 Task: In the  document riskmgmt.doc ,insert the clipart between heading and points ' search for time ' and adjust the shape height to  '2.7''
Action: Mouse moved to (816, 212)
Screenshot: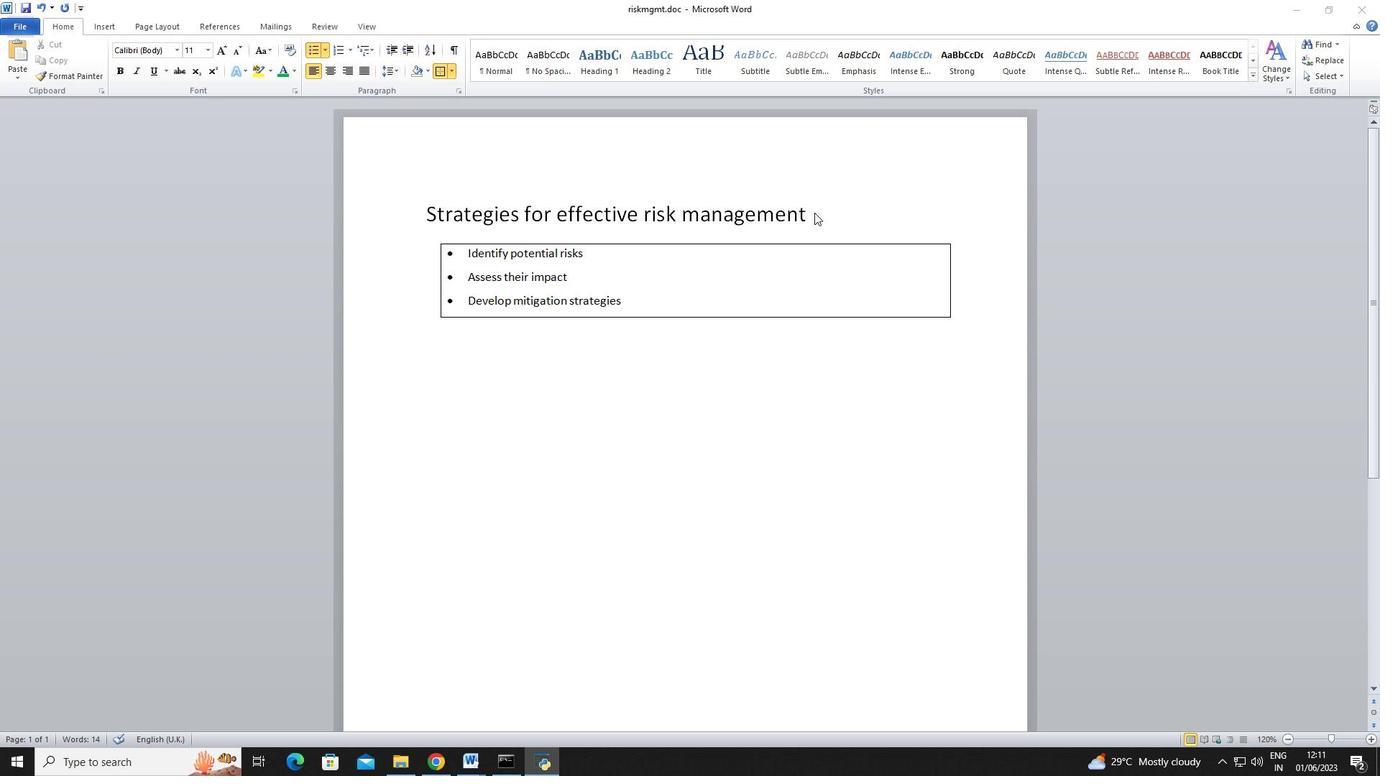 
Action: Mouse pressed left at (816, 212)
Screenshot: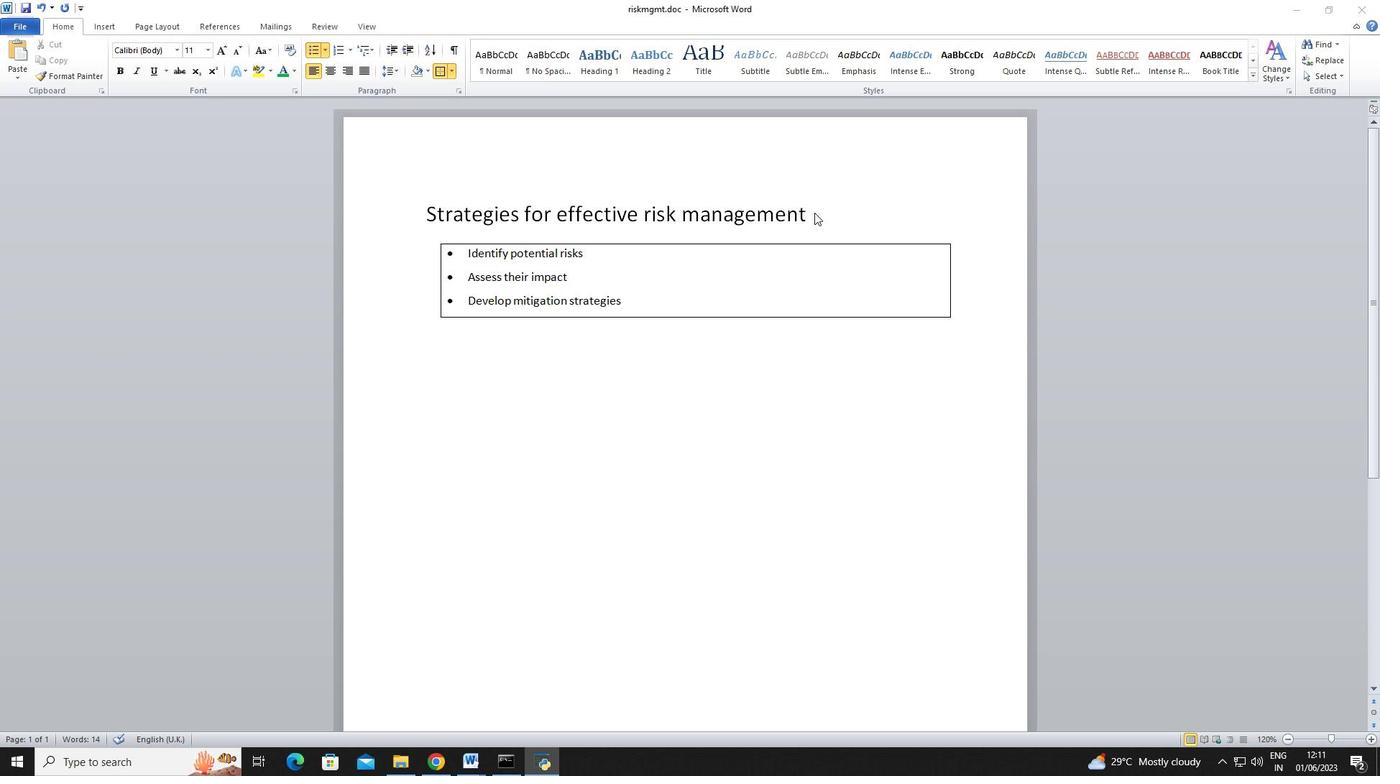 
Action: Mouse moved to (804, 214)
Screenshot: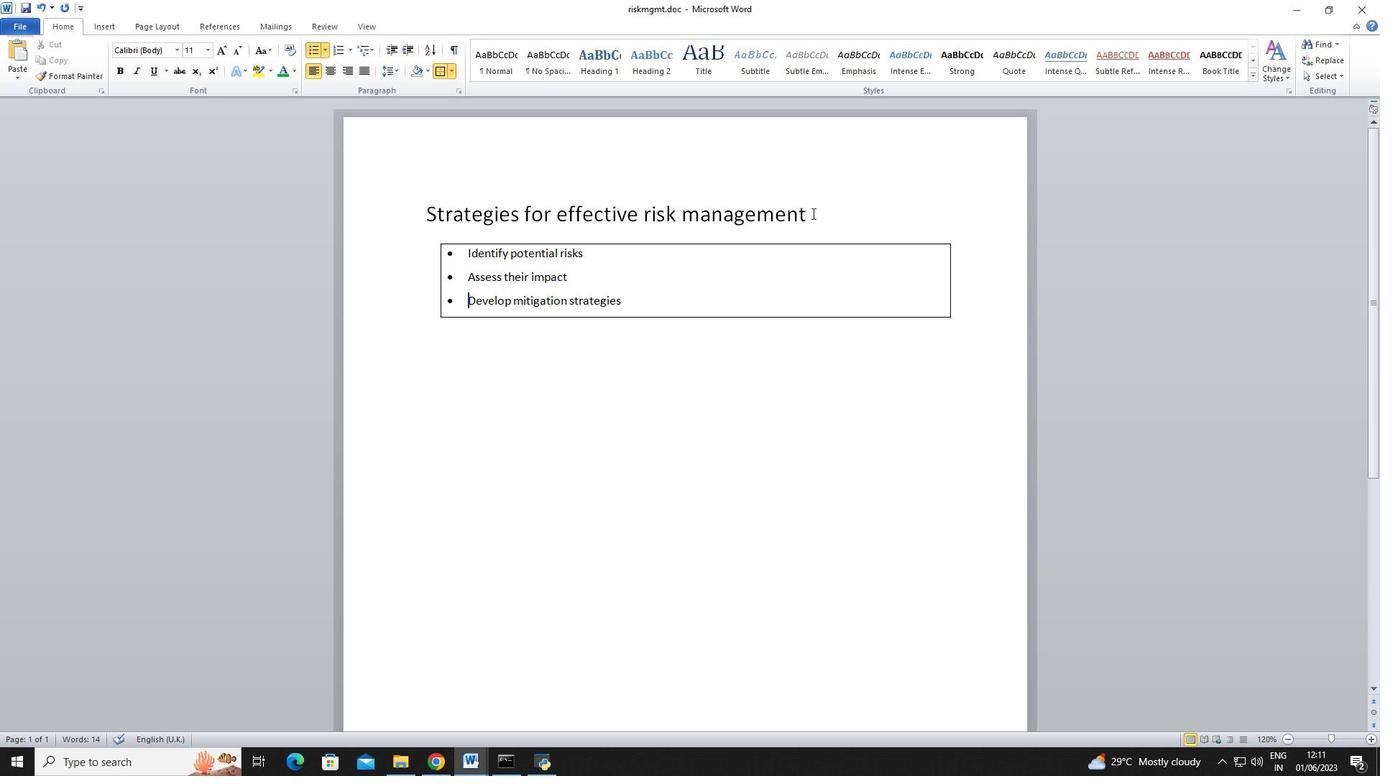 
Action: Mouse pressed left at (804, 214)
Screenshot: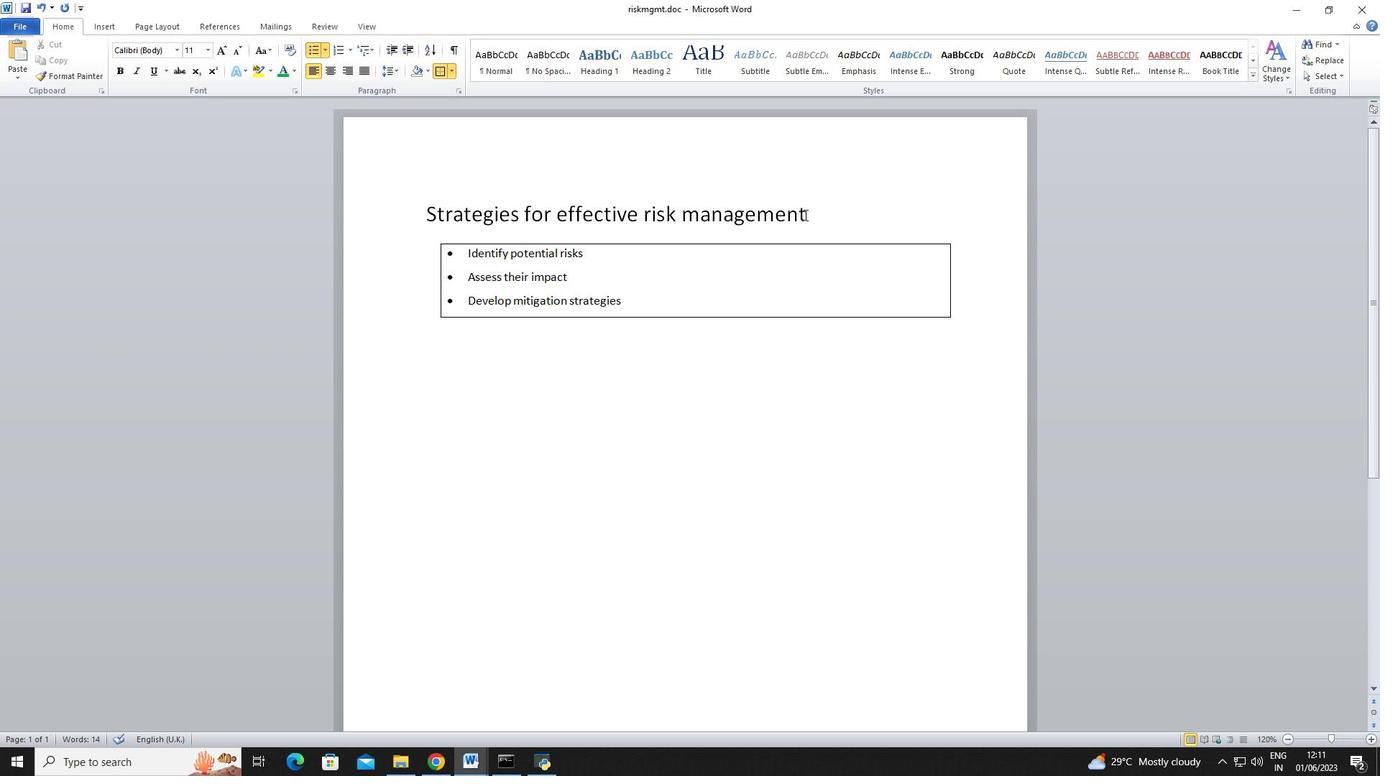 
Action: Mouse moved to (780, 201)
Screenshot: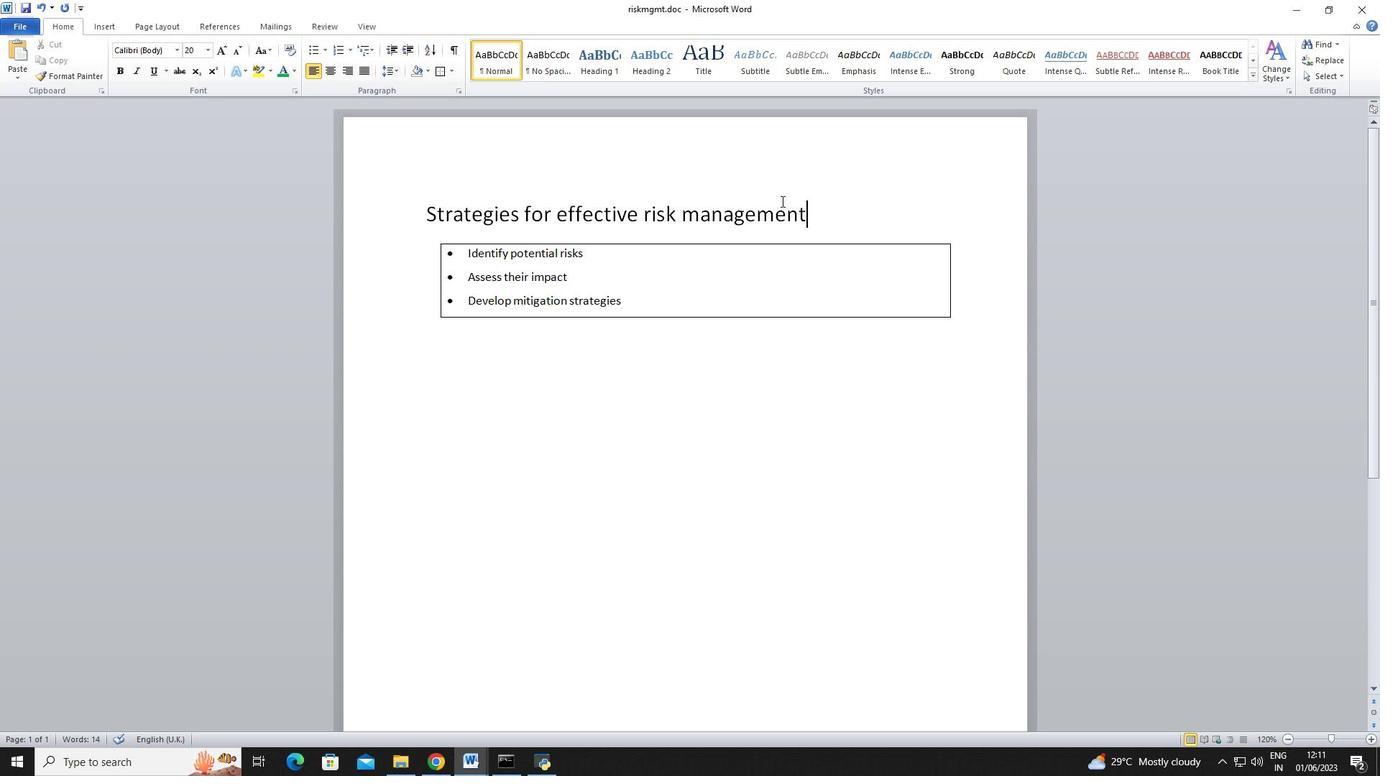 
Action: Key pressed <Key.enter>
Screenshot: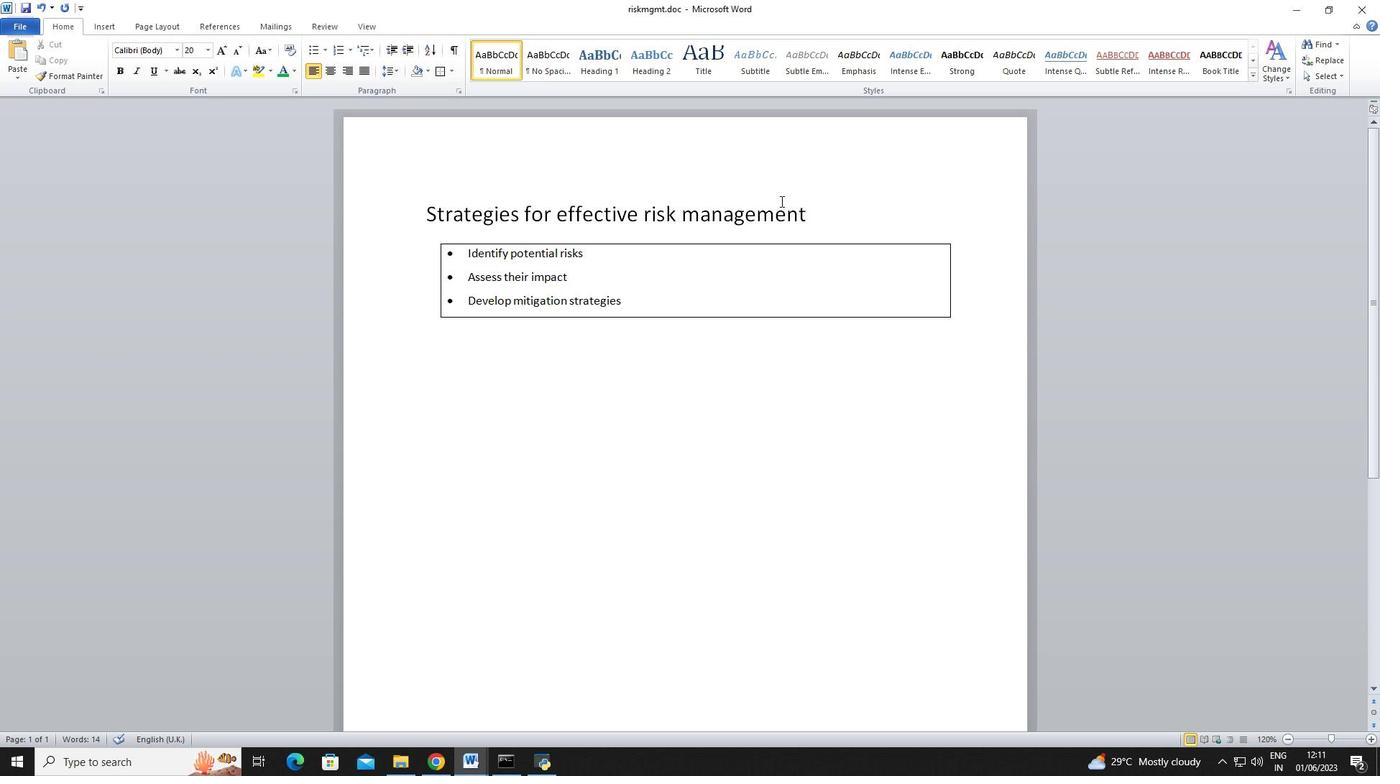 
Action: Mouse moved to (102, 27)
Screenshot: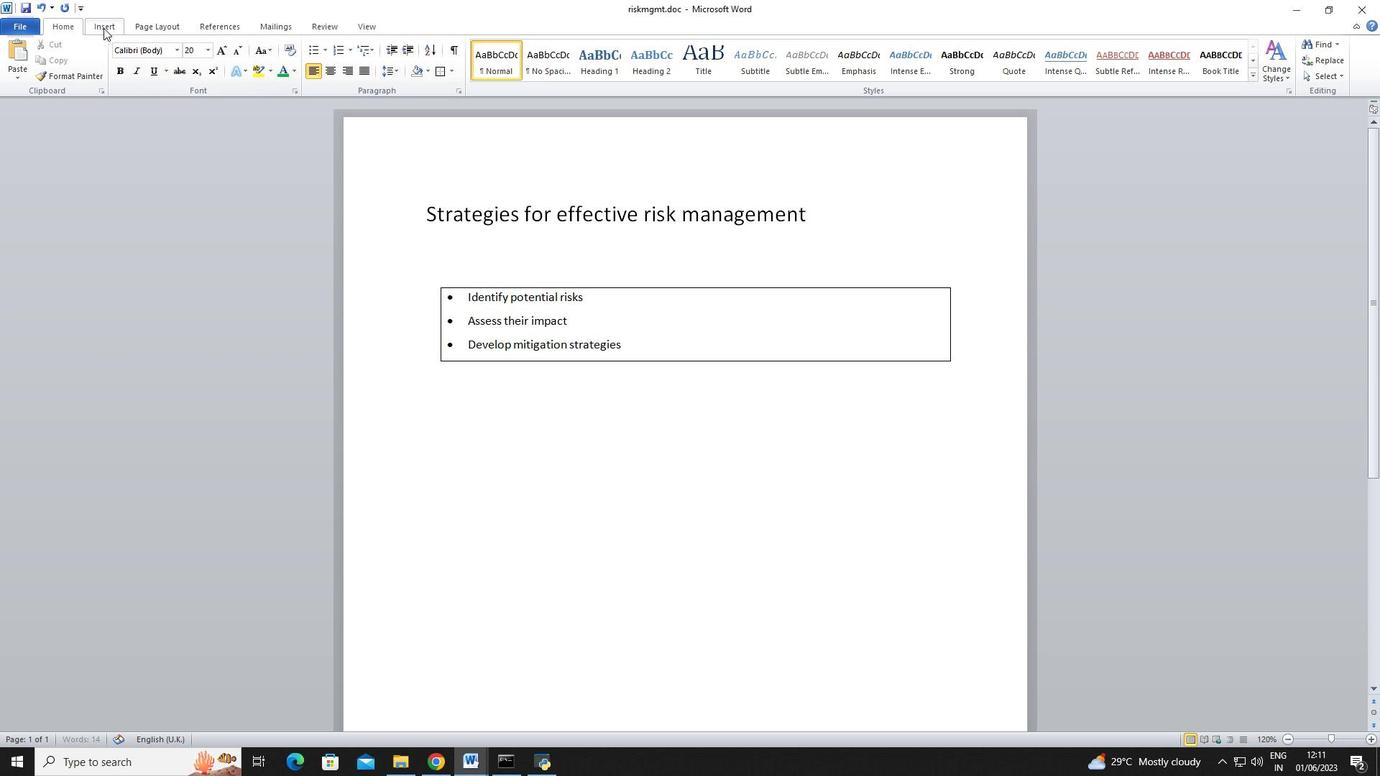 
Action: Mouse pressed left at (102, 27)
Screenshot: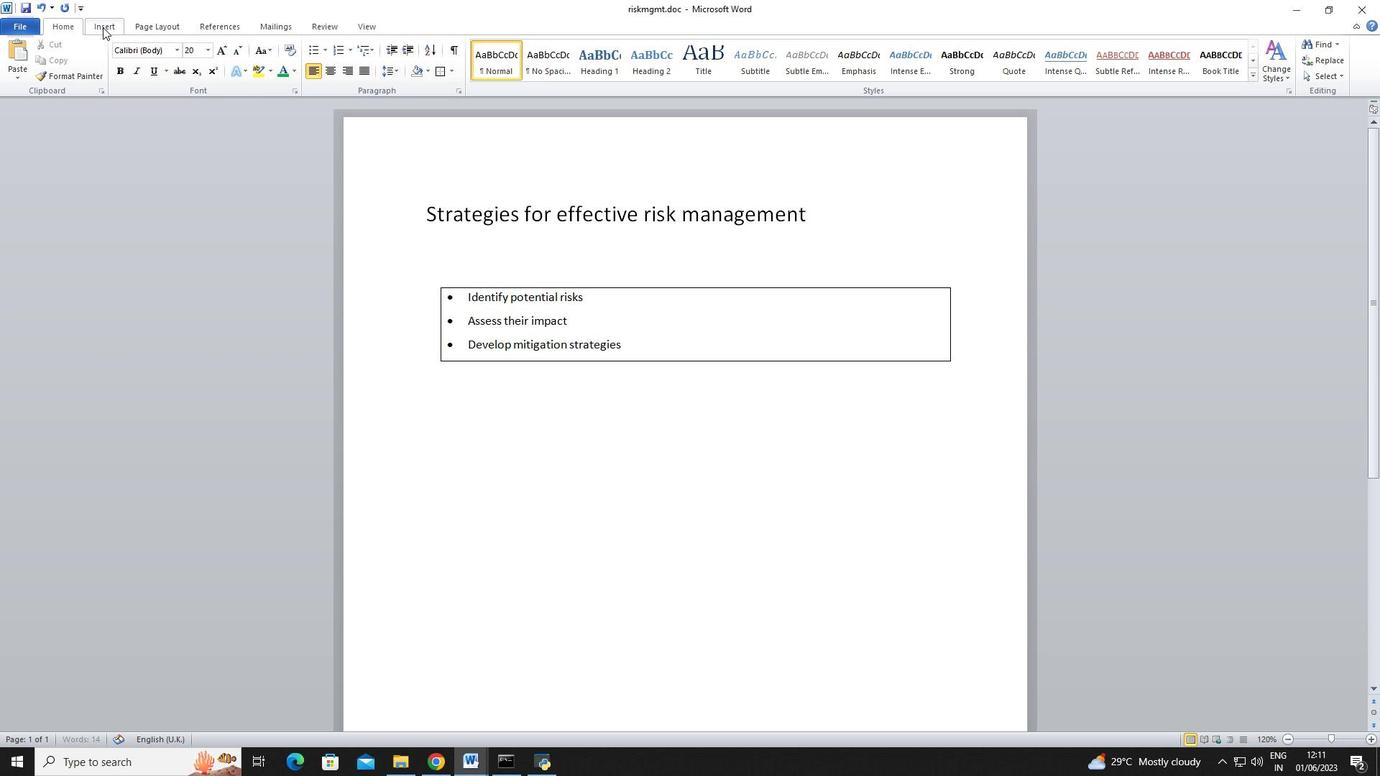 
Action: Mouse moved to (175, 63)
Screenshot: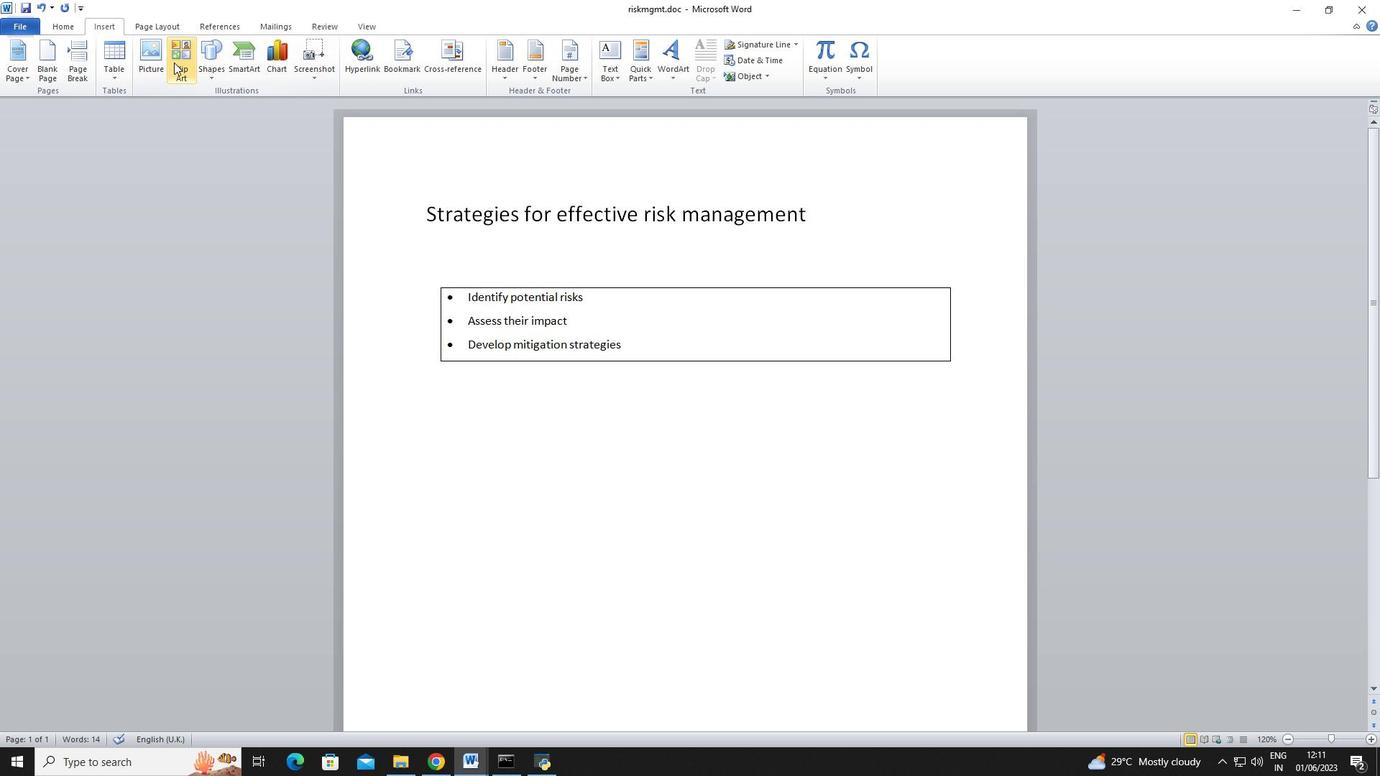 
Action: Mouse pressed left at (175, 63)
Screenshot: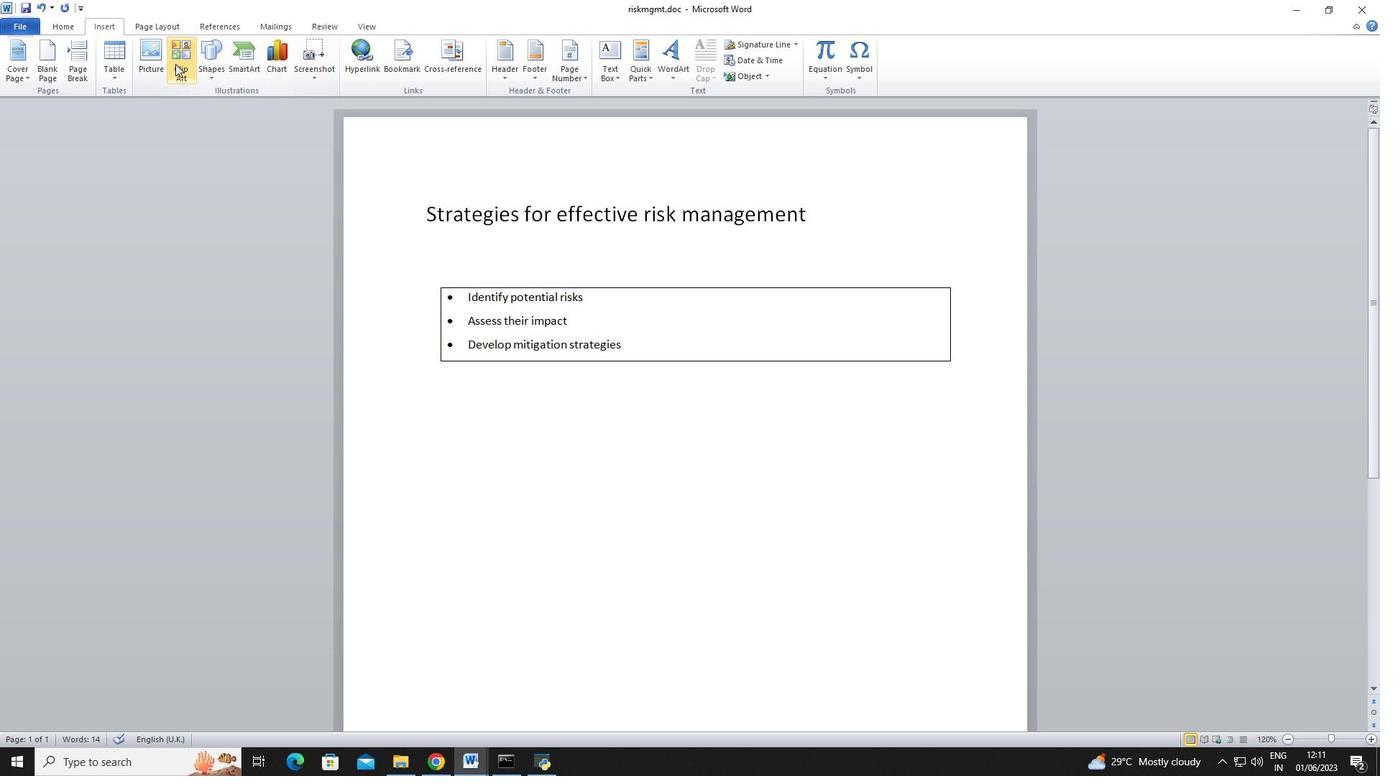 
Action: Mouse moved to (1215, 137)
Screenshot: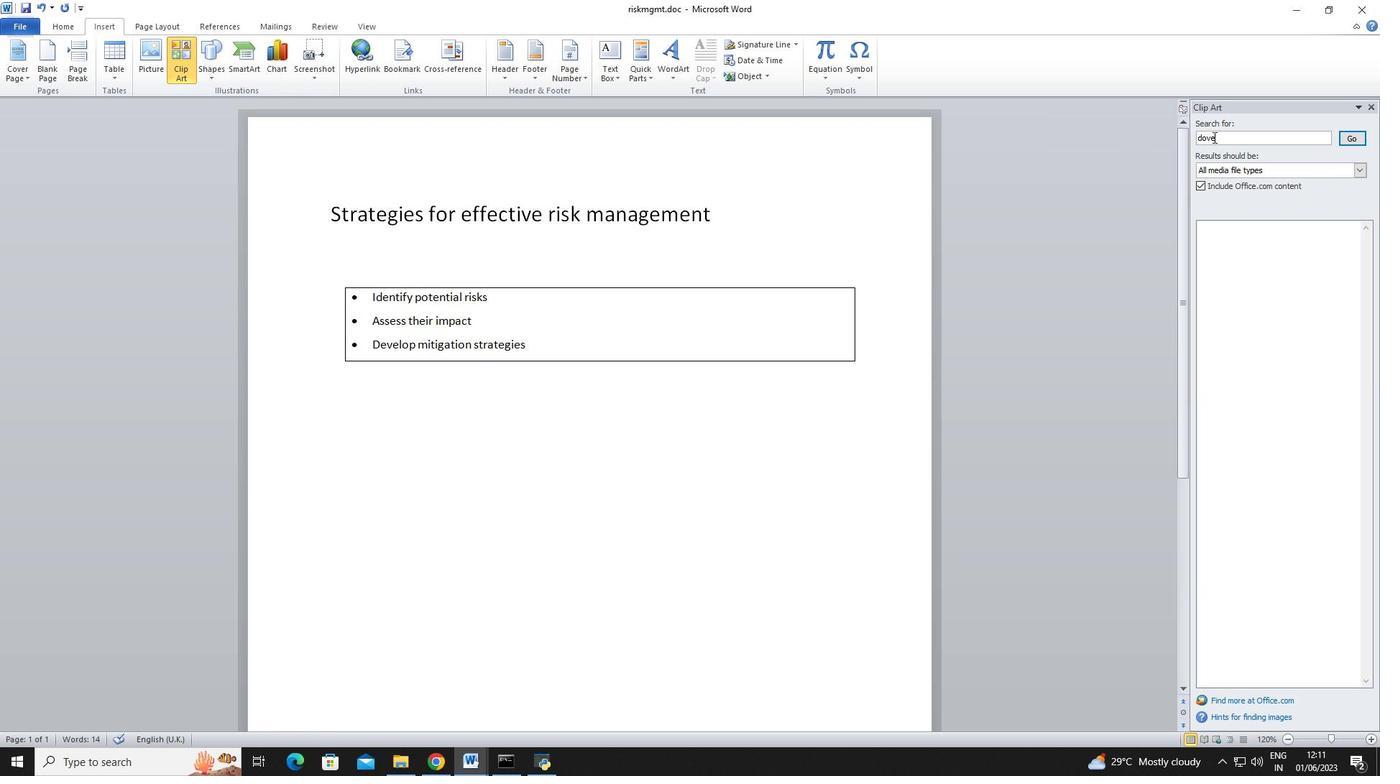 
Action: Mouse pressed left at (1215, 137)
Screenshot: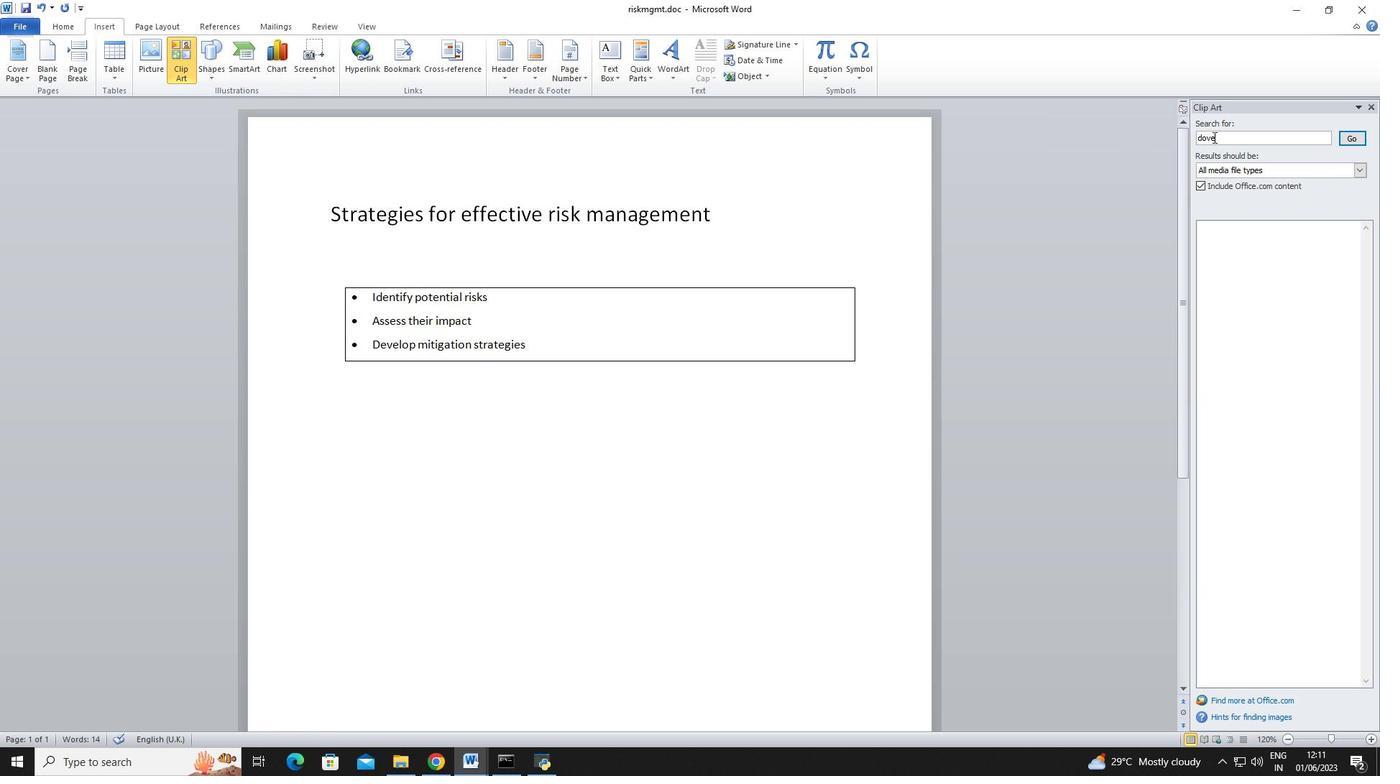 
Action: Mouse moved to (1248, 158)
Screenshot: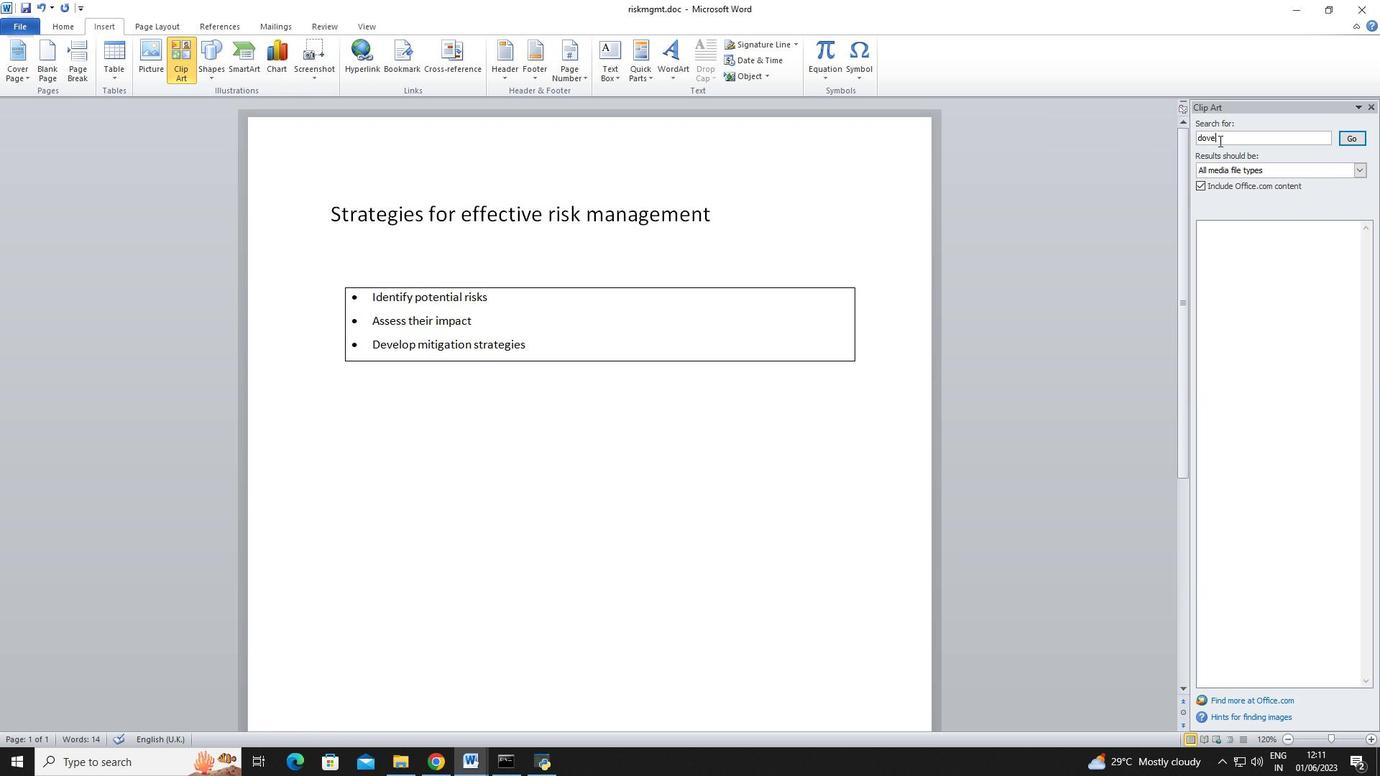 
Action: Key pressed <Key.backspace><Key.backspace><Key.backspace><Key.backspace><Key.backspace><Key.backspace><Key.backspace>cli<Key.backspace><Key.backspace><Key.backspace><Key.backspace><Key.backspace><Key.backspace>s<Key.backspace><Key.backspace><Key.backspace>time
Screenshot: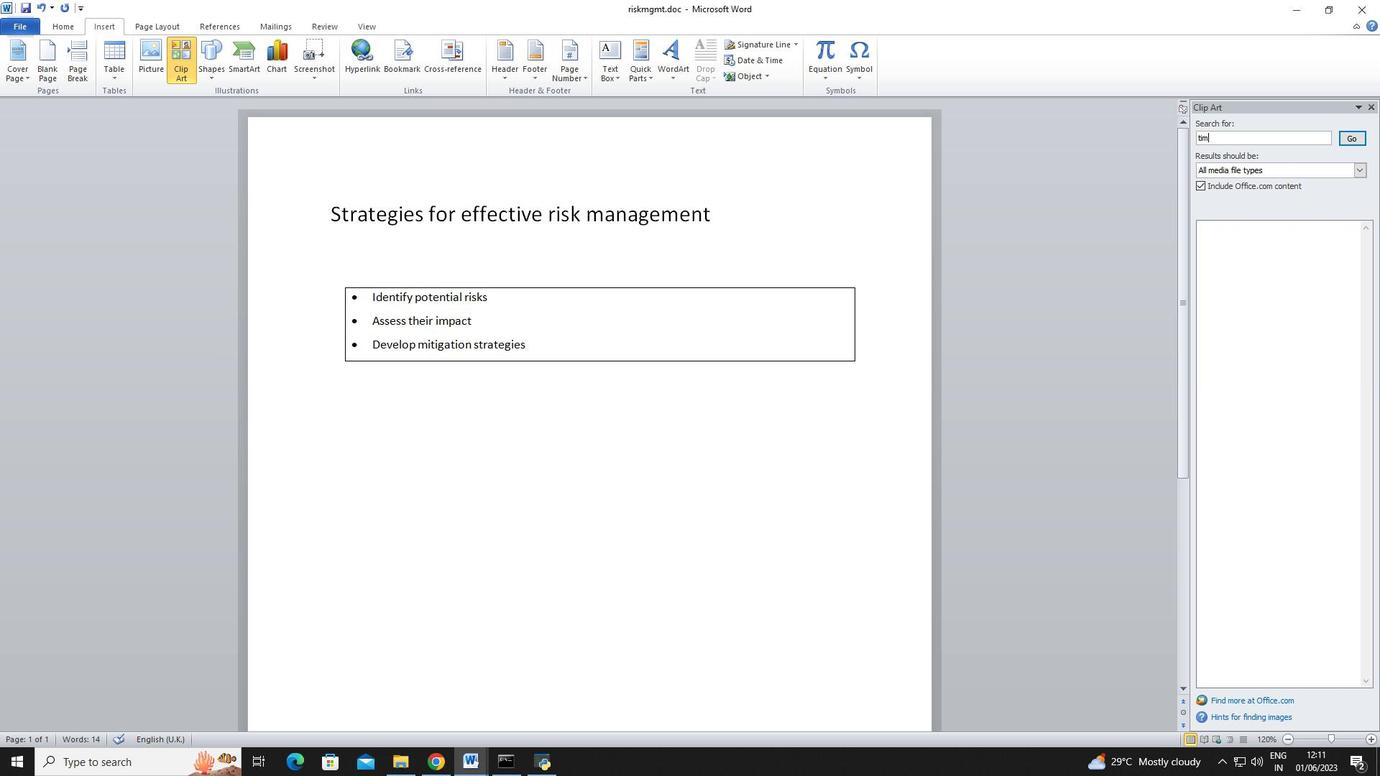 
Action: Mouse moved to (1345, 138)
Screenshot: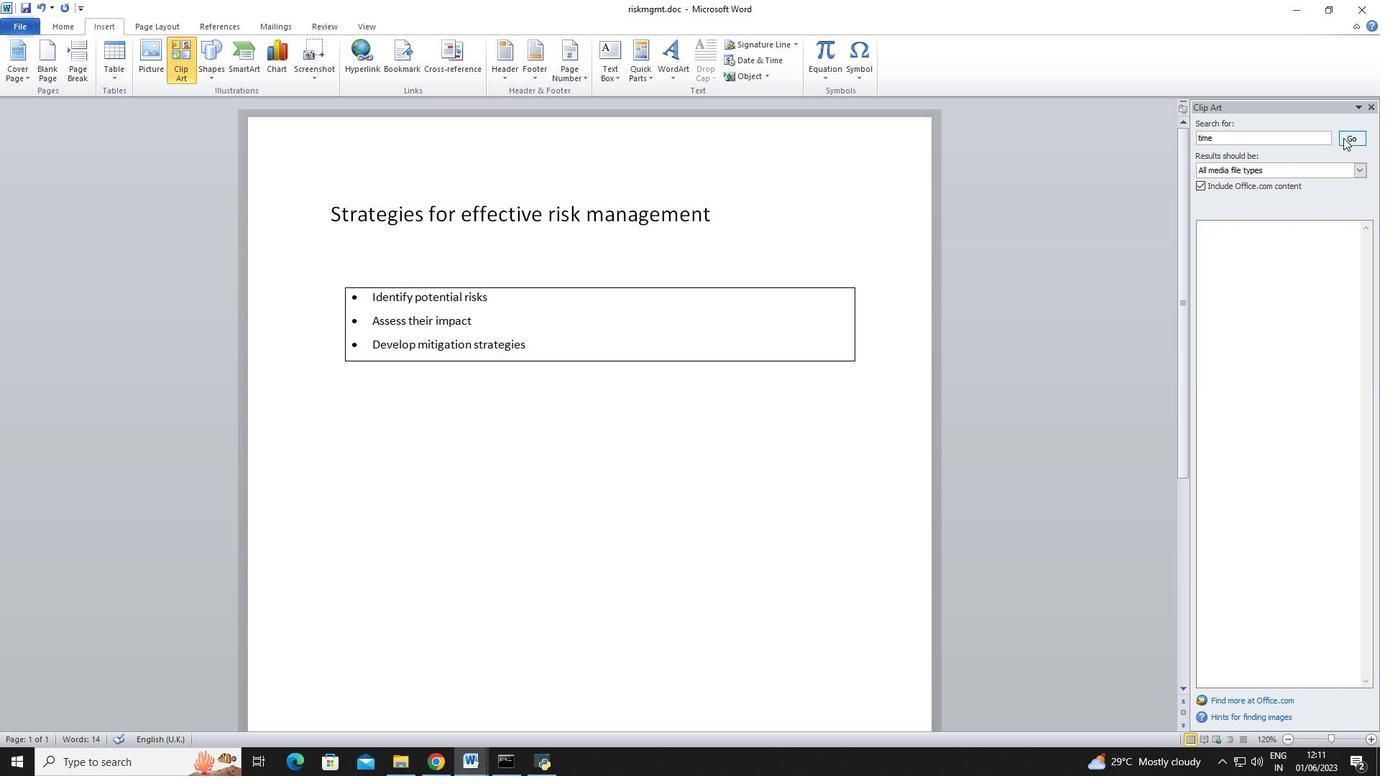 
Action: Mouse pressed left at (1345, 138)
Screenshot: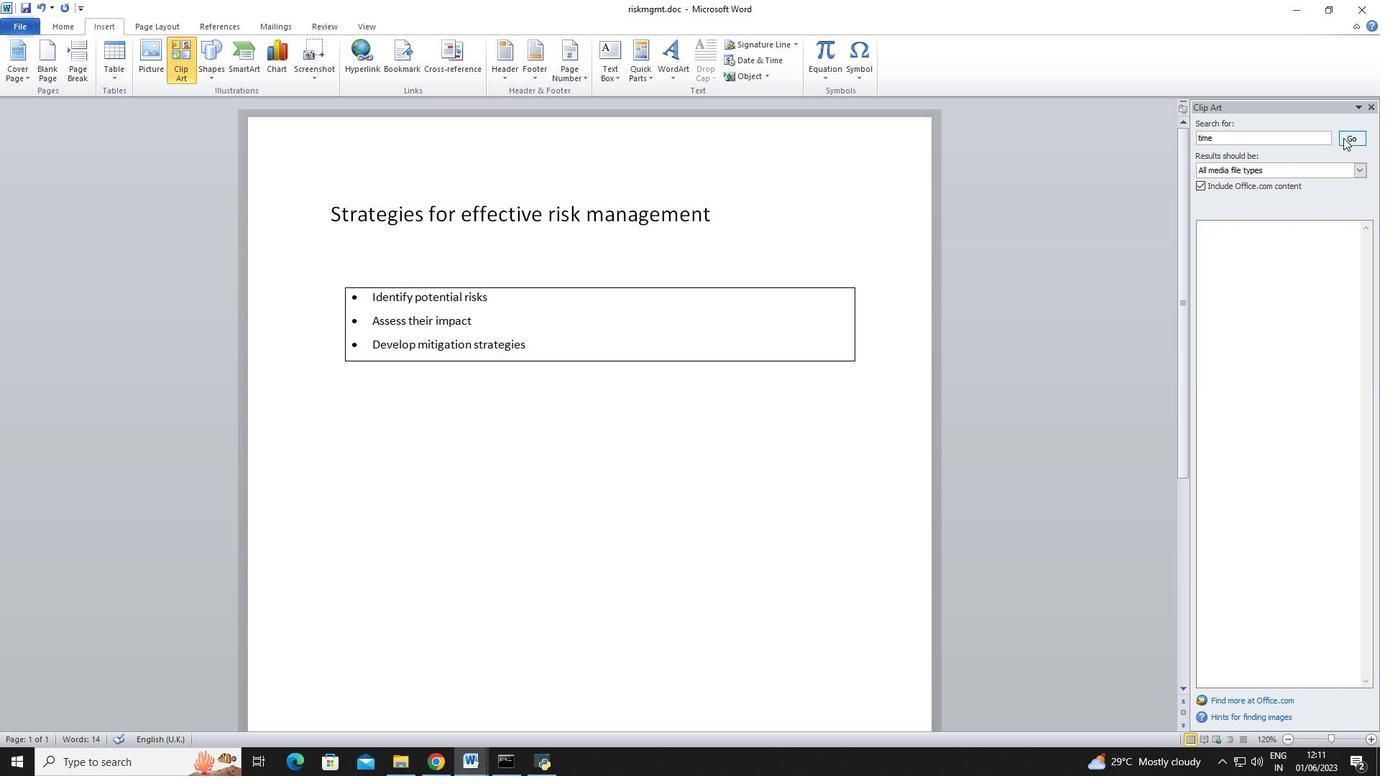
Action: Mouse moved to (1324, 267)
Screenshot: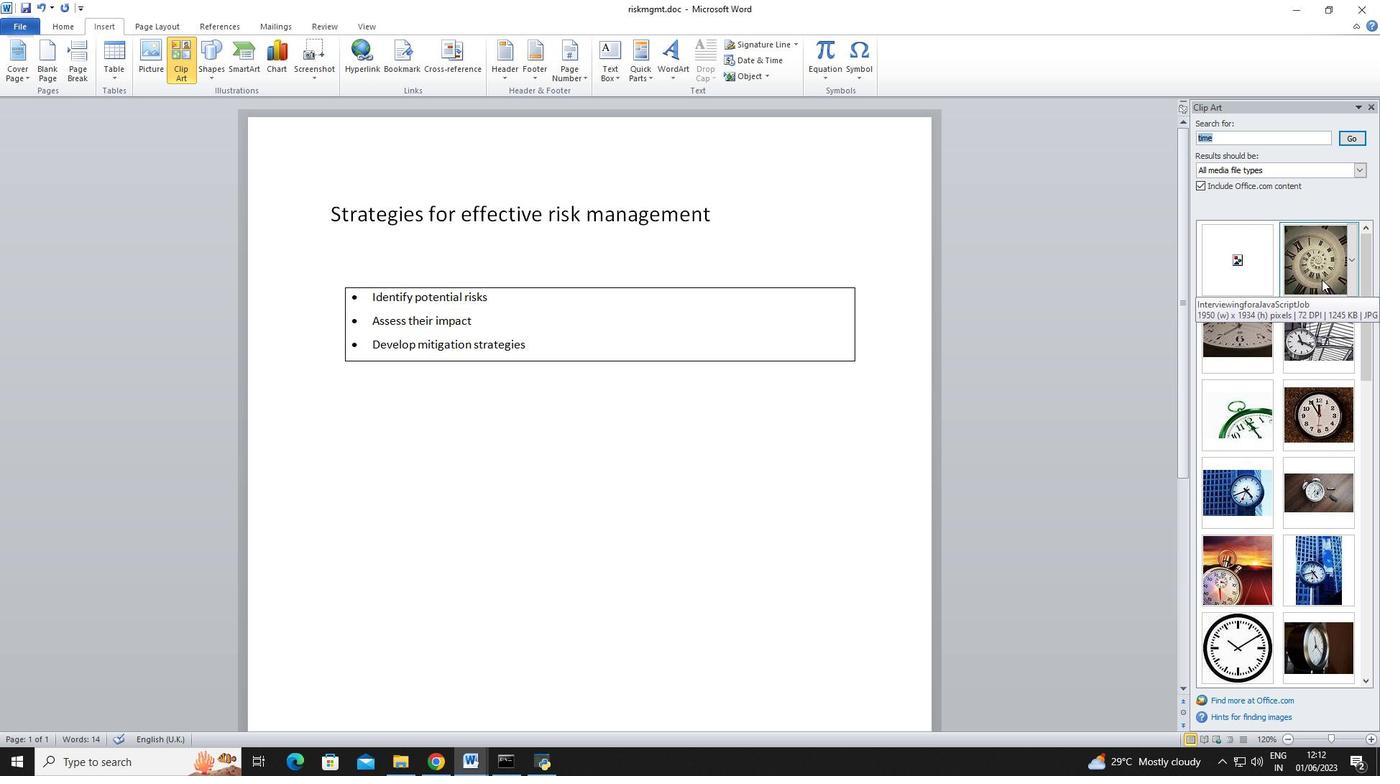 
Action: Mouse pressed left at (1324, 267)
Screenshot: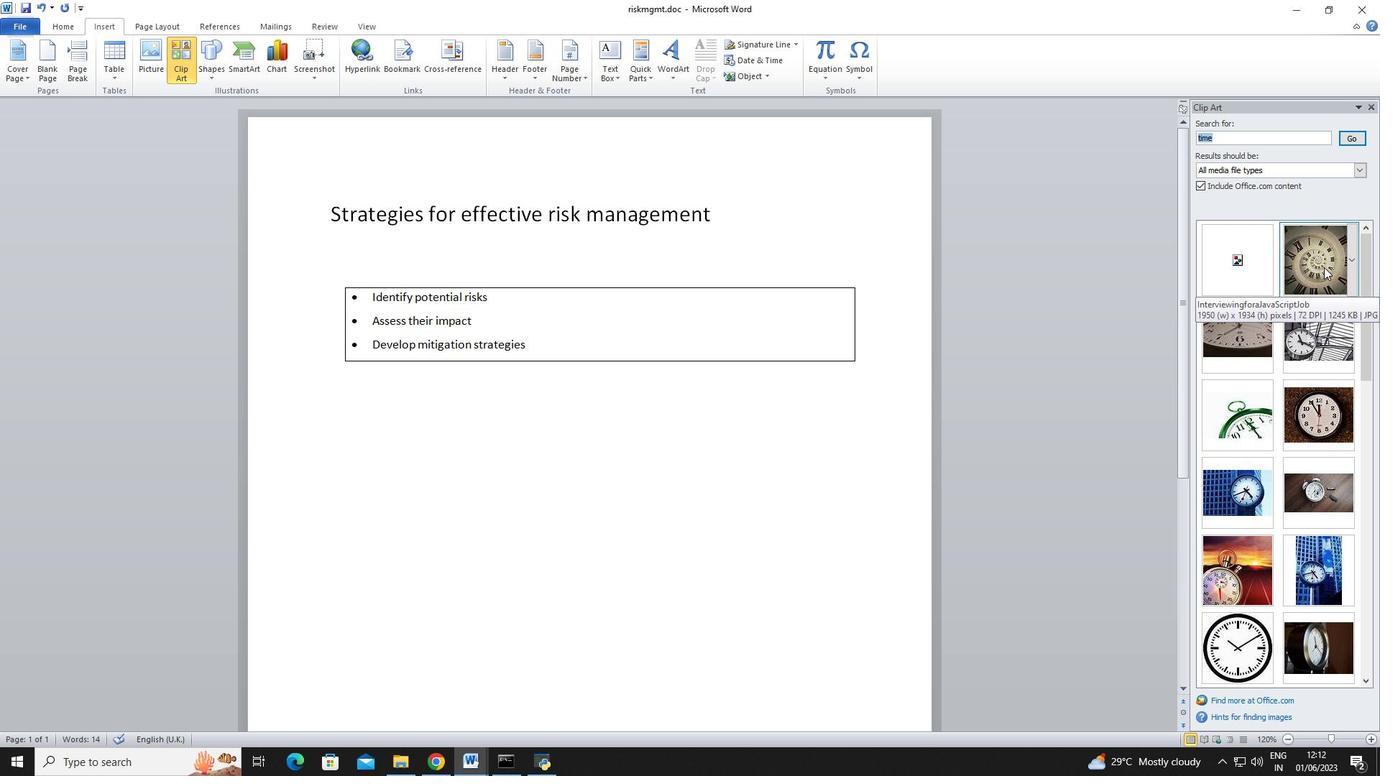 
Action: Mouse moved to (515, 459)
Screenshot: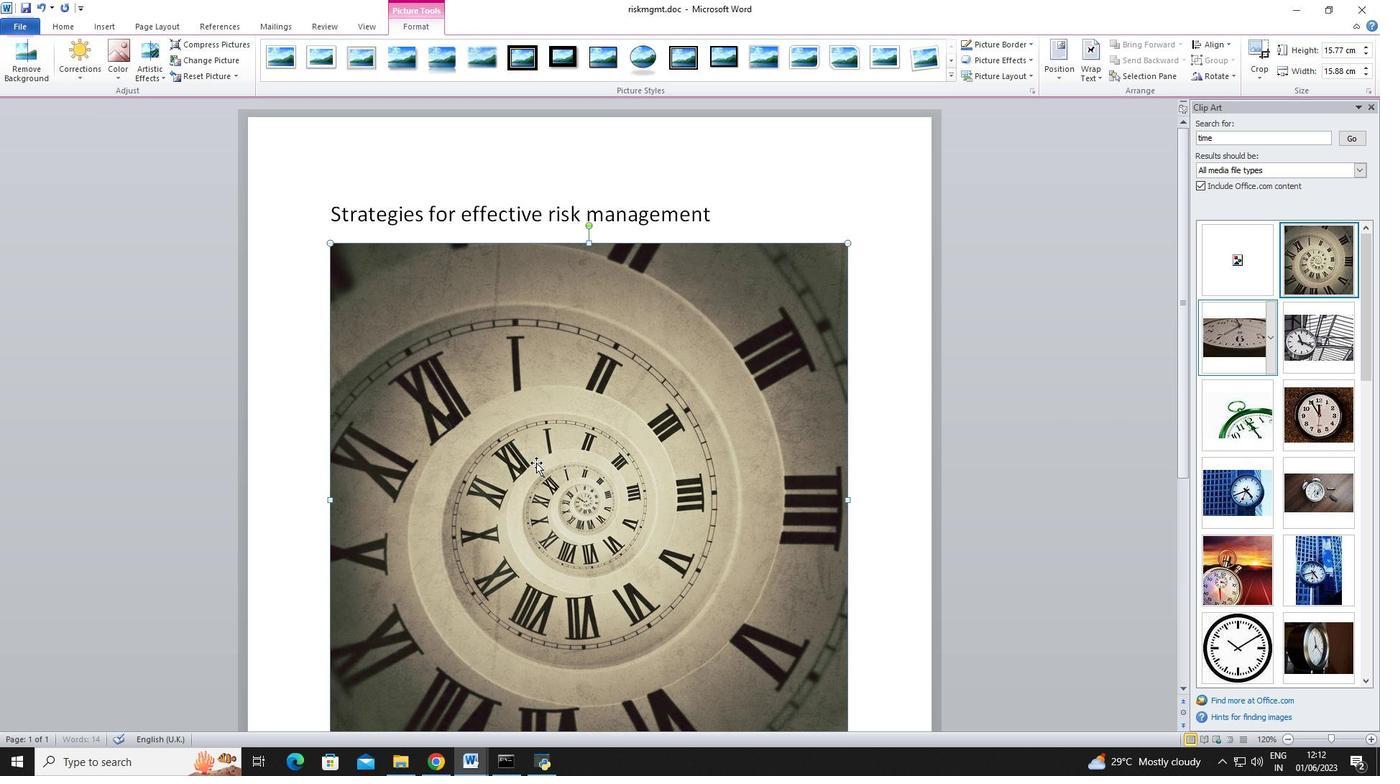 
Action: Mouse pressed left at (515, 459)
Screenshot: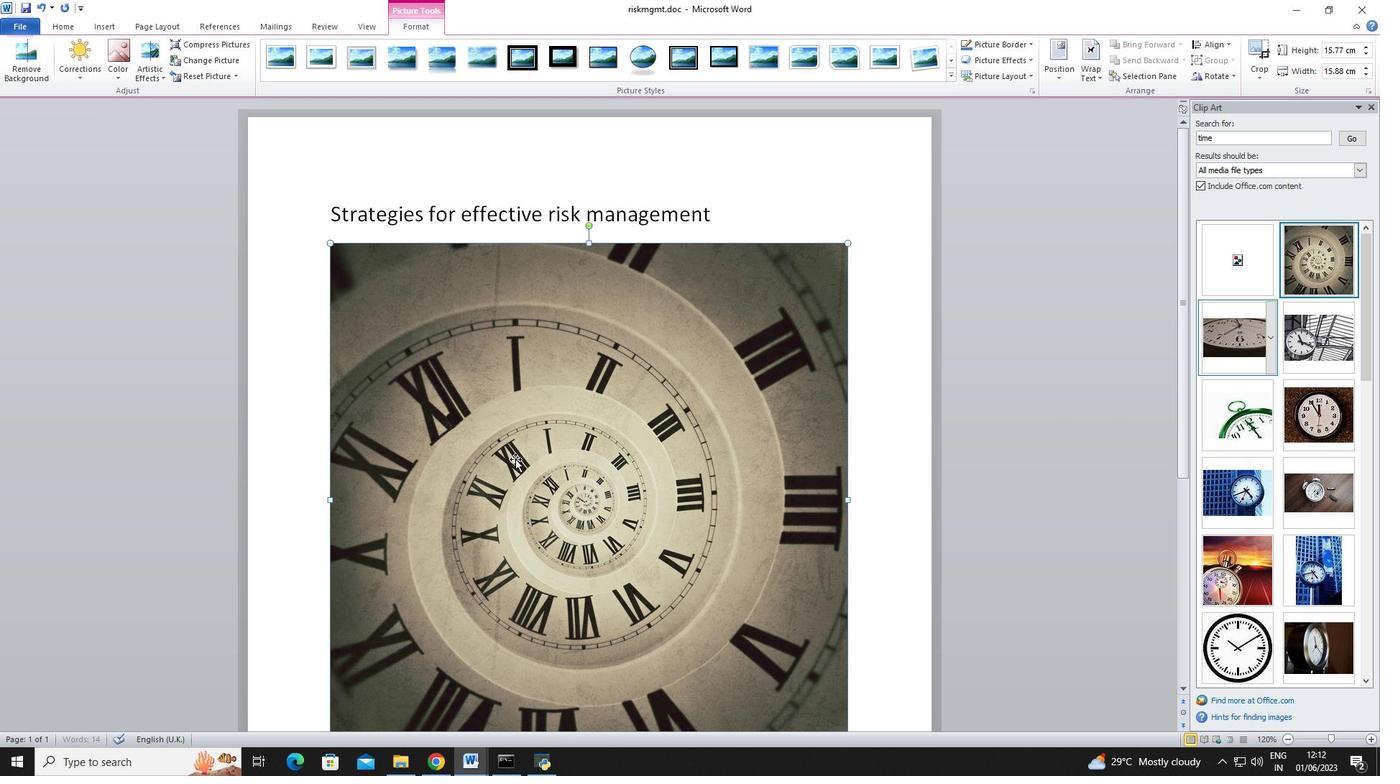 
Action: Mouse moved to (1369, 55)
Screenshot: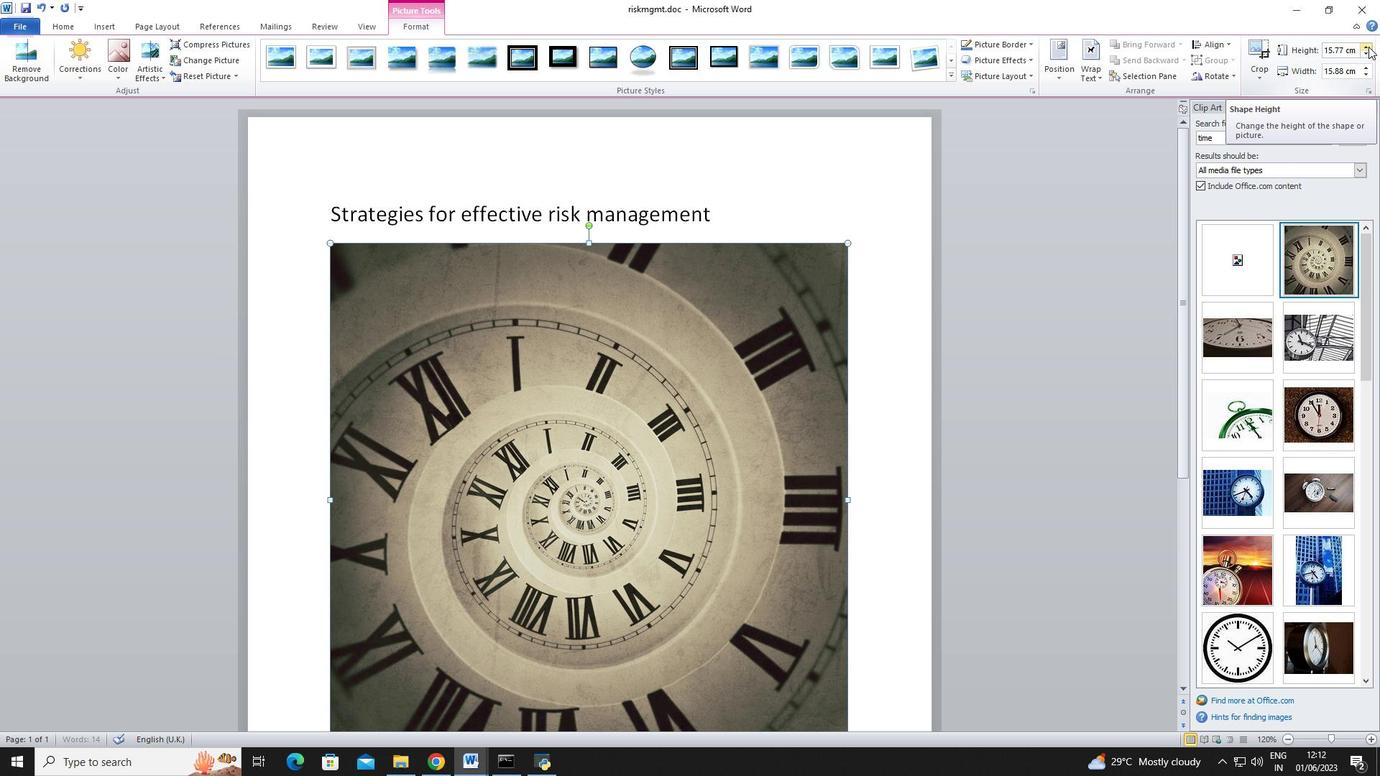 
Action: Mouse pressed left at (1369, 55)
Screenshot: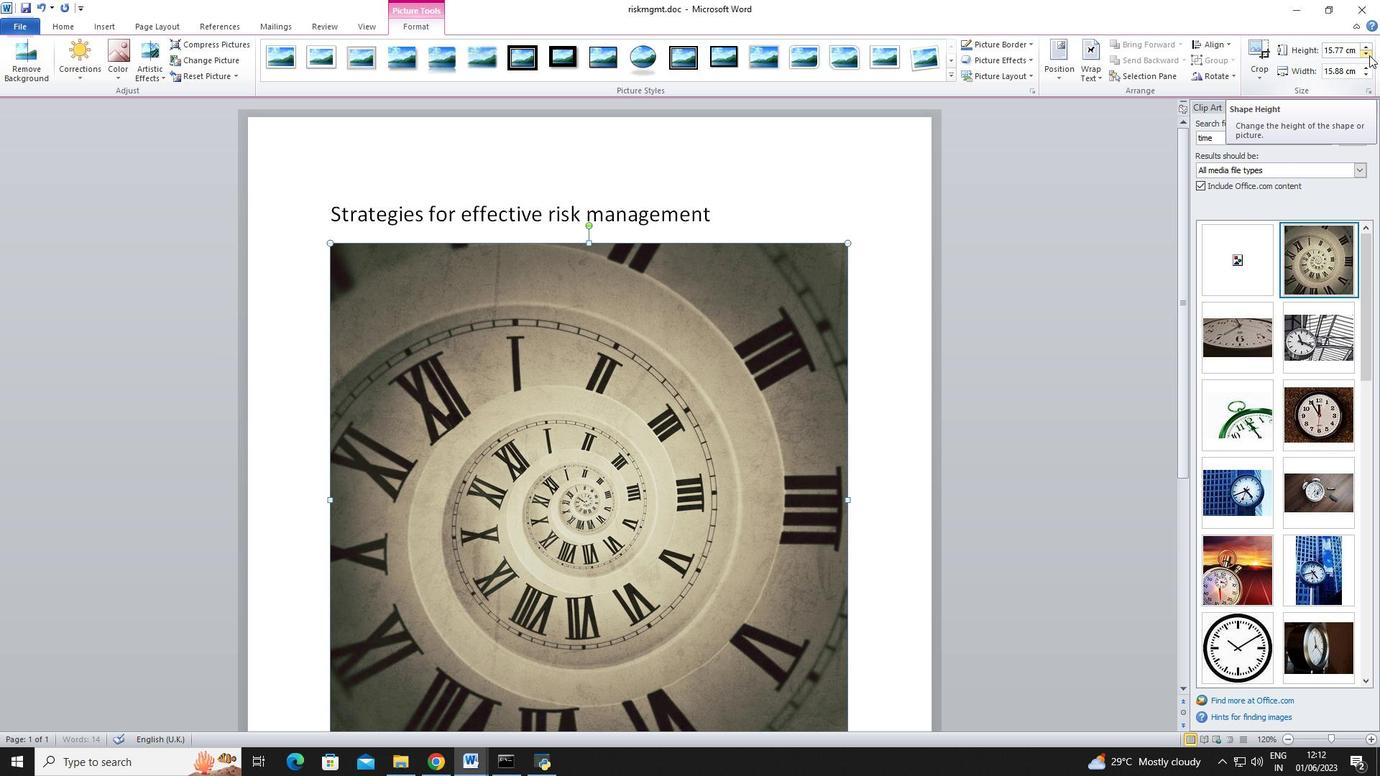 
Action: Mouse pressed left at (1369, 55)
Screenshot: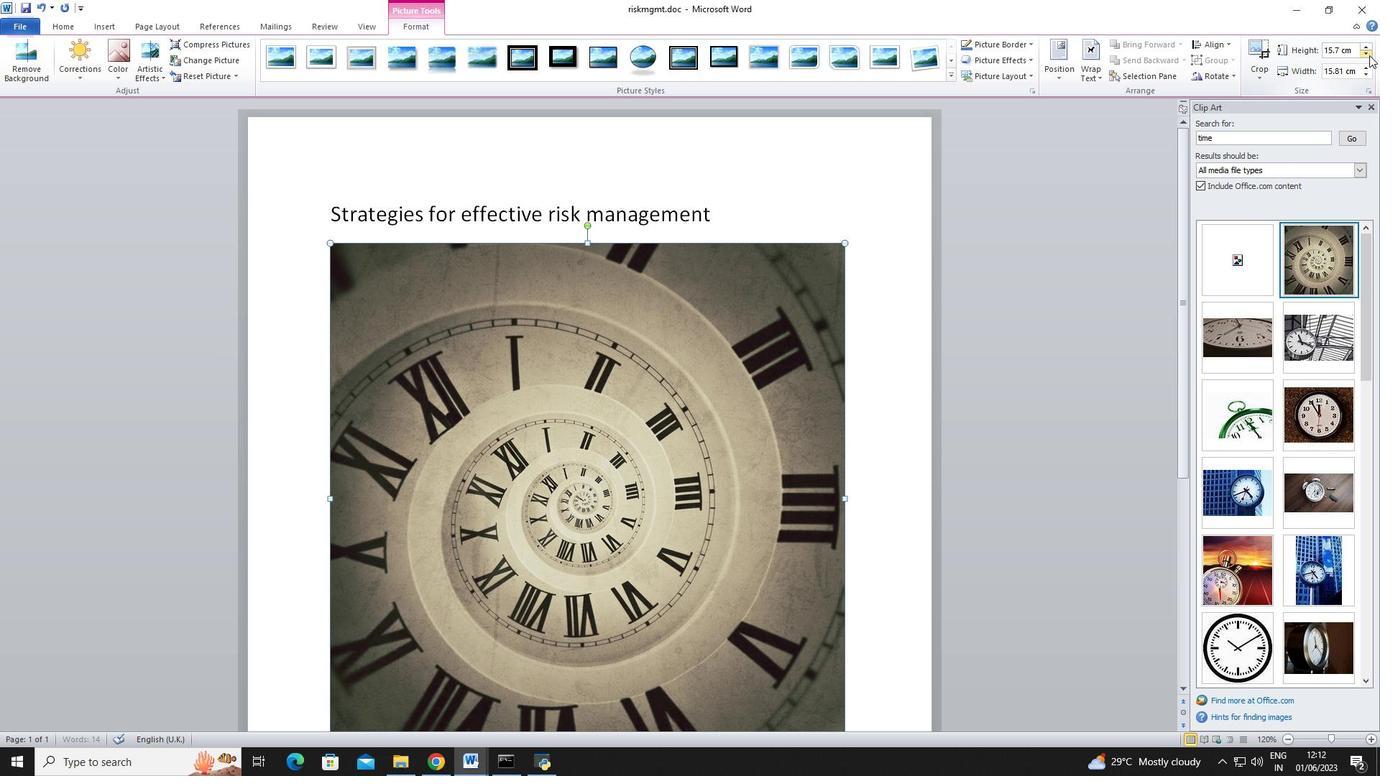 
Action: Mouse pressed left at (1369, 55)
Screenshot: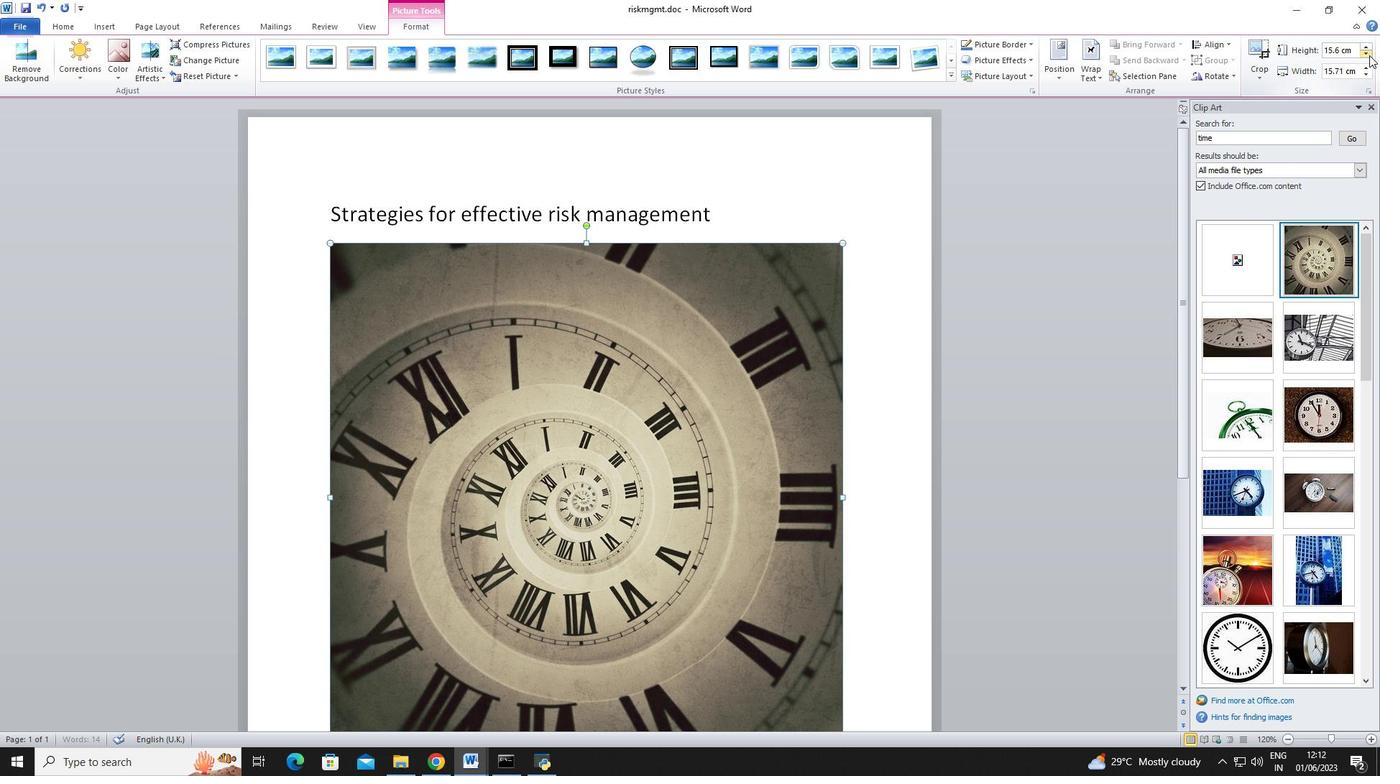 
Action: Mouse pressed left at (1369, 55)
Screenshot: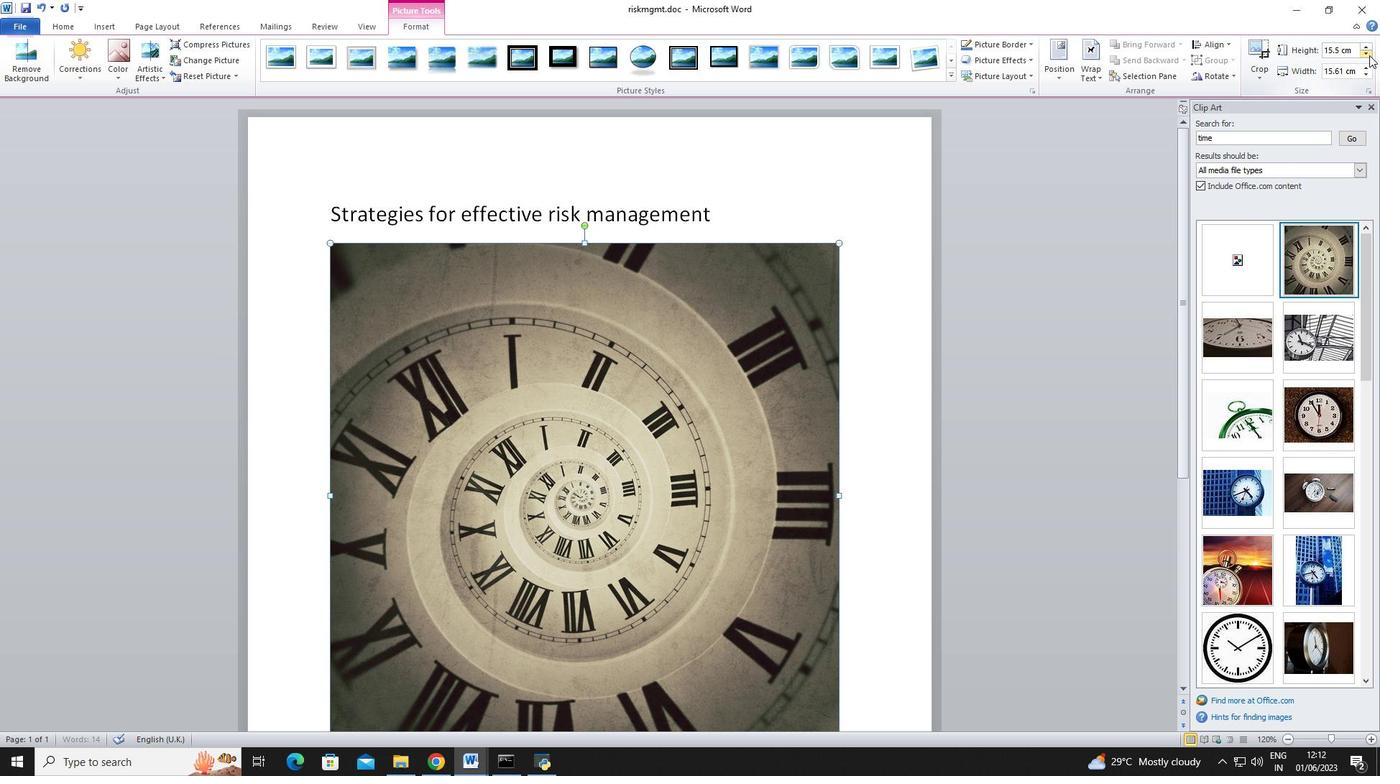 
Action: Mouse pressed left at (1369, 55)
Screenshot: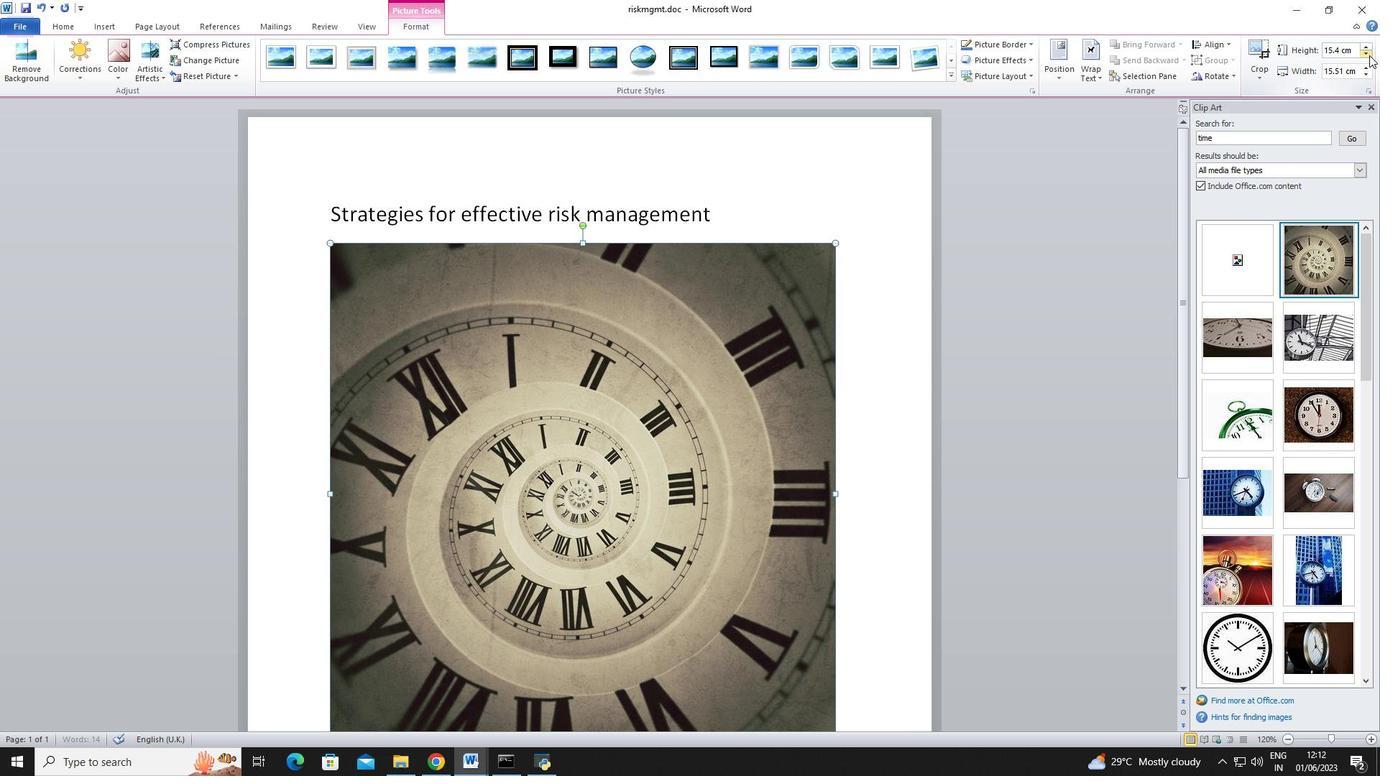 
Action: Mouse pressed left at (1369, 55)
Screenshot: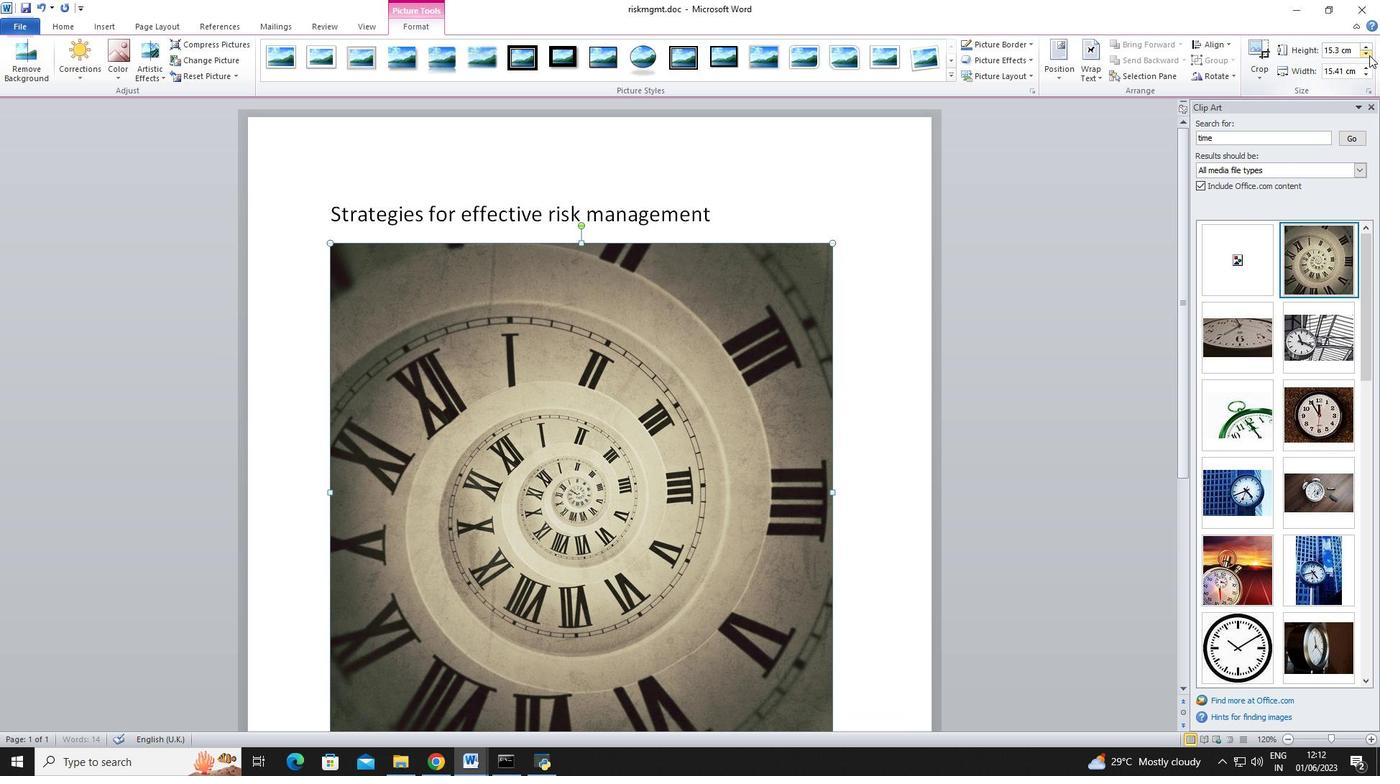 
Action: Mouse pressed left at (1369, 55)
Screenshot: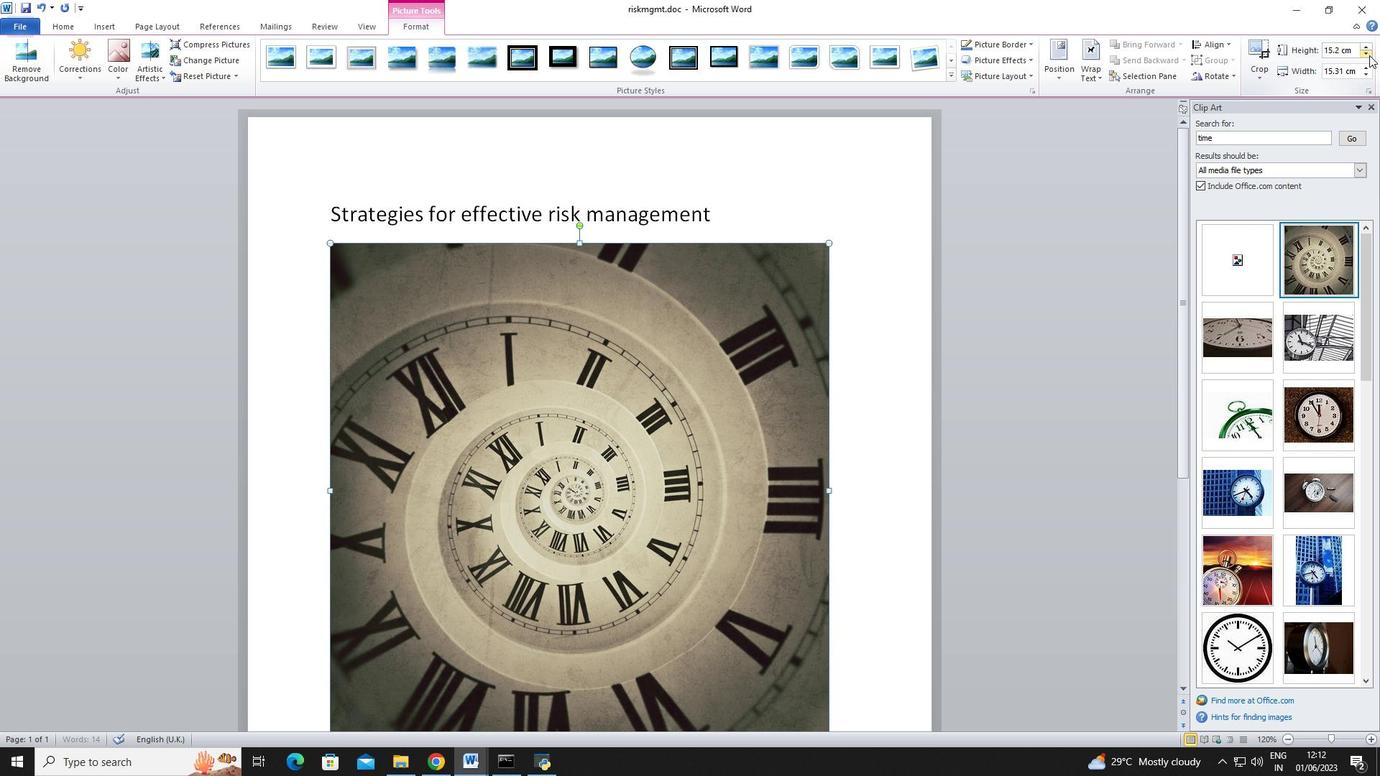 
Action: Mouse pressed left at (1369, 55)
Screenshot: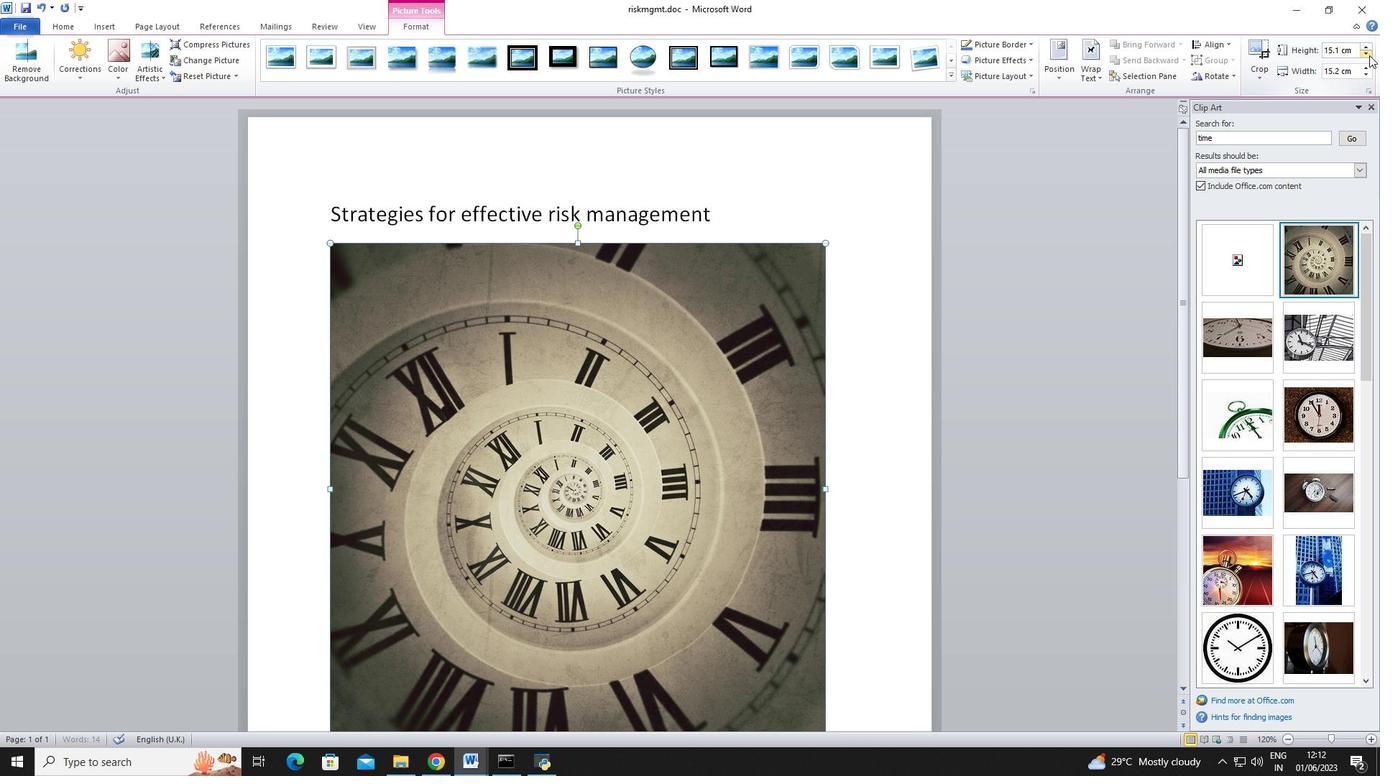 
Action: Mouse pressed left at (1369, 55)
Screenshot: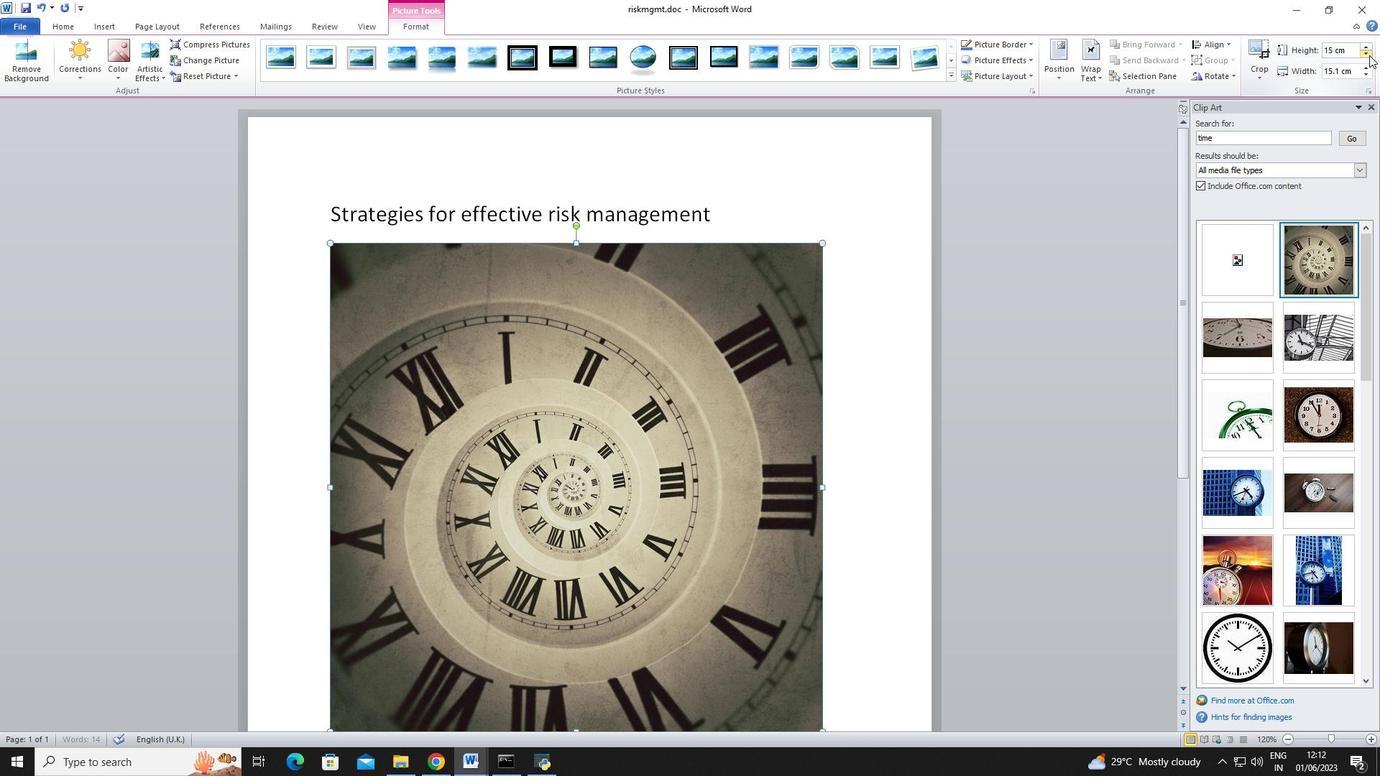 
Action: Mouse pressed left at (1369, 55)
Screenshot: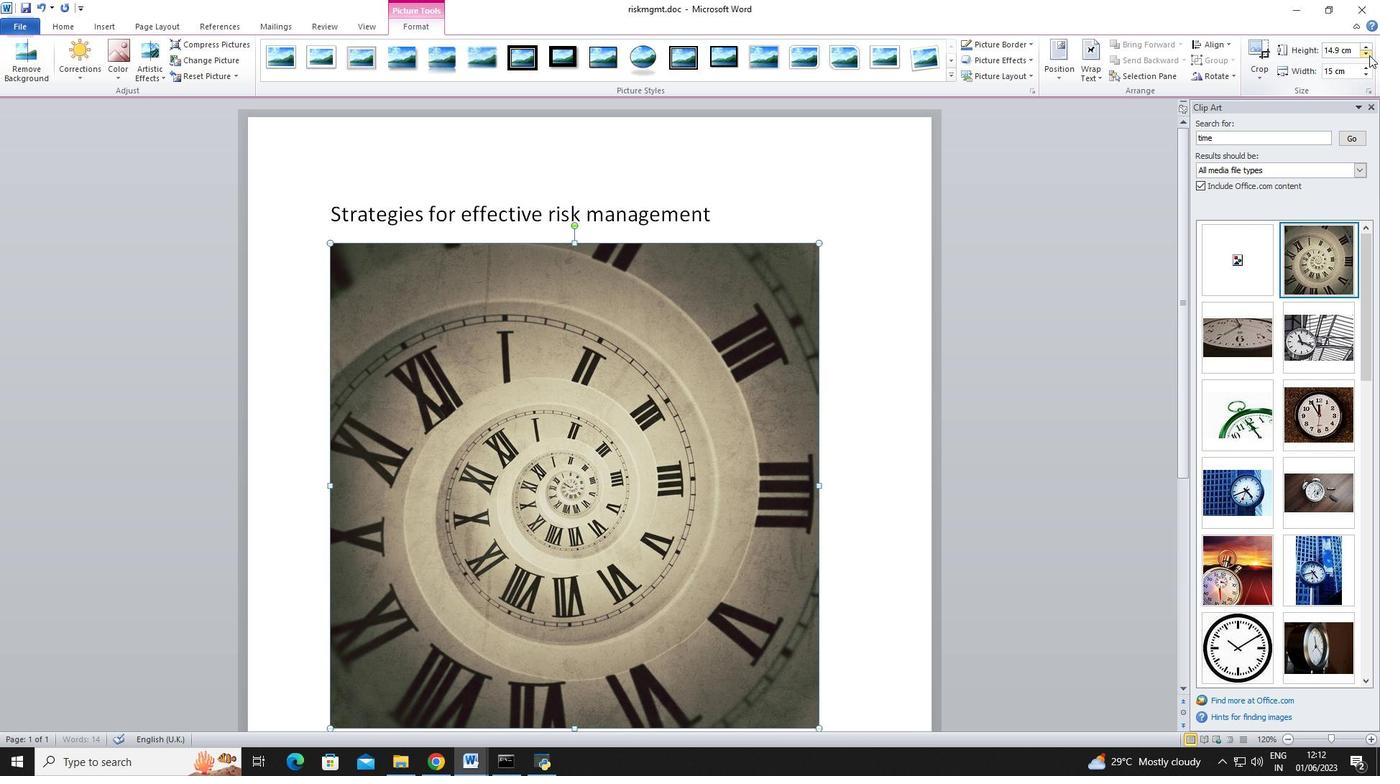 
Action: Mouse pressed left at (1369, 55)
Screenshot: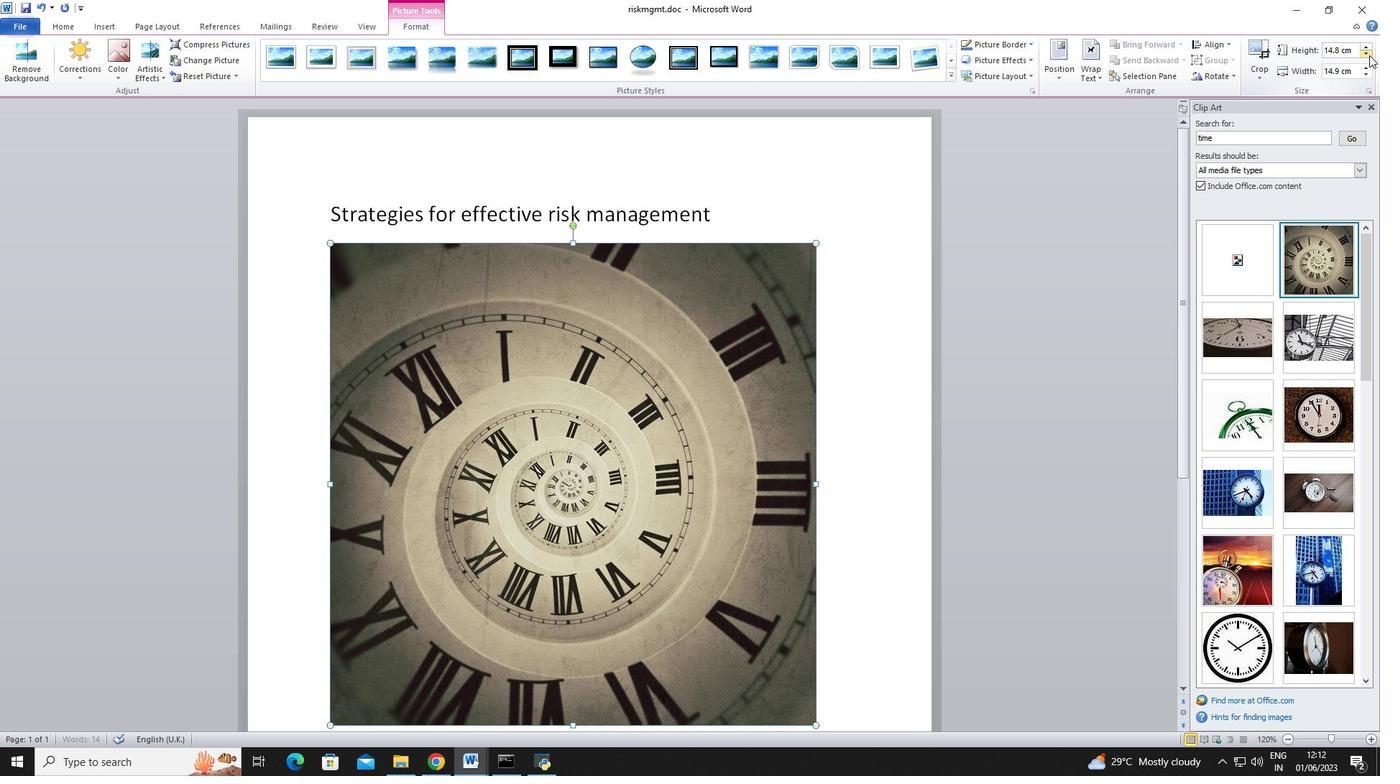 
Action: Mouse pressed left at (1369, 55)
Screenshot: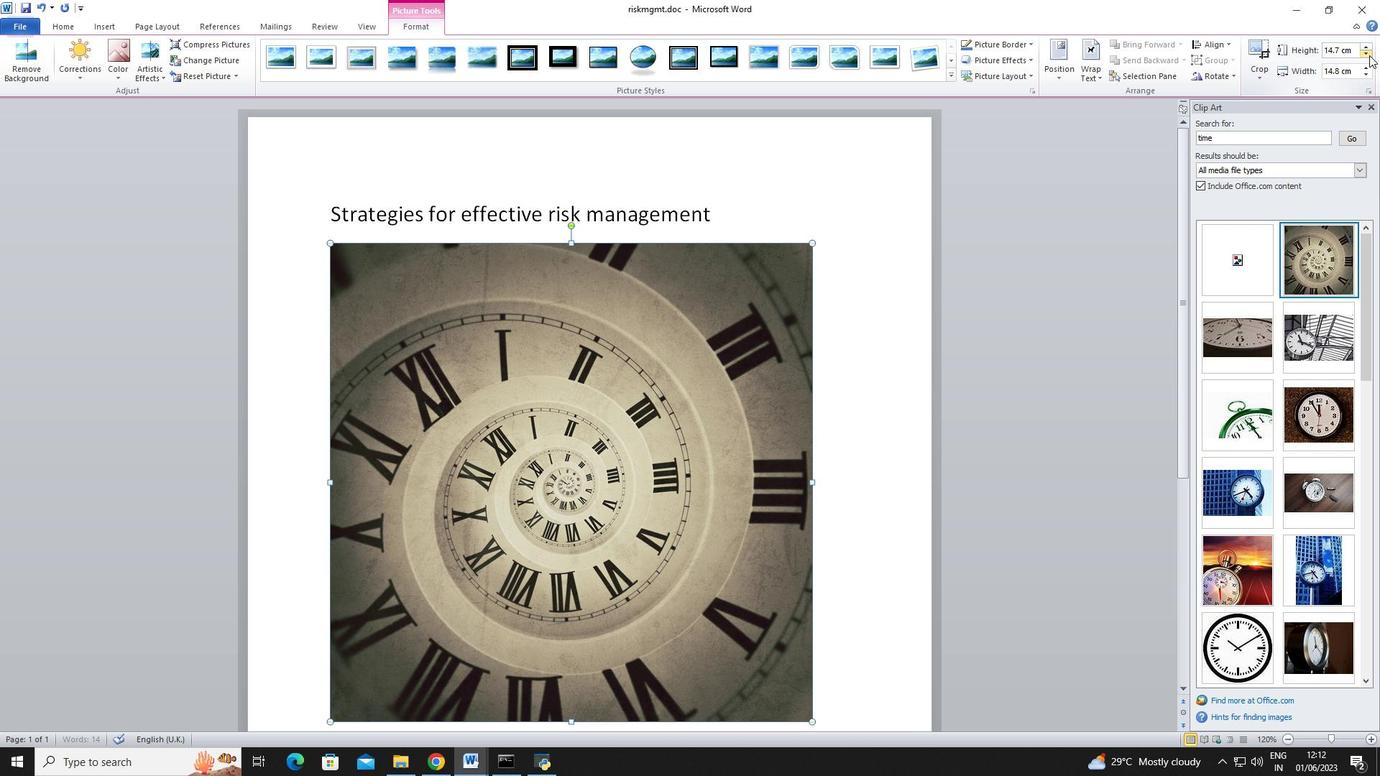 
Action: Mouse pressed left at (1369, 55)
Screenshot: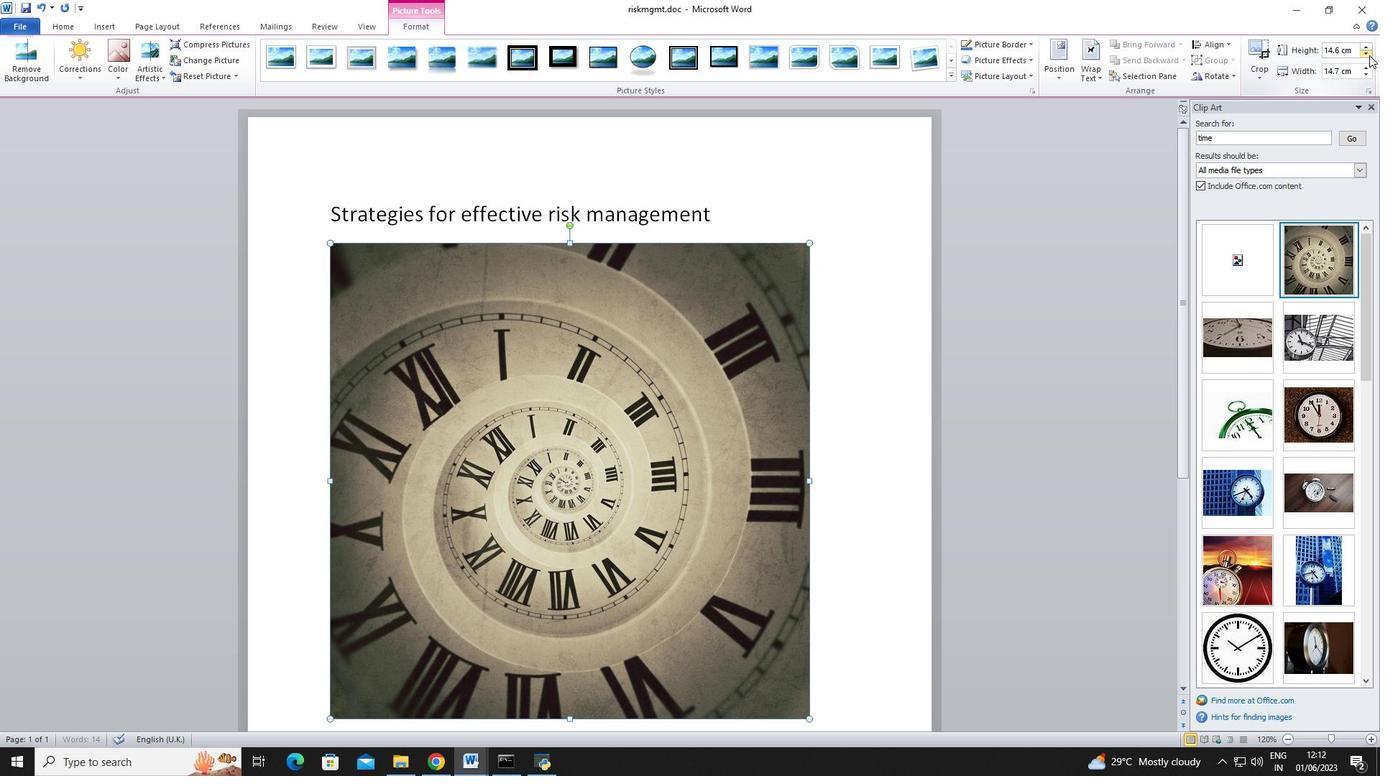 
Action: Mouse pressed left at (1369, 55)
Screenshot: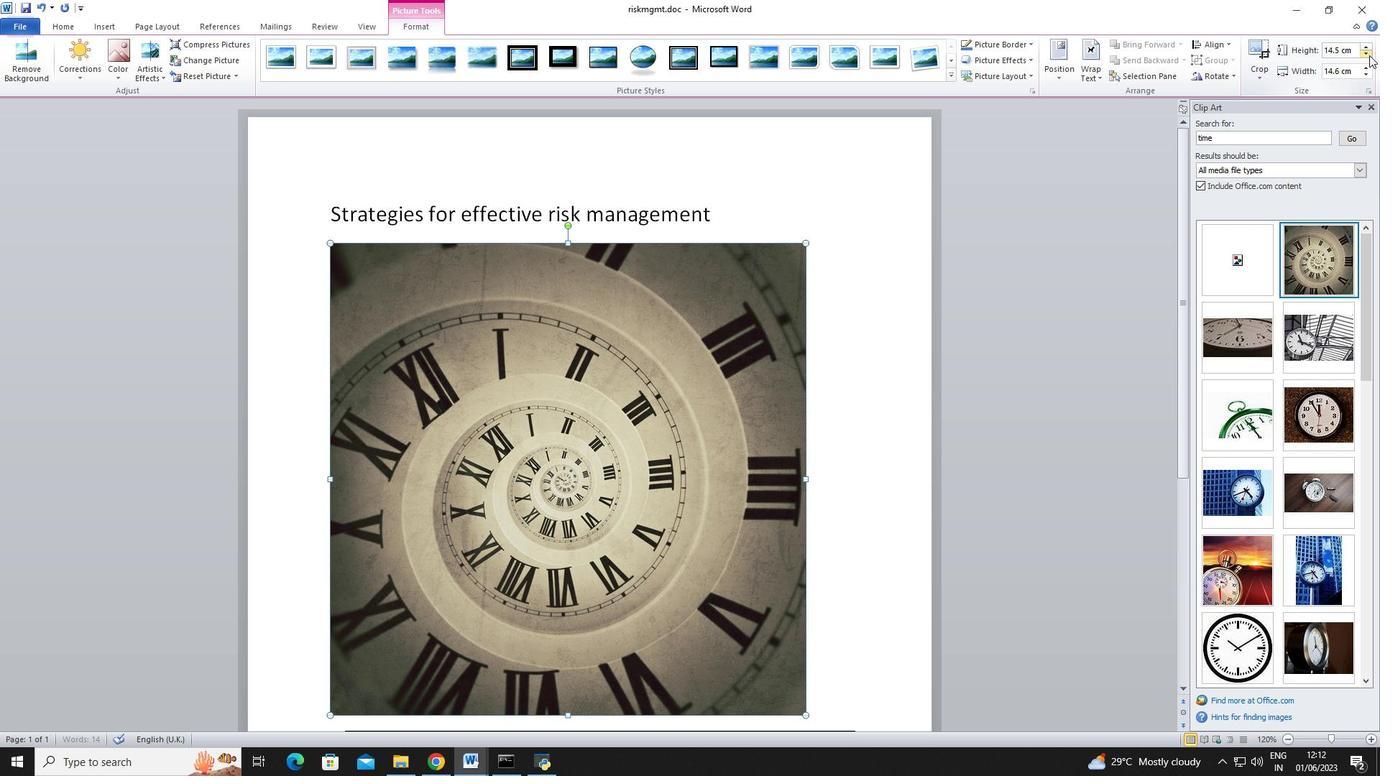
Action: Mouse pressed left at (1369, 55)
Screenshot: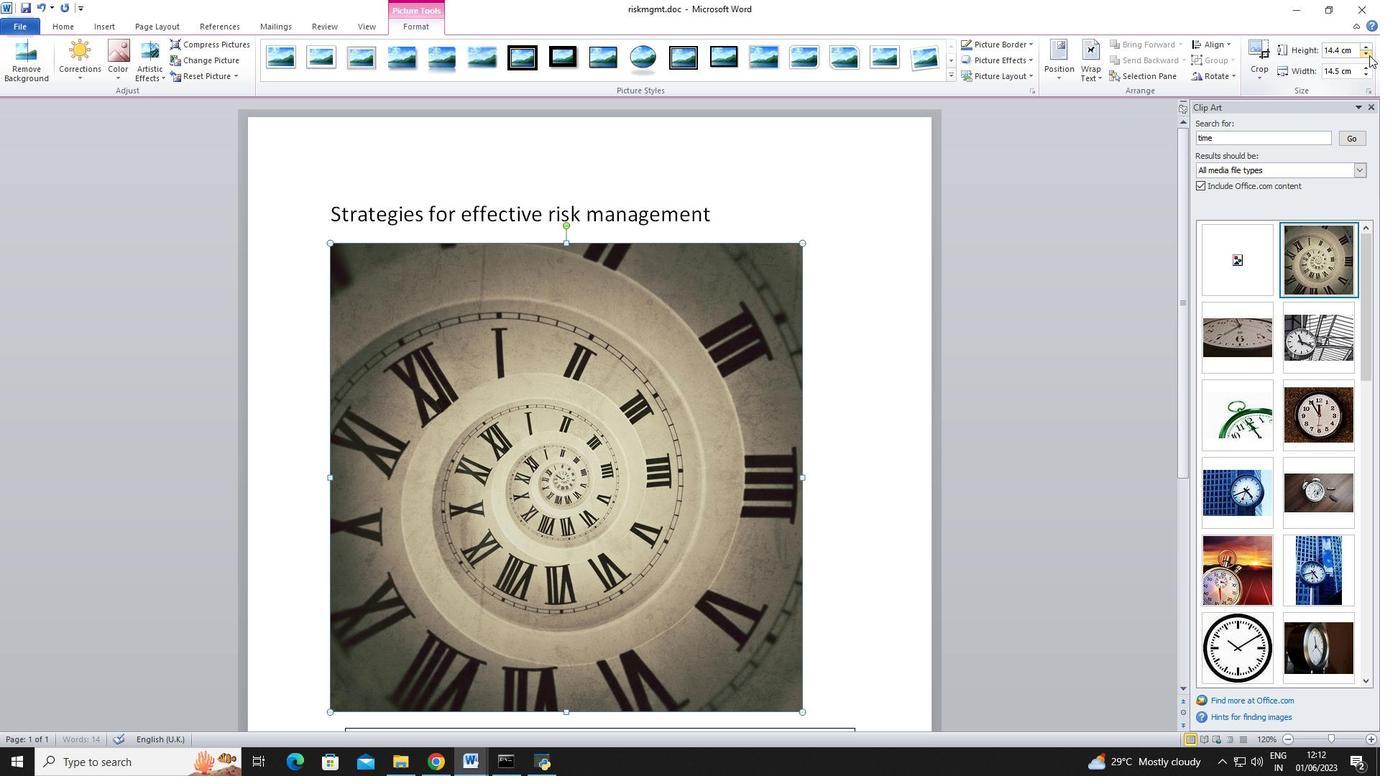 
Action: Mouse pressed left at (1369, 55)
Screenshot: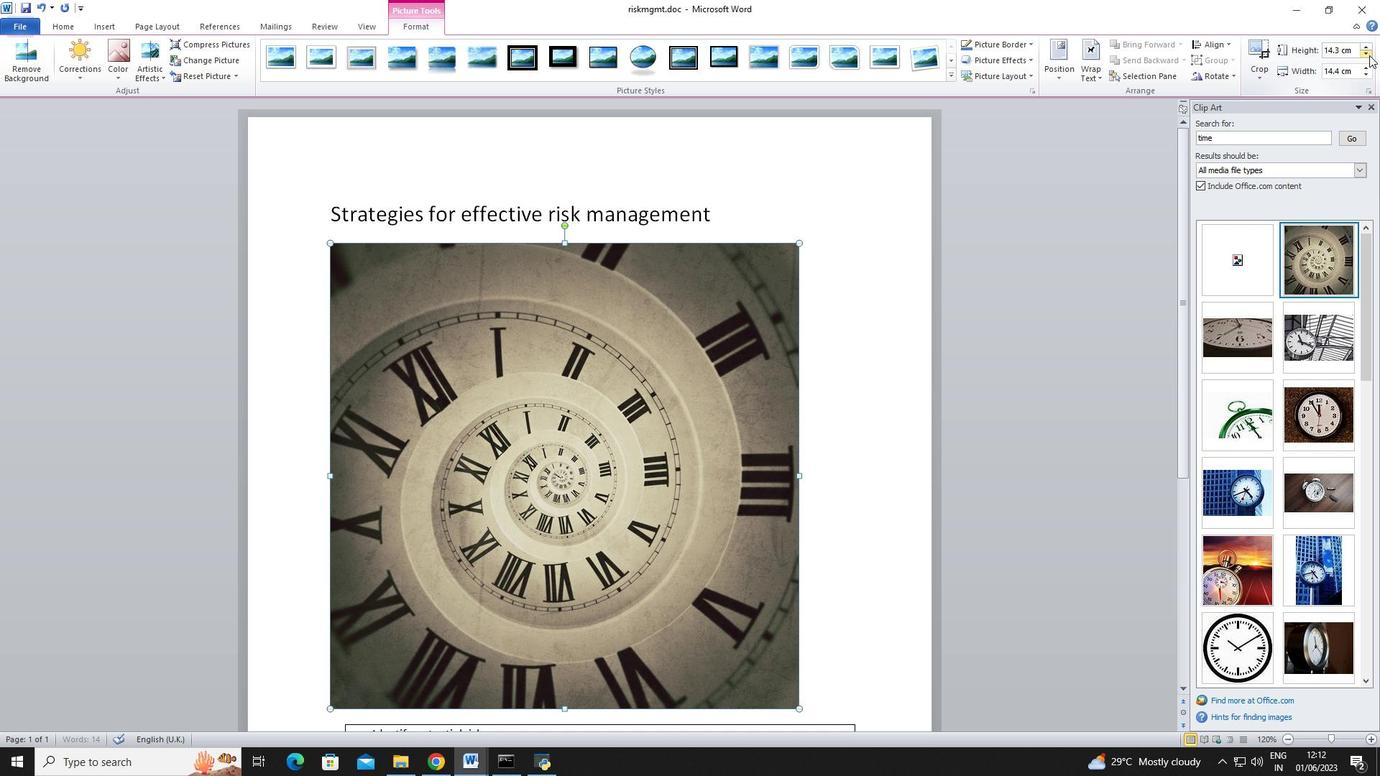 
Action: Mouse pressed left at (1369, 55)
Screenshot: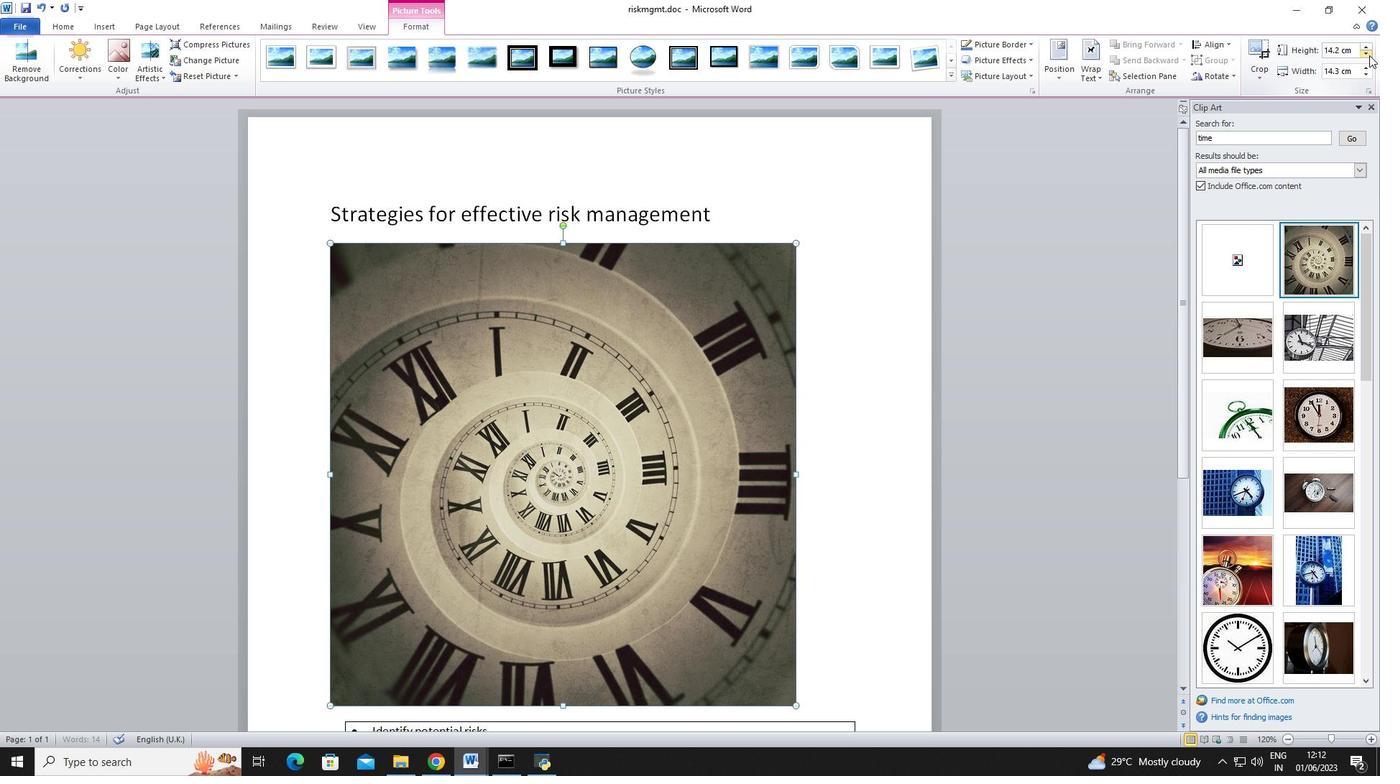 
Action: Mouse pressed left at (1369, 55)
Screenshot: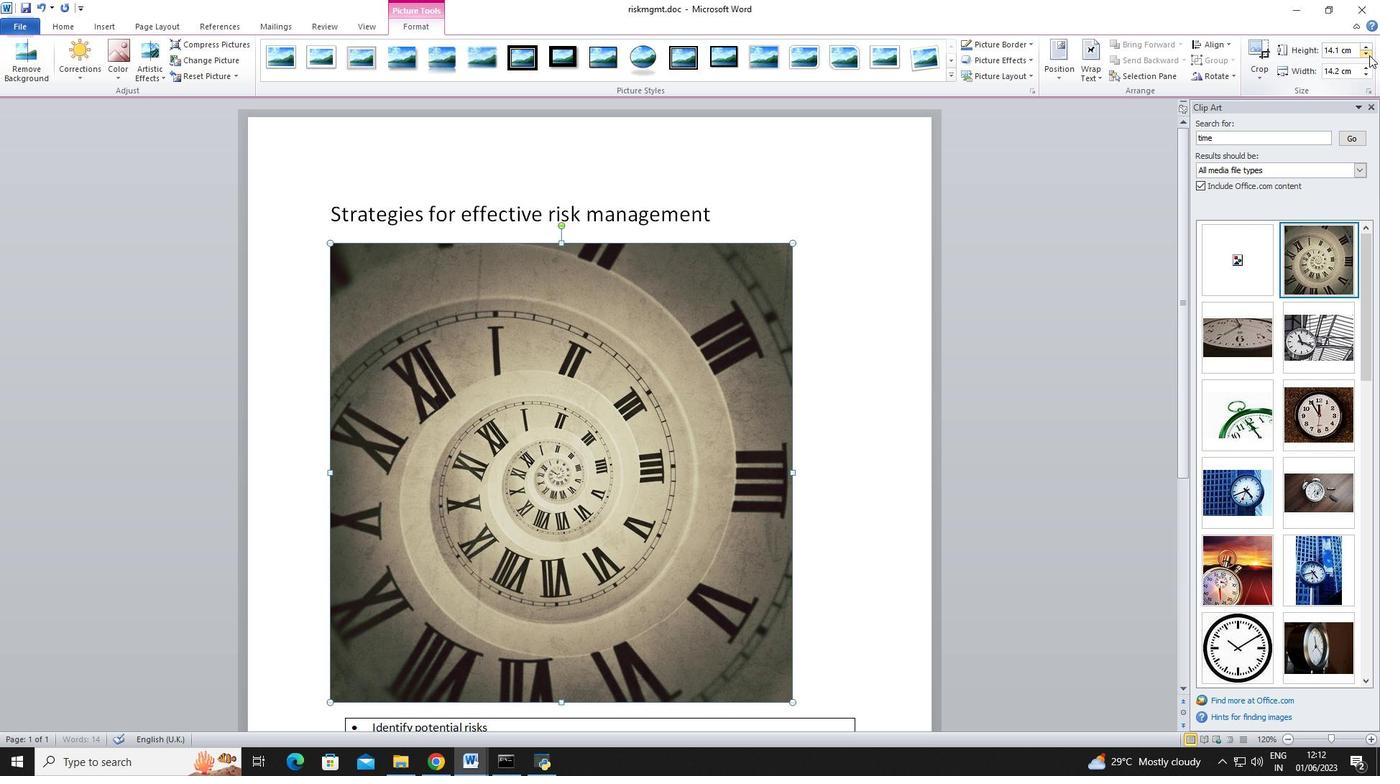 
Action: Mouse pressed left at (1369, 55)
Screenshot: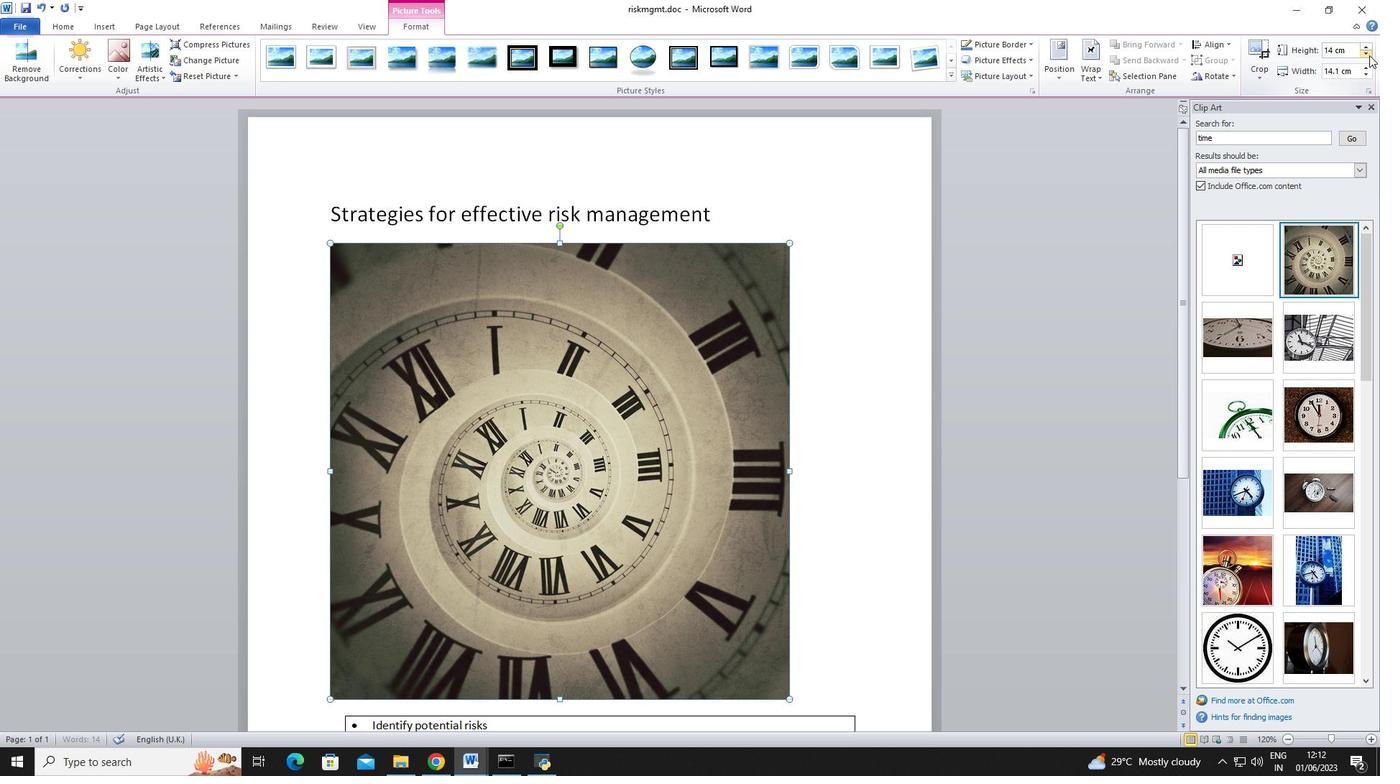 
Action: Mouse pressed left at (1369, 55)
Screenshot: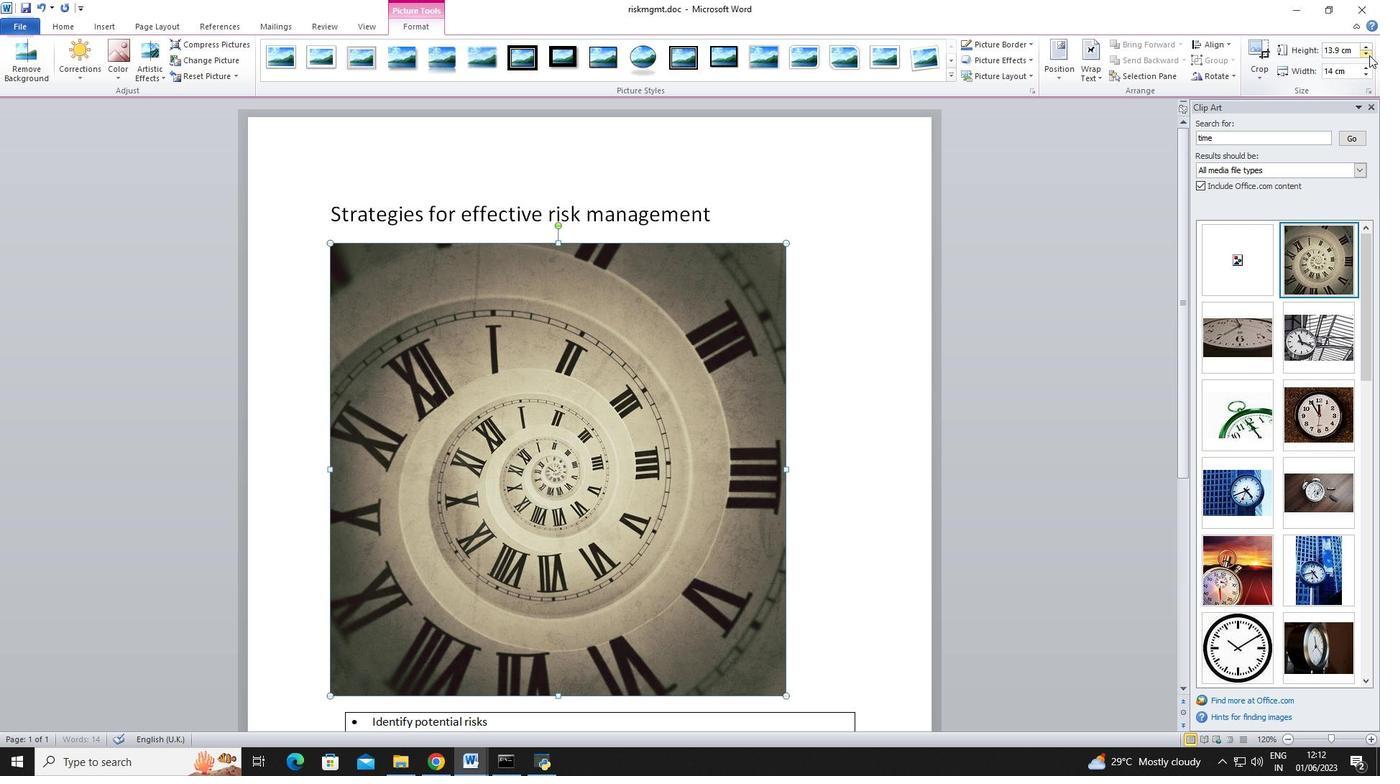 
Action: Mouse pressed left at (1369, 55)
Screenshot: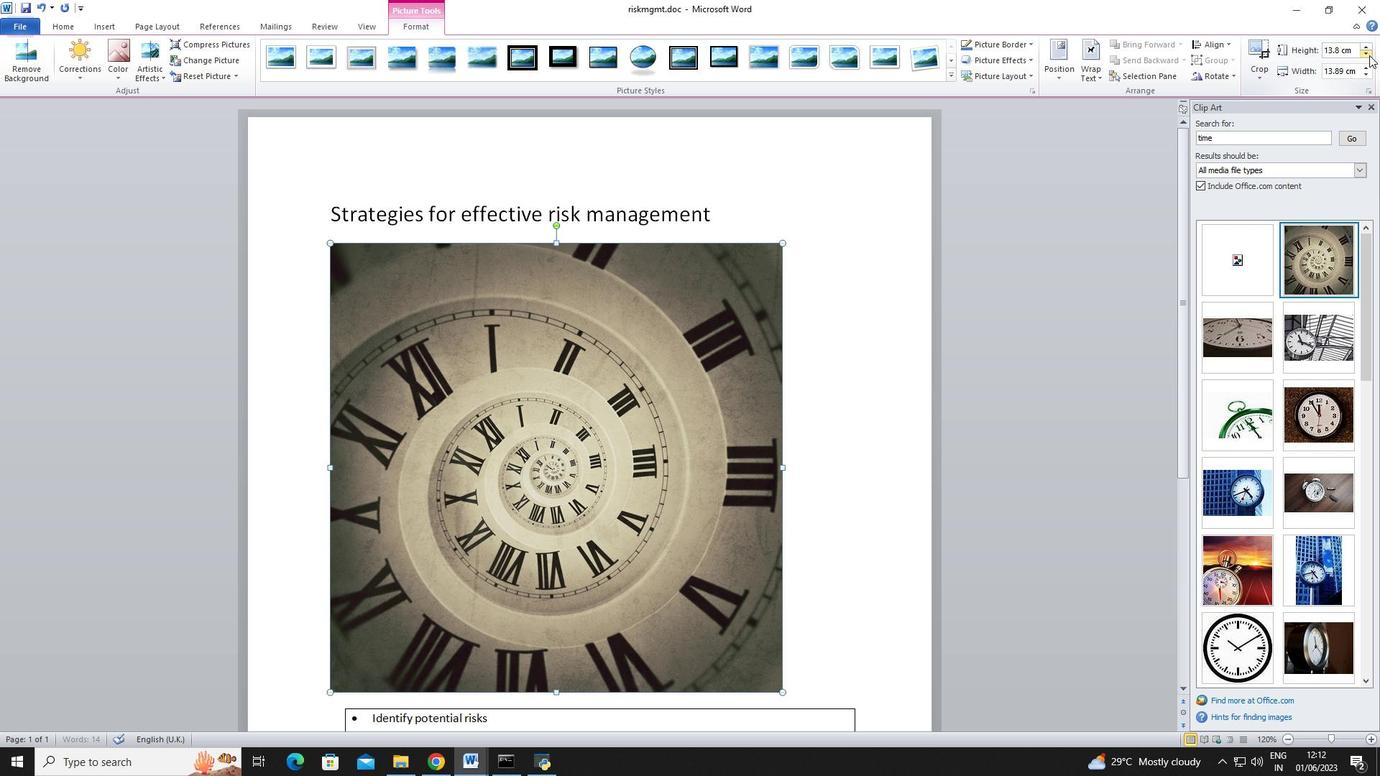 
Action: Mouse pressed left at (1369, 55)
Screenshot: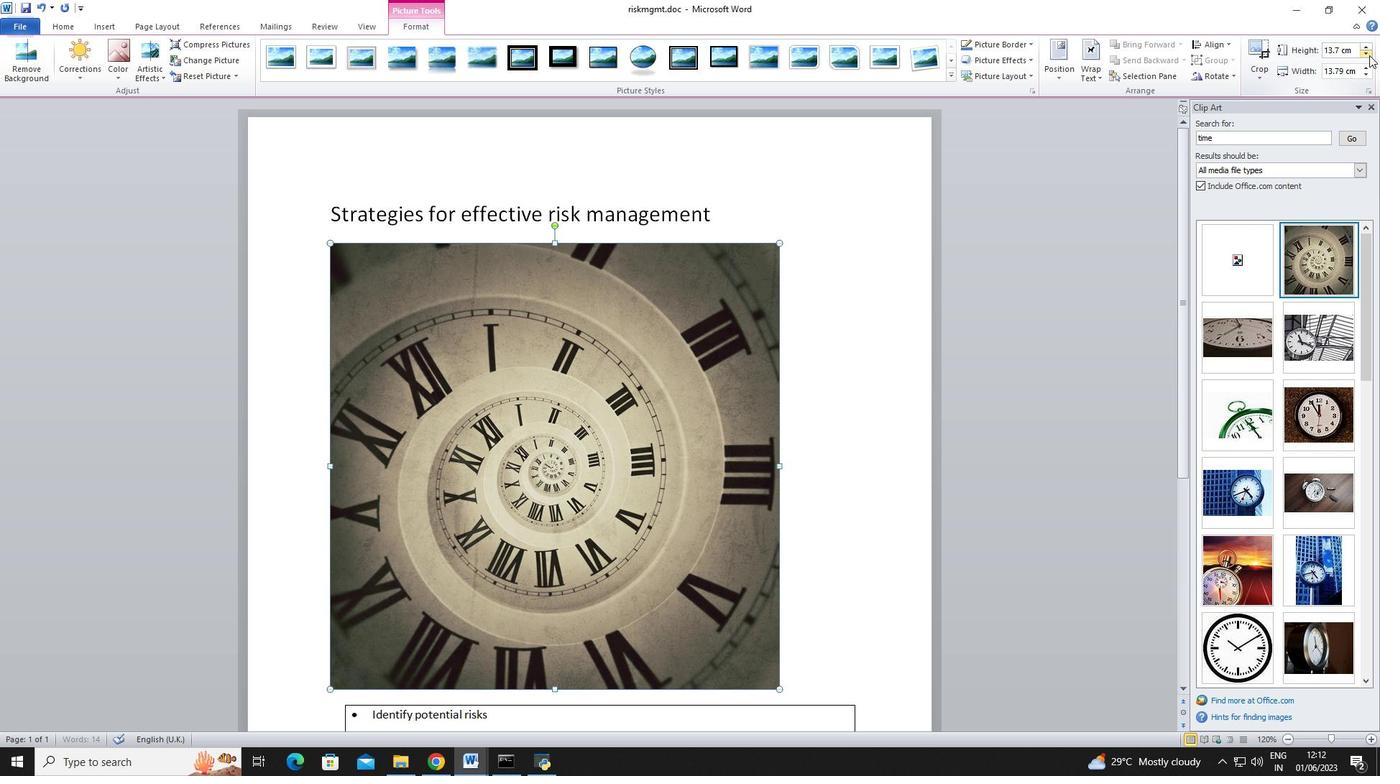 
Action: Mouse pressed left at (1369, 55)
Screenshot: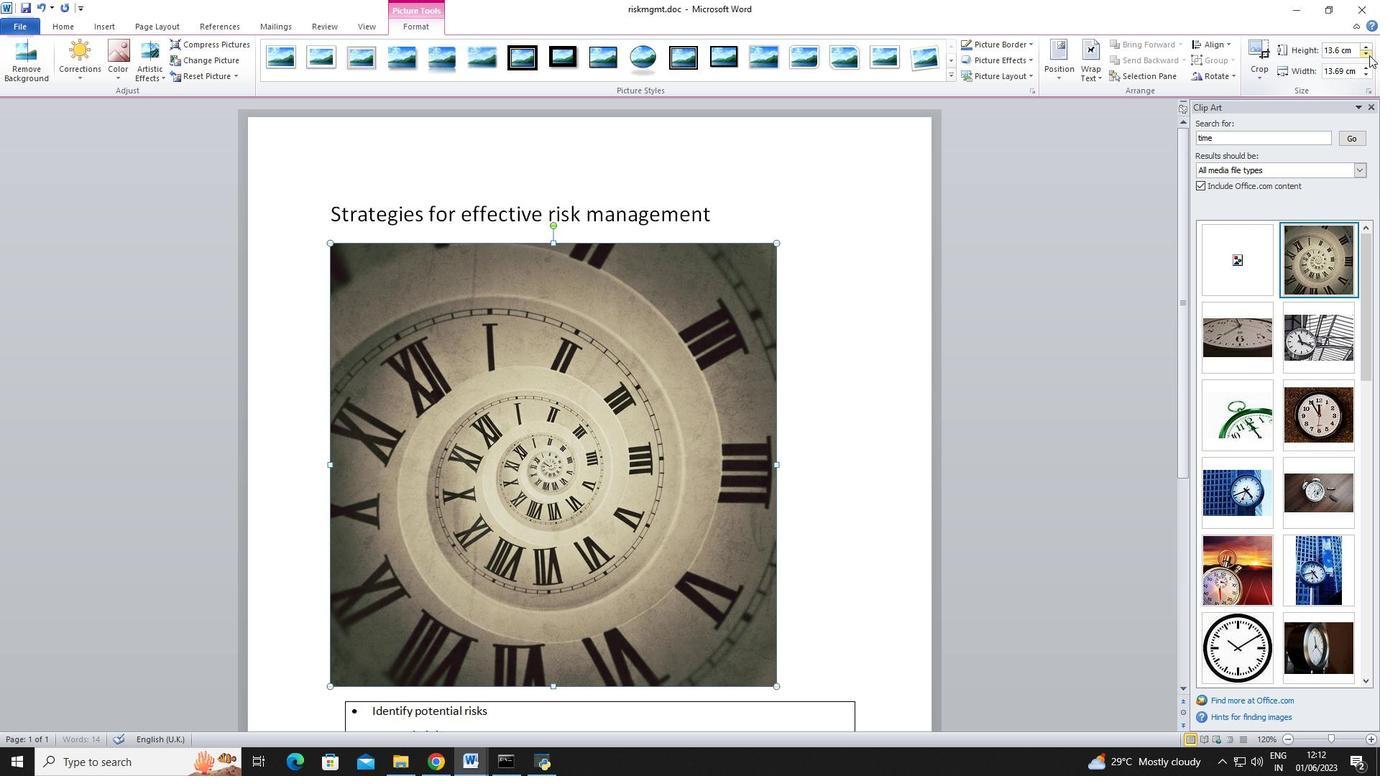 
Action: Mouse pressed left at (1369, 55)
Screenshot: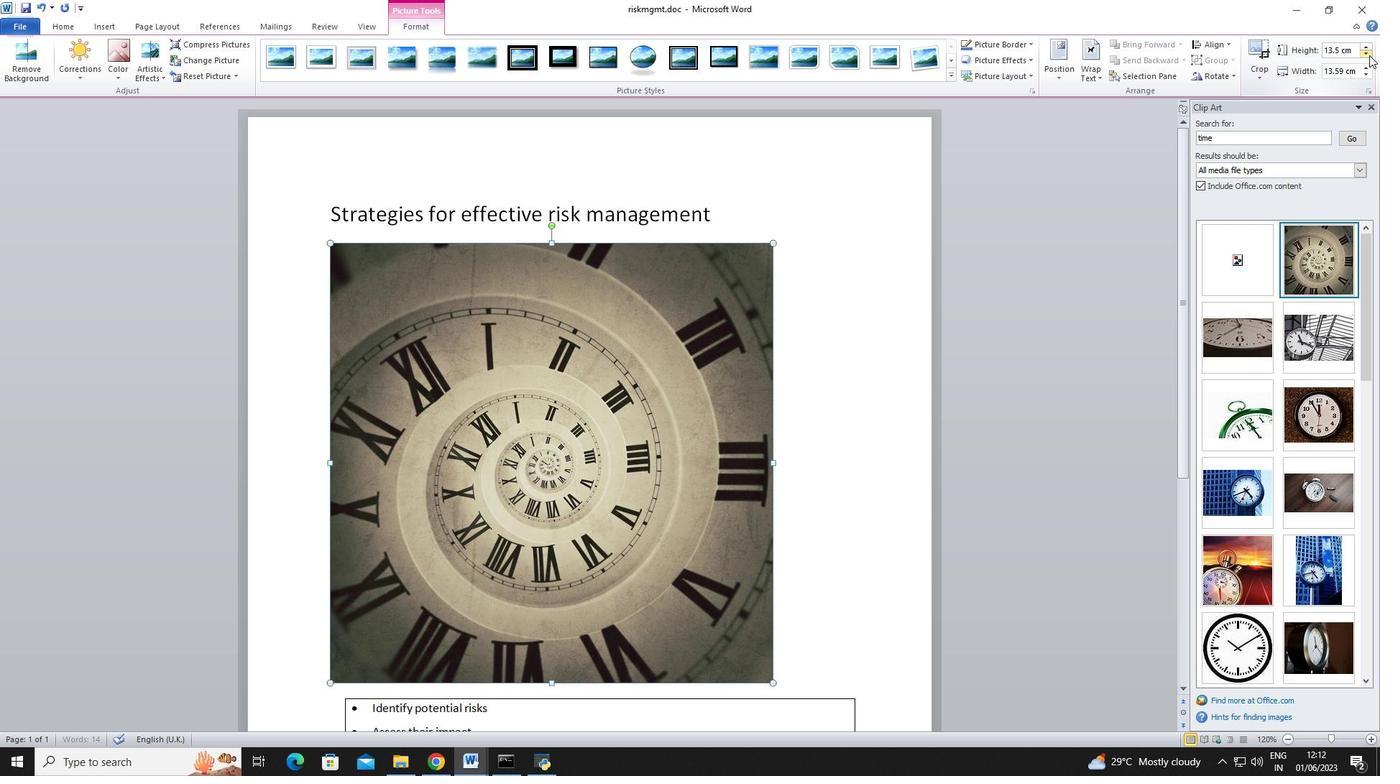 
Action: Mouse pressed left at (1369, 55)
Screenshot: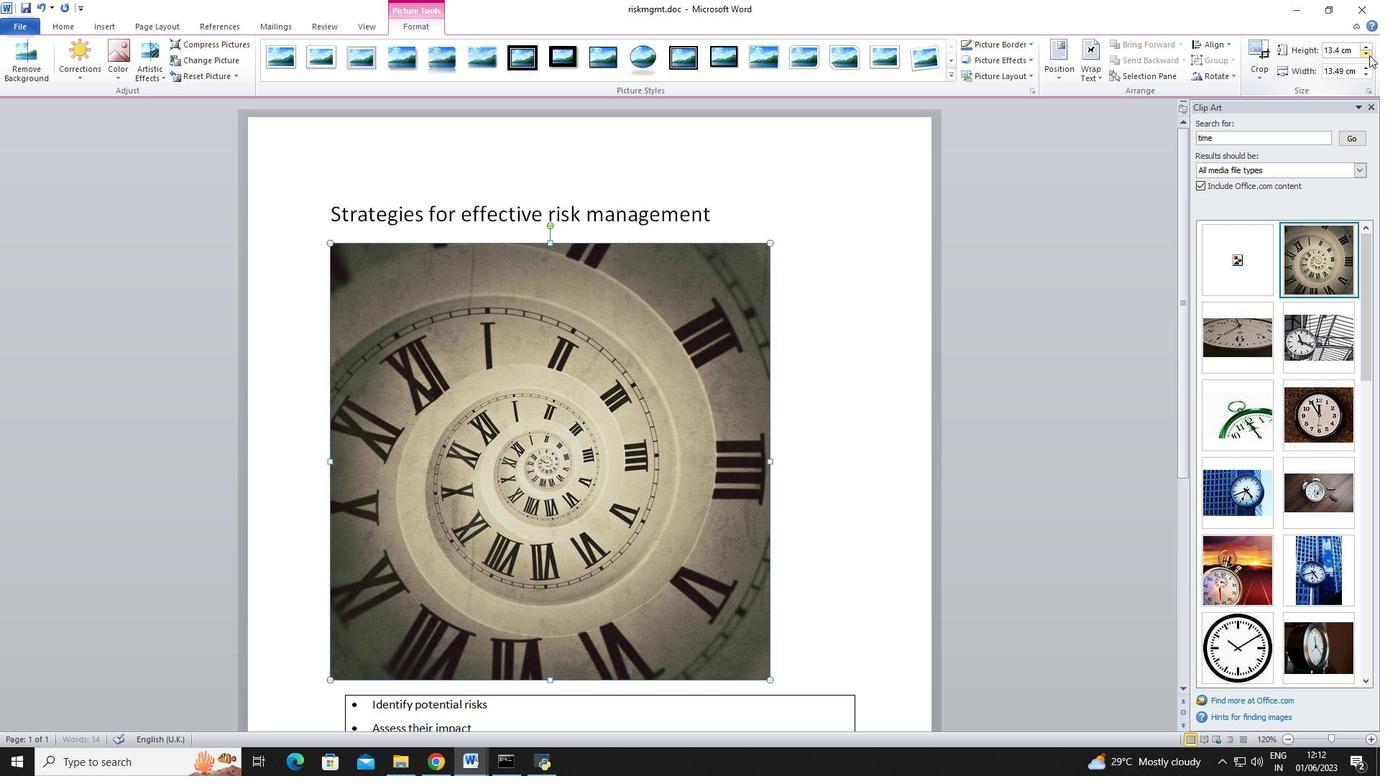 
Action: Mouse pressed left at (1369, 55)
Screenshot: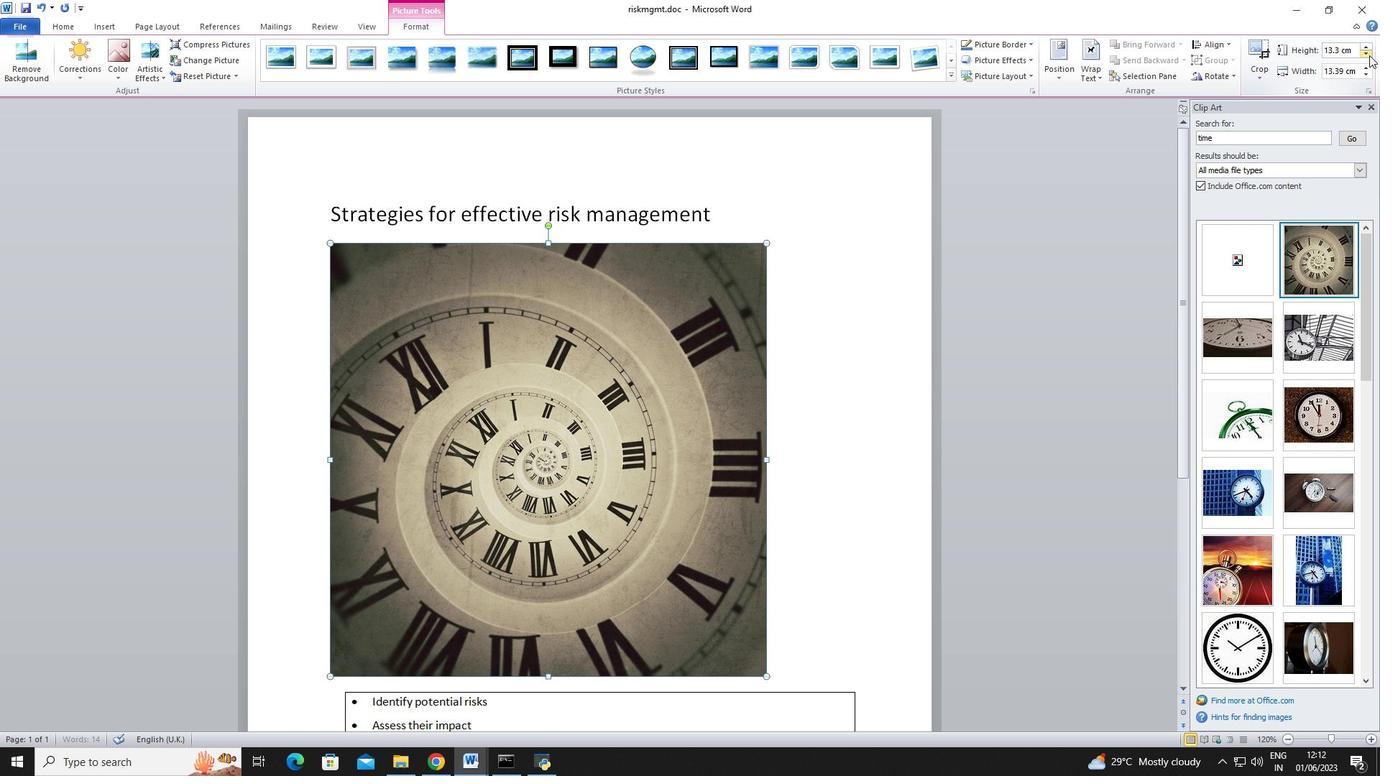
Action: Mouse pressed left at (1369, 55)
Screenshot: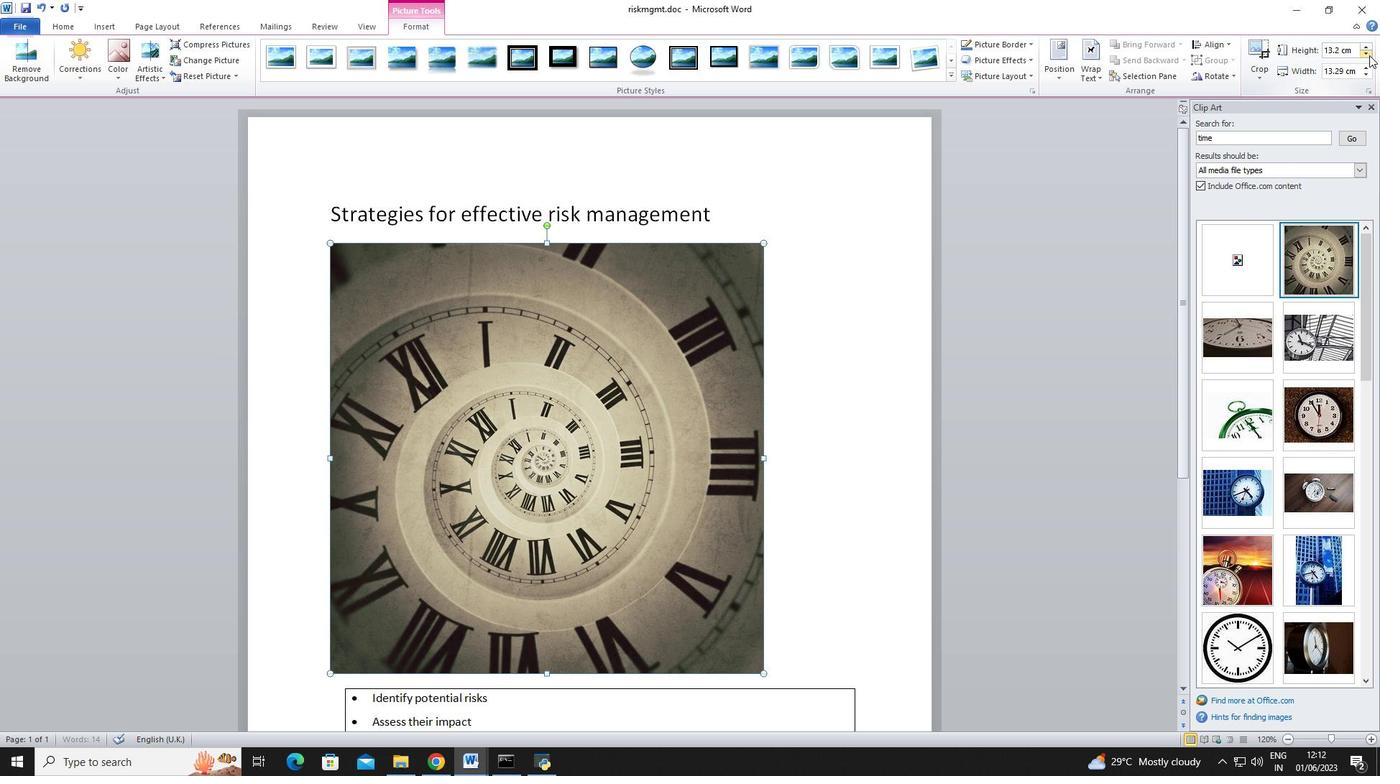 
Action: Mouse pressed left at (1369, 55)
Screenshot: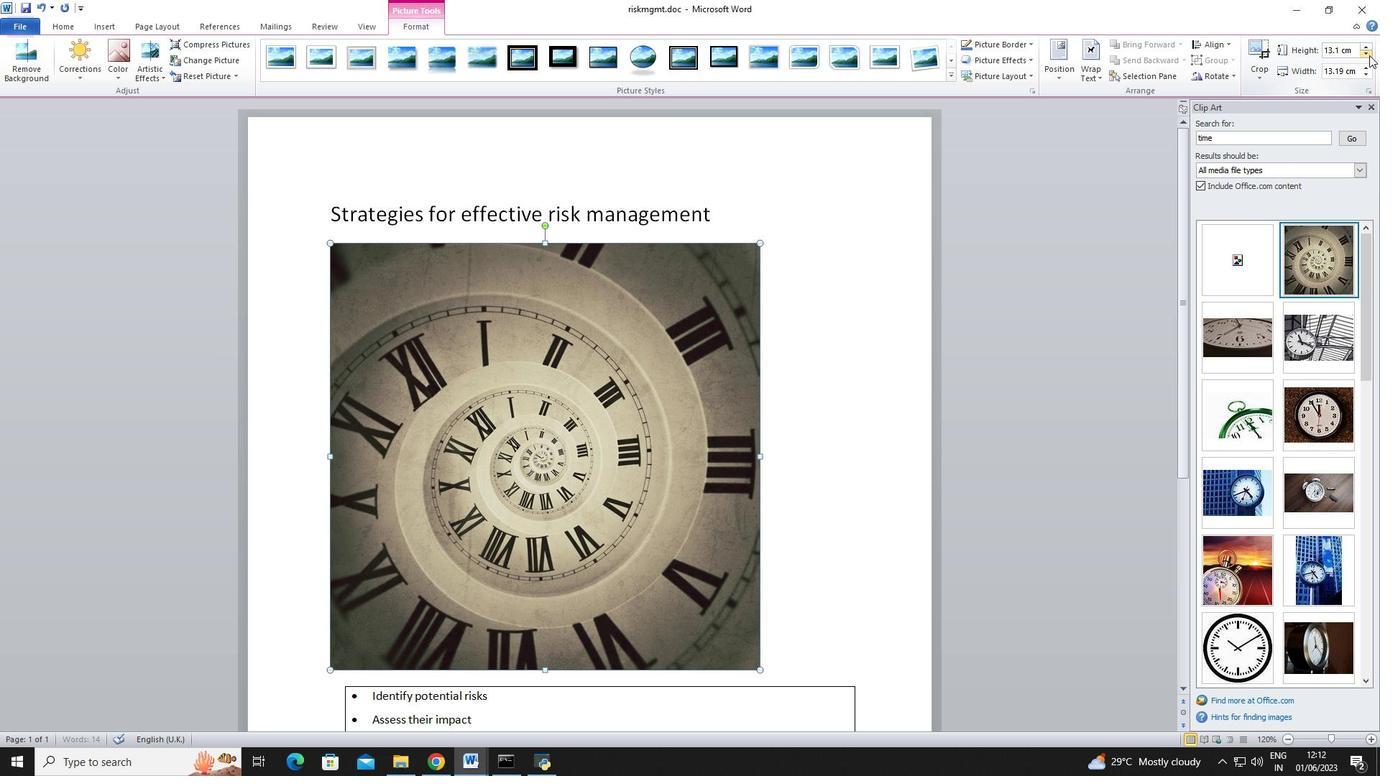 
Action: Mouse pressed left at (1369, 55)
Screenshot: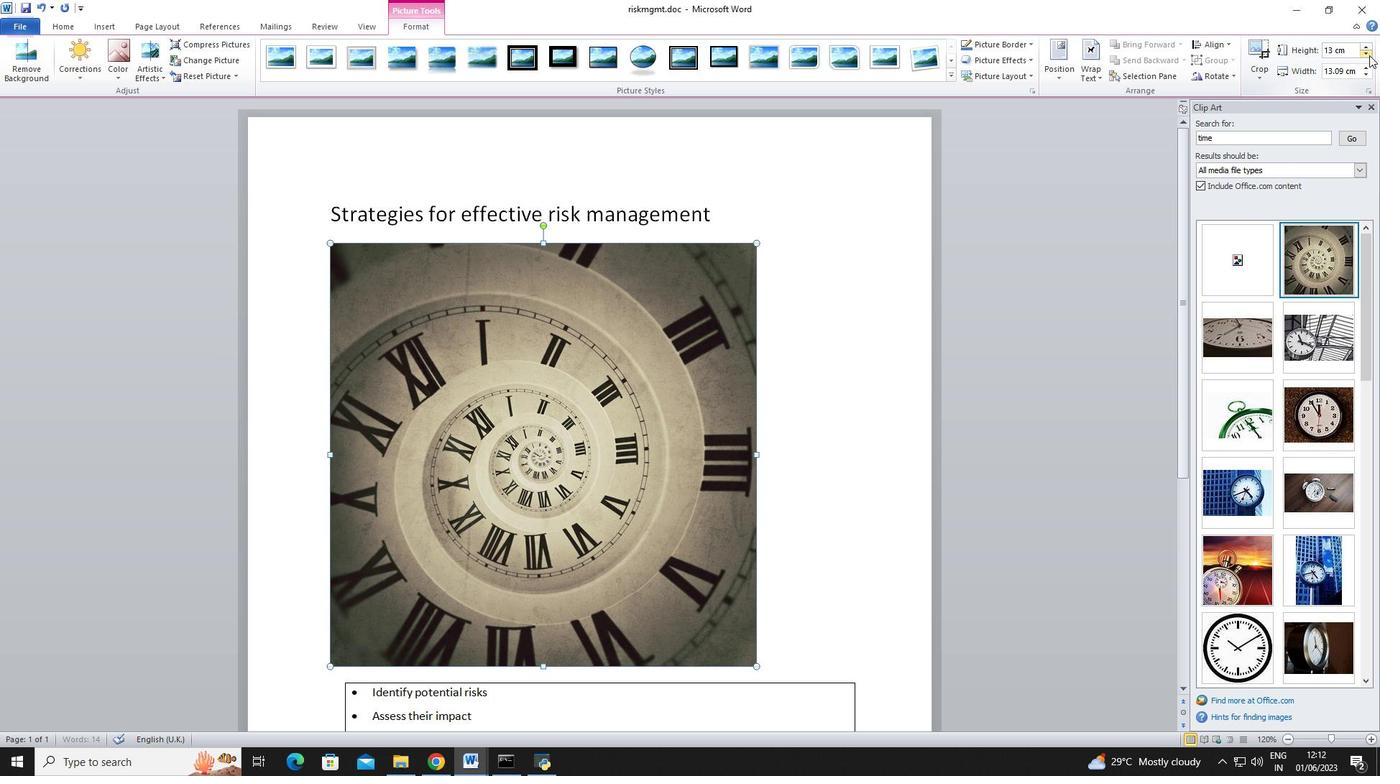 
Action: Mouse pressed left at (1369, 55)
Screenshot: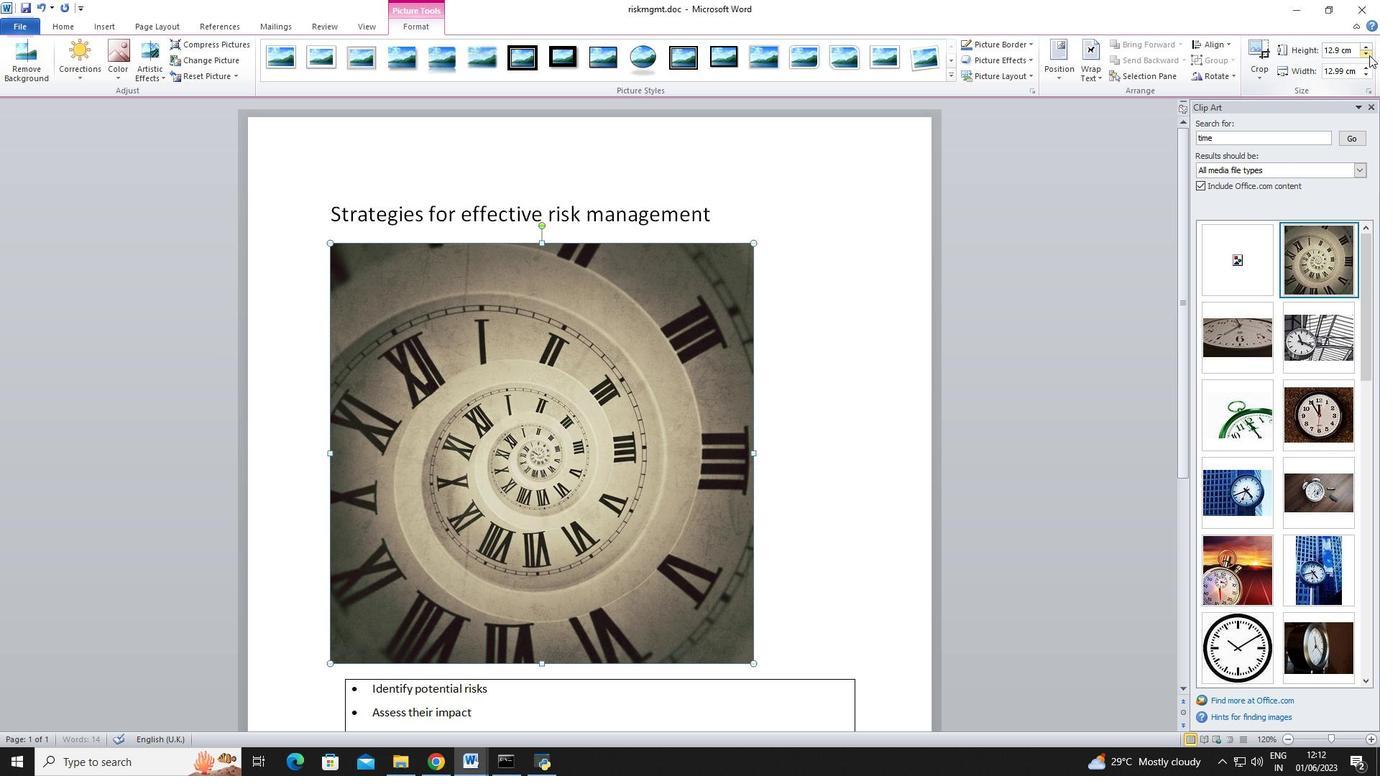 
Action: Mouse pressed left at (1369, 55)
Screenshot: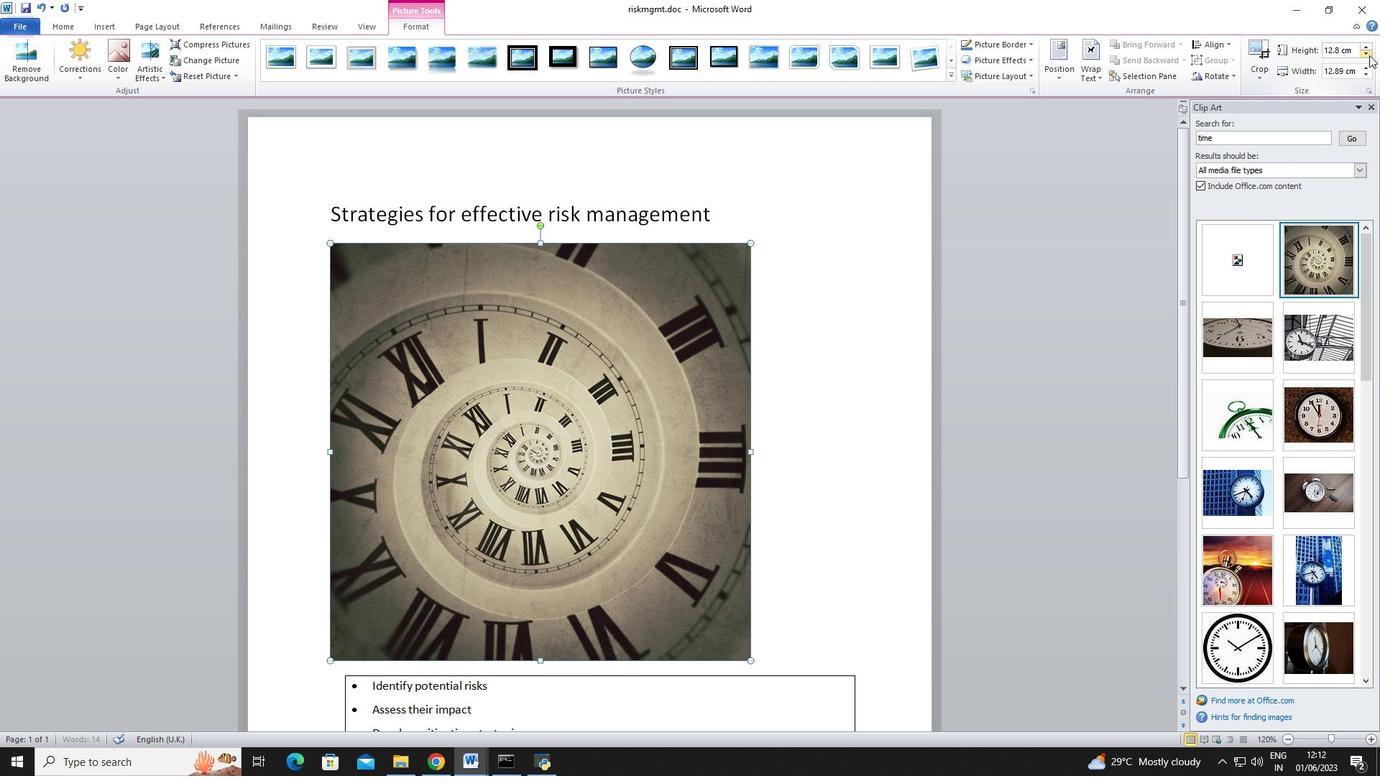 
Action: Mouse pressed left at (1369, 55)
Screenshot: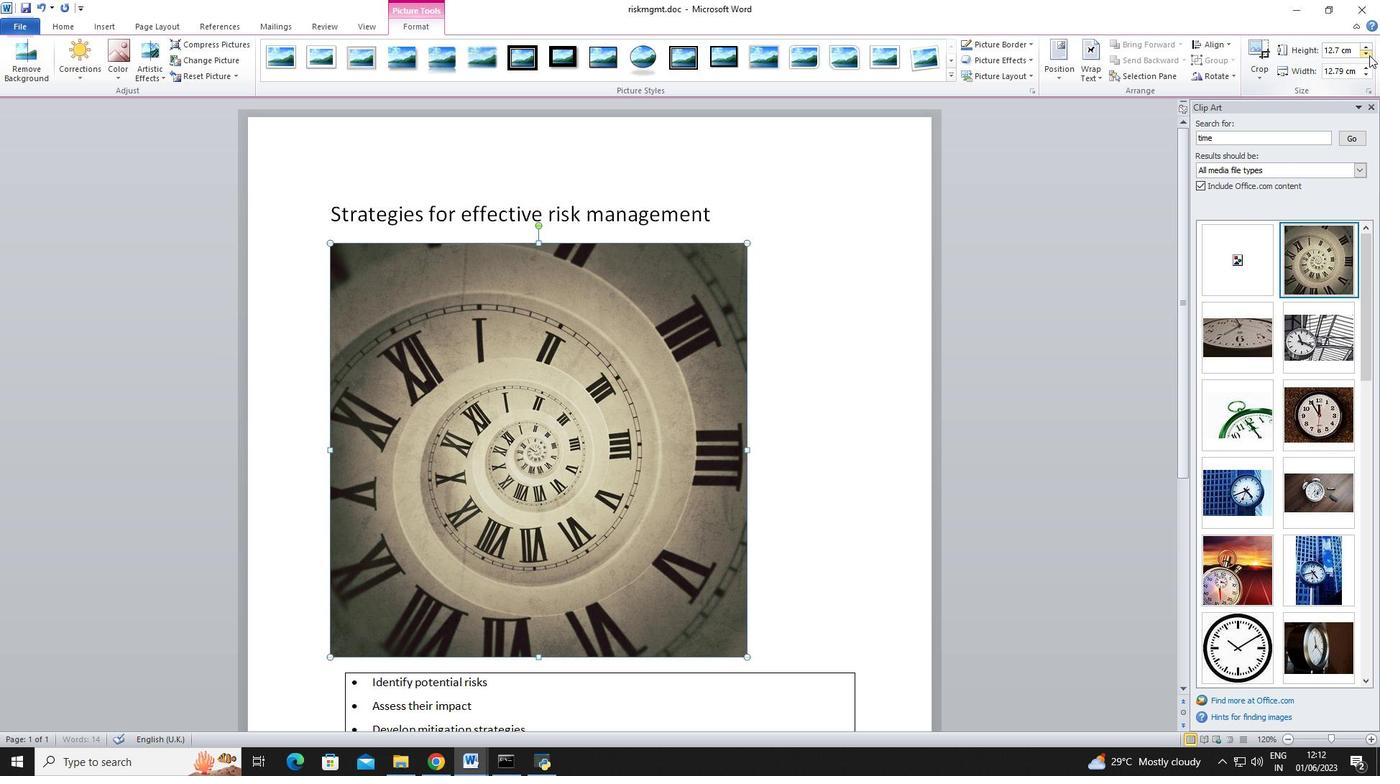 
Action: Mouse pressed left at (1369, 55)
Screenshot: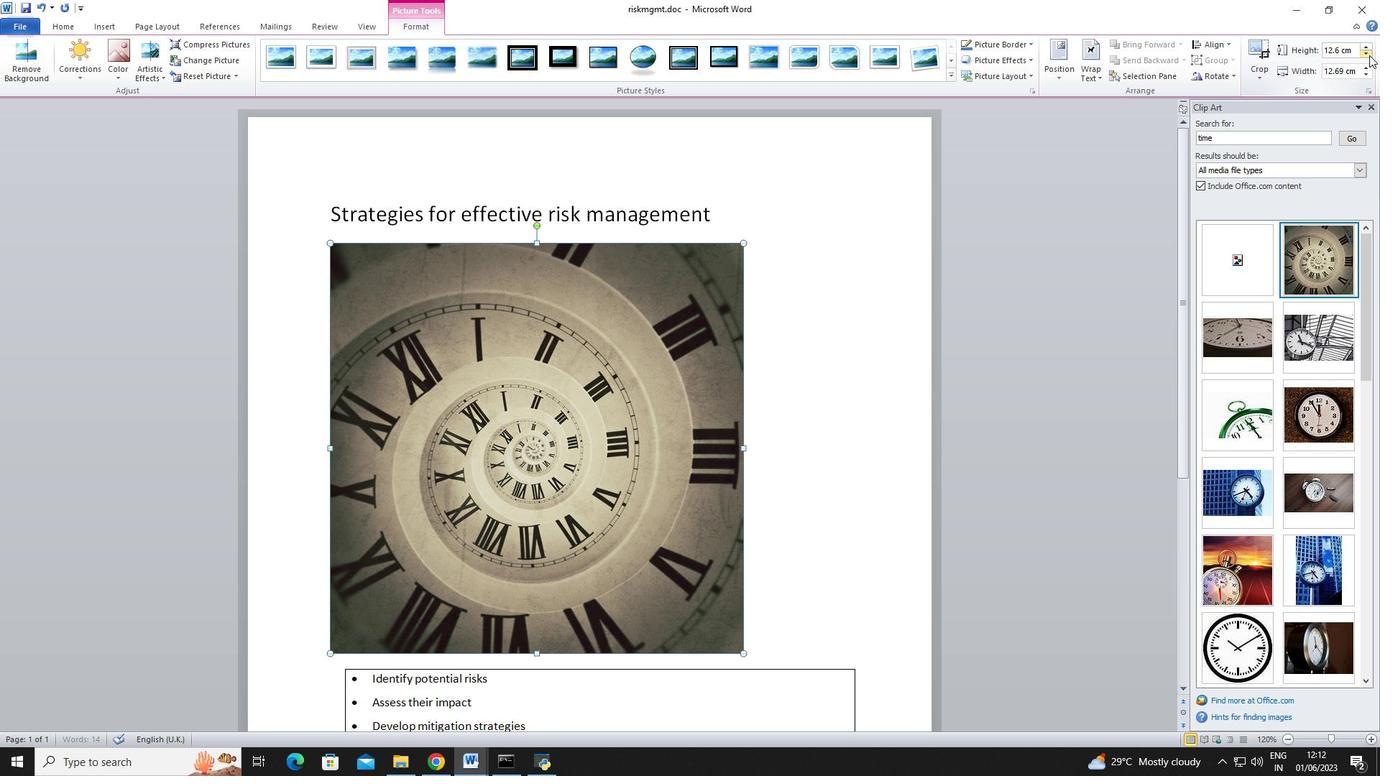 
Action: Mouse pressed left at (1369, 55)
Screenshot: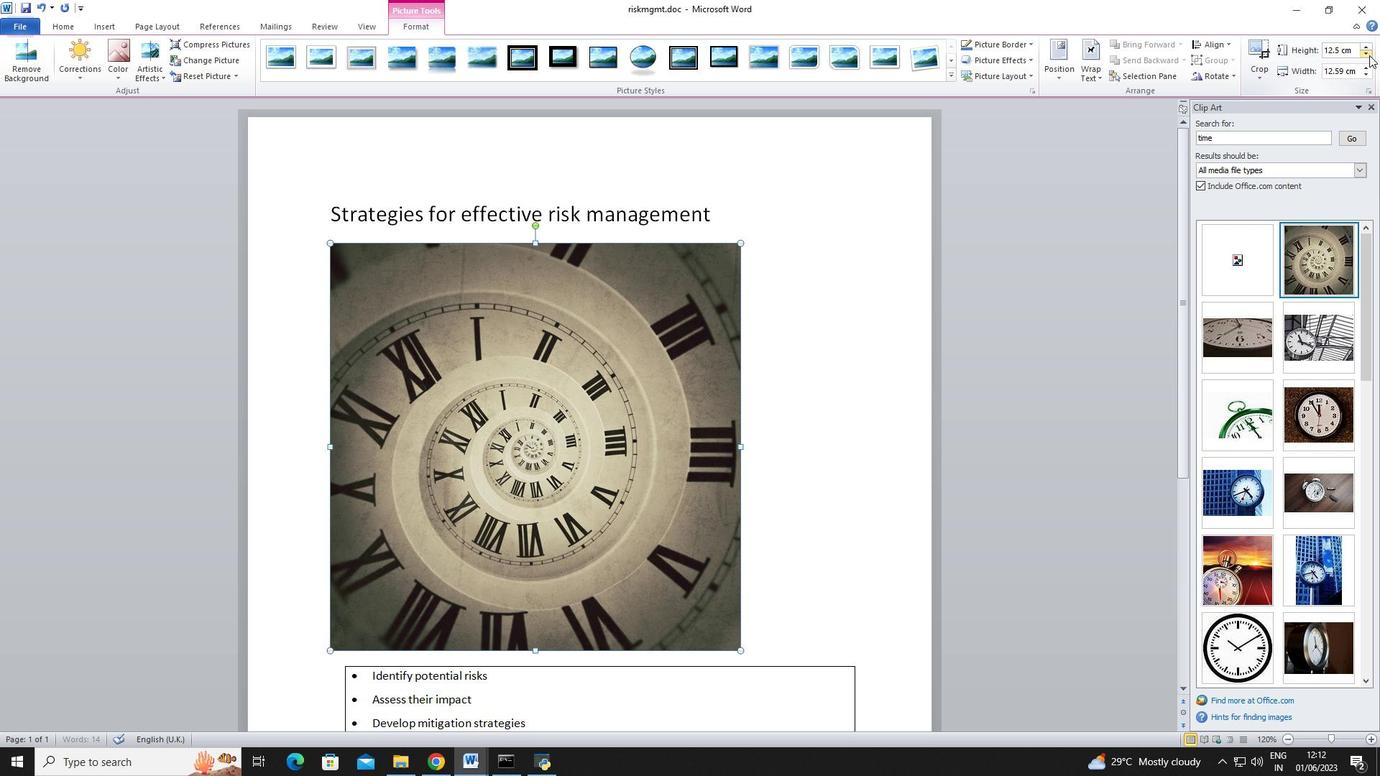 
Action: Mouse pressed left at (1369, 55)
Screenshot: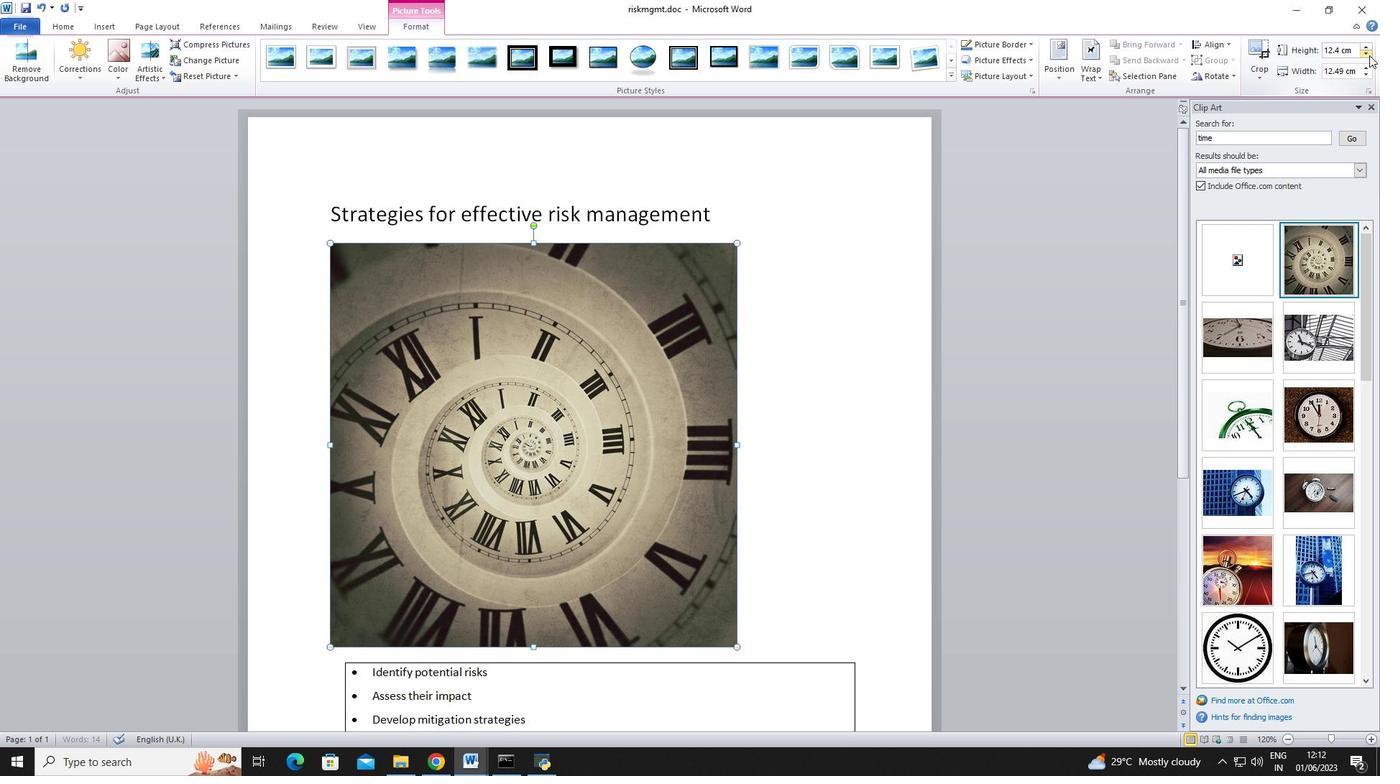 
Action: Mouse pressed left at (1369, 55)
Screenshot: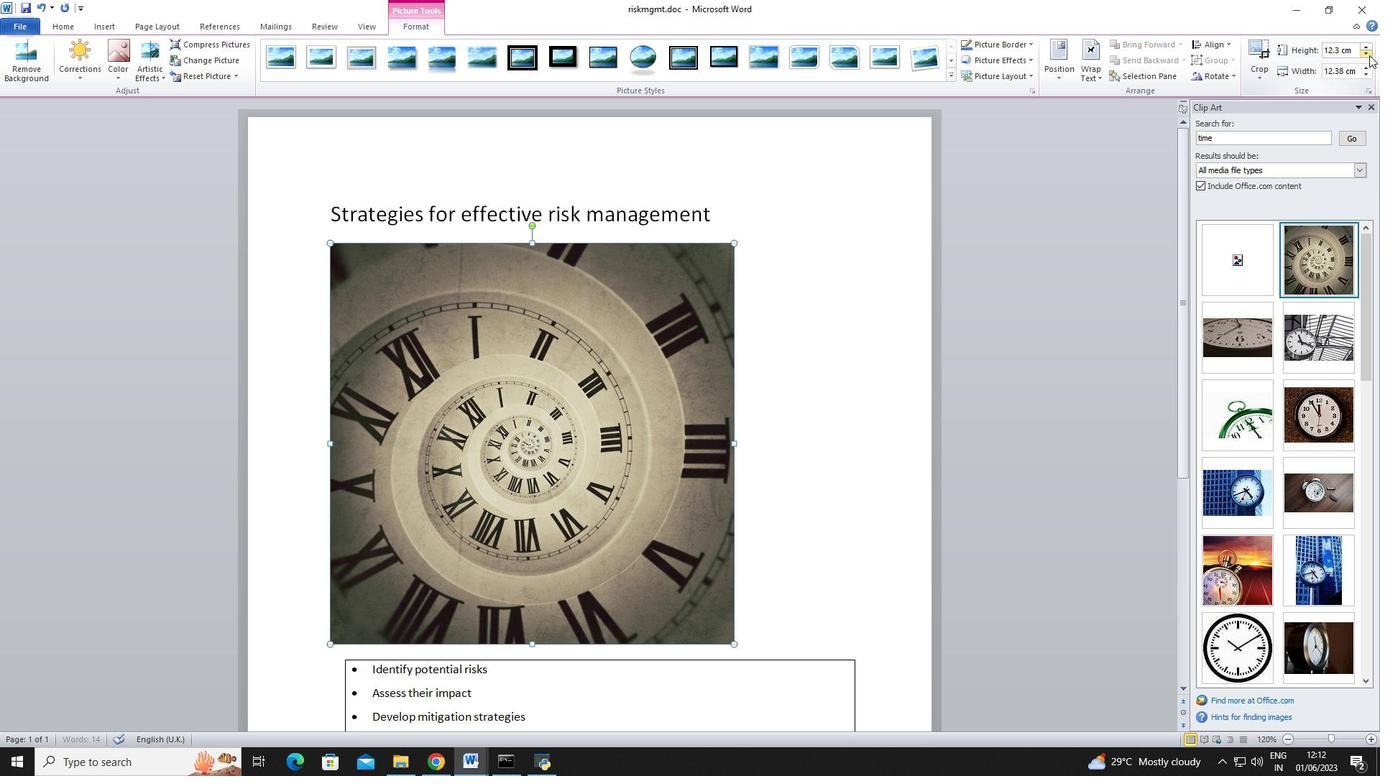 
Action: Mouse pressed left at (1369, 55)
Screenshot: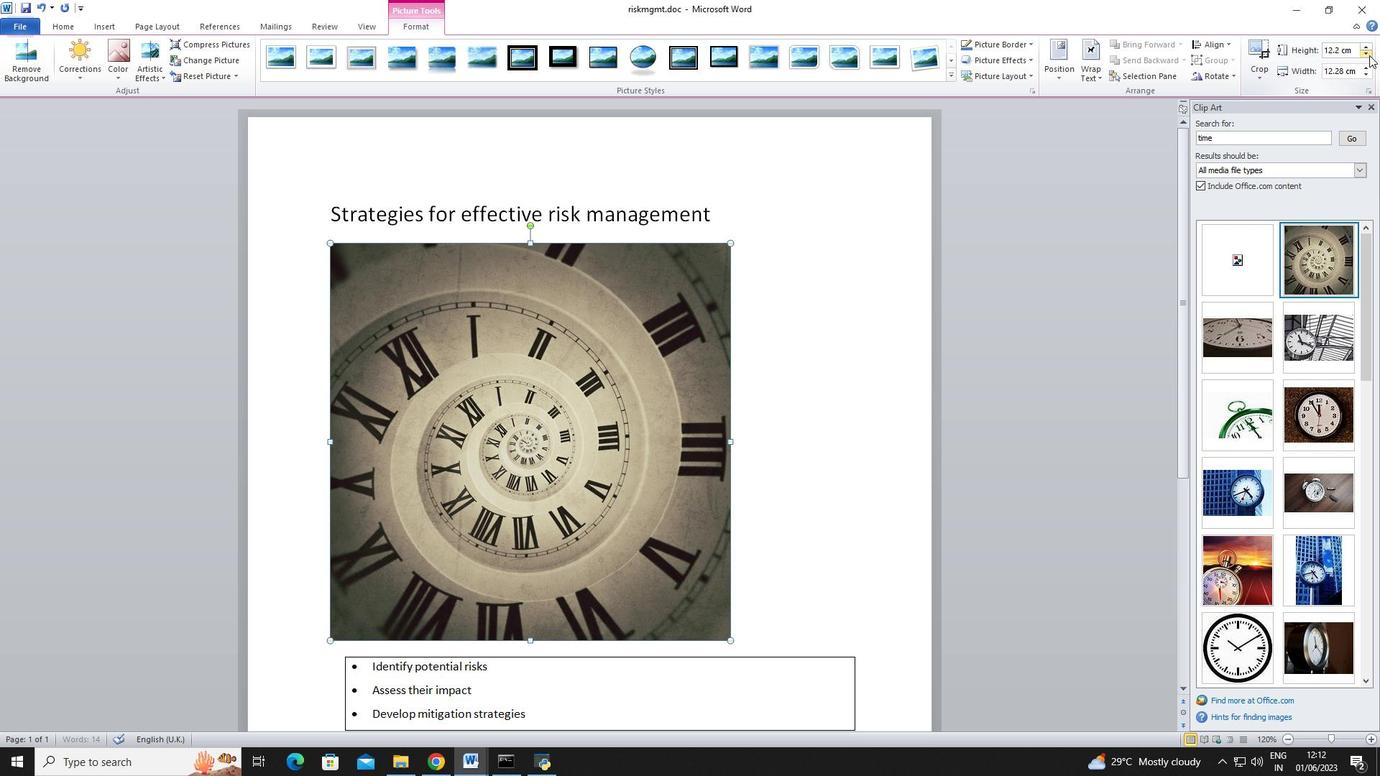 
Action: Mouse pressed left at (1369, 55)
Screenshot: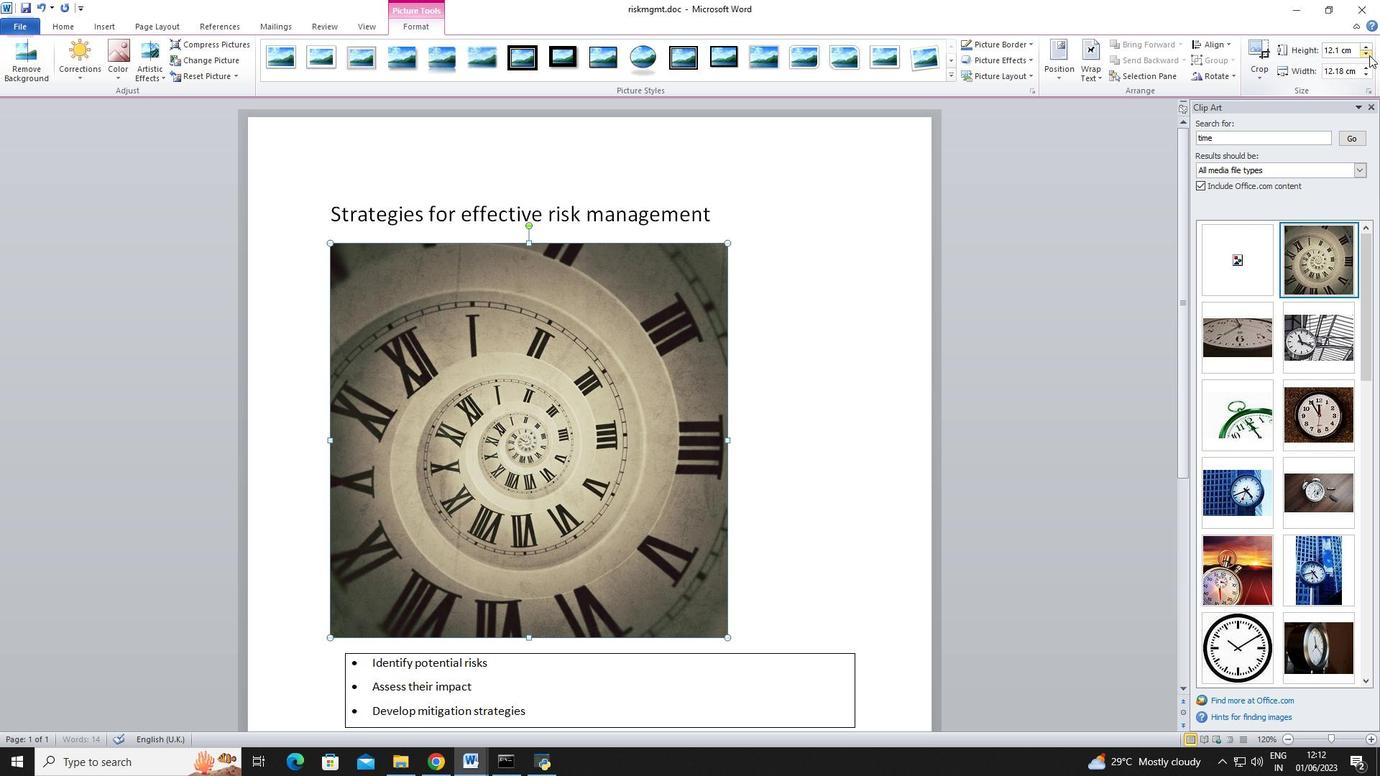 
Action: Mouse pressed left at (1369, 55)
Screenshot: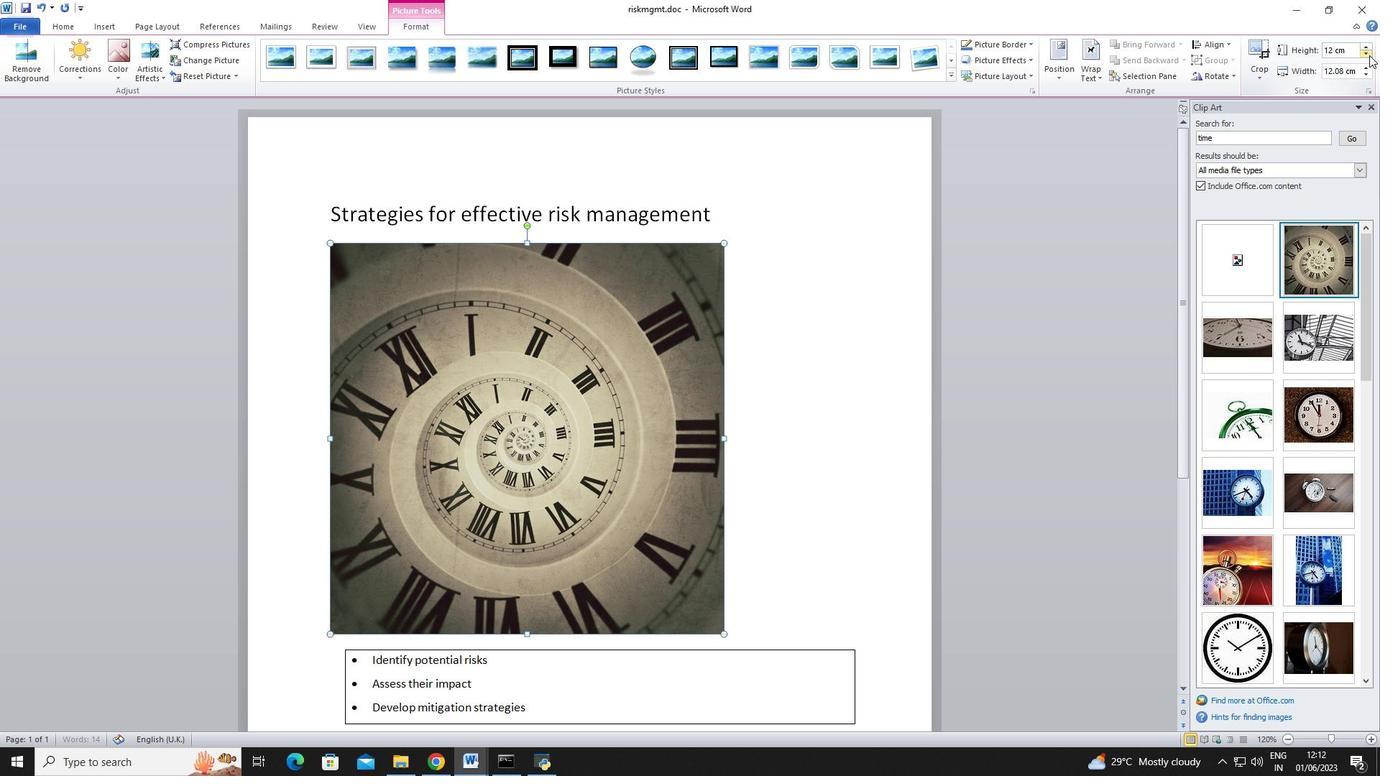 
Action: Mouse pressed left at (1369, 55)
Screenshot: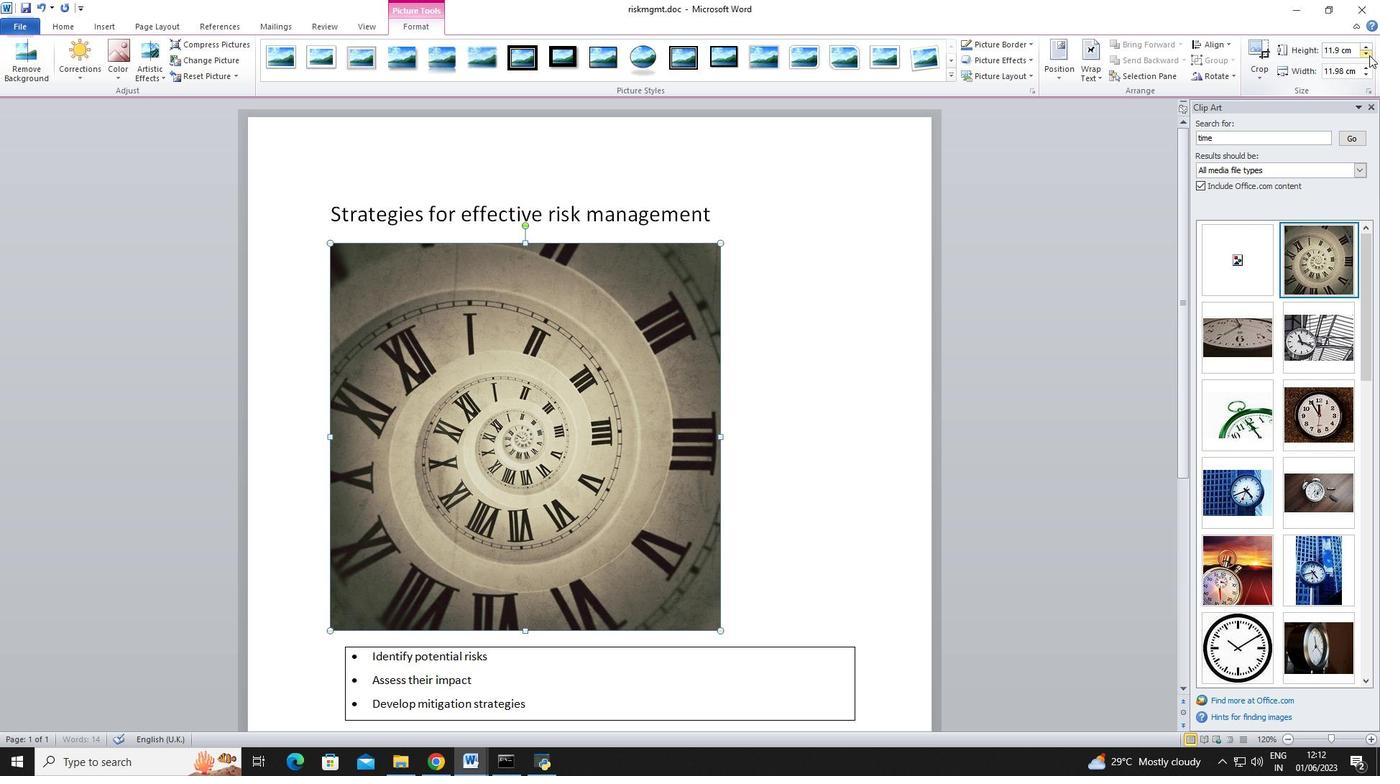 
Action: Mouse pressed left at (1369, 55)
Screenshot: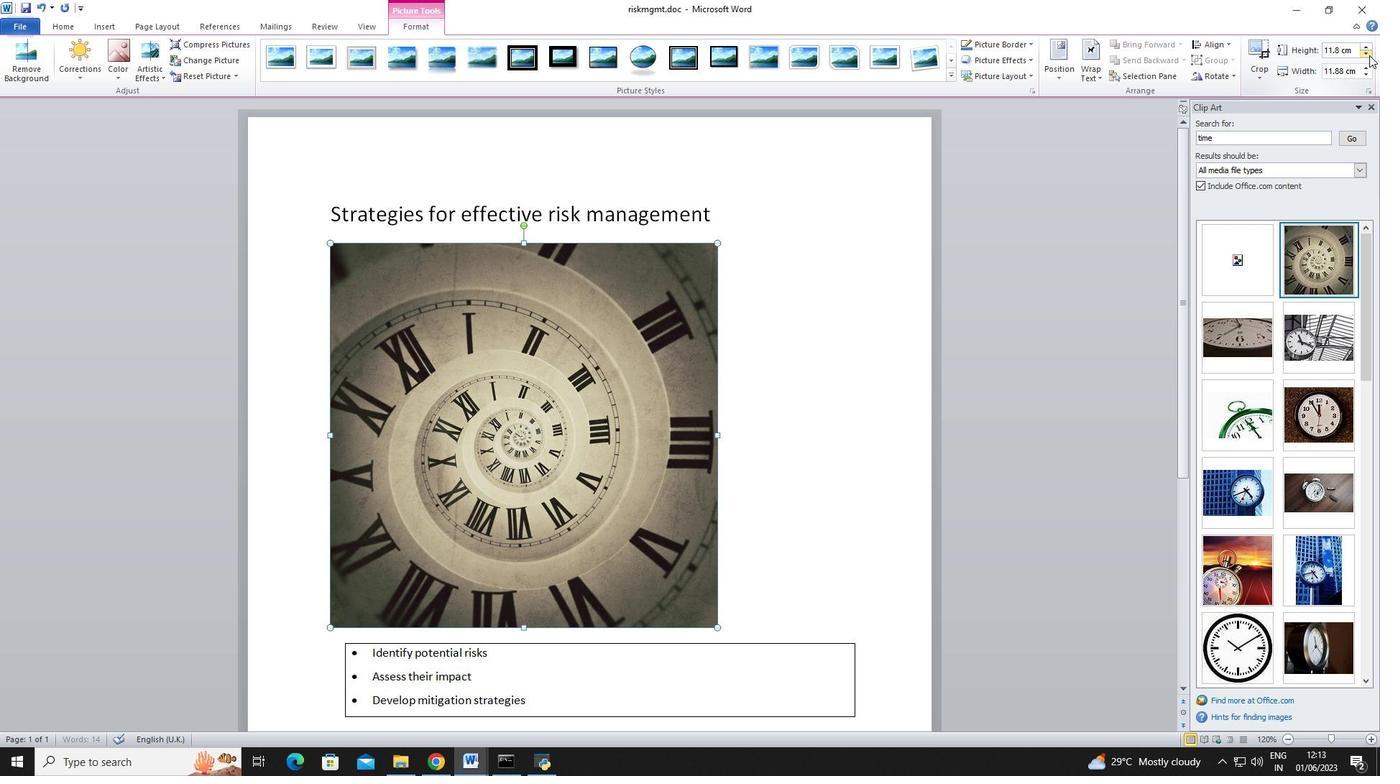 
Action: Mouse pressed left at (1369, 55)
Screenshot: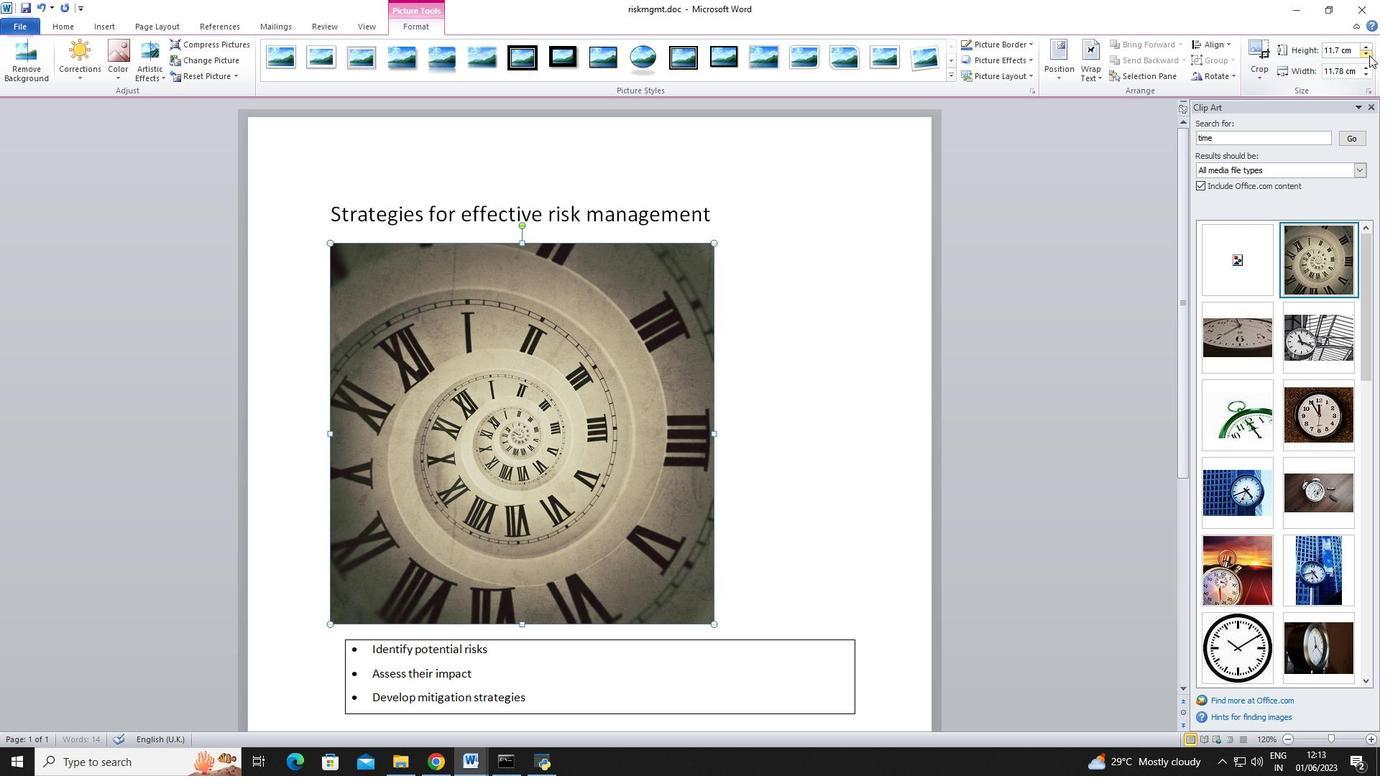 
Action: Mouse pressed left at (1369, 55)
Screenshot: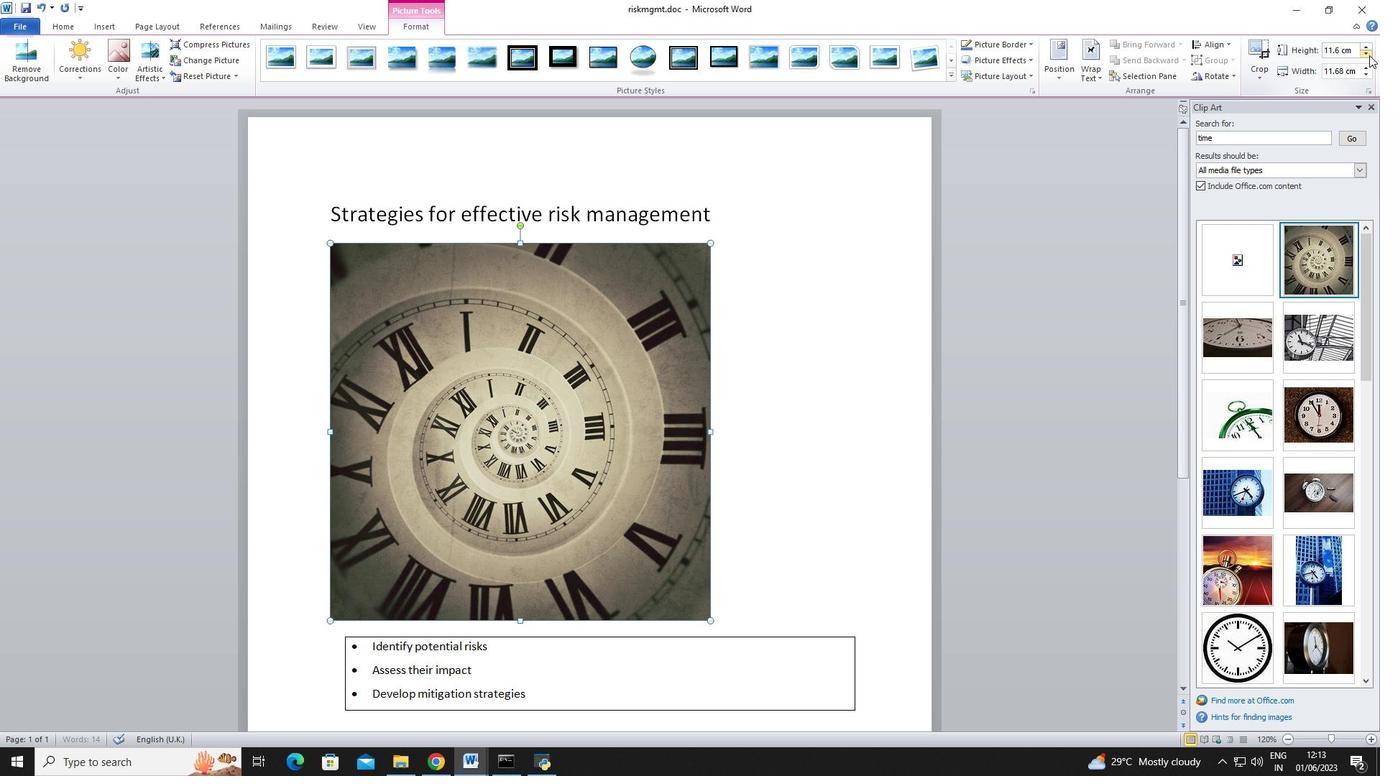 
Action: Mouse pressed left at (1369, 55)
Screenshot: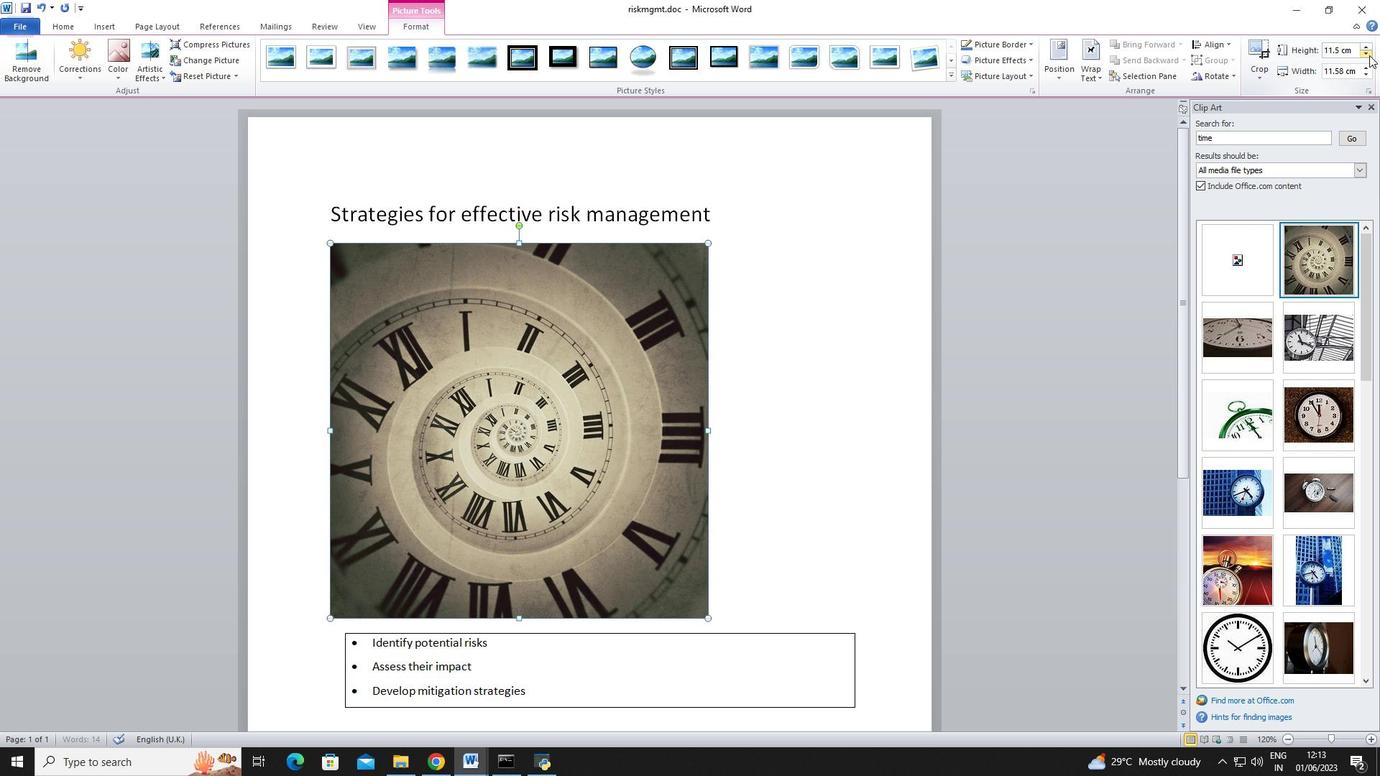 
Action: Mouse pressed left at (1369, 55)
Screenshot: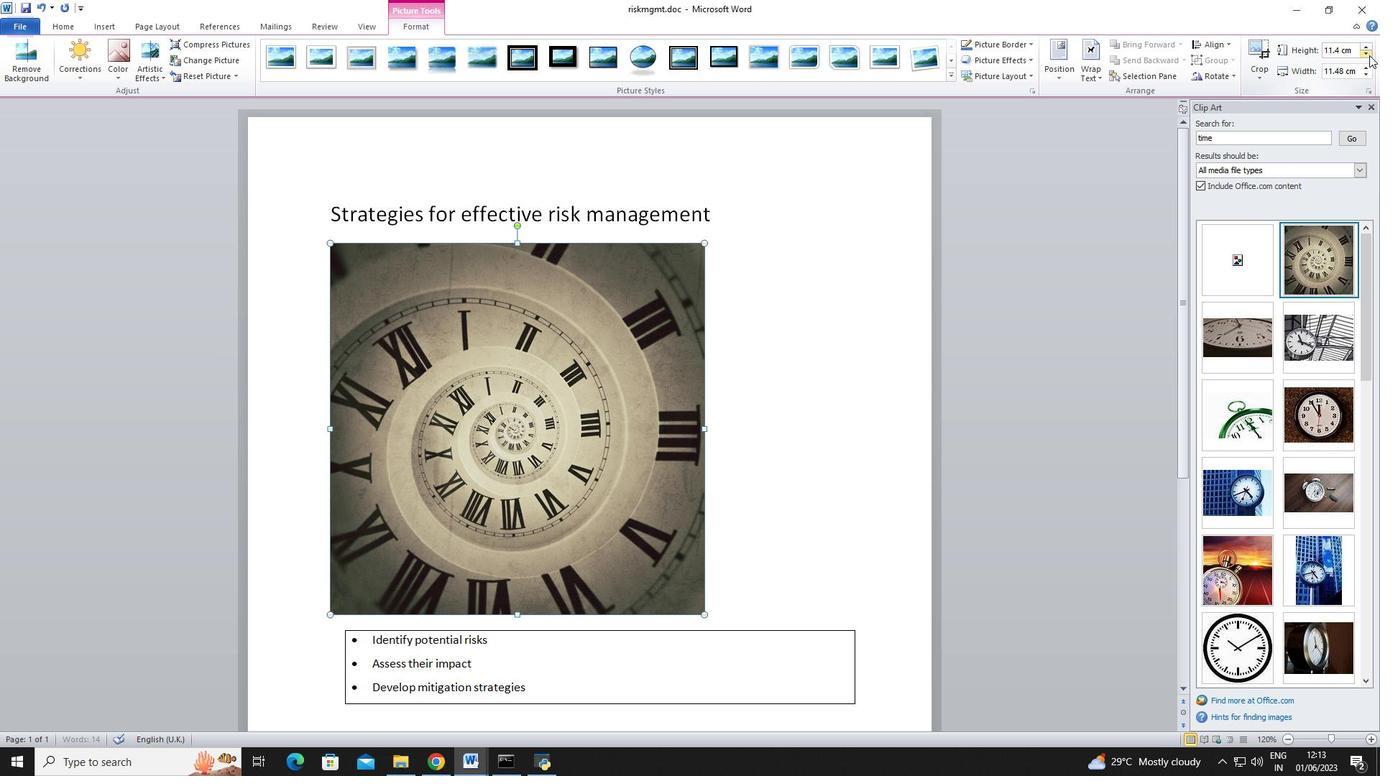 
Action: Mouse pressed left at (1369, 55)
Screenshot: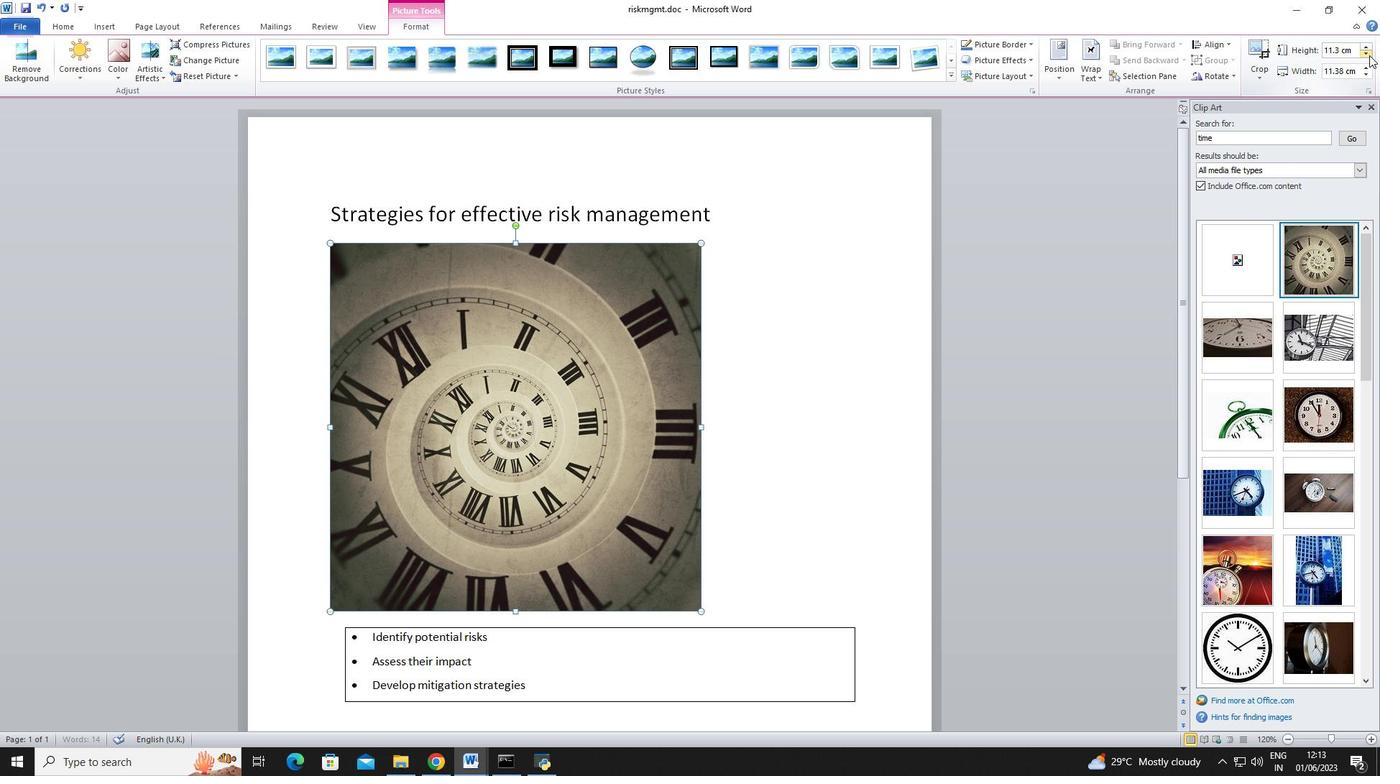 
Action: Mouse pressed left at (1369, 55)
Screenshot: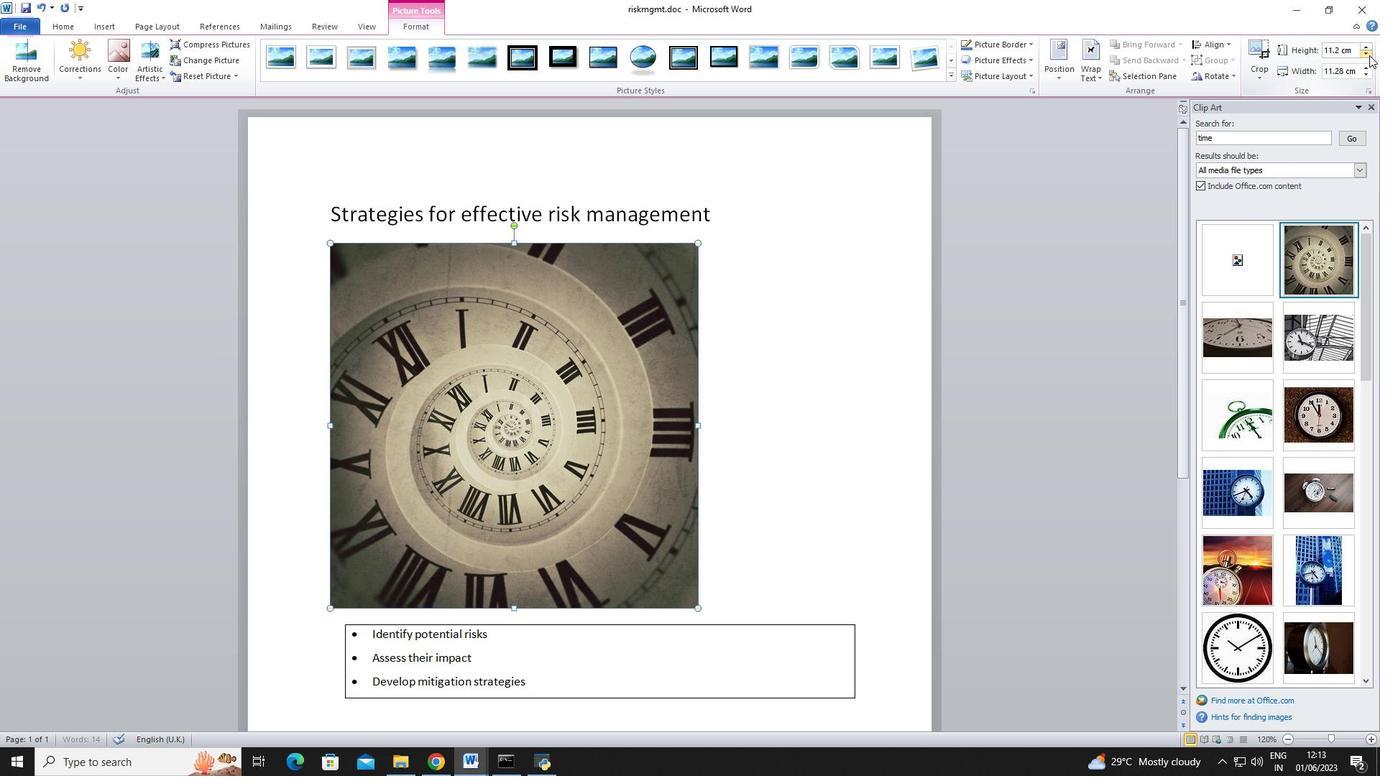 
Action: Mouse pressed left at (1369, 55)
Screenshot: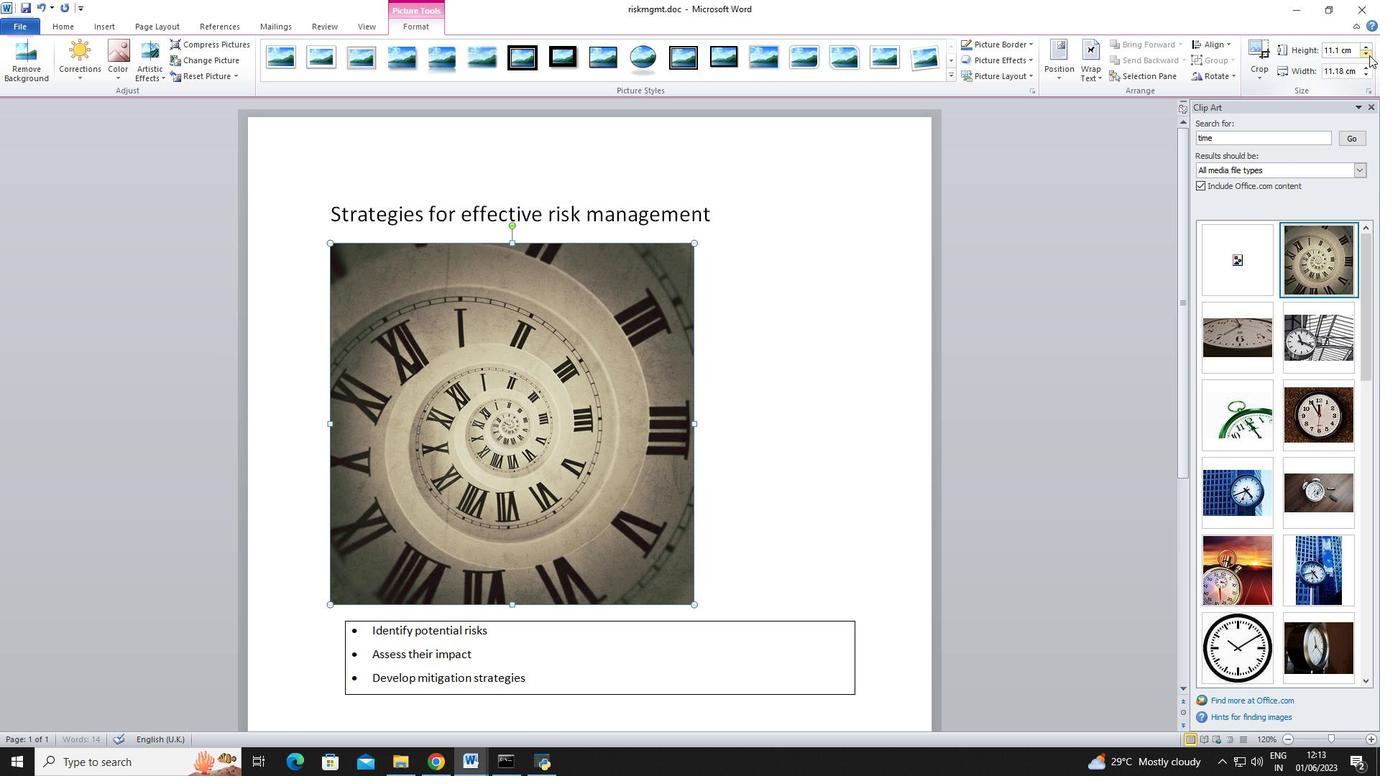 
Action: Mouse pressed left at (1369, 55)
Screenshot: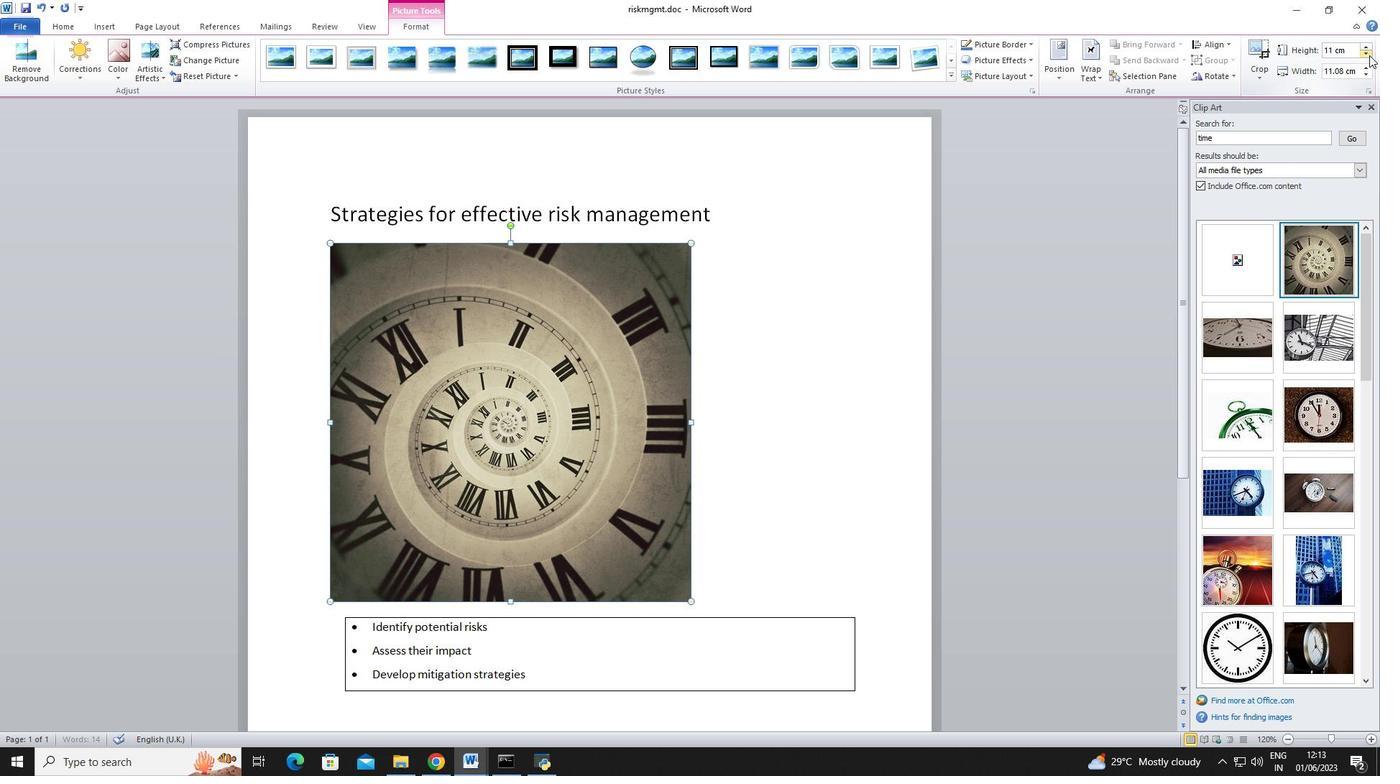 
Action: Mouse pressed left at (1369, 55)
Screenshot: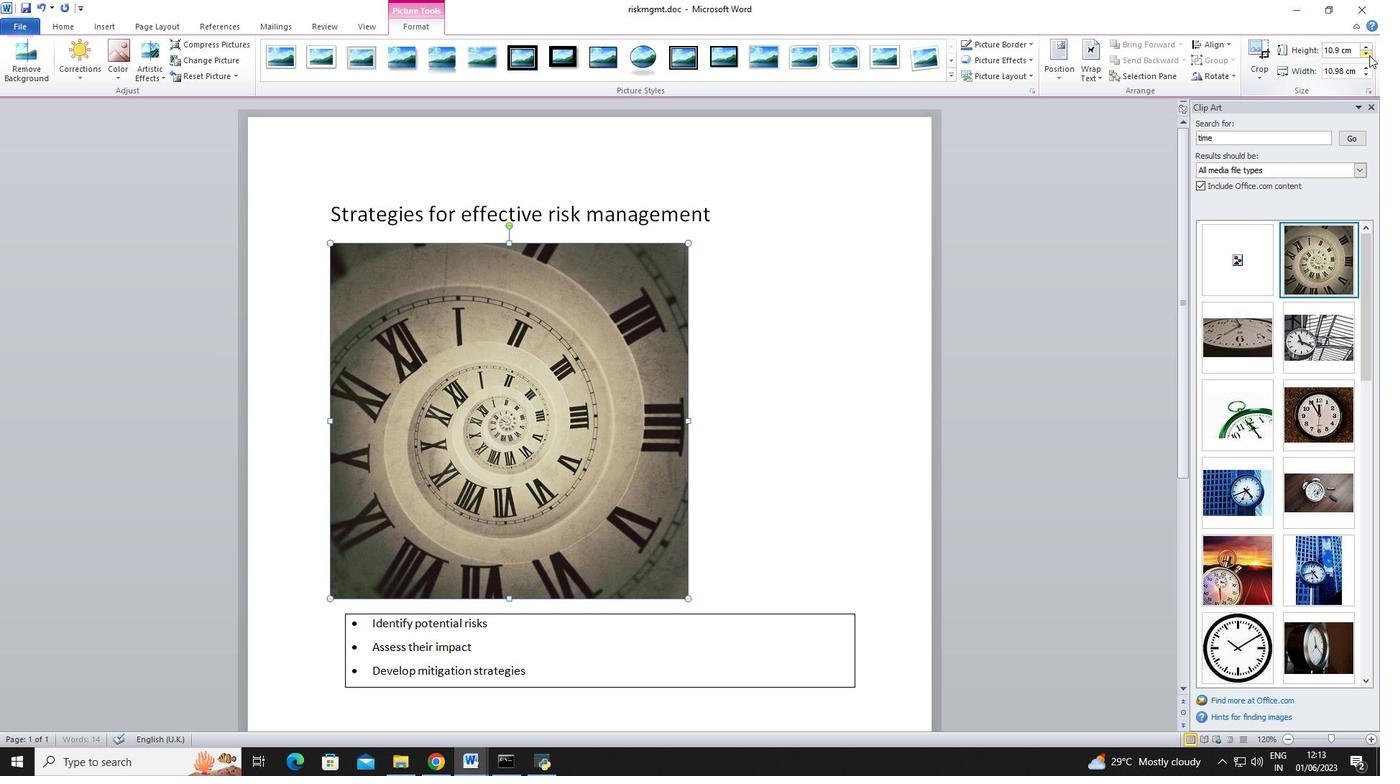 
Action: Mouse pressed left at (1369, 55)
Screenshot: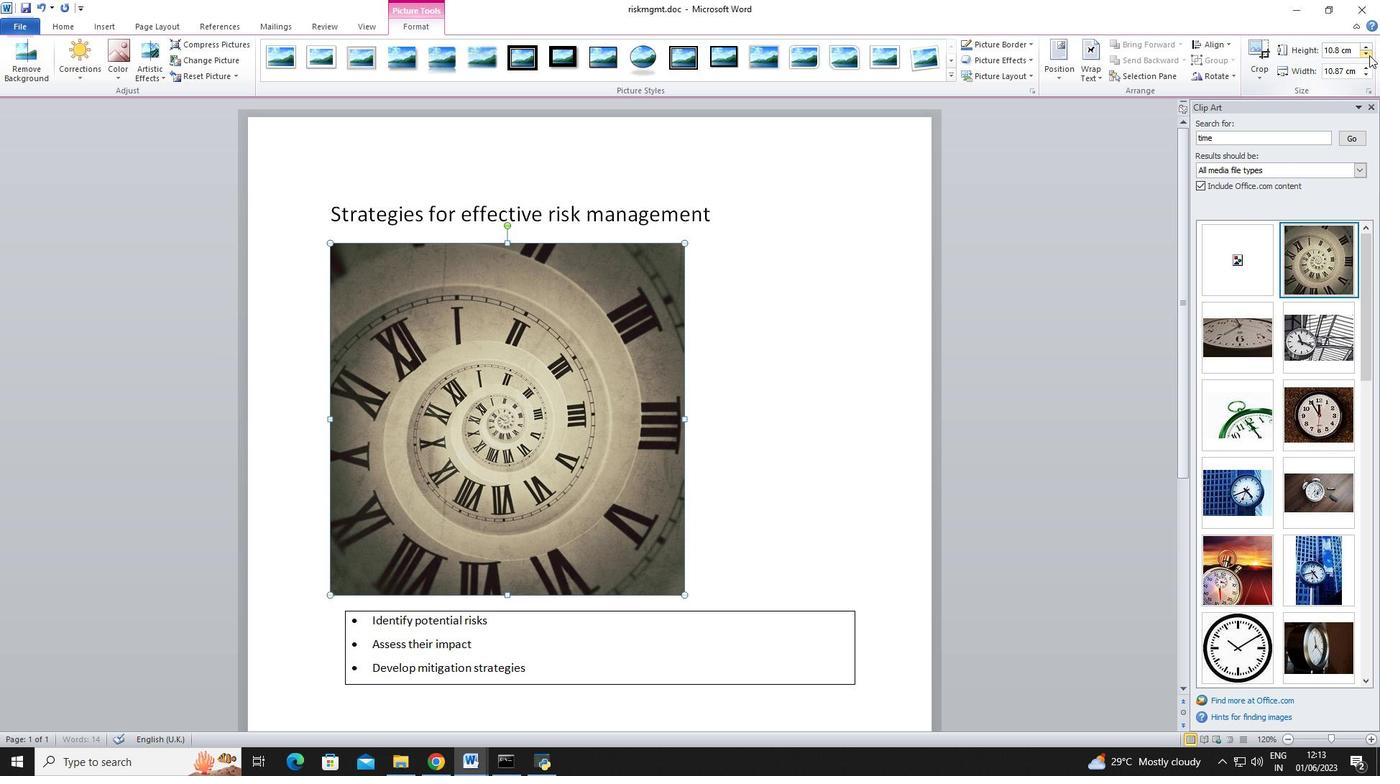 
Action: Mouse pressed left at (1369, 55)
Screenshot: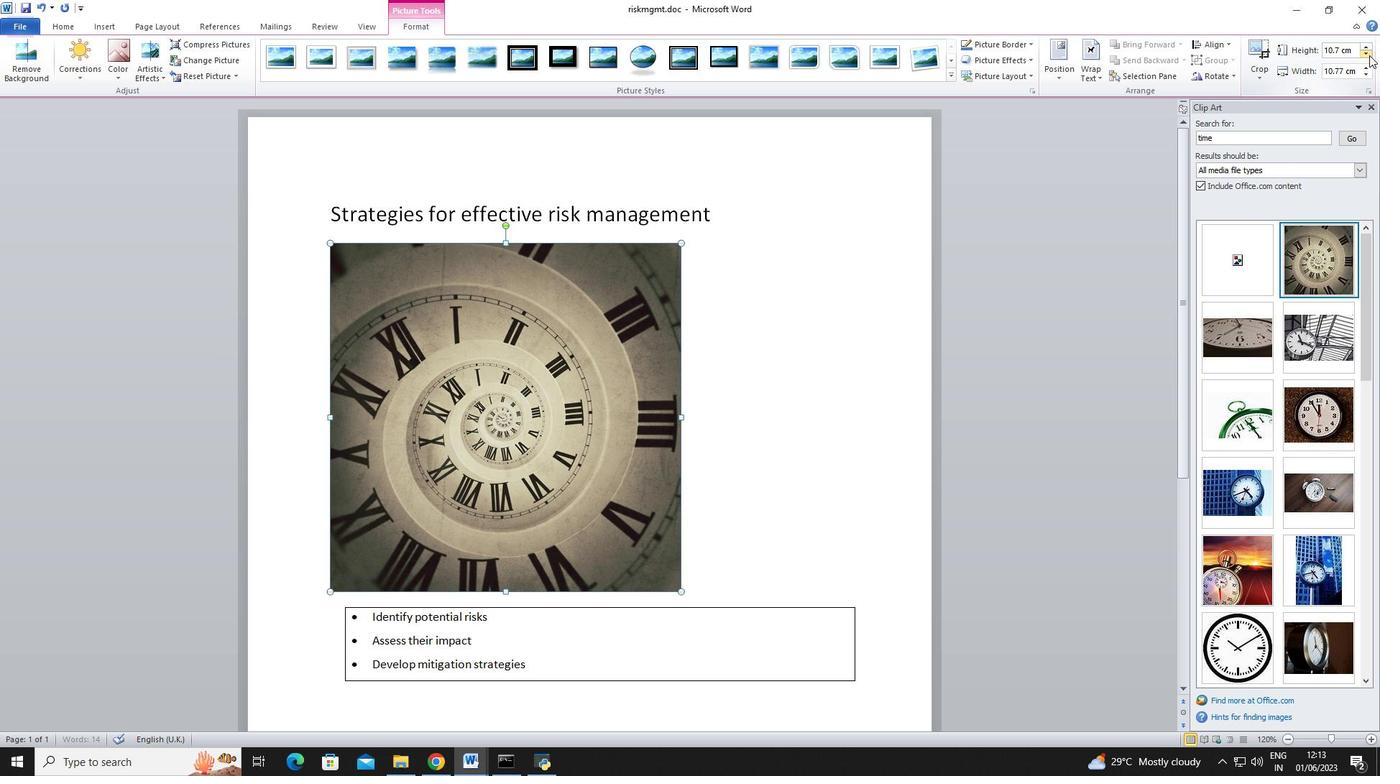 
Action: Mouse pressed left at (1369, 55)
Screenshot: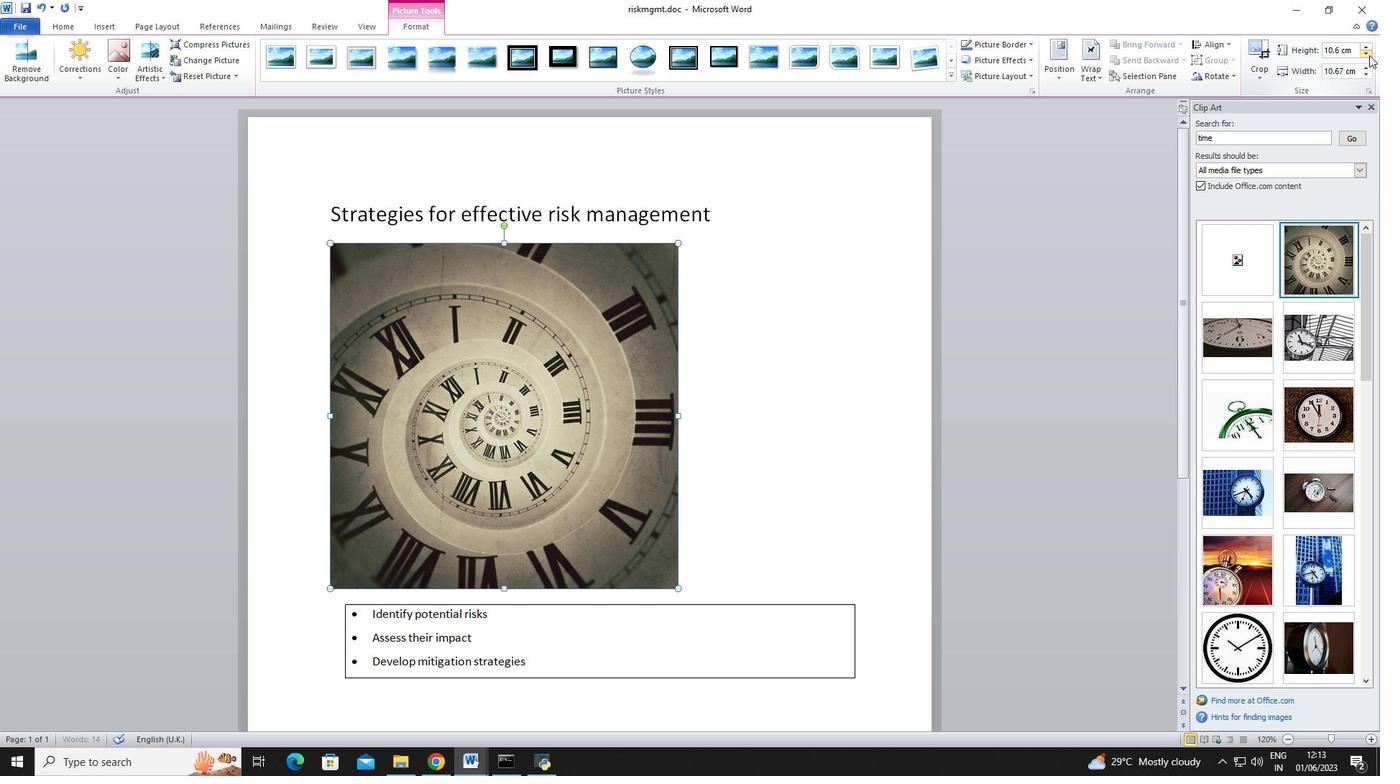 
Action: Mouse pressed left at (1369, 55)
Screenshot: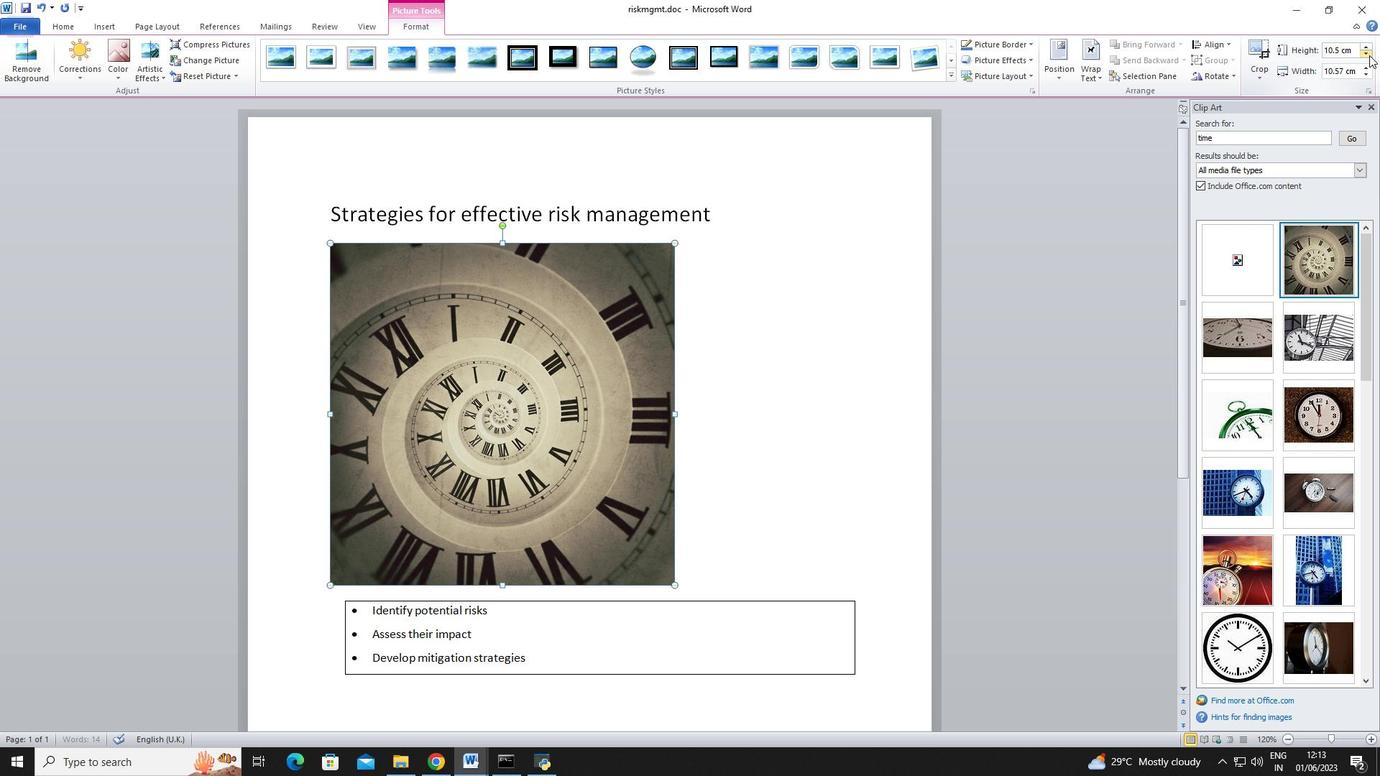 
Action: Mouse pressed left at (1369, 55)
Screenshot: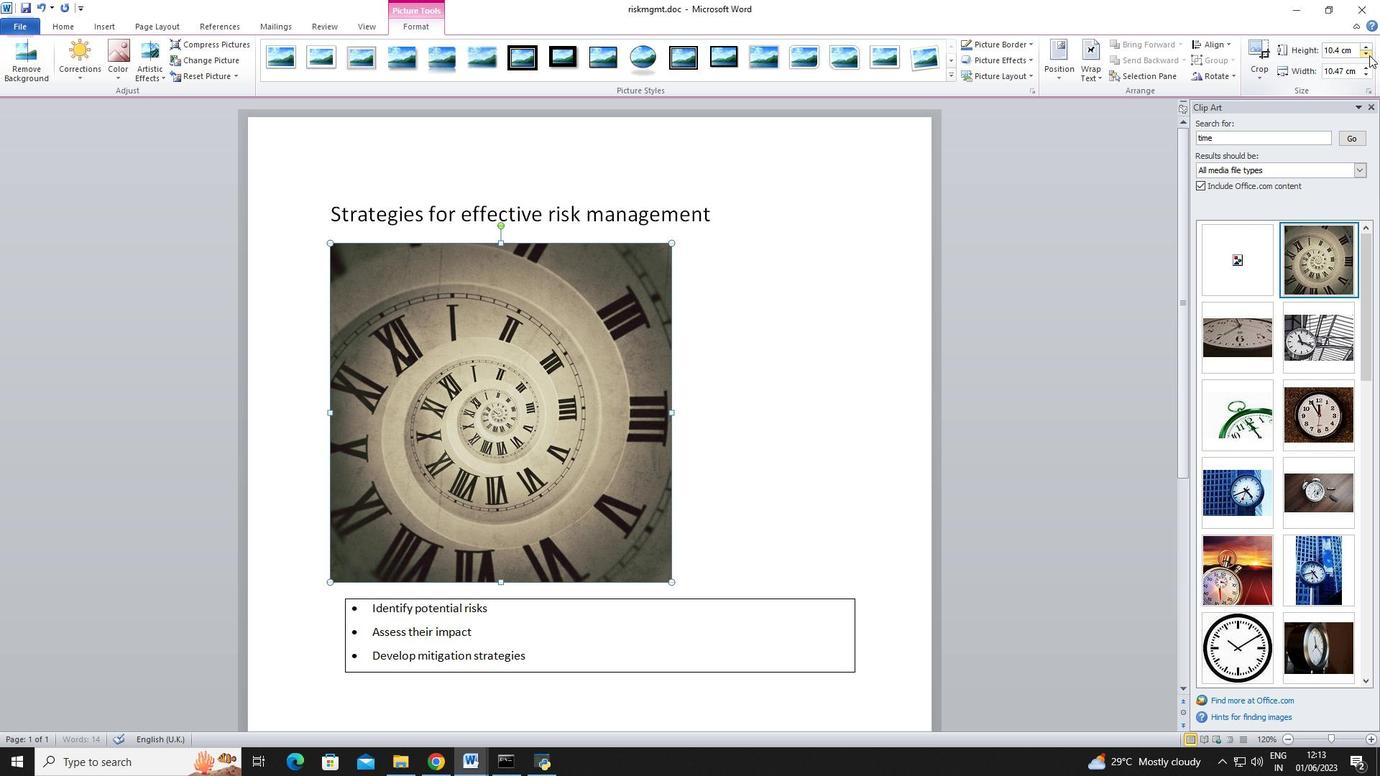 
Action: Mouse pressed left at (1369, 55)
Screenshot: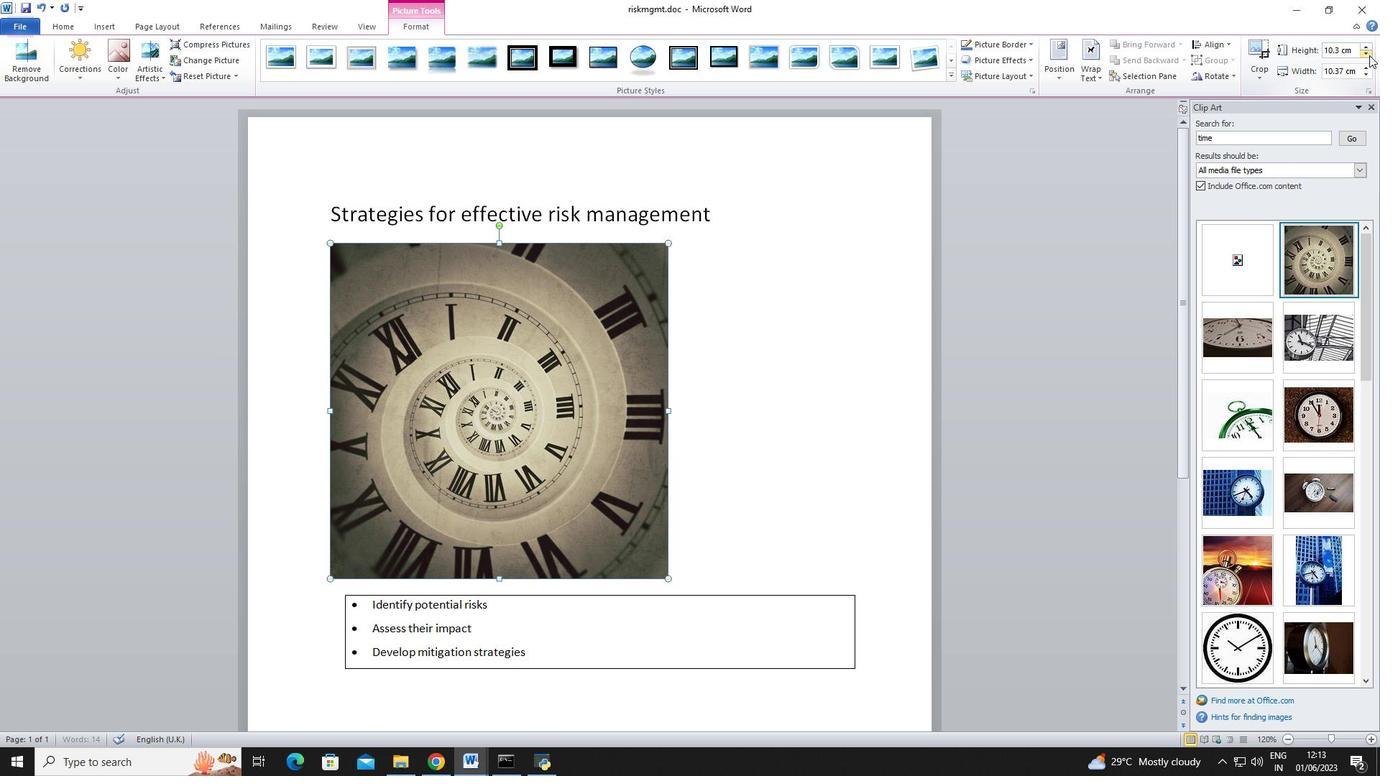 
Action: Mouse pressed left at (1369, 55)
Screenshot: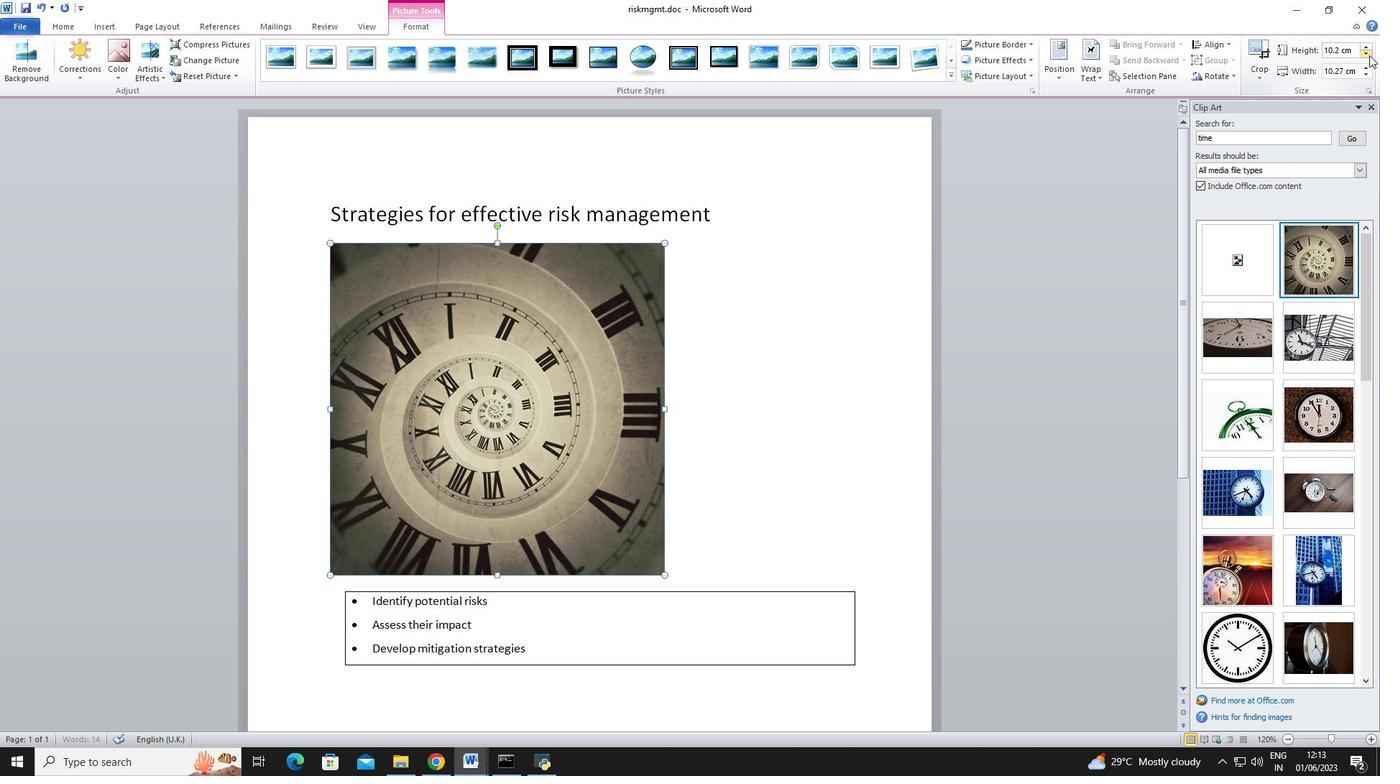 
Action: Mouse pressed left at (1369, 55)
Screenshot: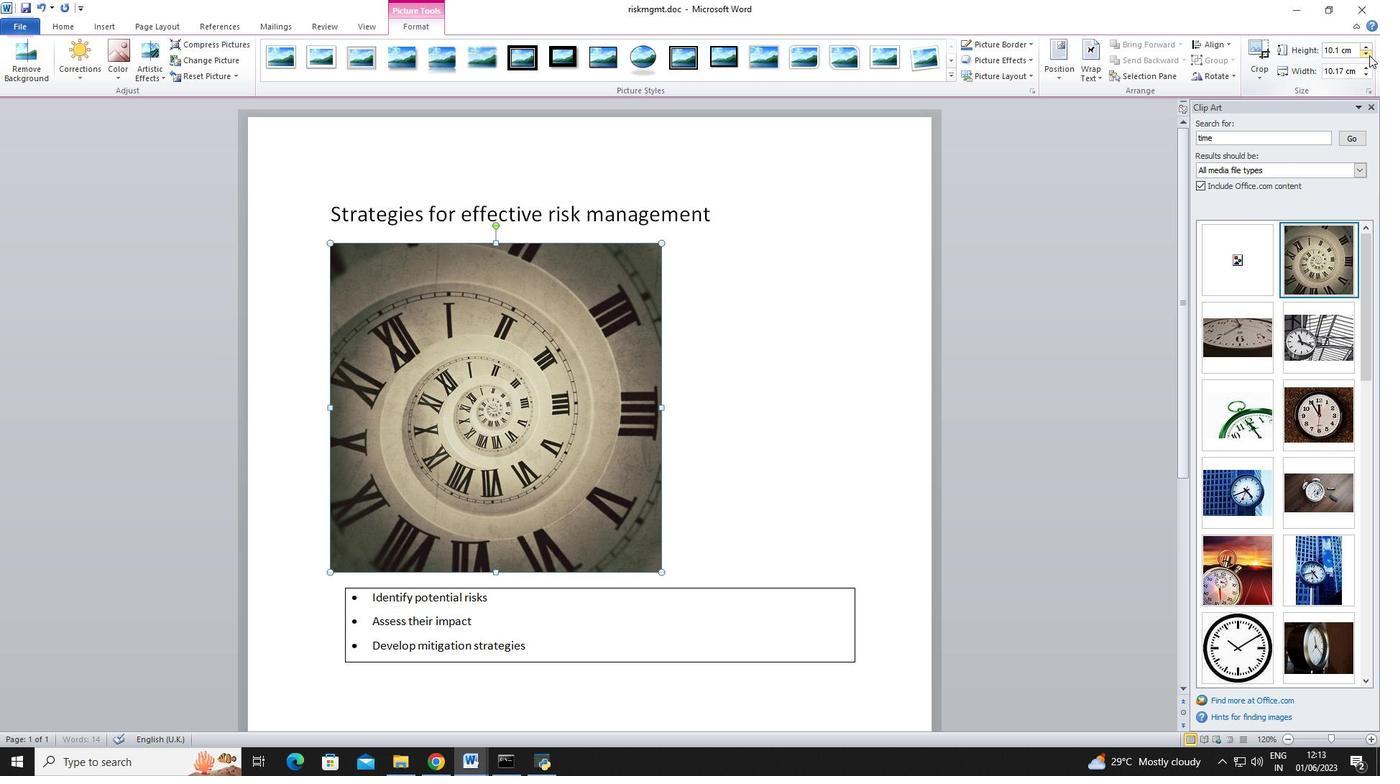 
Action: Mouse pressed left at (1369, 55)
Screenshot: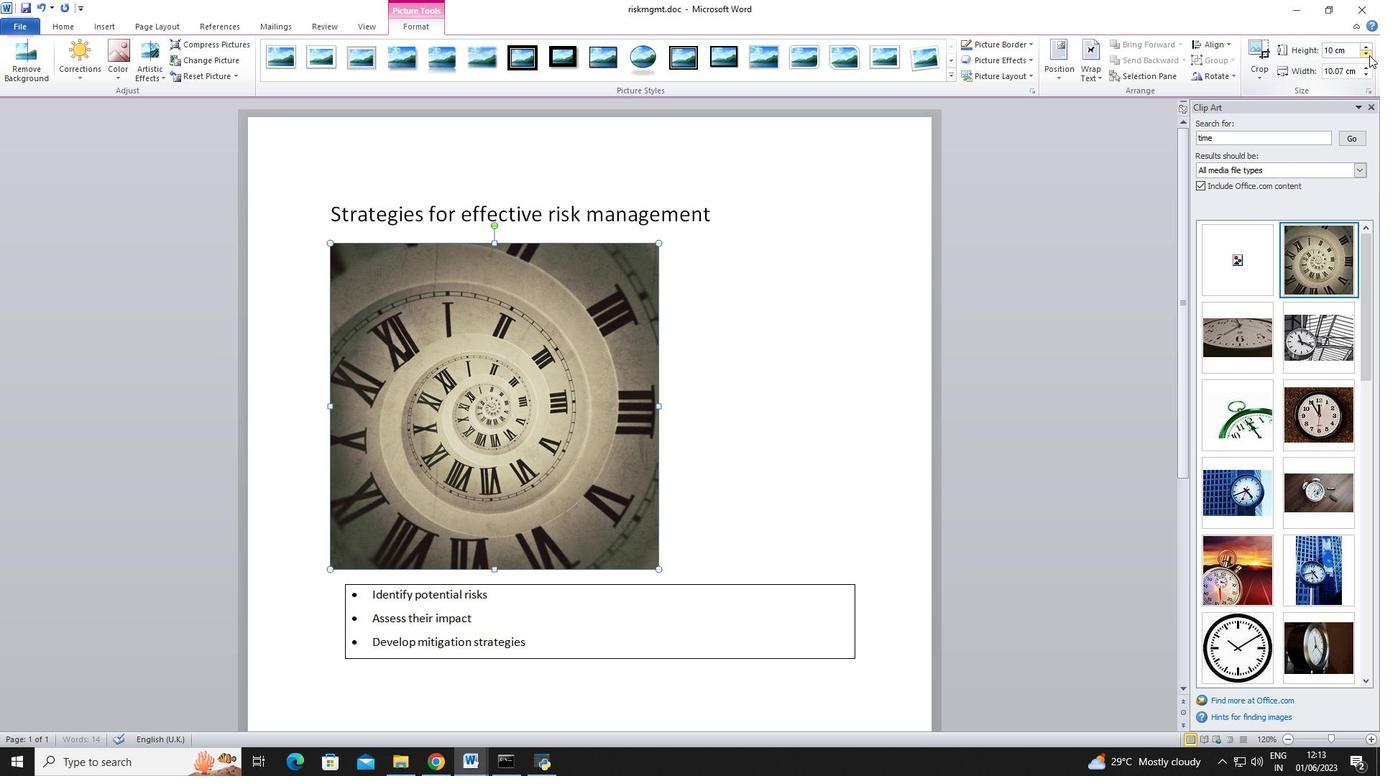 
Action: Mouse pressed left at (1369, 55)
Screenshot: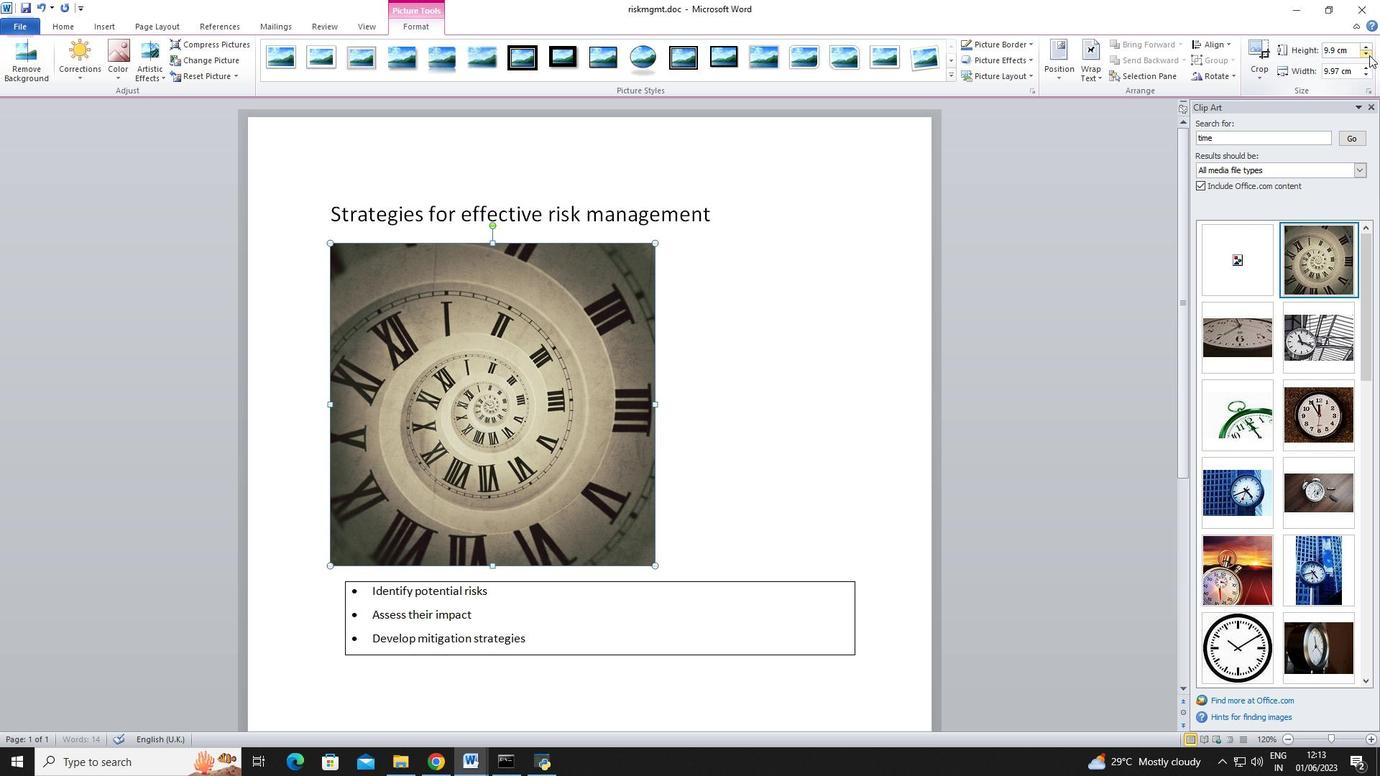 
Action: Mouse pressed left at (1369, 55)
Screenshot: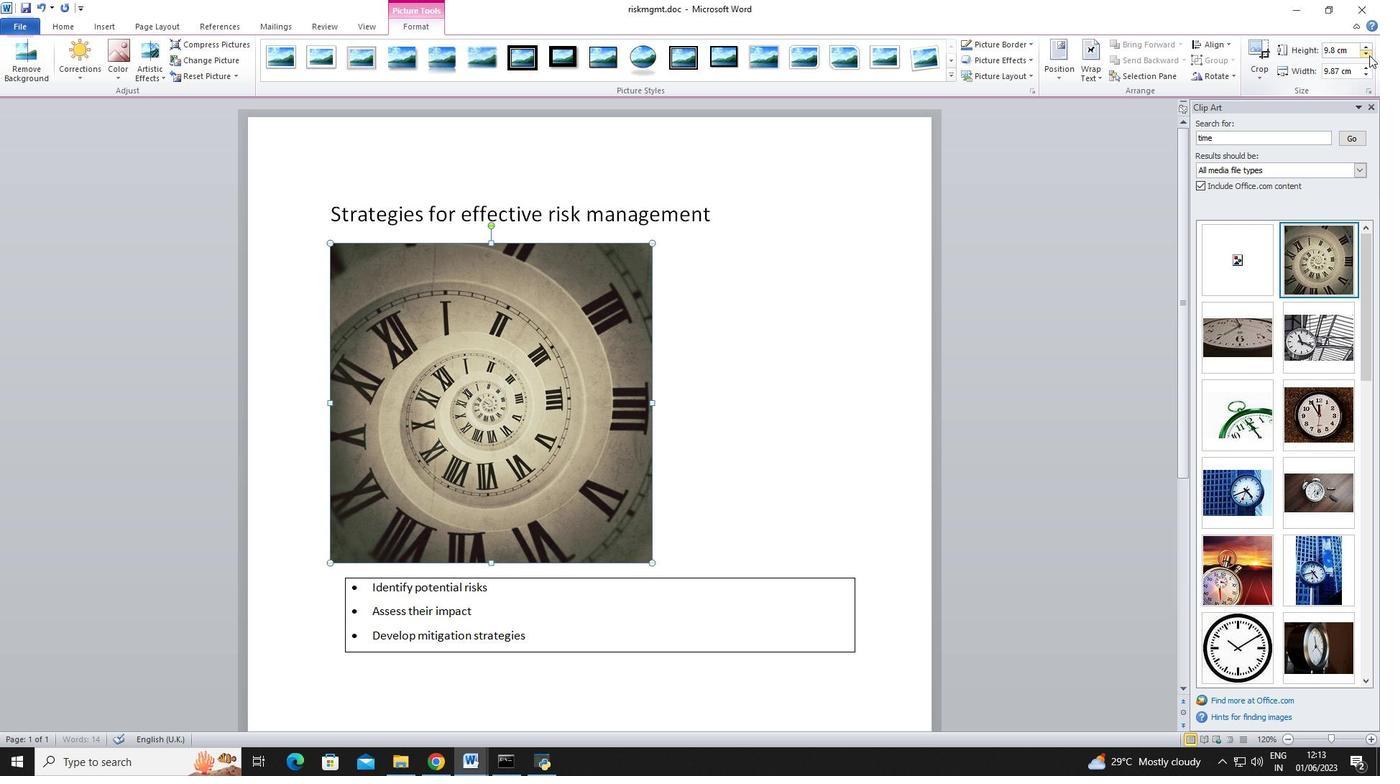 
Action: Mouse pressed left at (1369, 55)
Screenshot: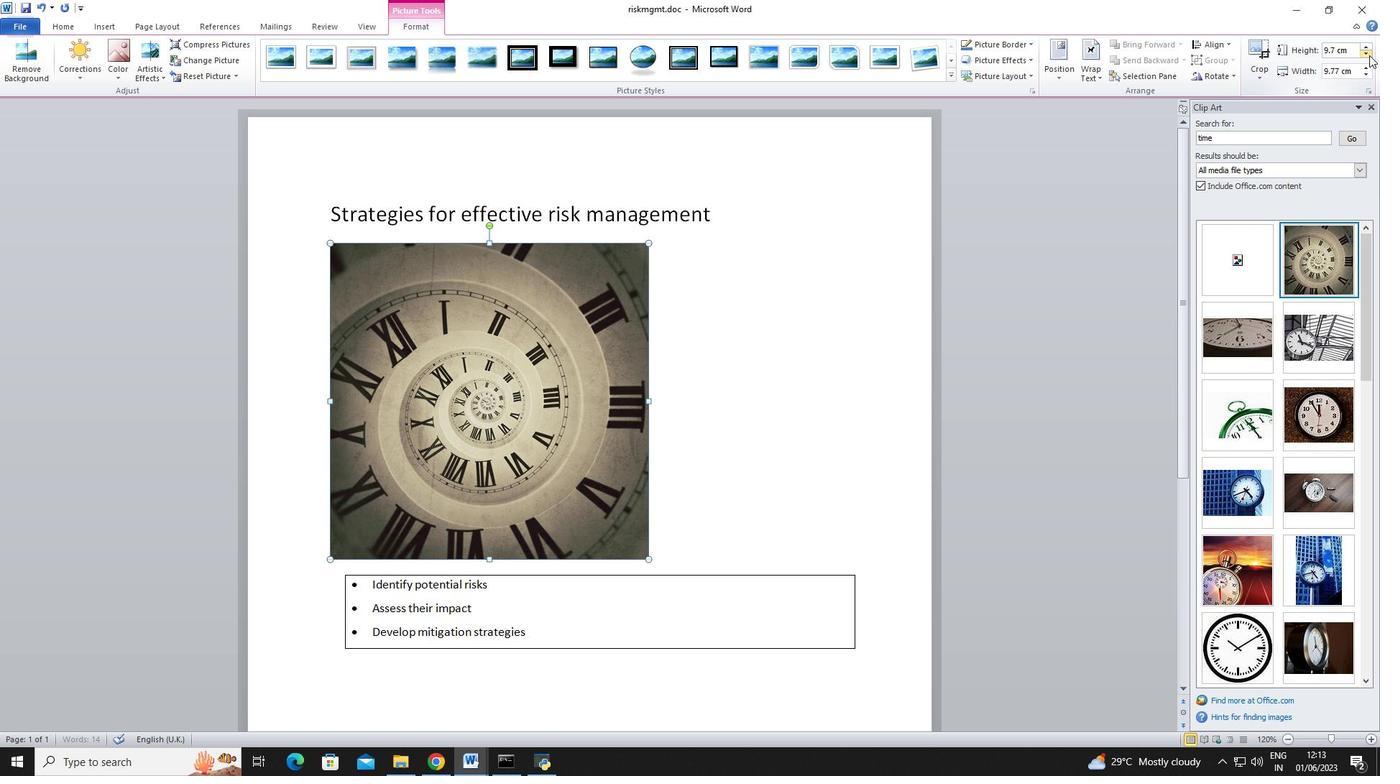 
Action: Mouse pressed left at (1369, 55)
Screenshot: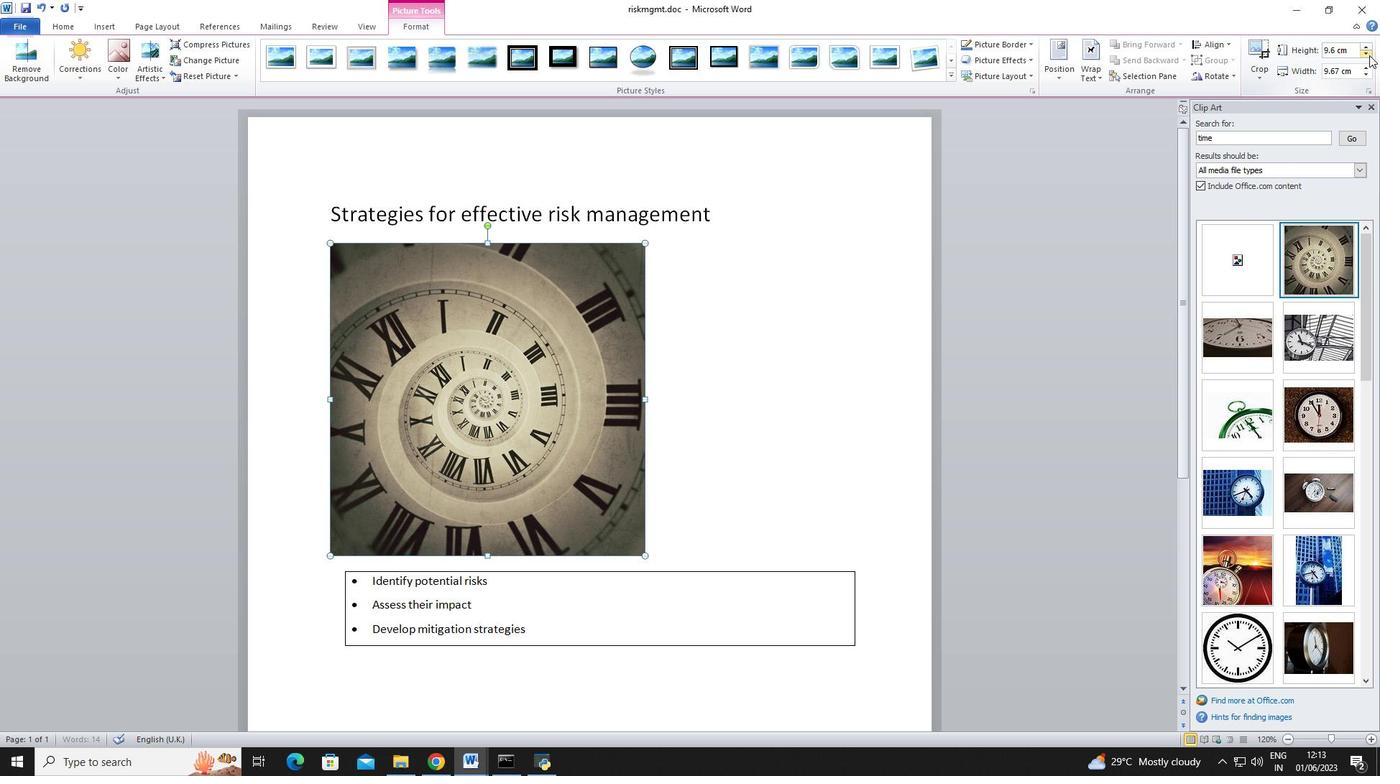 
Action: Mouse pressed left at (1369, 55)
Screenshot: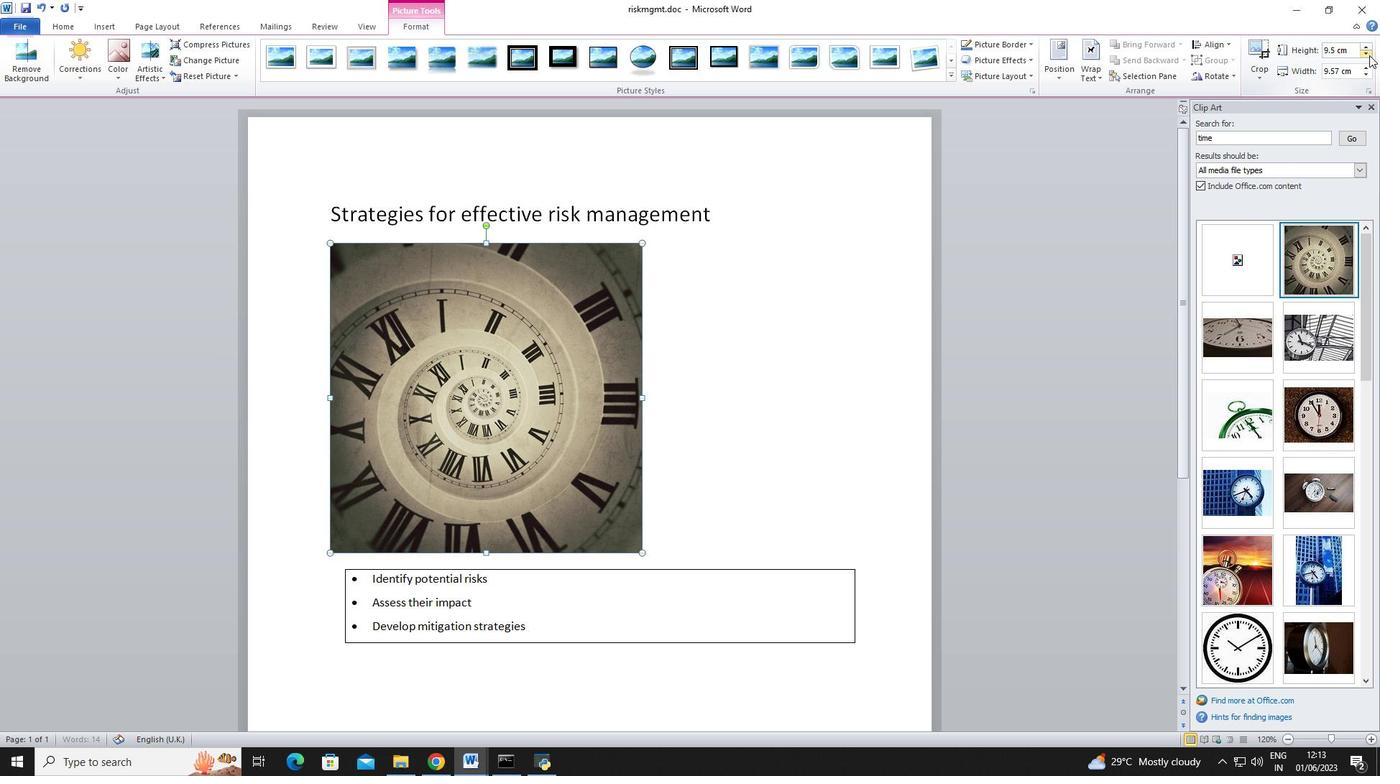 
Action: Mouse pressed left at (1369, 55)
Screenshot: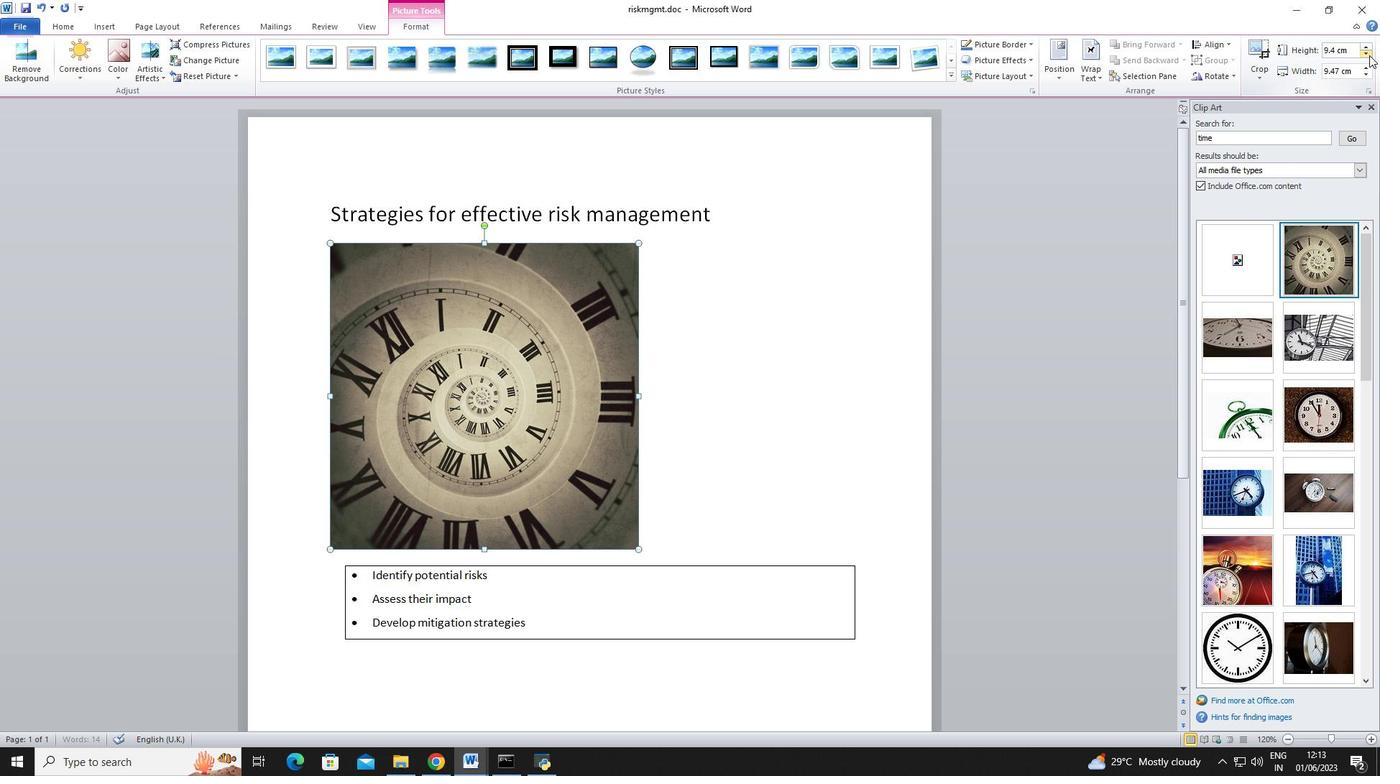 
Action: Mouse pressed left at (1369, 55)
Screenshot: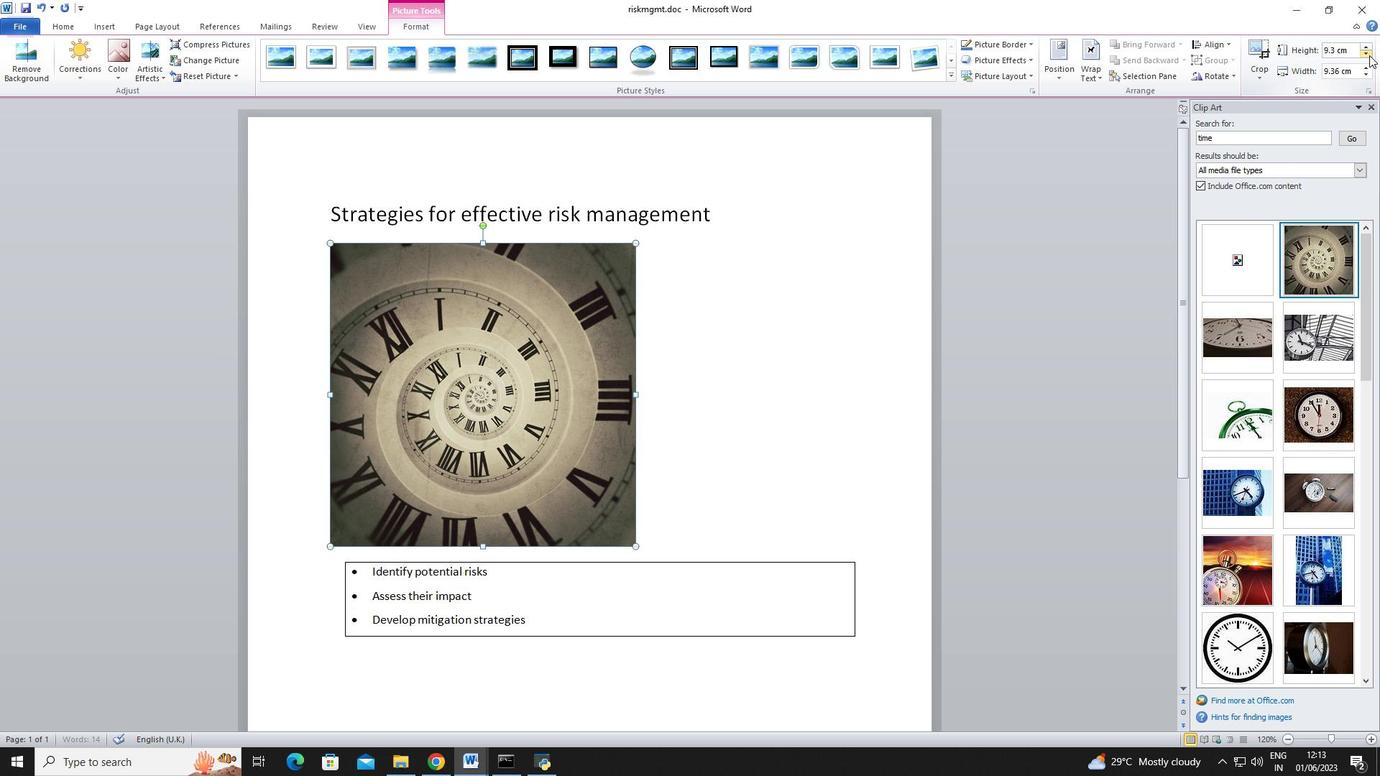 
Action: Mouse pressed left at (1369, 55)
Screenshot: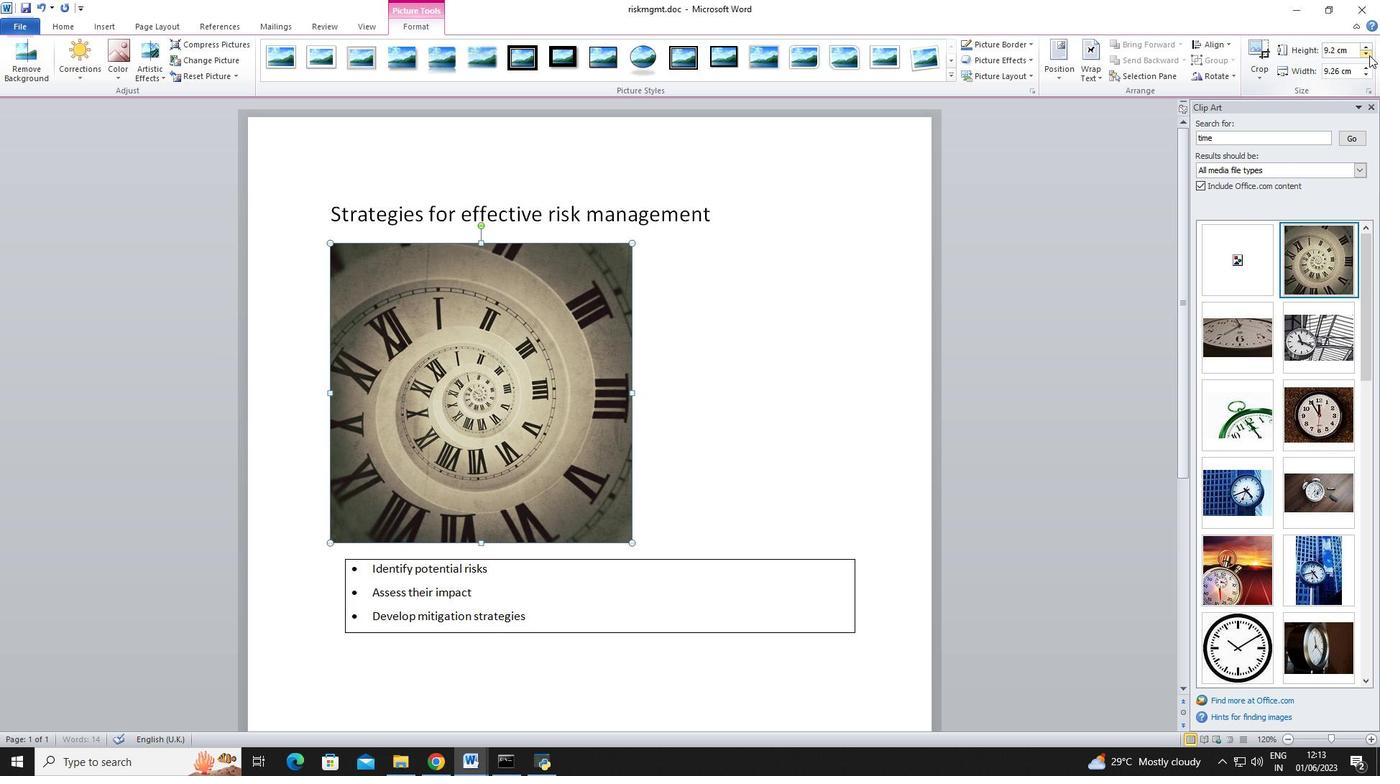 
Action: Mouse pressed left at (1369, 55)
Screenshot: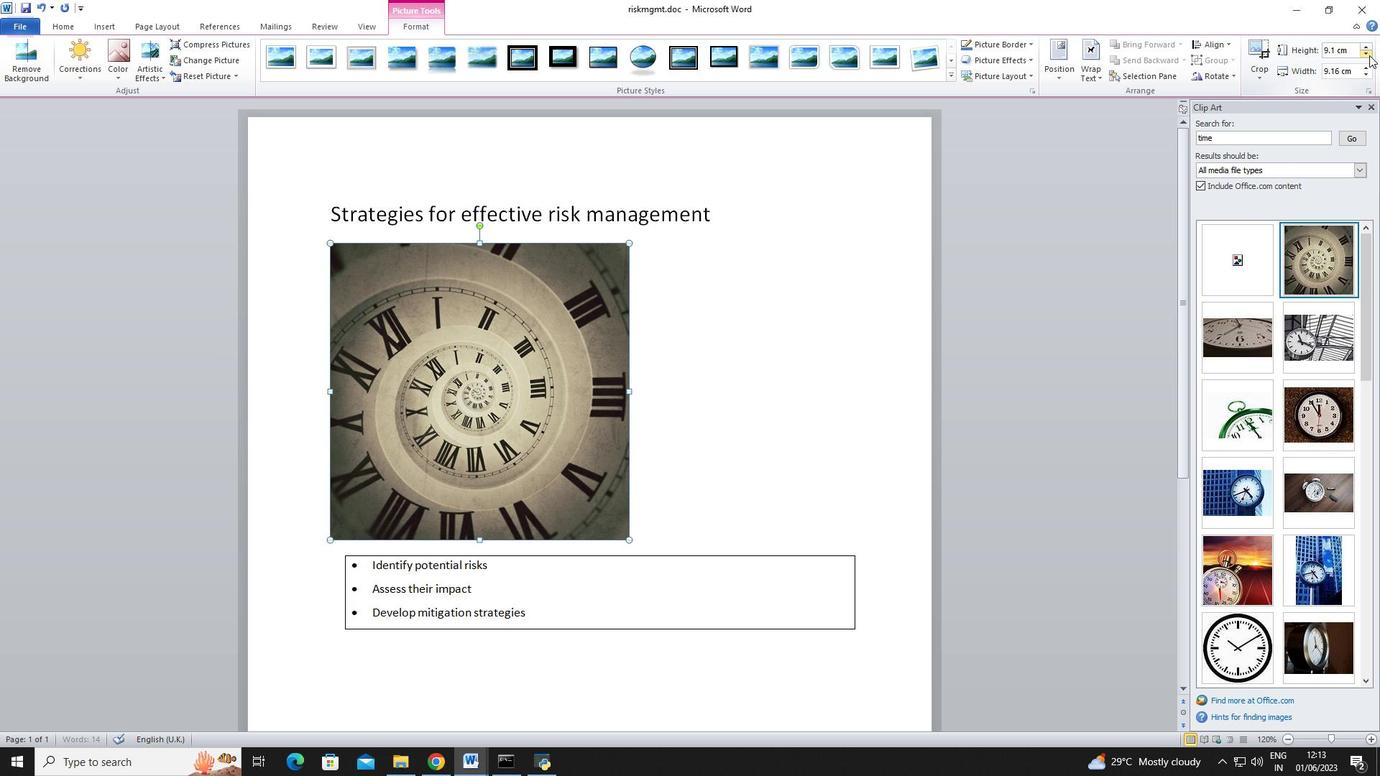 
Action: Mouse pressed left at (1369, 55)
Screenshot: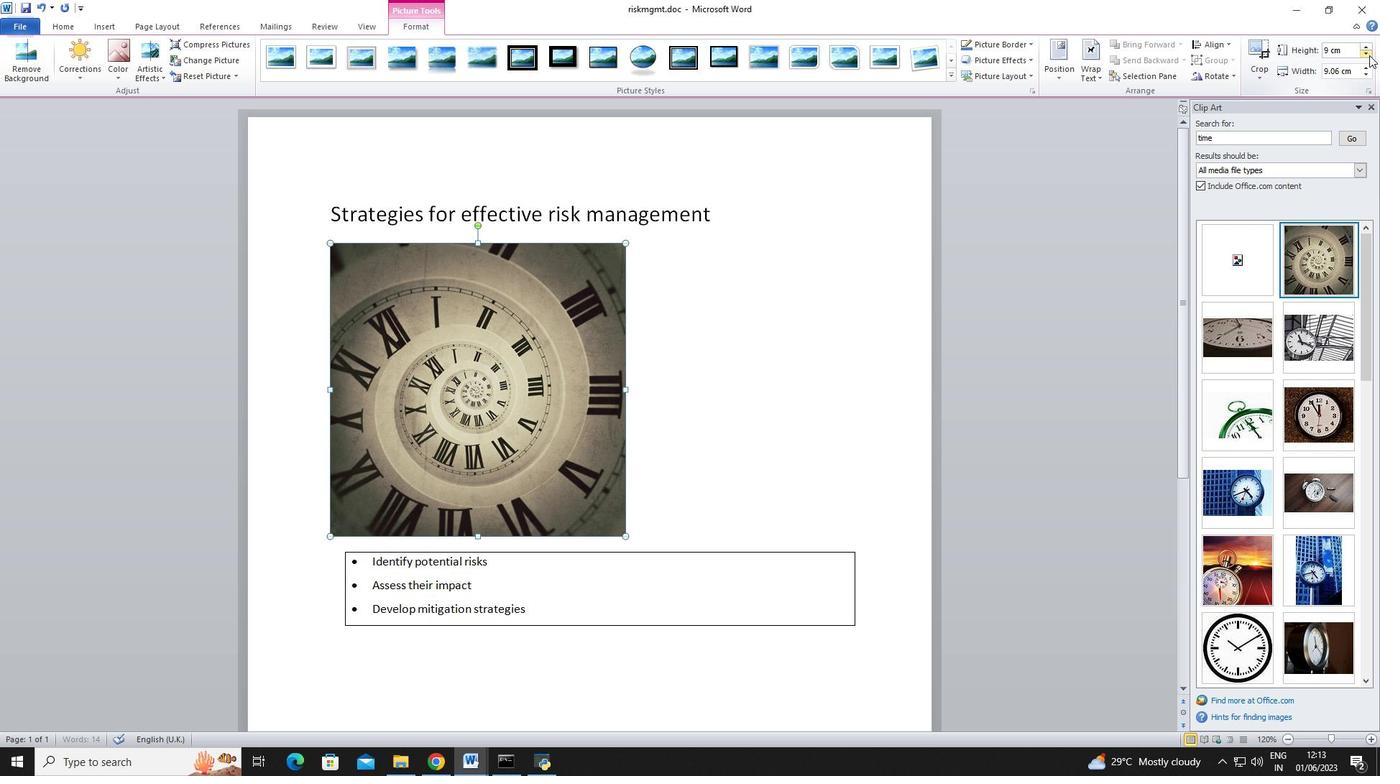 
Action: Mouse pressed left at (1369, 55)
Screenshot: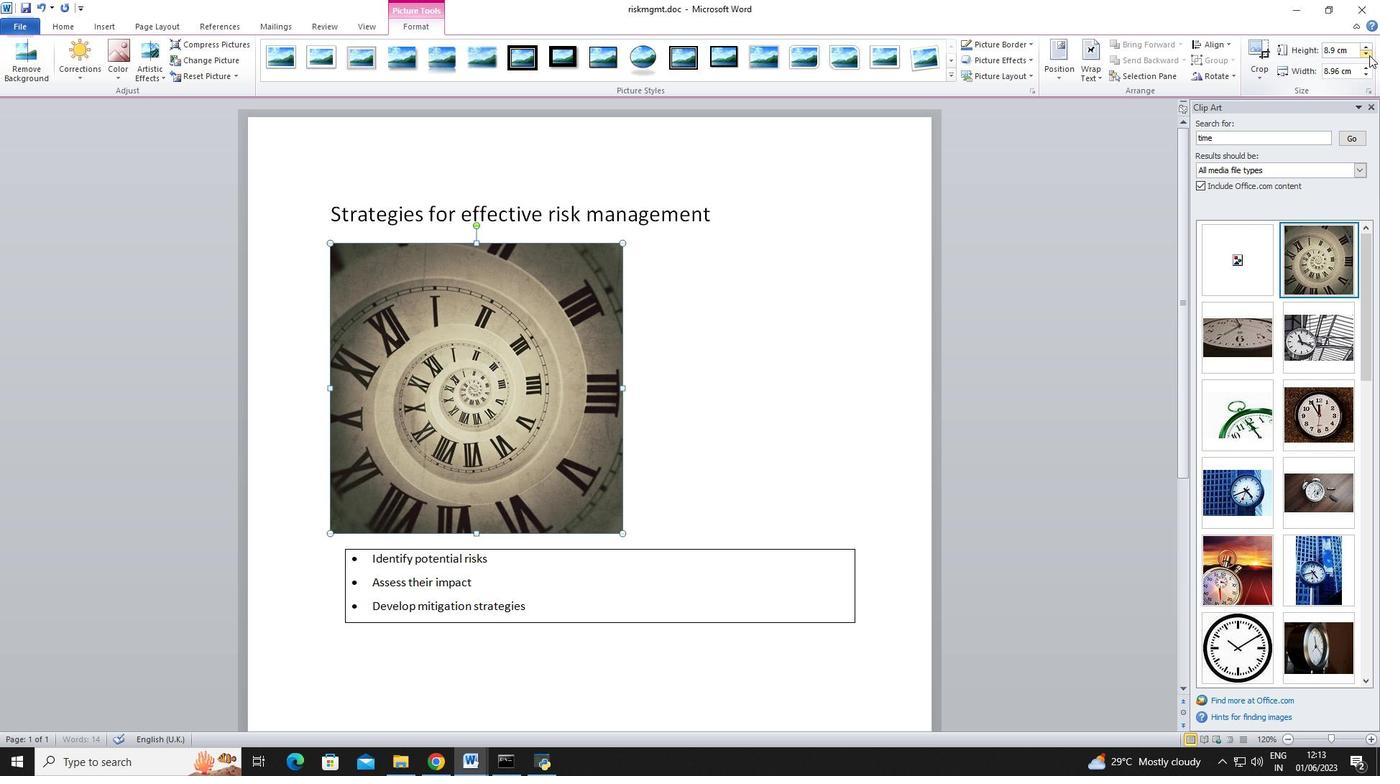 
Action: Mouse moved to (1365, 51)
Screenshot: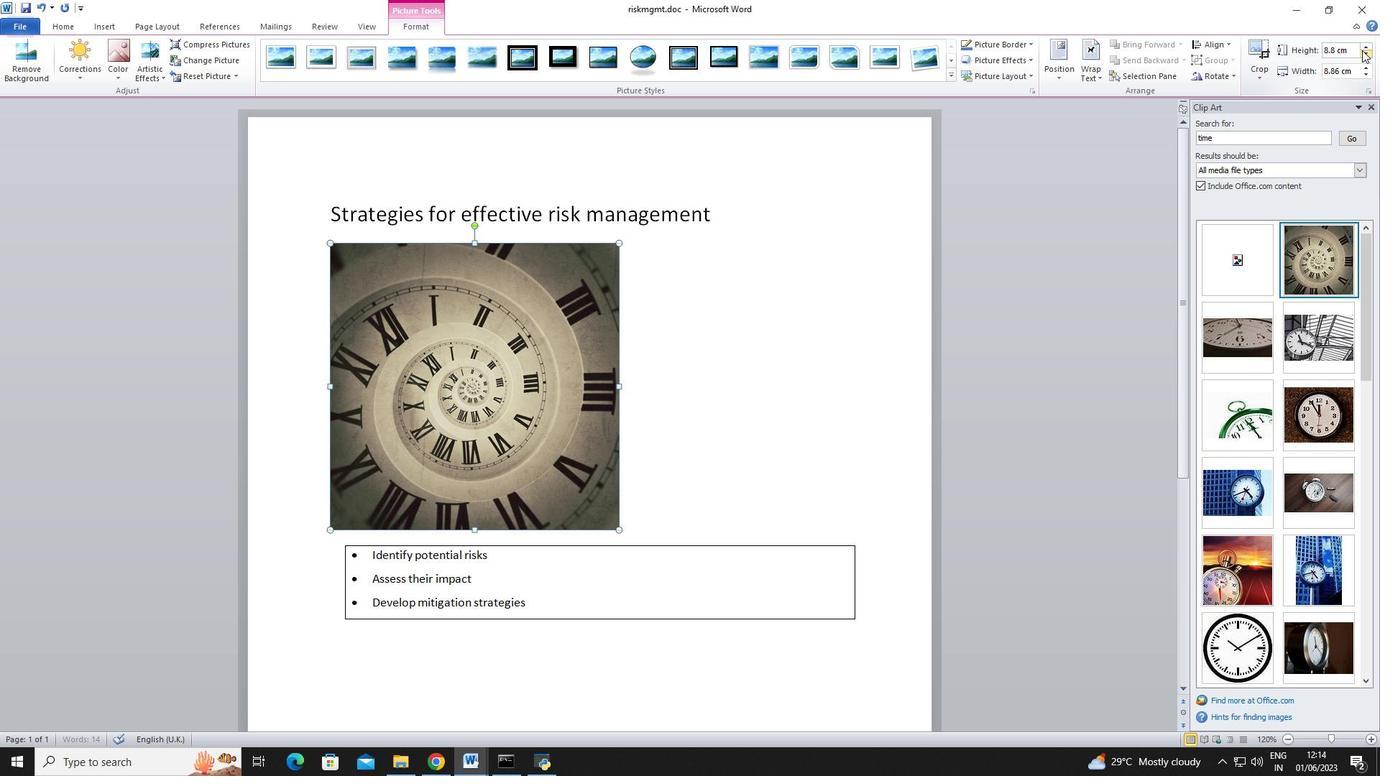 
Action: Mouse pressed left at (1365, 51)
Screenshot: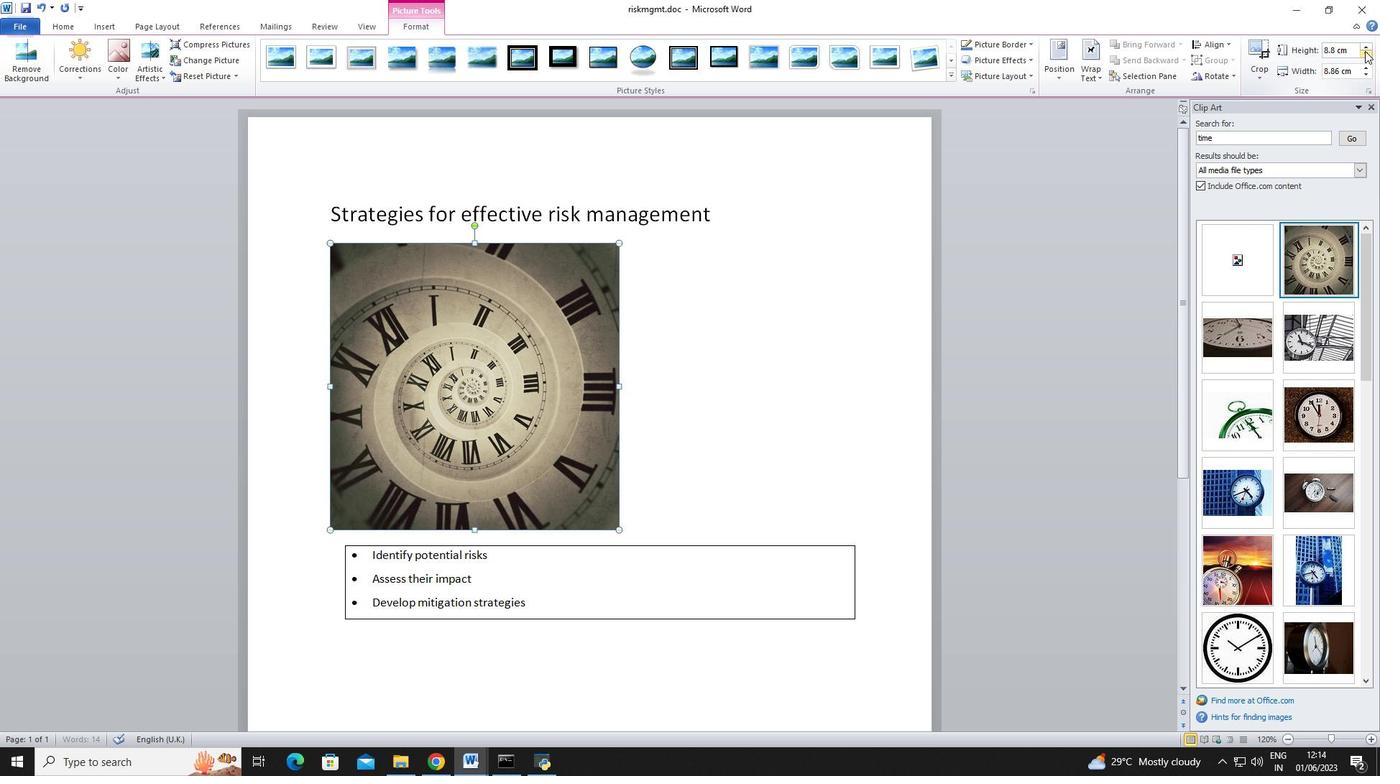 
Action: Mouse pressed left at (1365, 51)
Screenshot: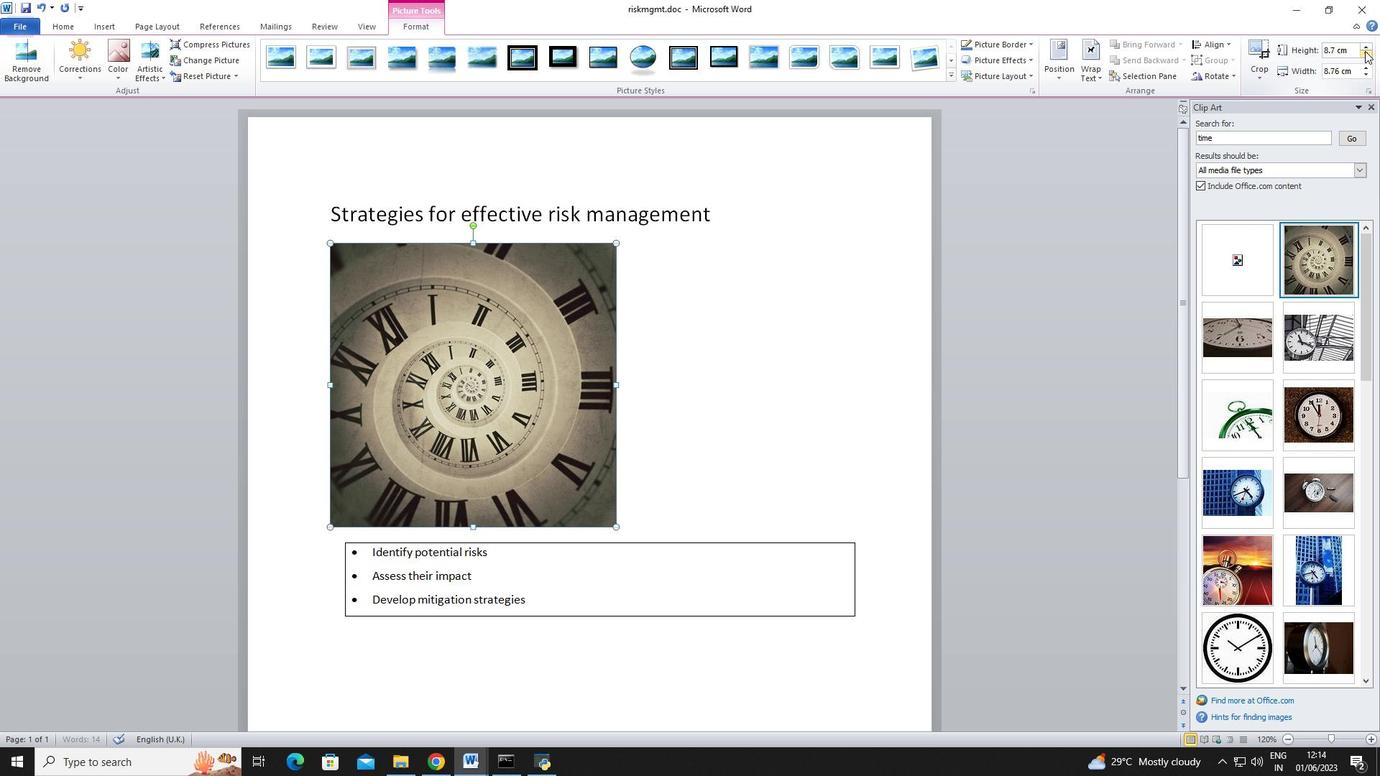 
Action: Mouse pressed left at (1365, 51)
Screenshot: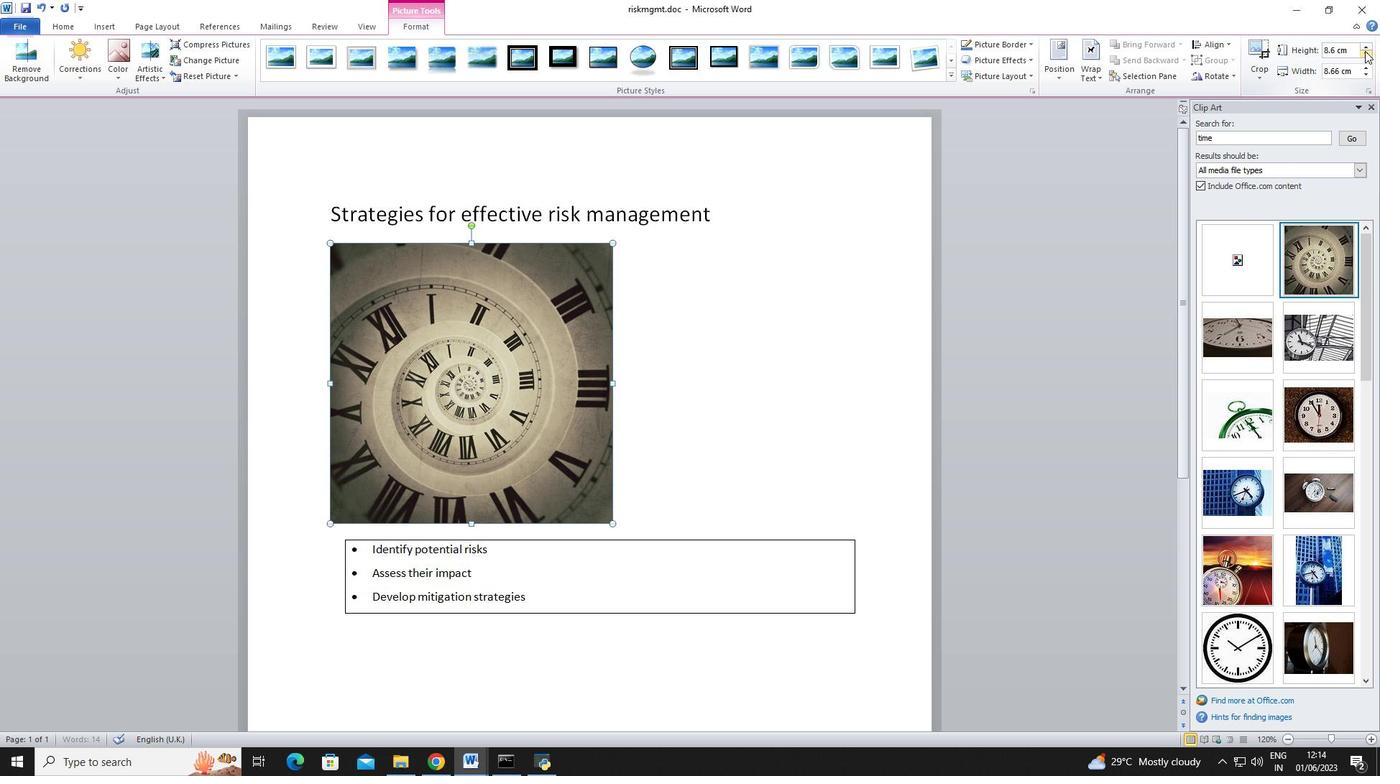 
Action: Mouse pressed left at (1365, 51)
Screenshot: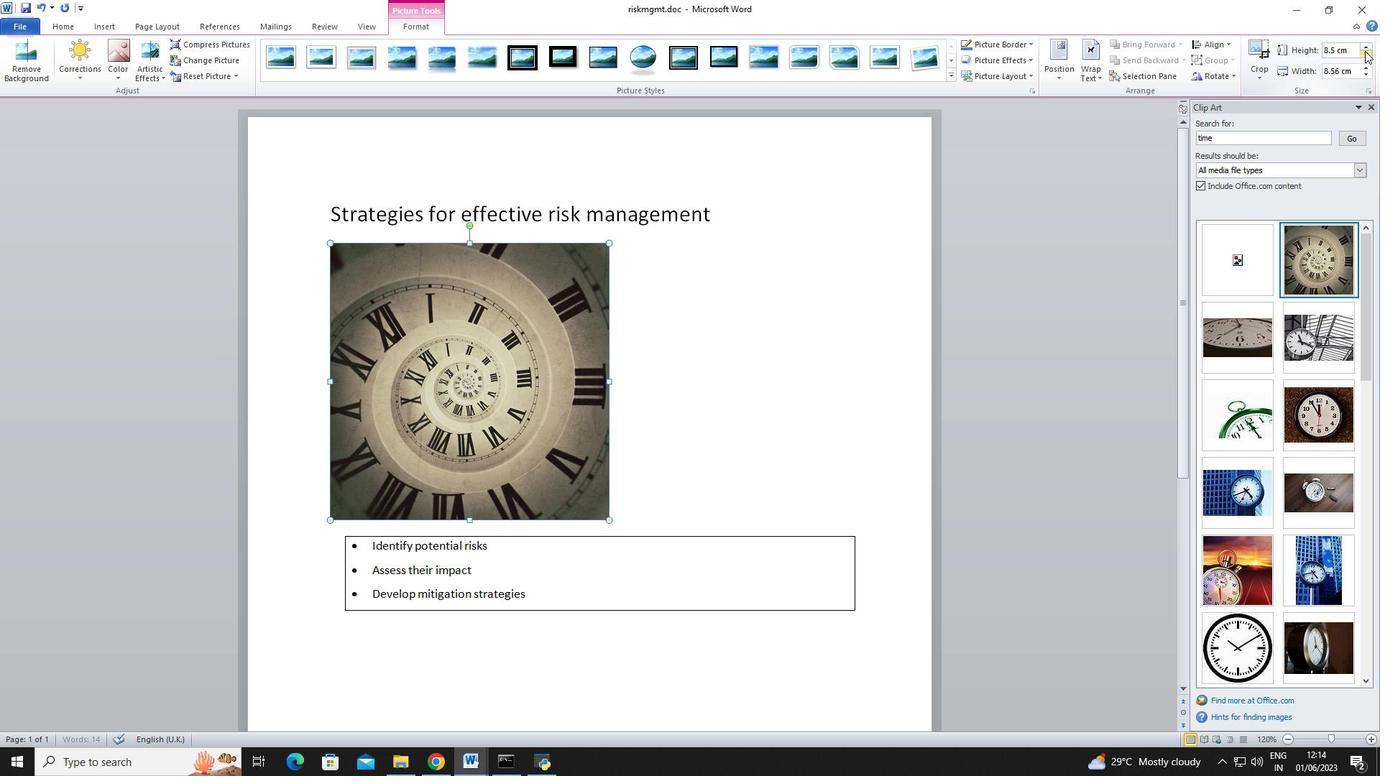 
Action: Mouse pressed left at (1365, 51)
Screenshot: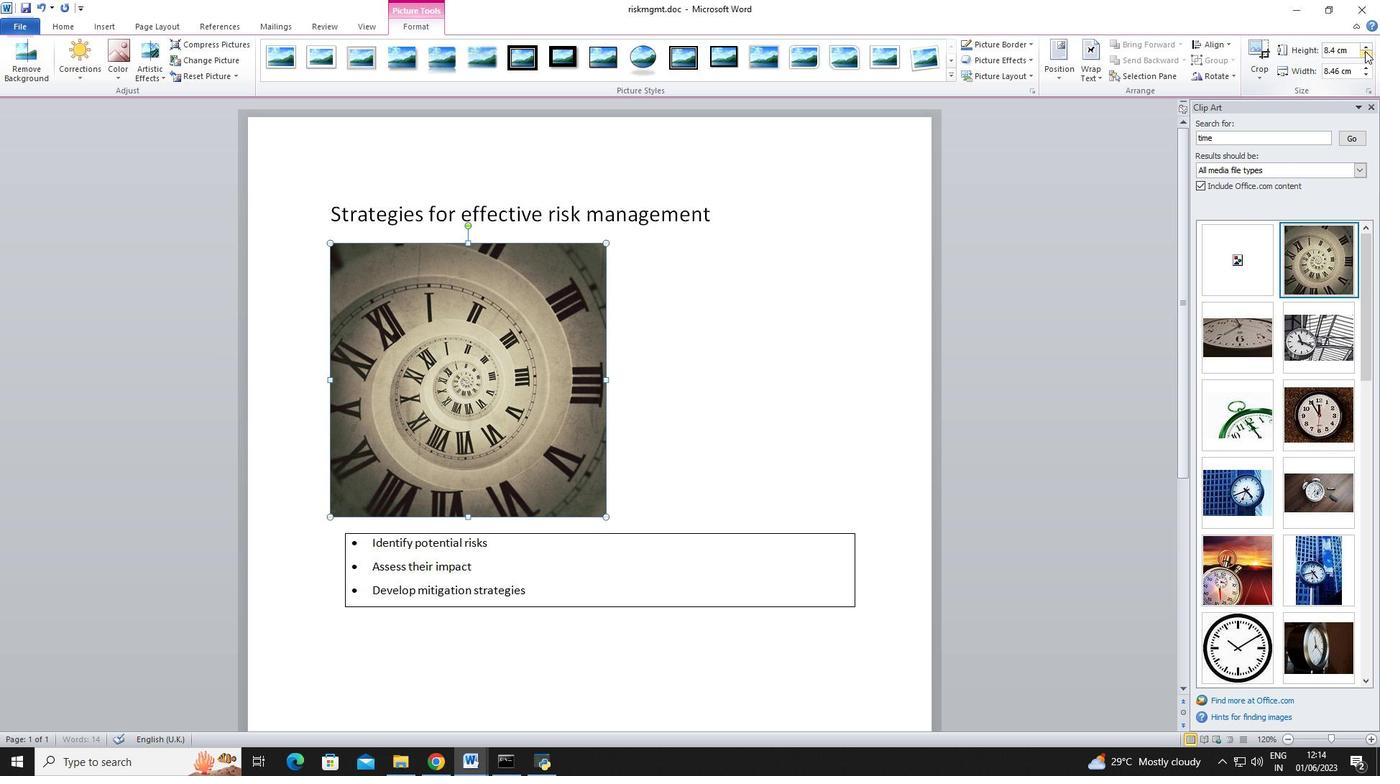
Action: Mouse pressed left at (1365, 51)
Screenshot: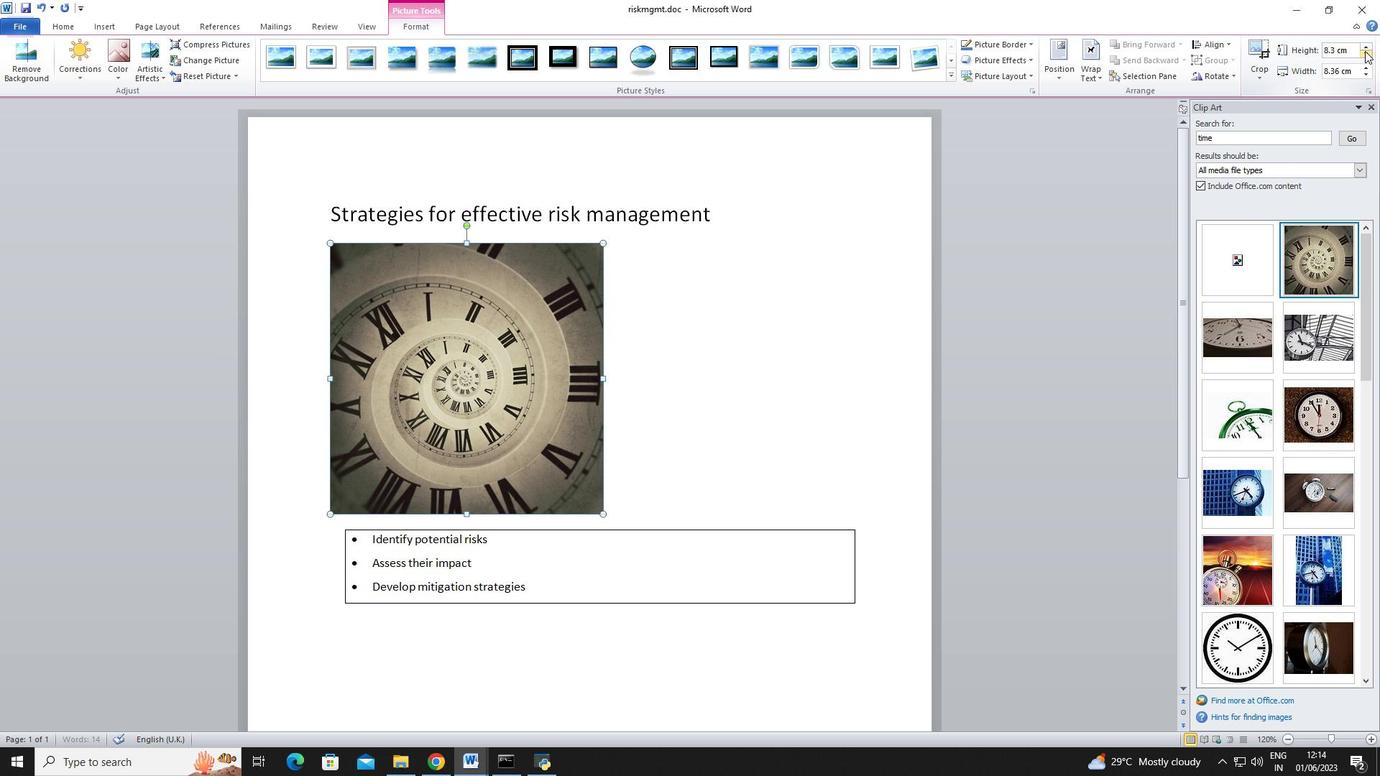 
Action: Mouse pressed left at (1365, 51)
Screenshot: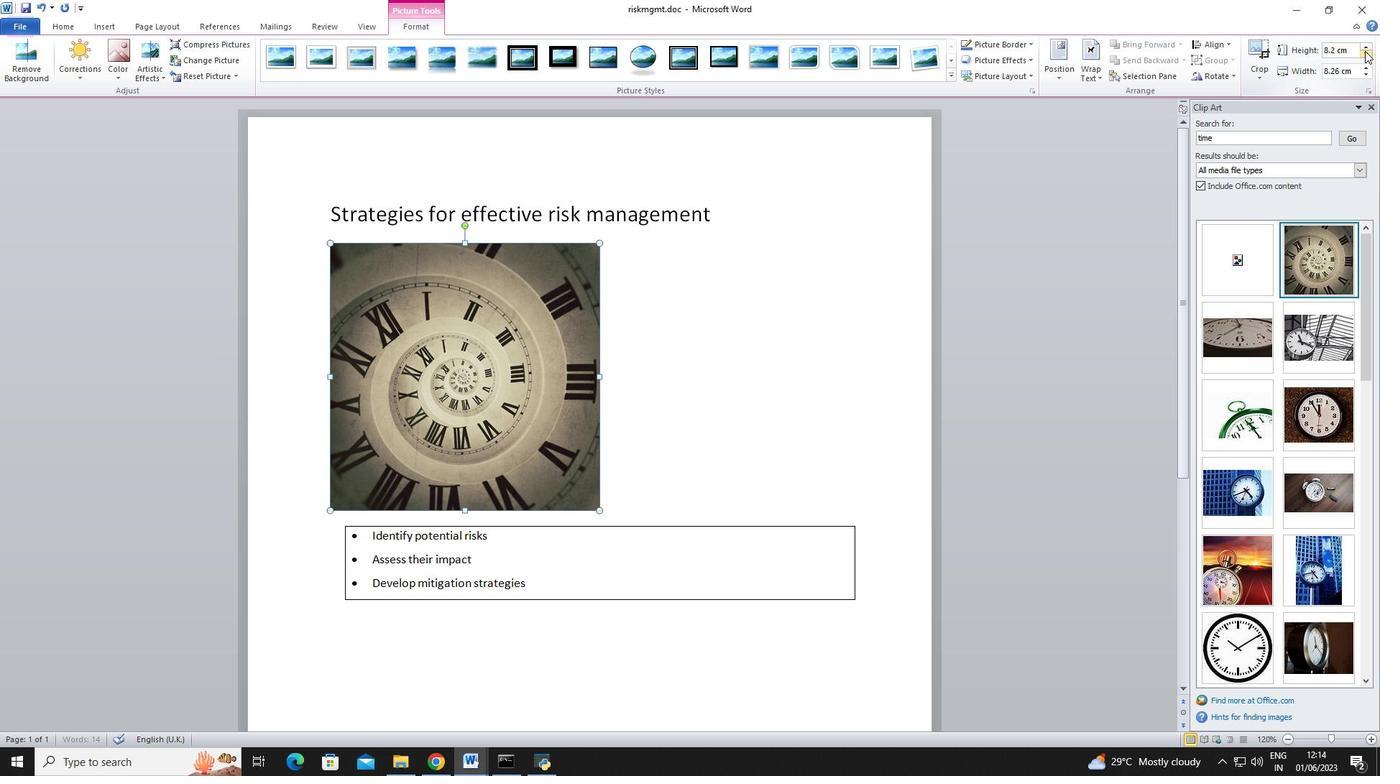 
Action: Mouse pressed left at (1365, 51)
Screenshot: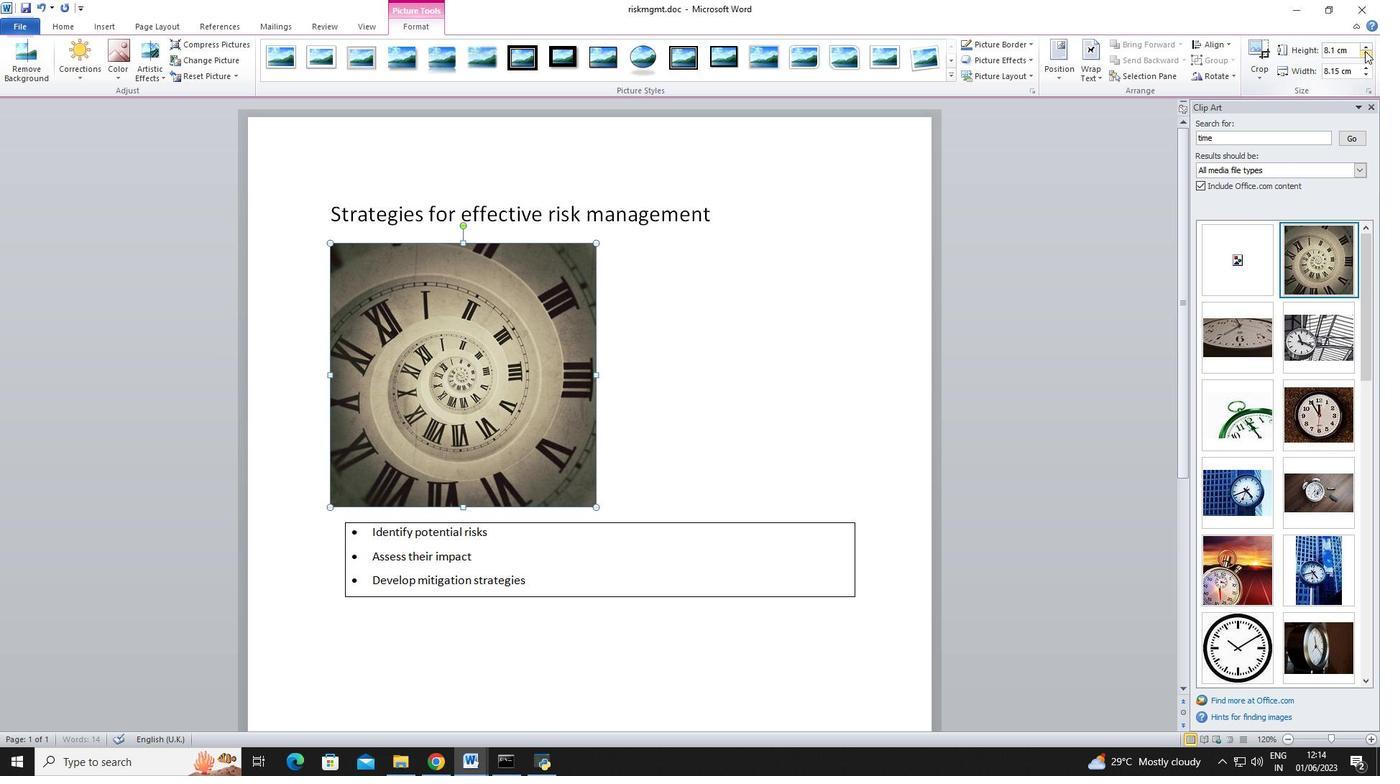 
Action: Mouse pressed left at (1365, 51)
Screenshot: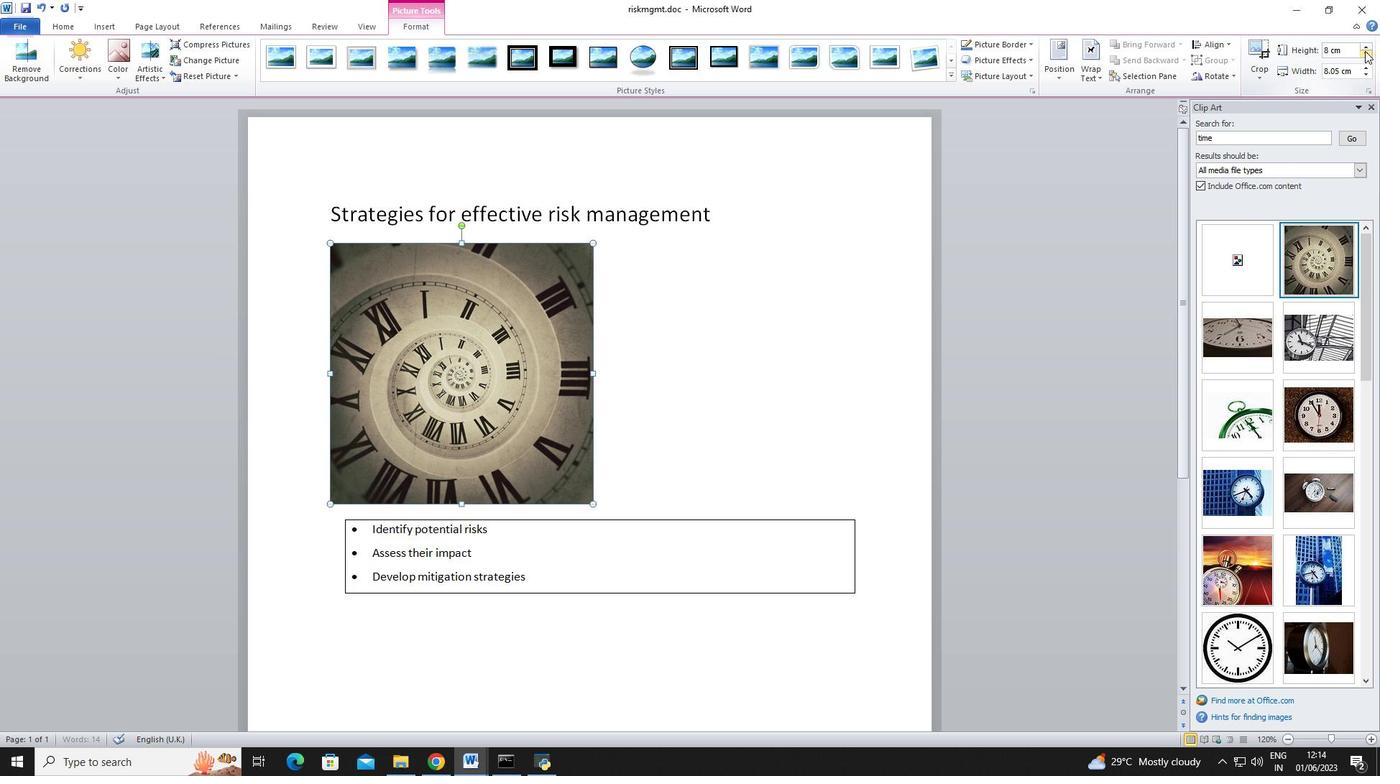 
Action: Mouse pressed left at (1365, 51)
Screenshot: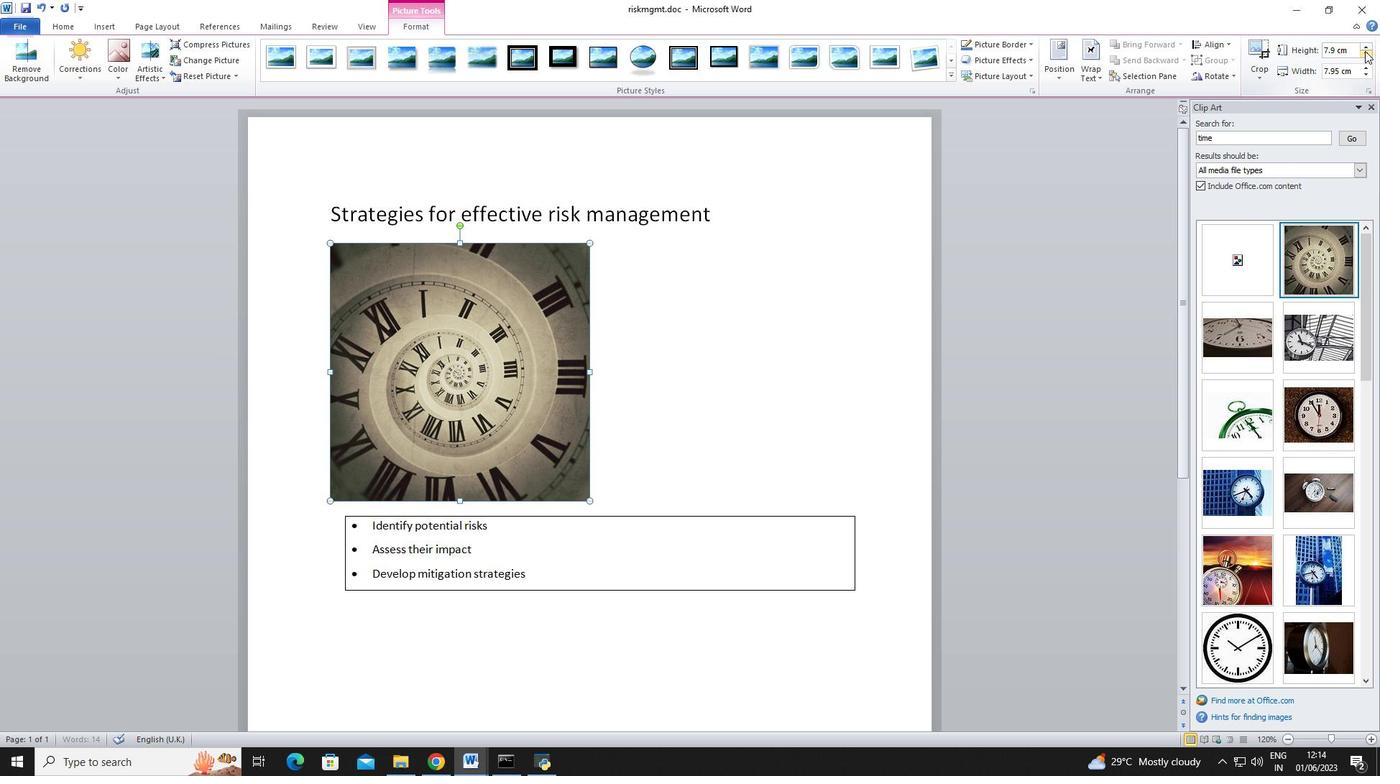 
Action: Mouse pressed left at (1365, 51)
Screenshot: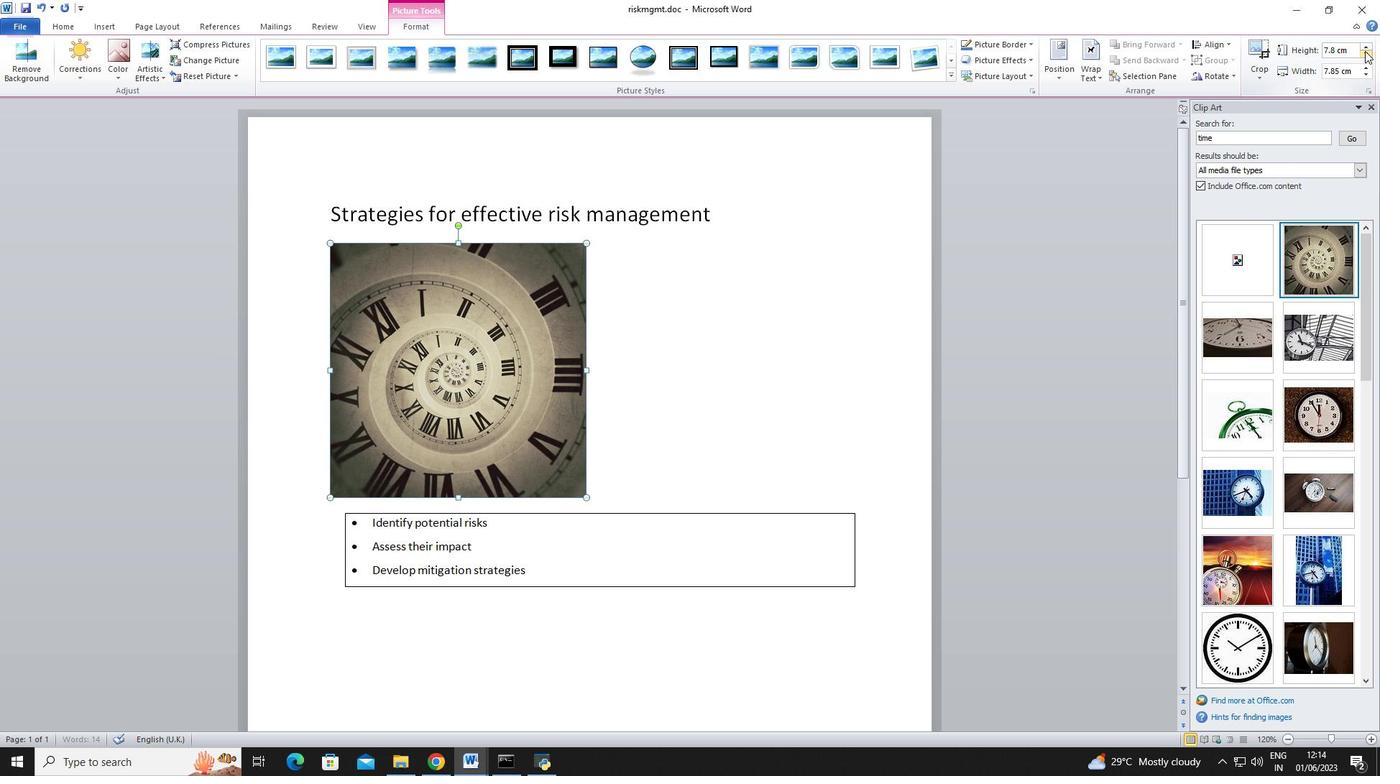 
Action: Mouse pressed left at (1365, 51)
Screenshot: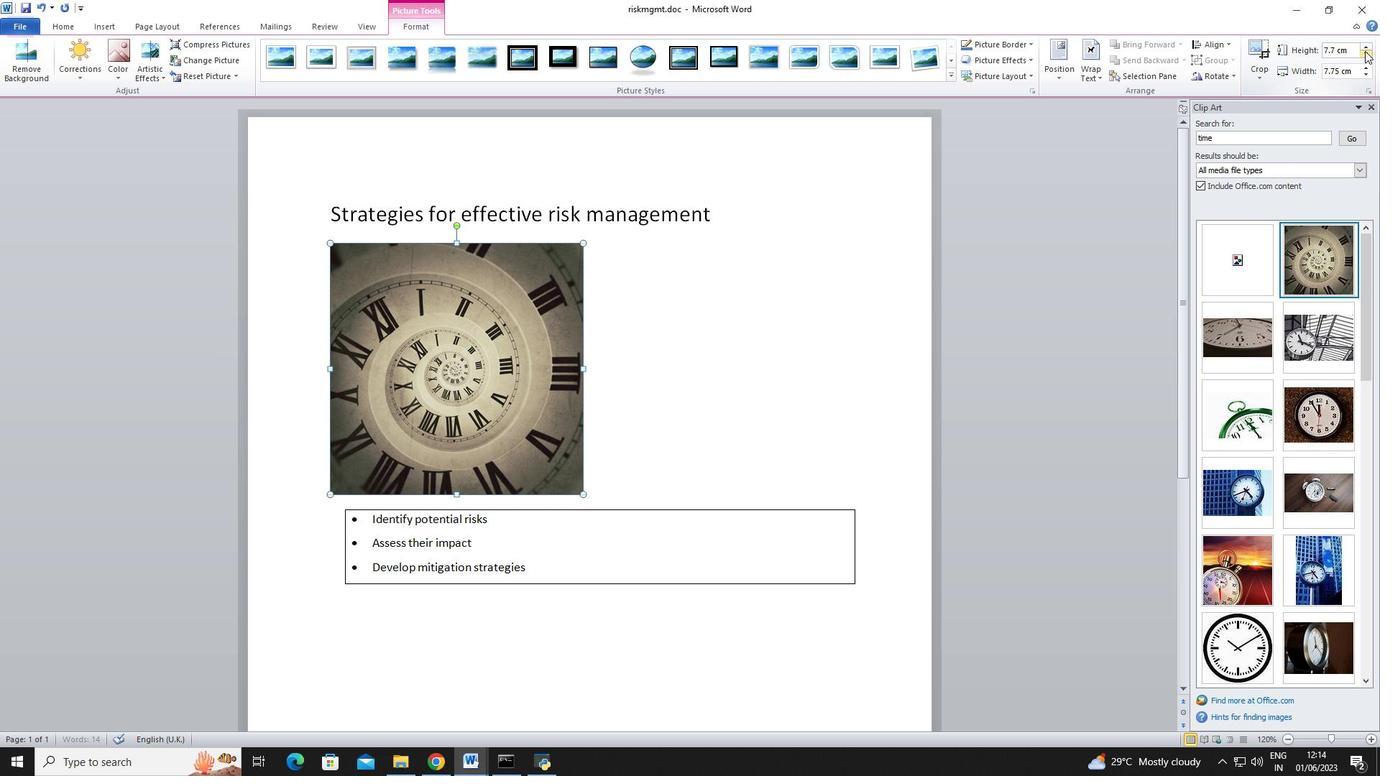 
Action: Mouse pressed left at (1365, 51)
Screenshot: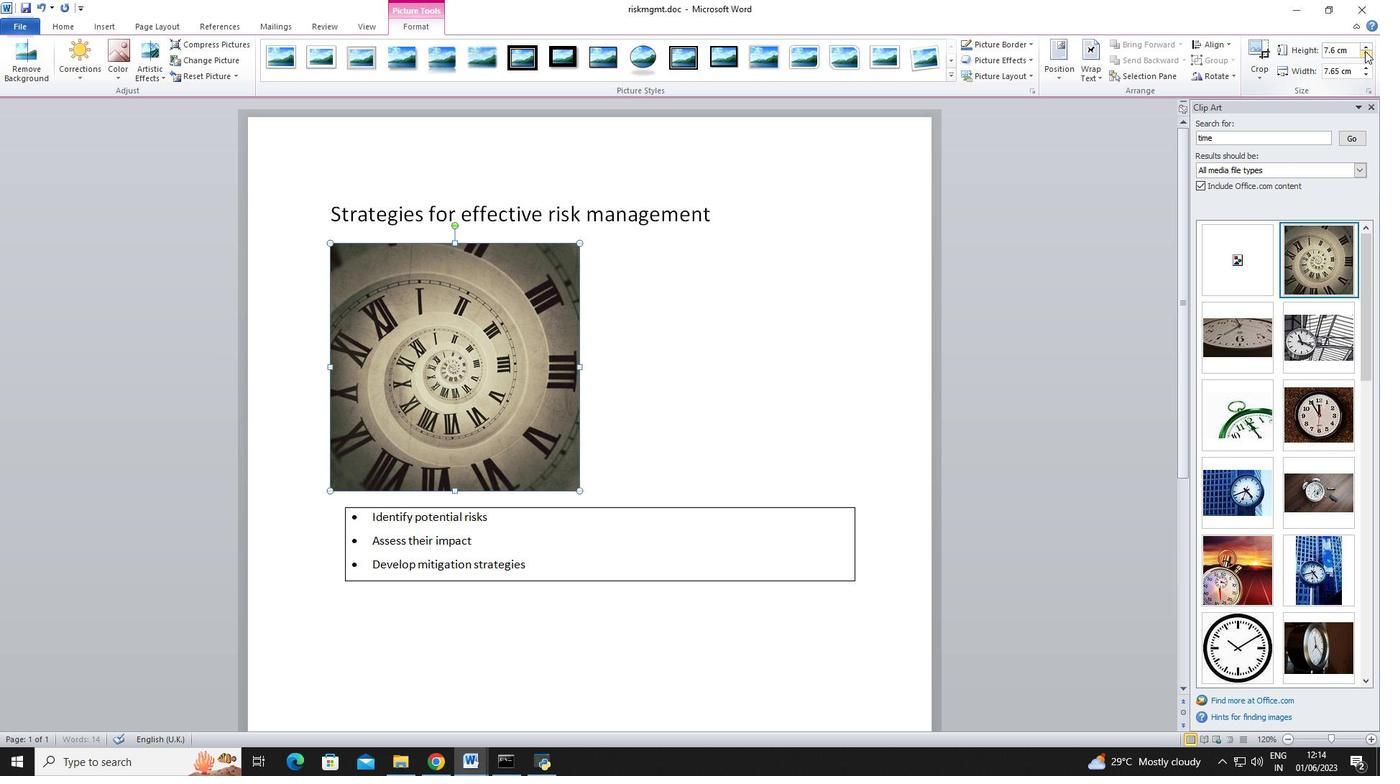 
Action: Mouse pressed left at (1365, 51)
Screenshot: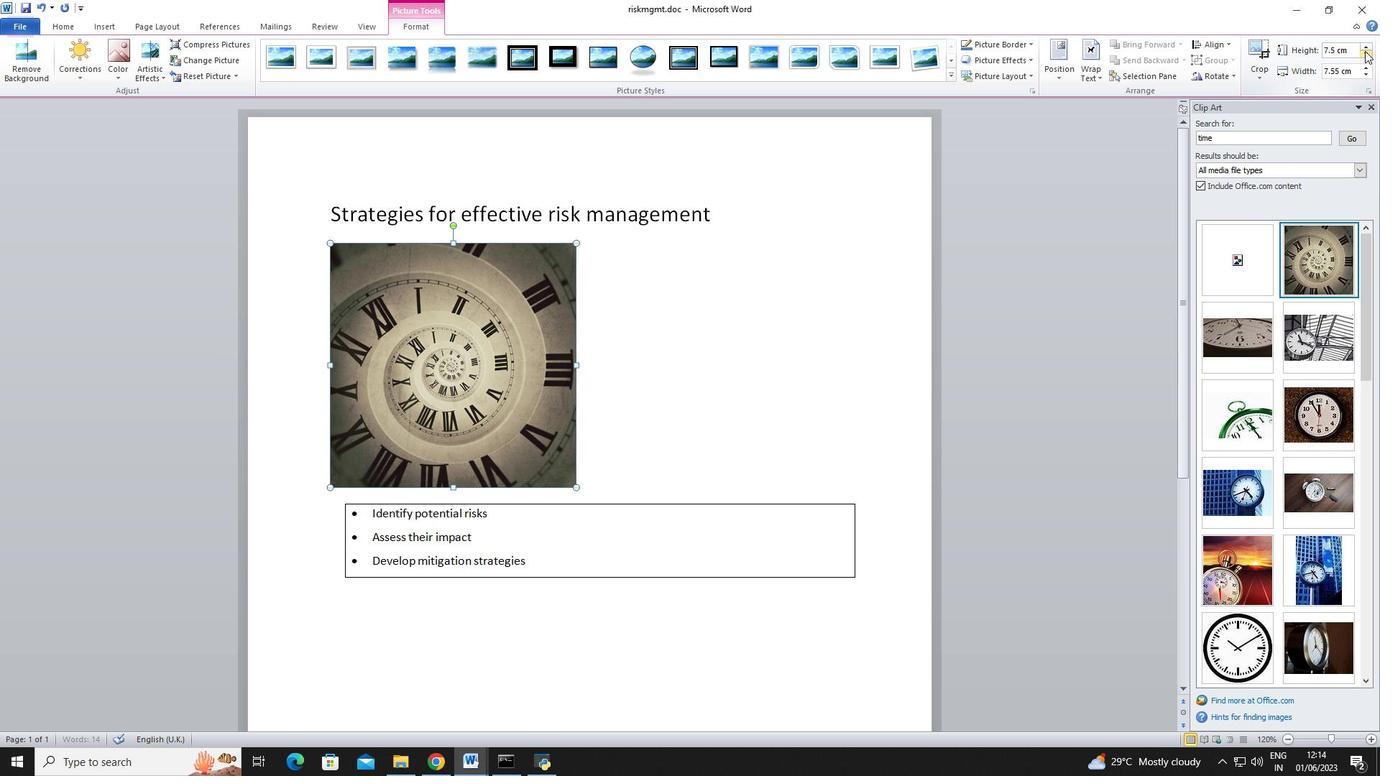 
Action: Mouse pressed left at (1365, 51)
Screenshot: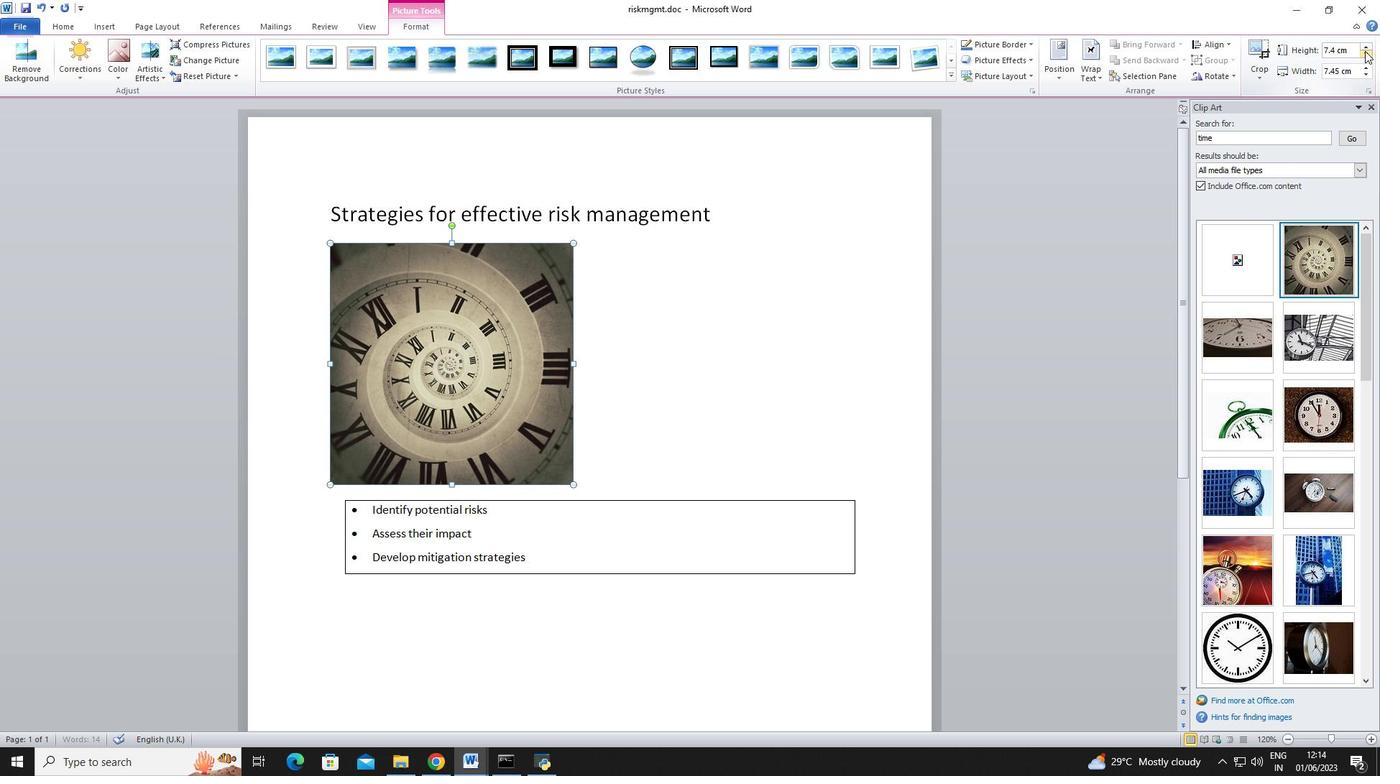 
Action: Mouse pressed left at (1365, 51)
Screenshot: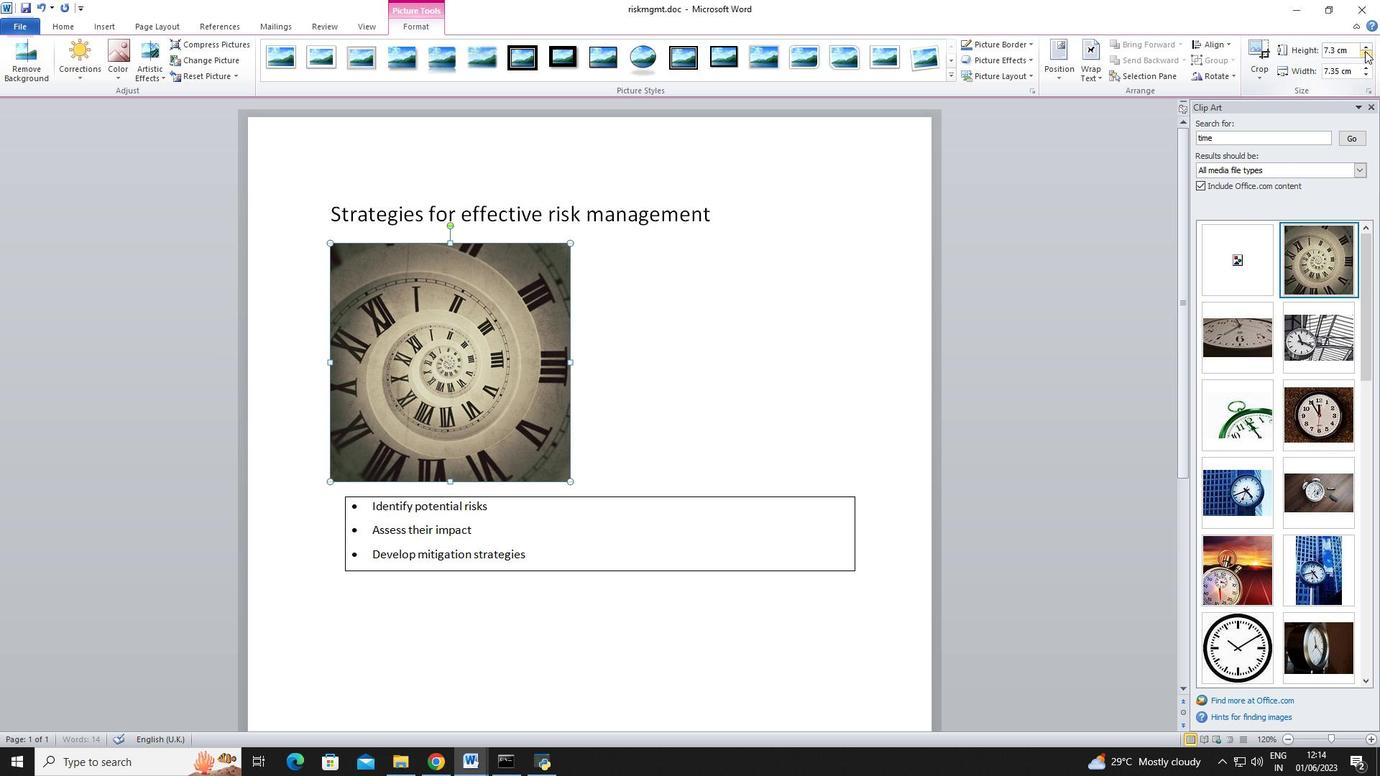 
Action: Mouse pressed left at (1365, 51)
Screenshot: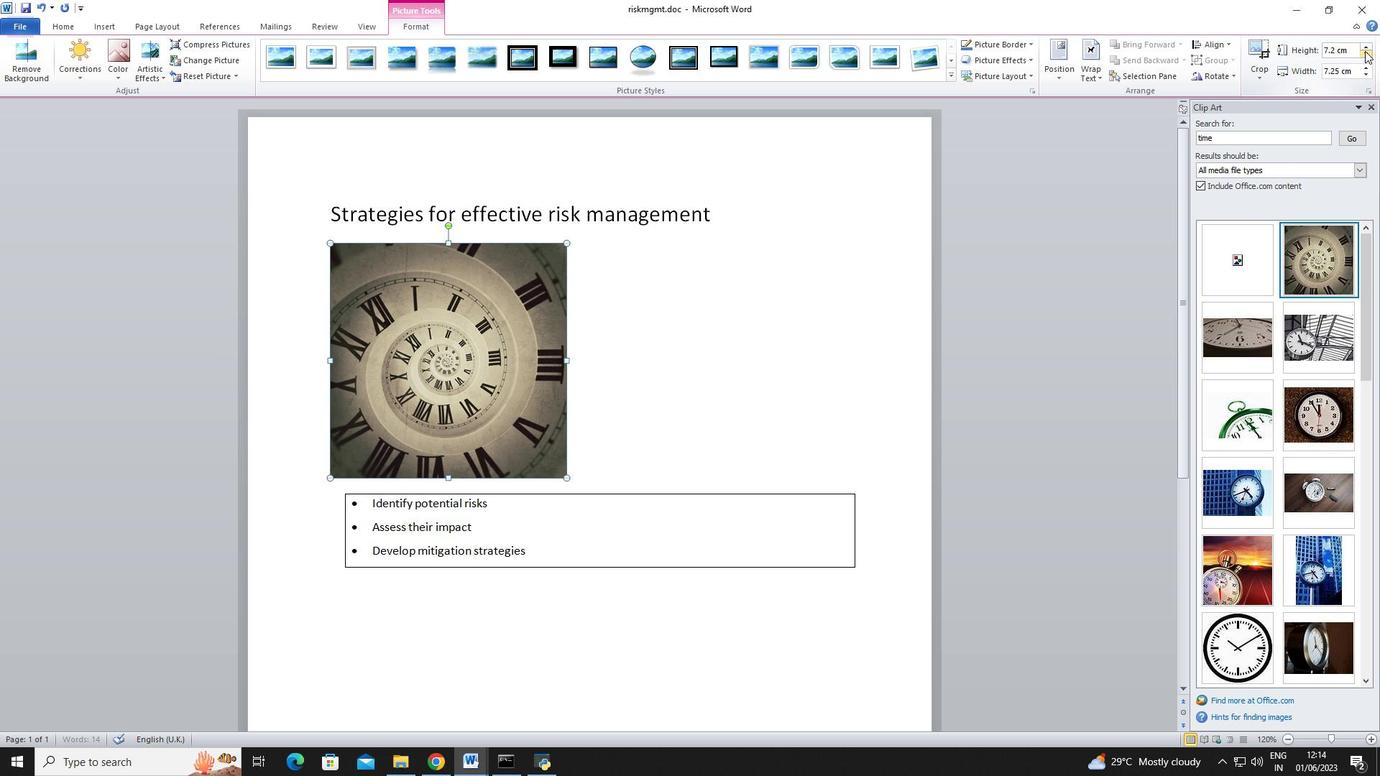 
Action: Mouse pressed left at (1365, 51)
Screenshot: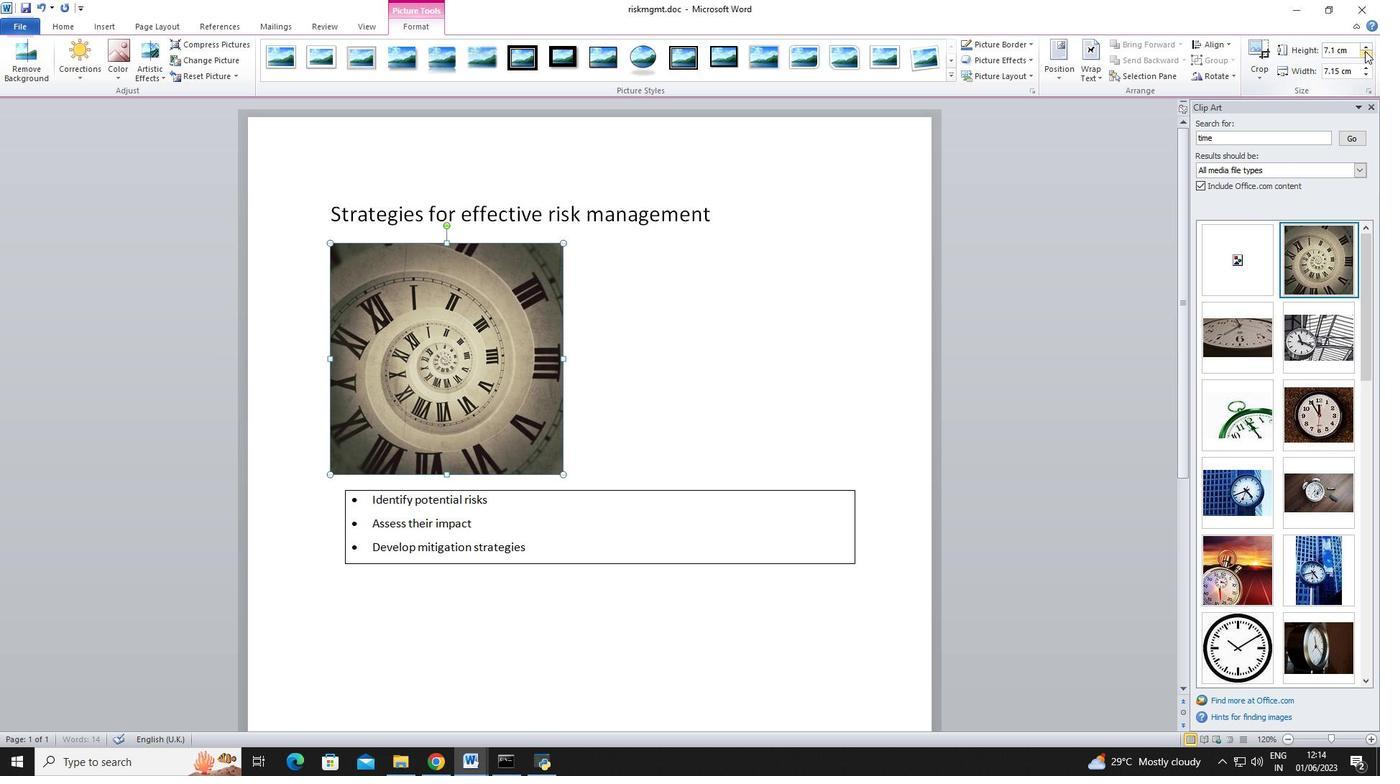 
Action: Mouse pressed left at (1365, 51)
Screenshot: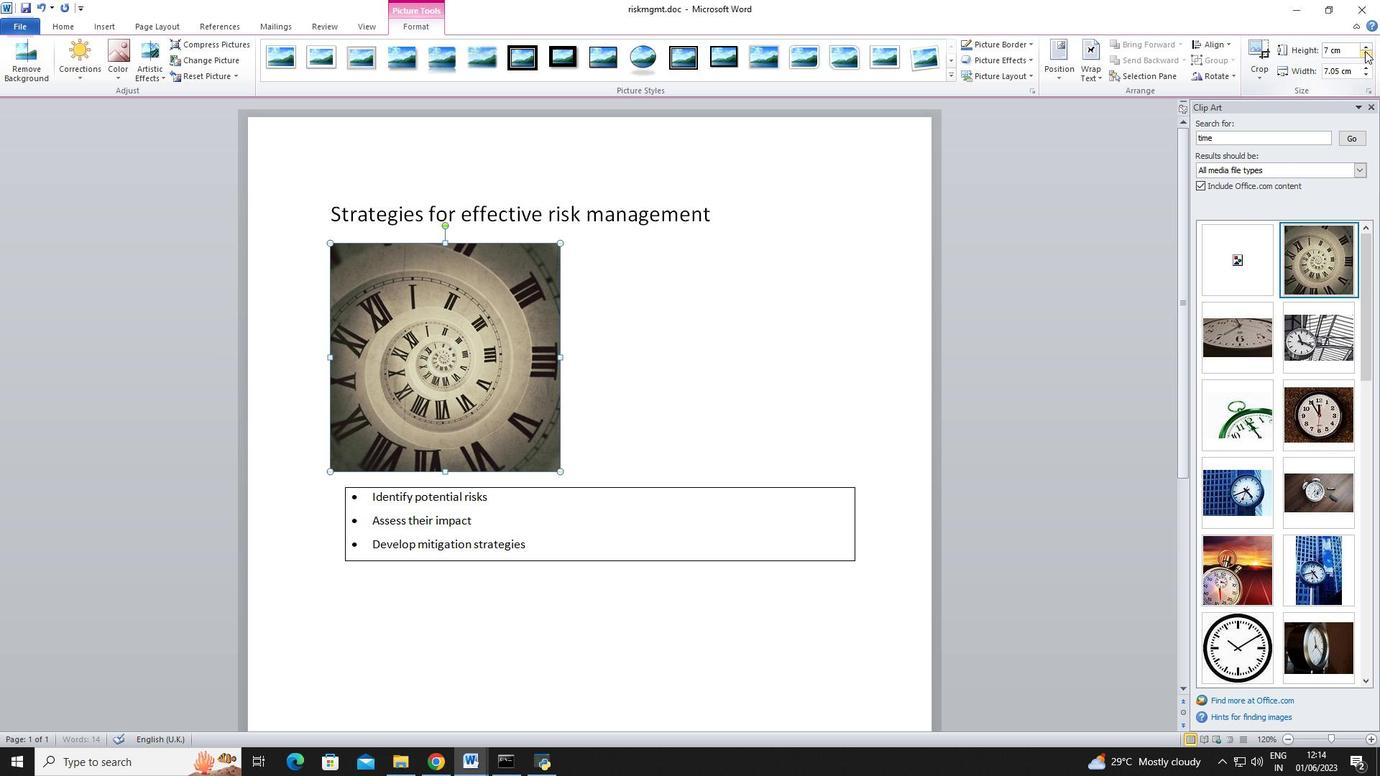 
Action: Mouse pressed left at (1365, 51)
Screenshot: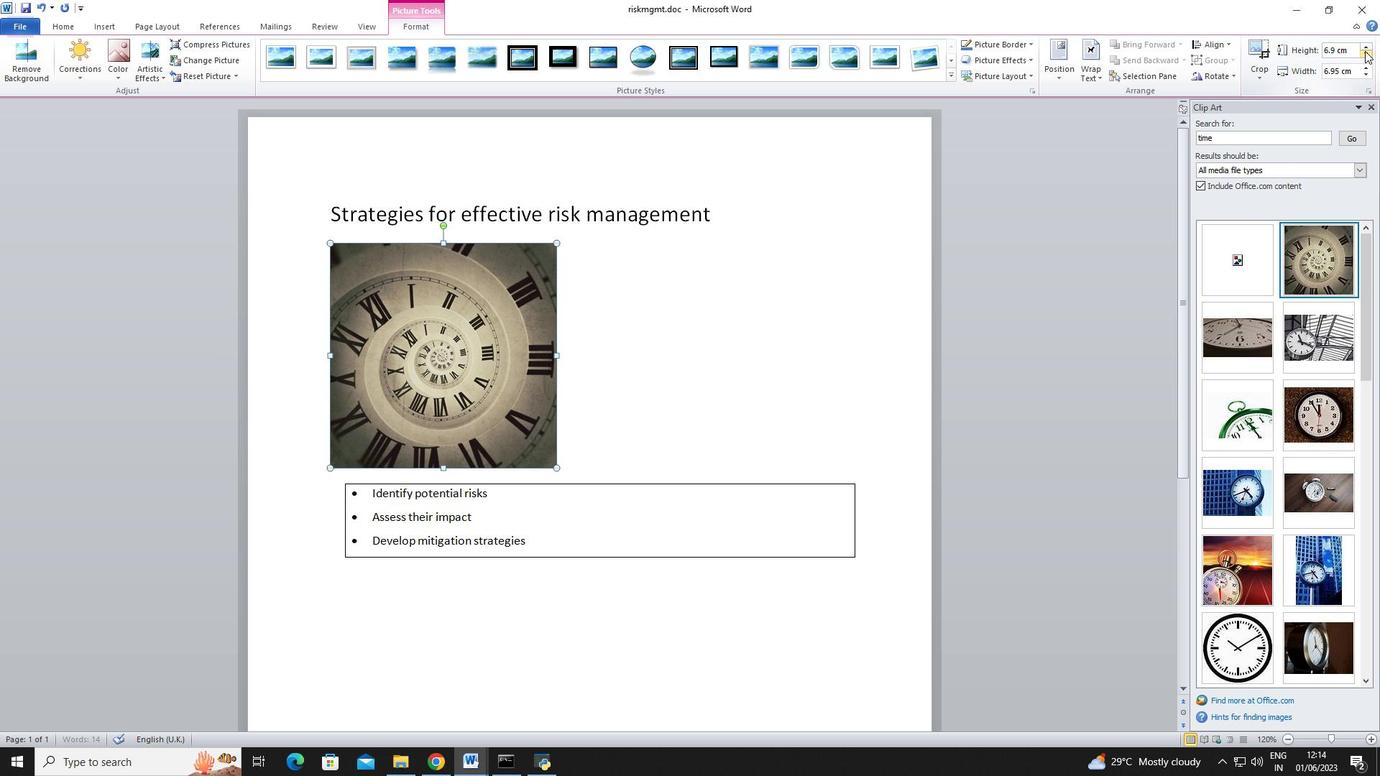 
Action: Mouse pressed left at (1365, 51)
Screenshot: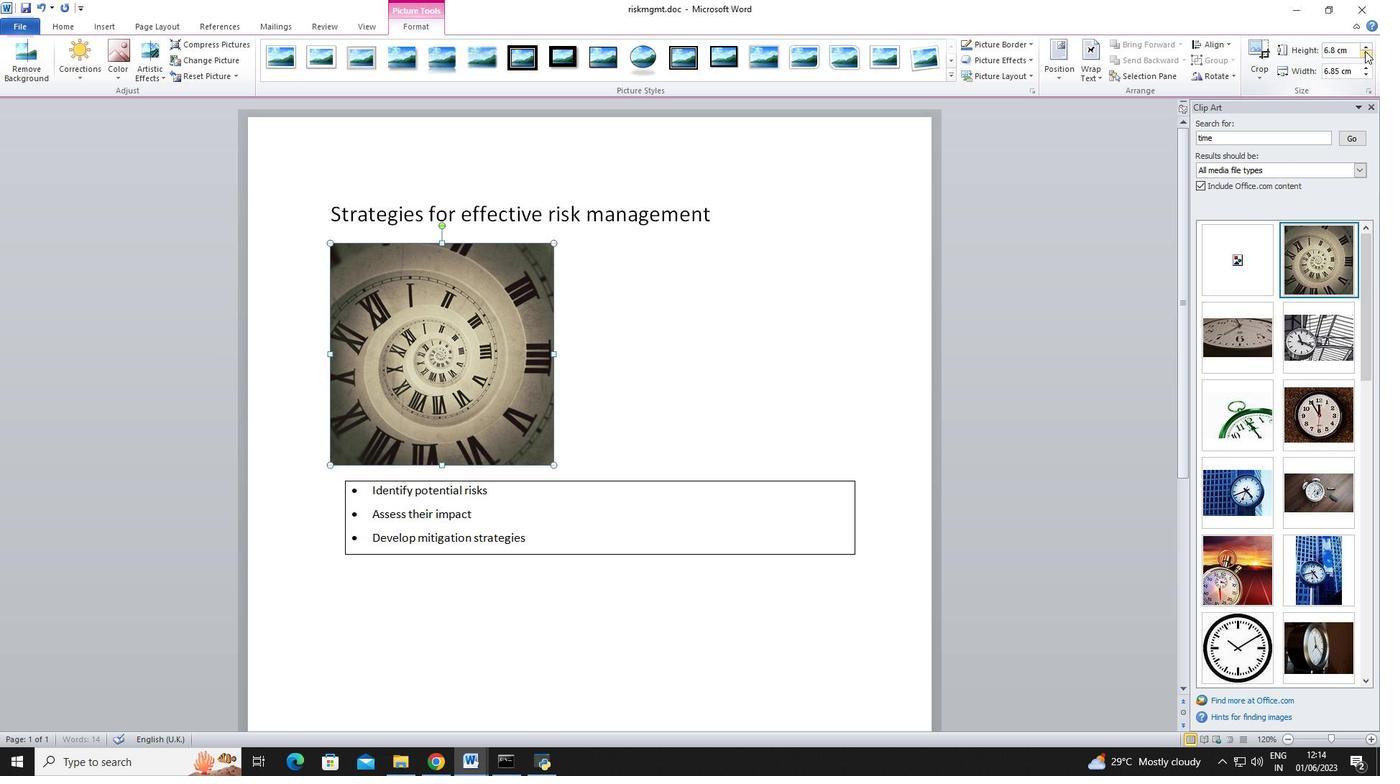 
Action: Mouse moved to (1363, 51)
Screenshot: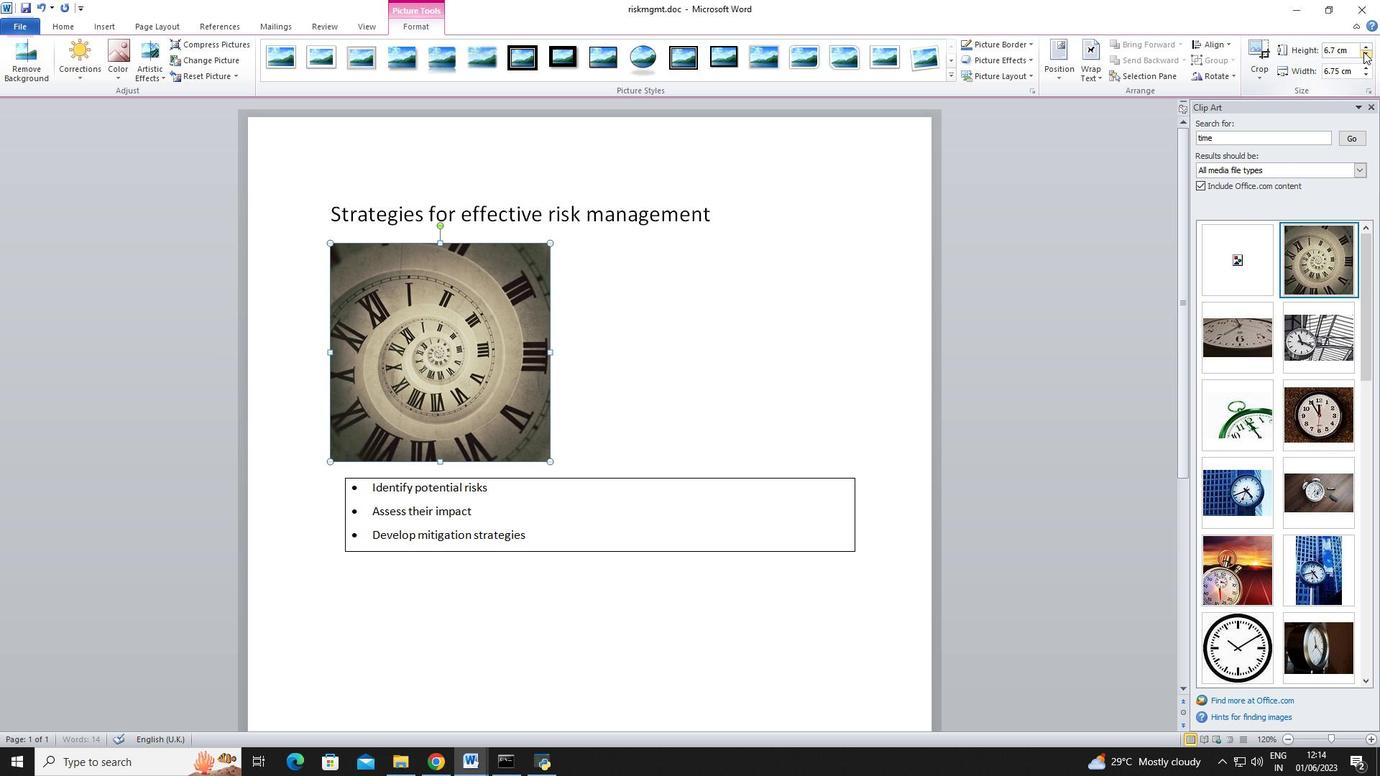 
Action: Mouse pressed left at (1363, 51)
Screenshot: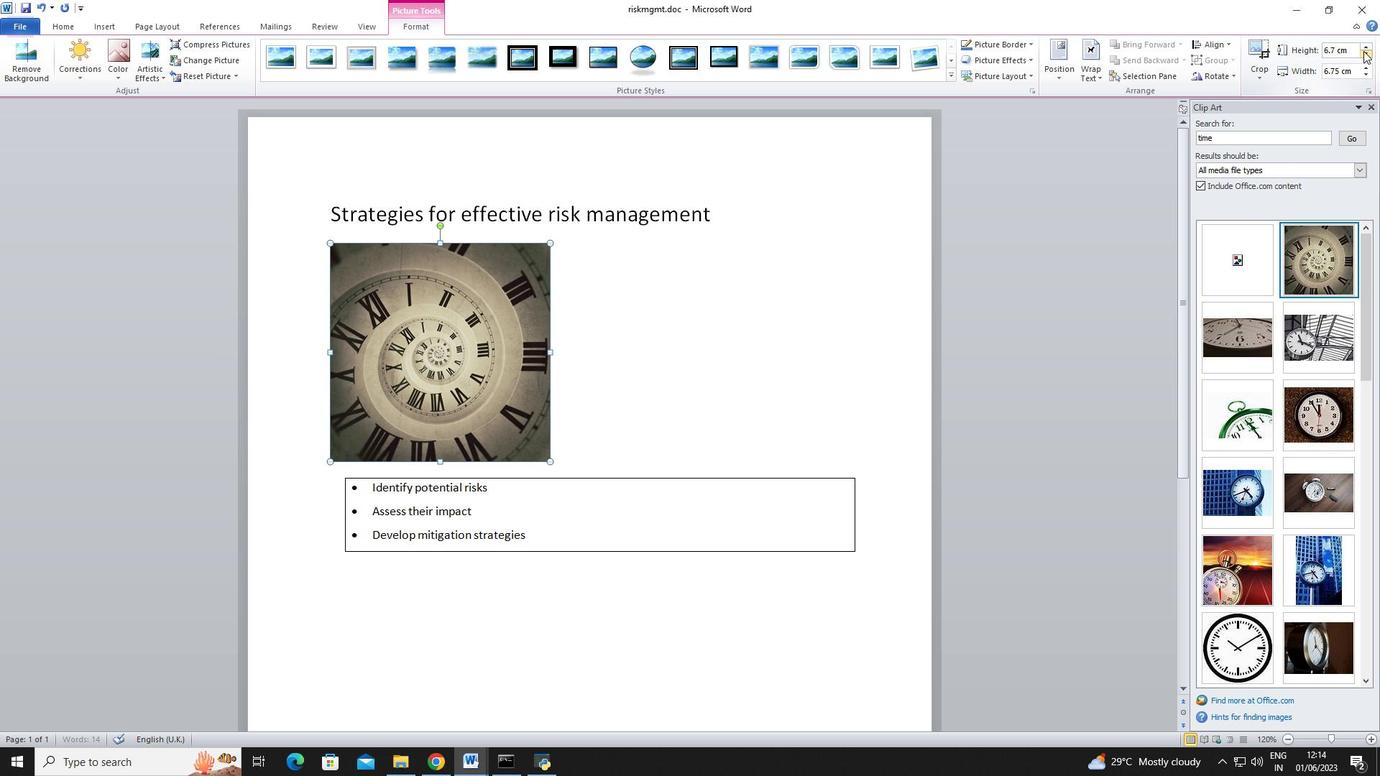 
Action: Mouse moved to (1365, 51)
Screenshot: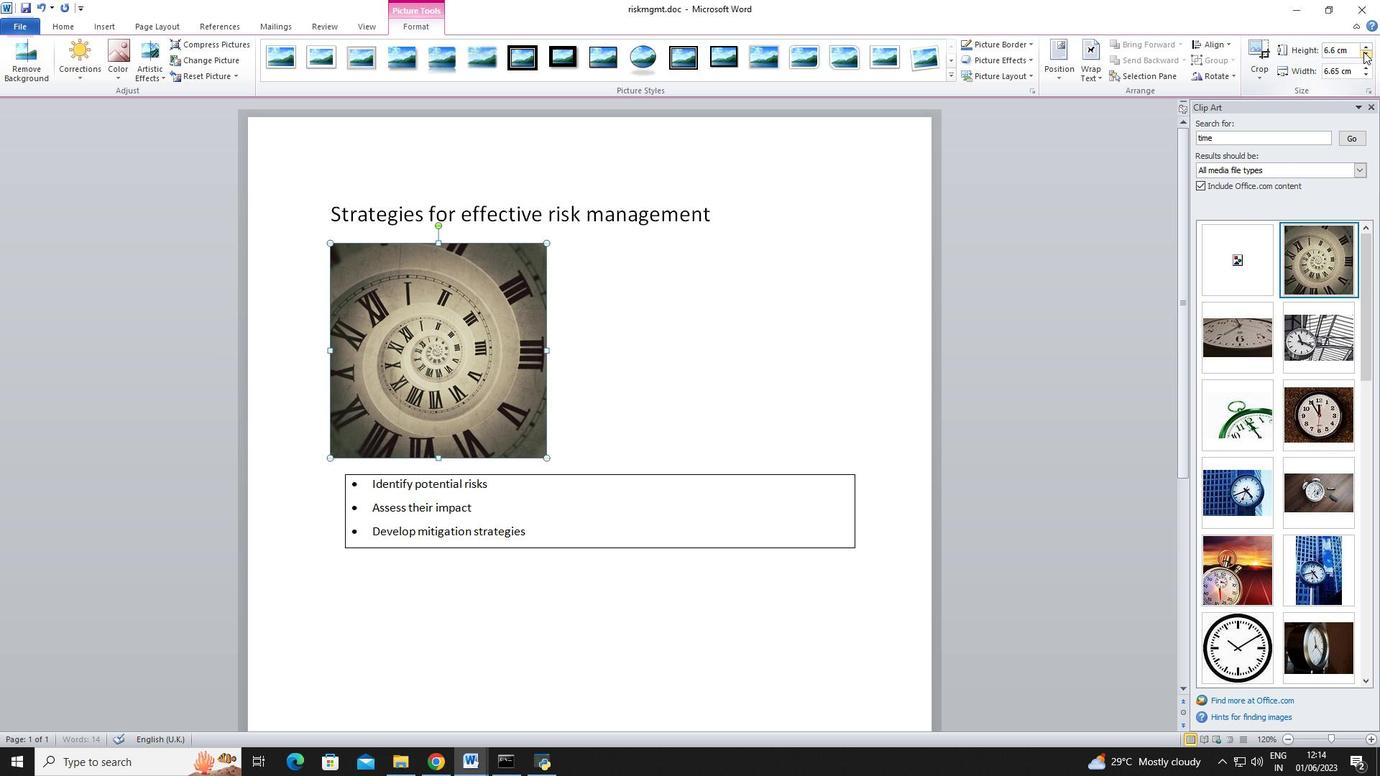 
Action: Mouse pressed left at (1365, 51)
Screenshot: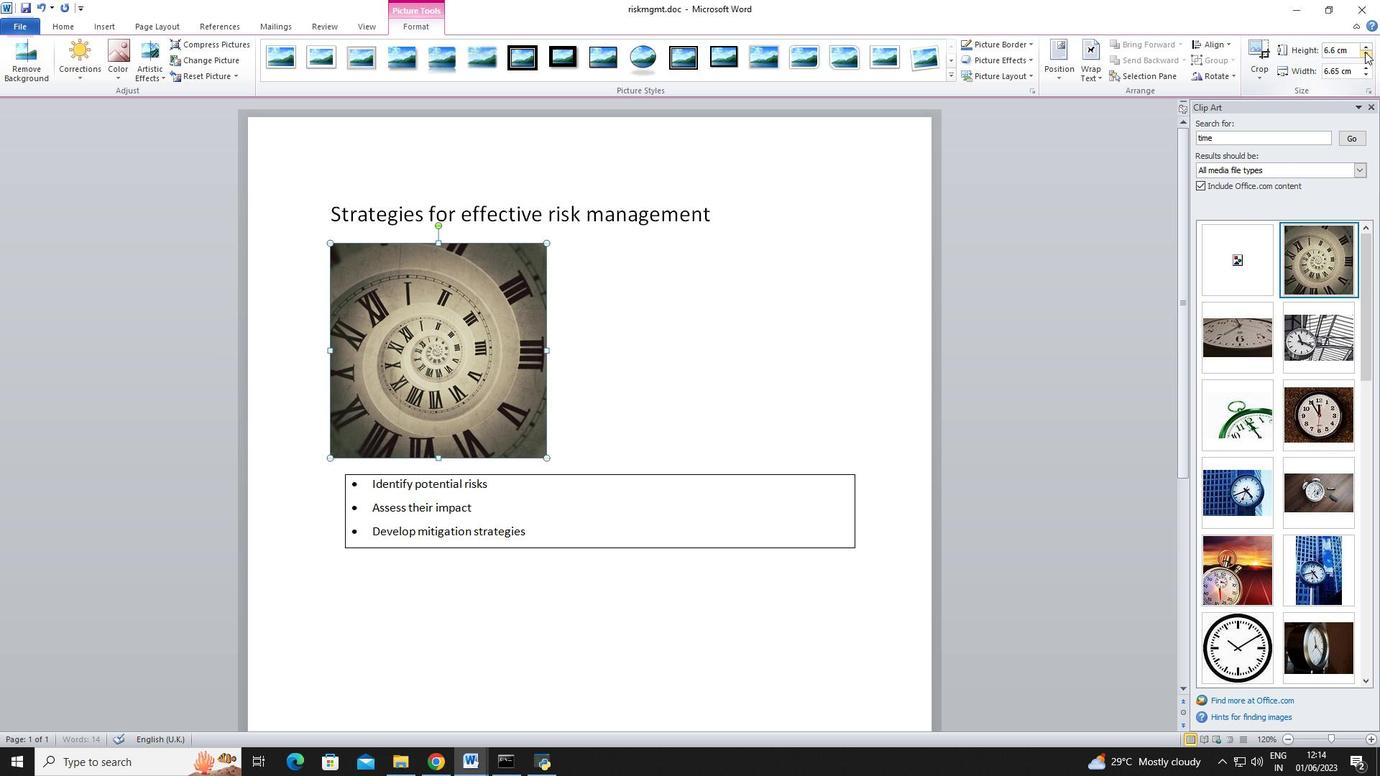 
Action: Mouse moved to (1364, 51)
Screenshot: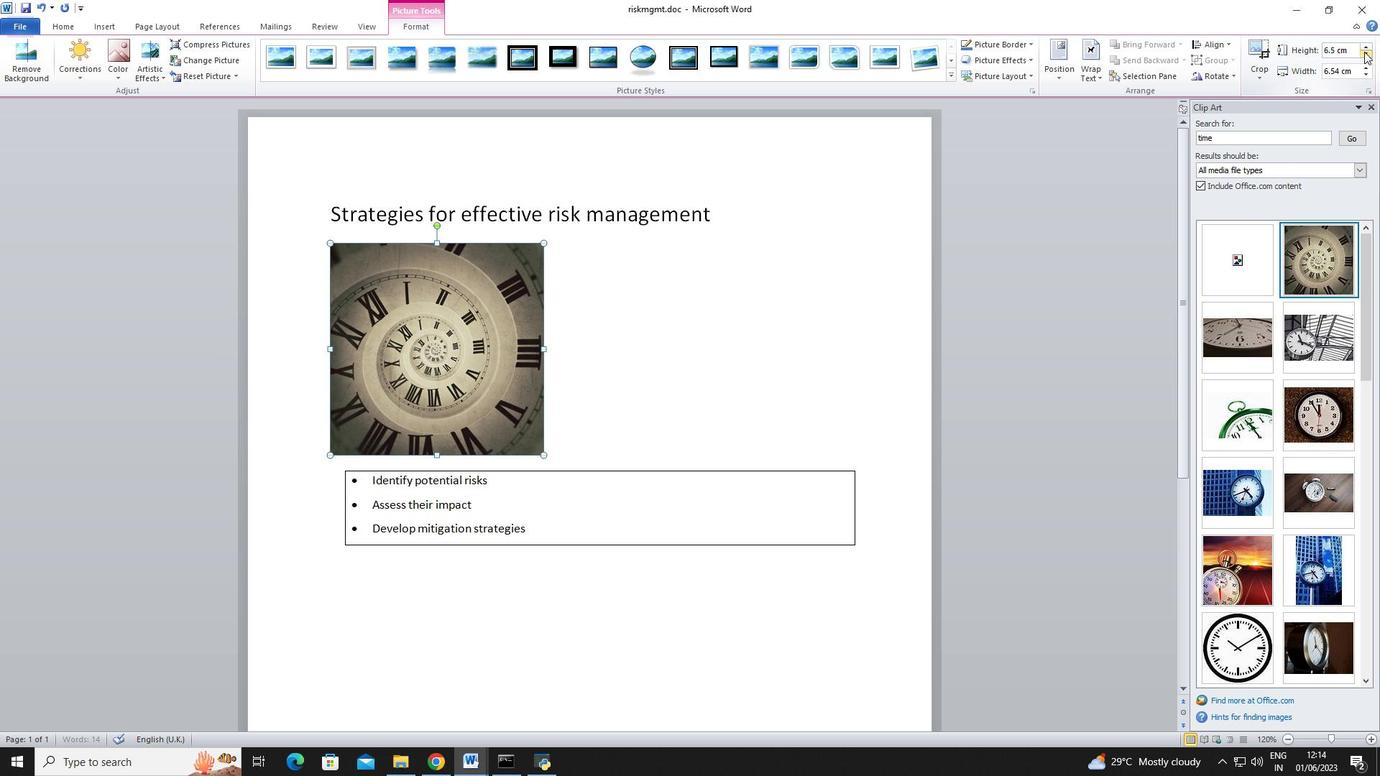 
Action: Mouse pressed left at (1364, 51)
Screenshot: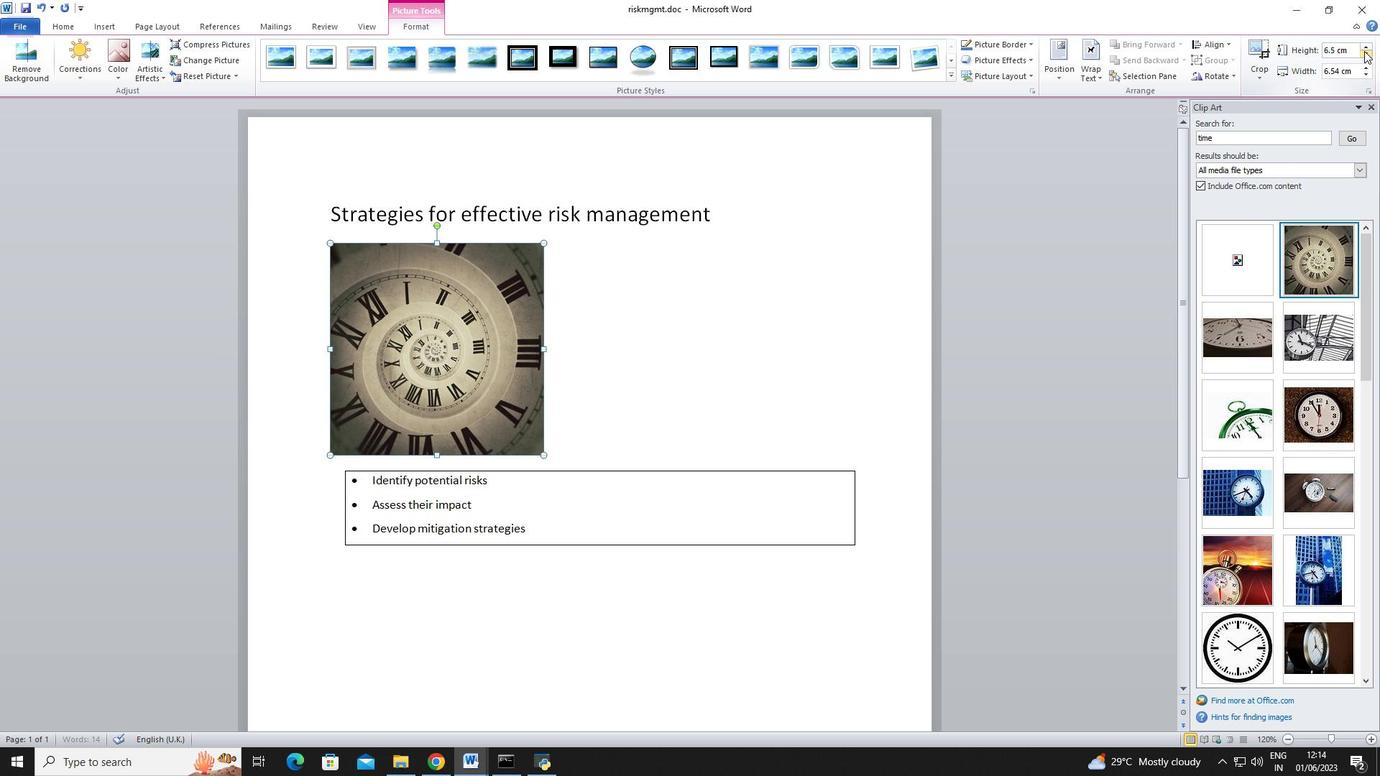 
Action: Mouse moved to (1366, 49)
Screenshot: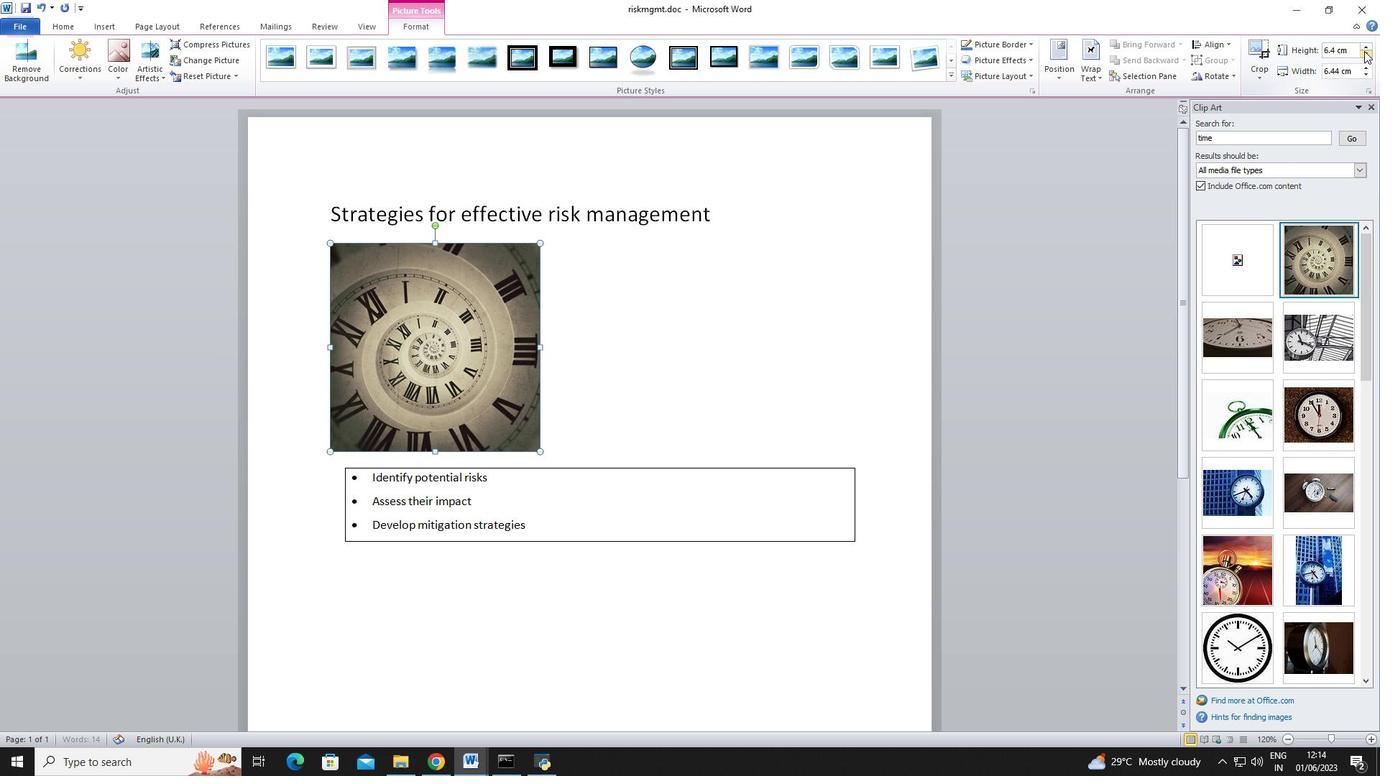 
Action: Mouse pressed left at (1366, 49)
Screenshot: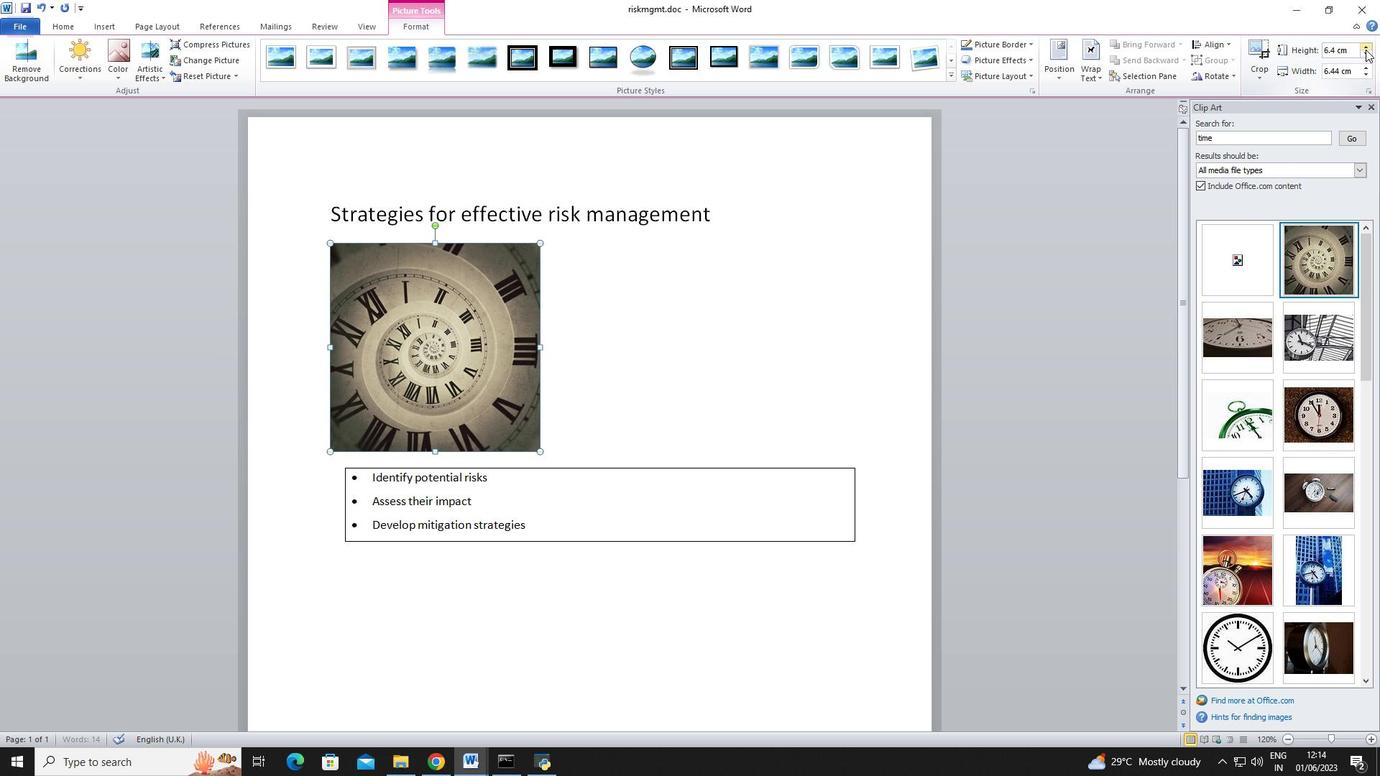 
Action: Mouse moved to (1368, 52)
Screenshot: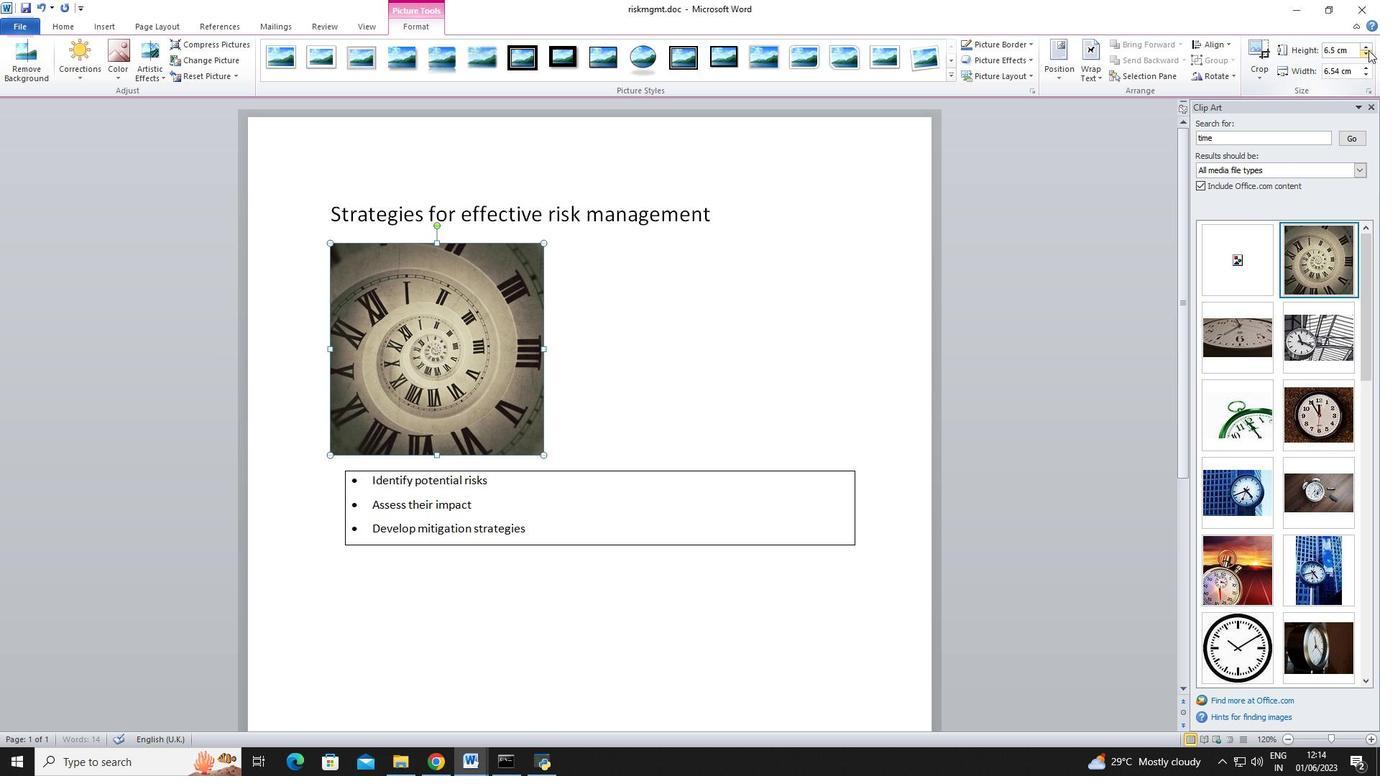 
Action: Mouse pressed left at (1368, 52)
Screenshot: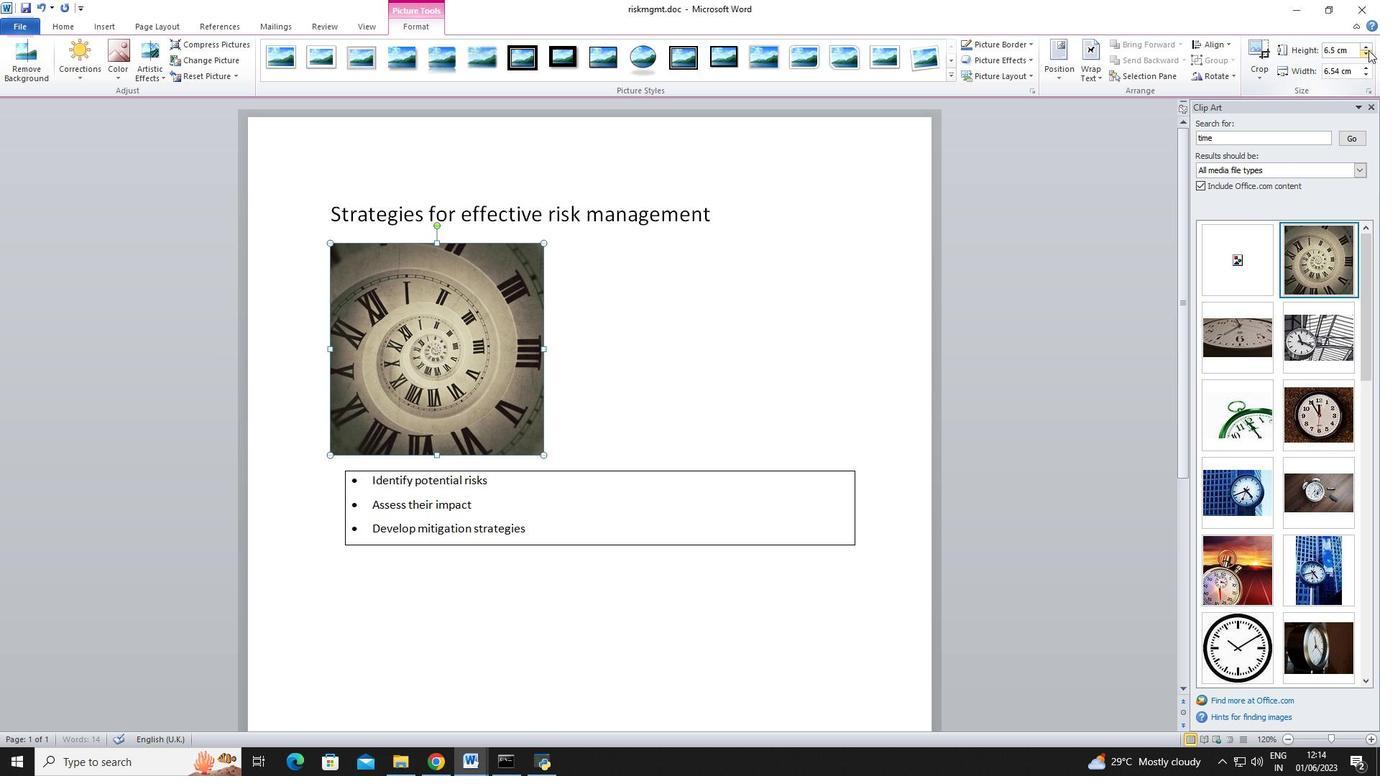 
Action: Mouse moved to (1368, 52)
Screenshot: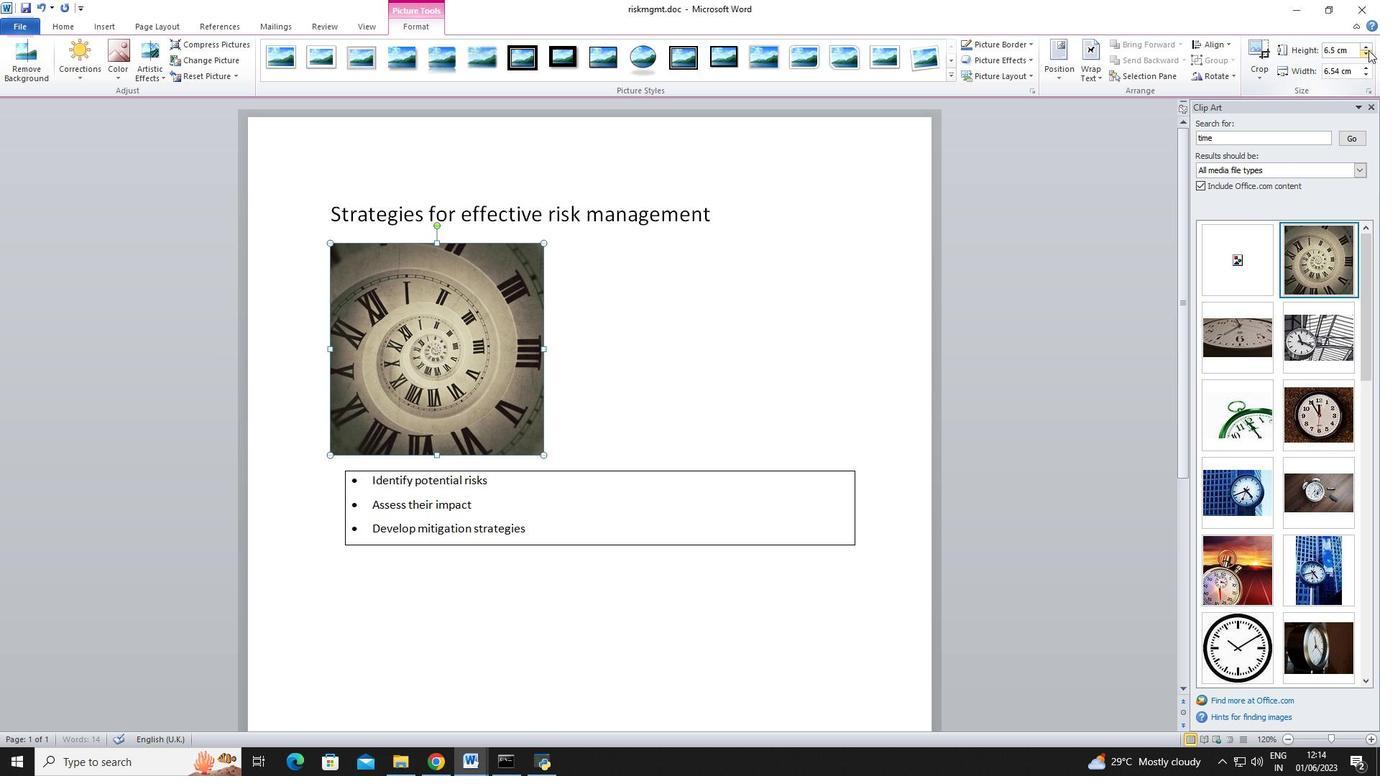 
Action: Mouse pressed left at (1368, 52)
Screenshot: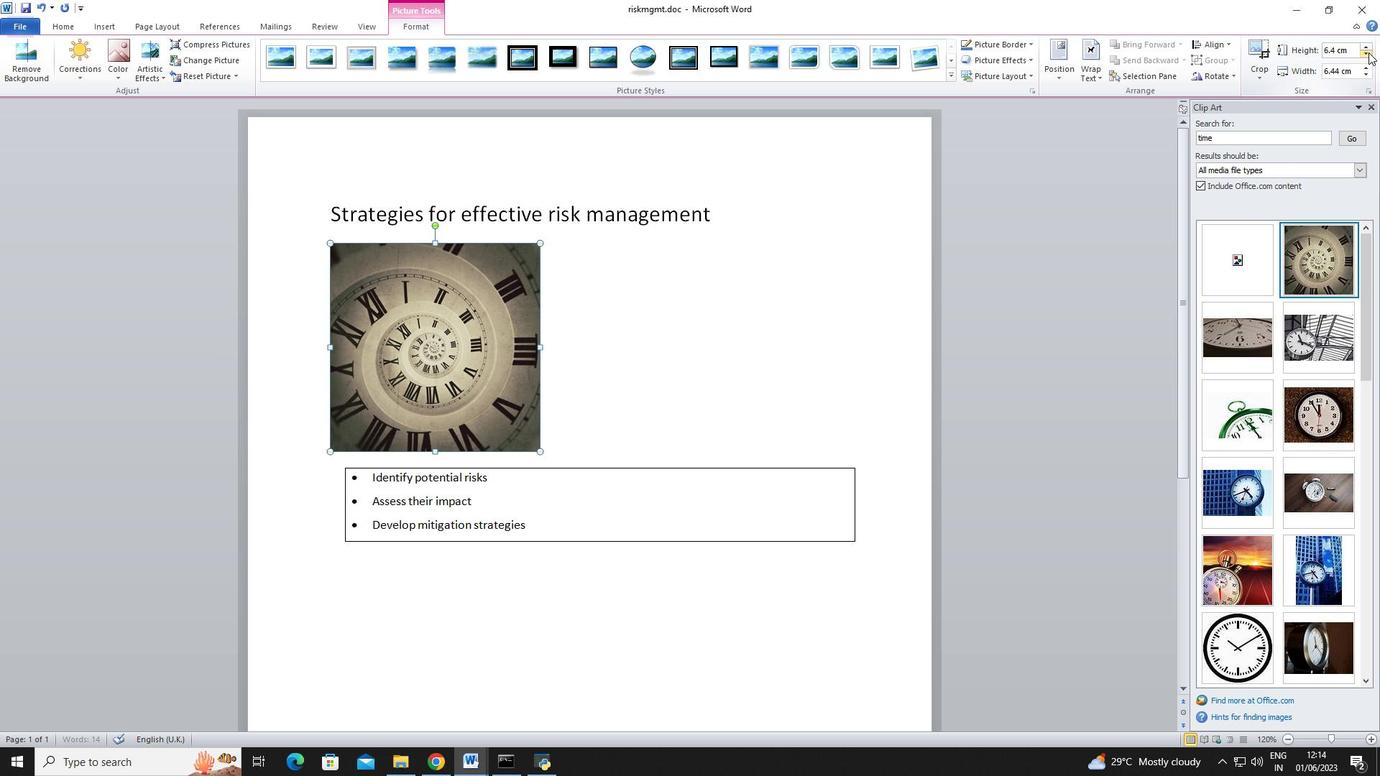 
Action: Mouse moved to (1364, 53)
Screenshot: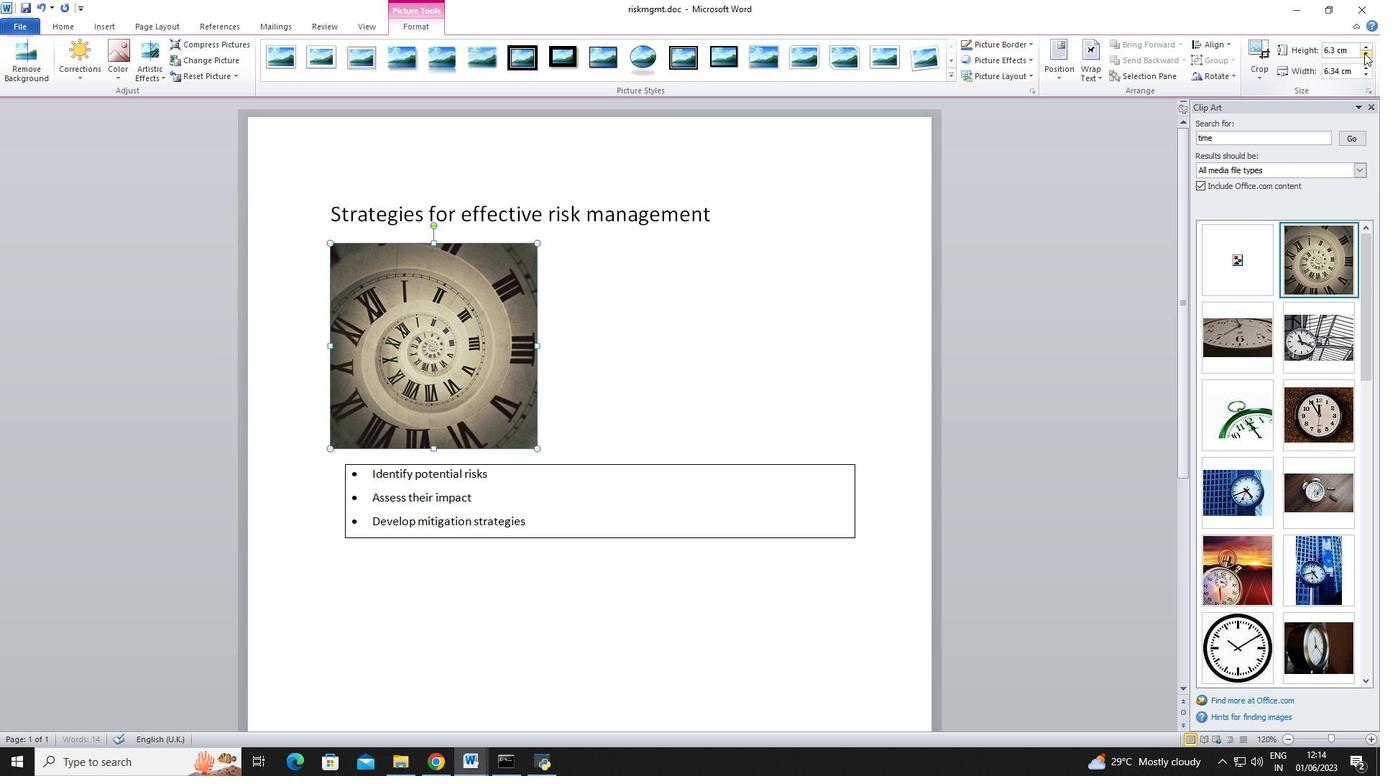 
Action: Mouse pressed left at (1364, 53)
Screenshot: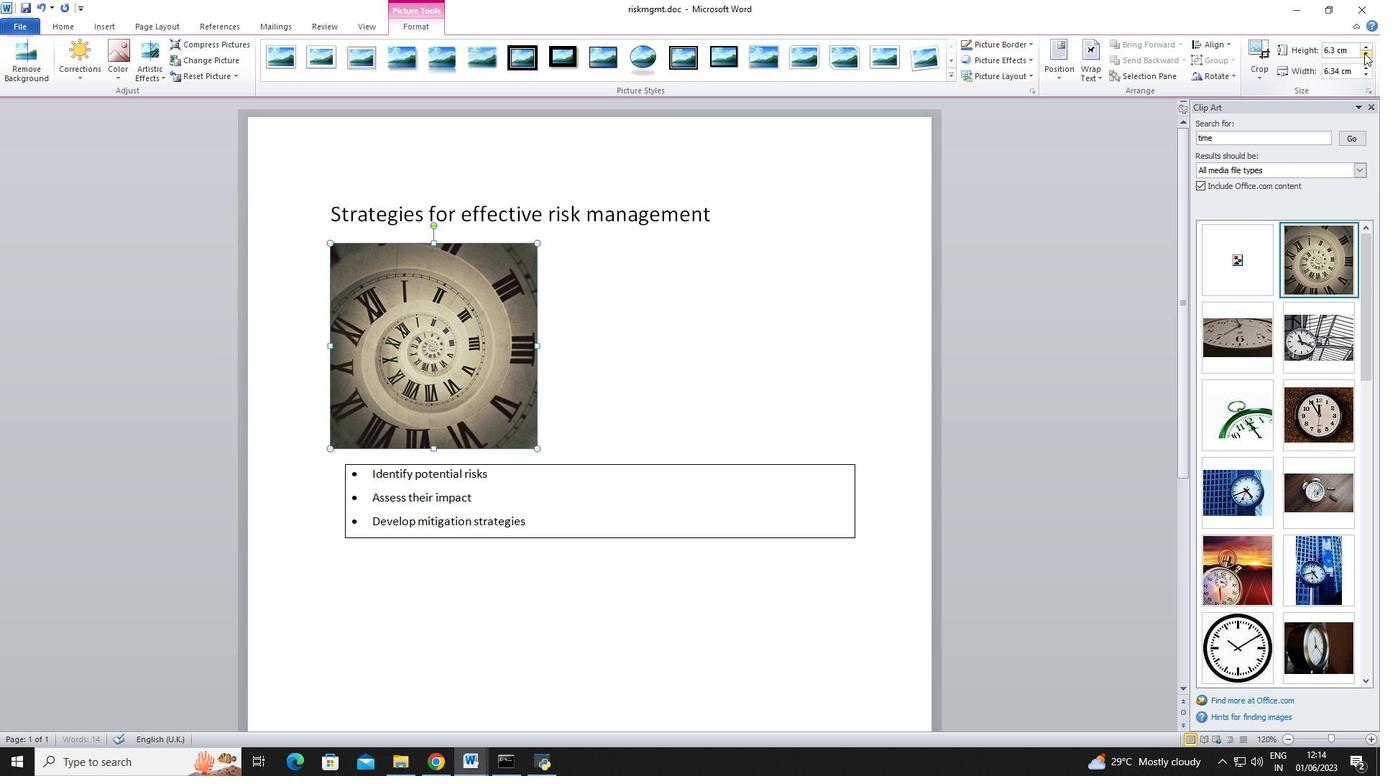 
Action: Mouse moved to (1365, 53)
Screenshot: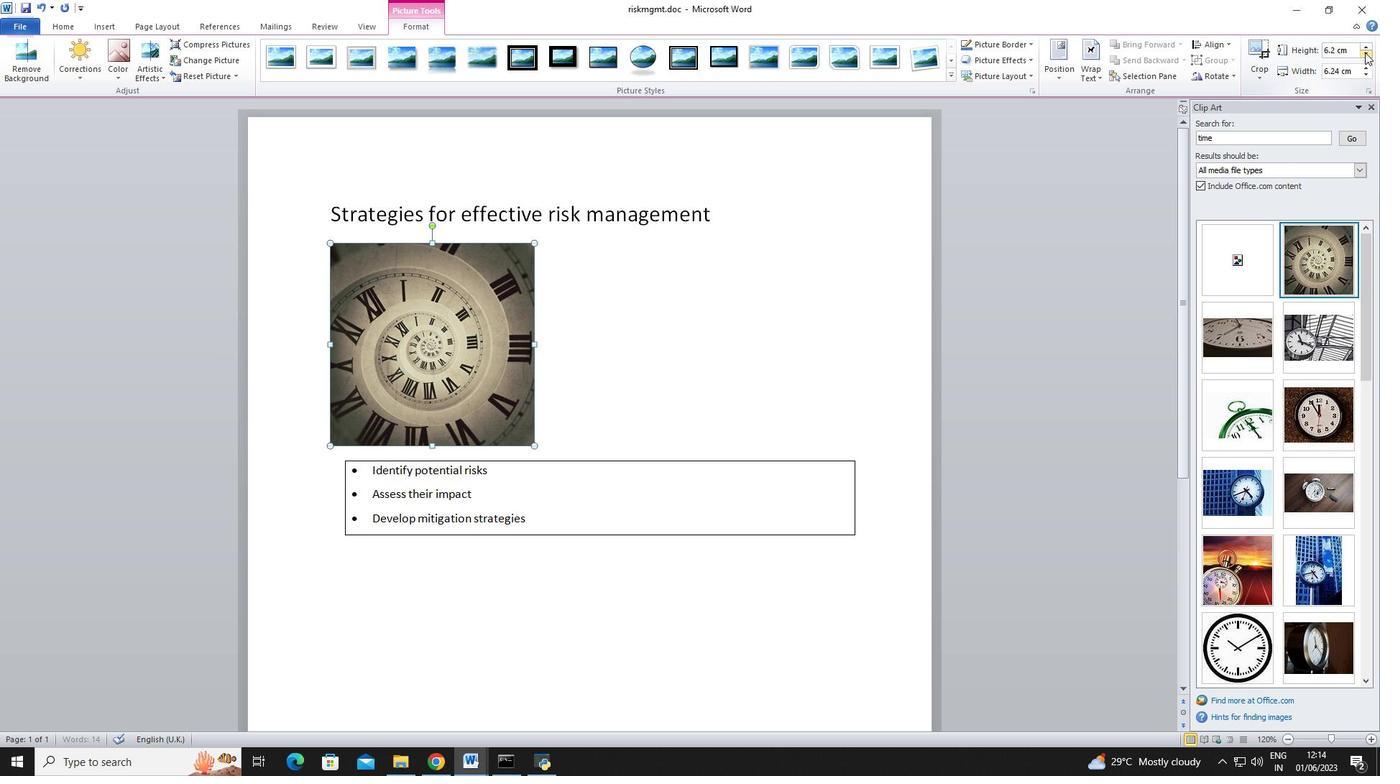 
Action: Mouse pressed left at (1365, 53)
Screenshot: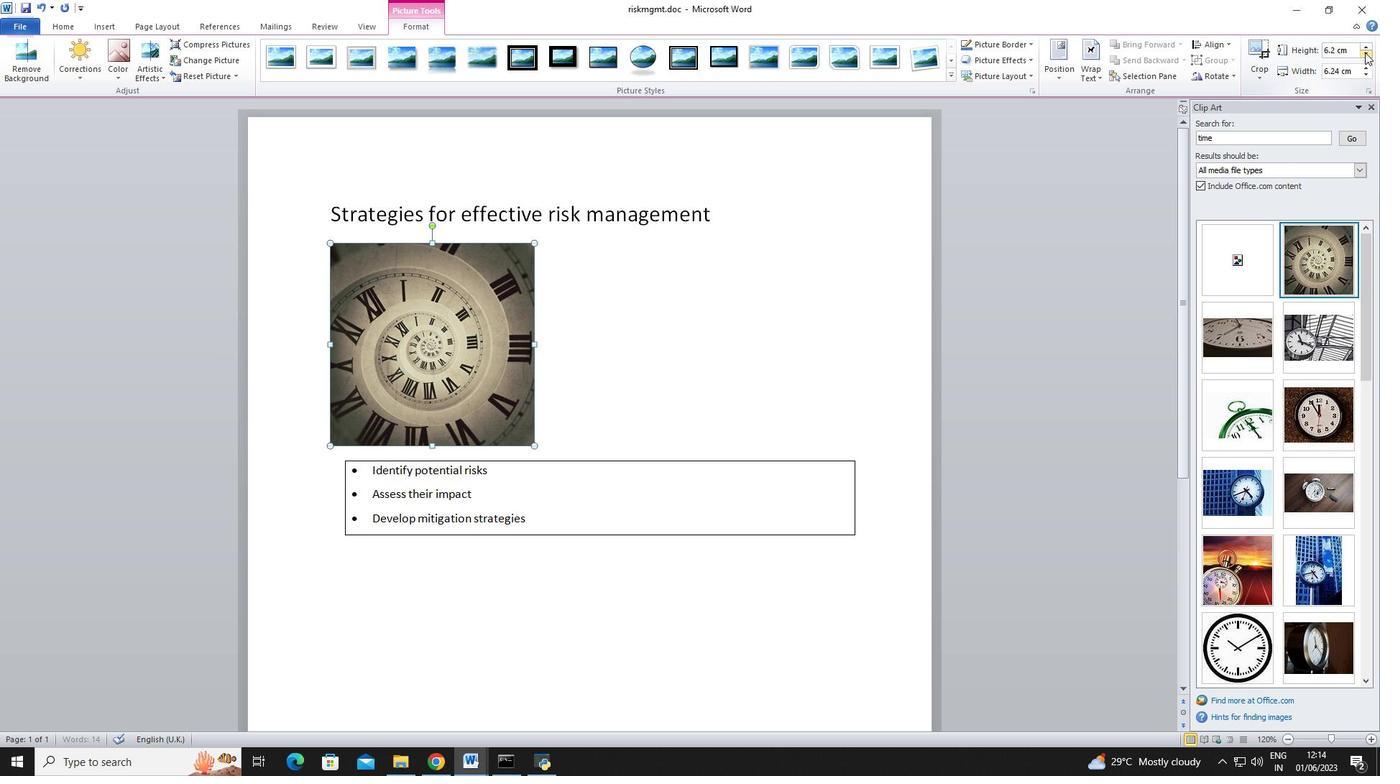 
Action: Mouse moved to (1365, 53)
Screenshot: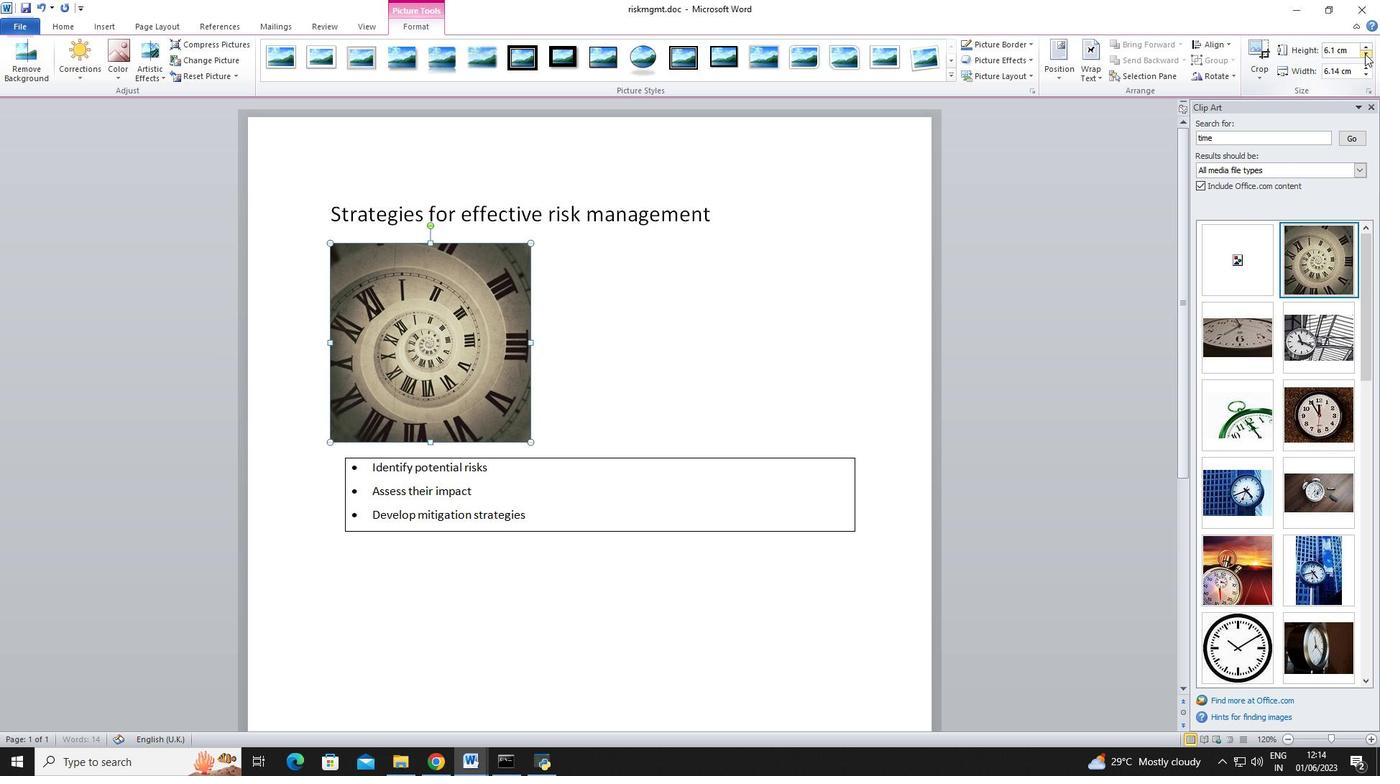 
Action: Mouse pressed left at (1365, 53)
Screenshot: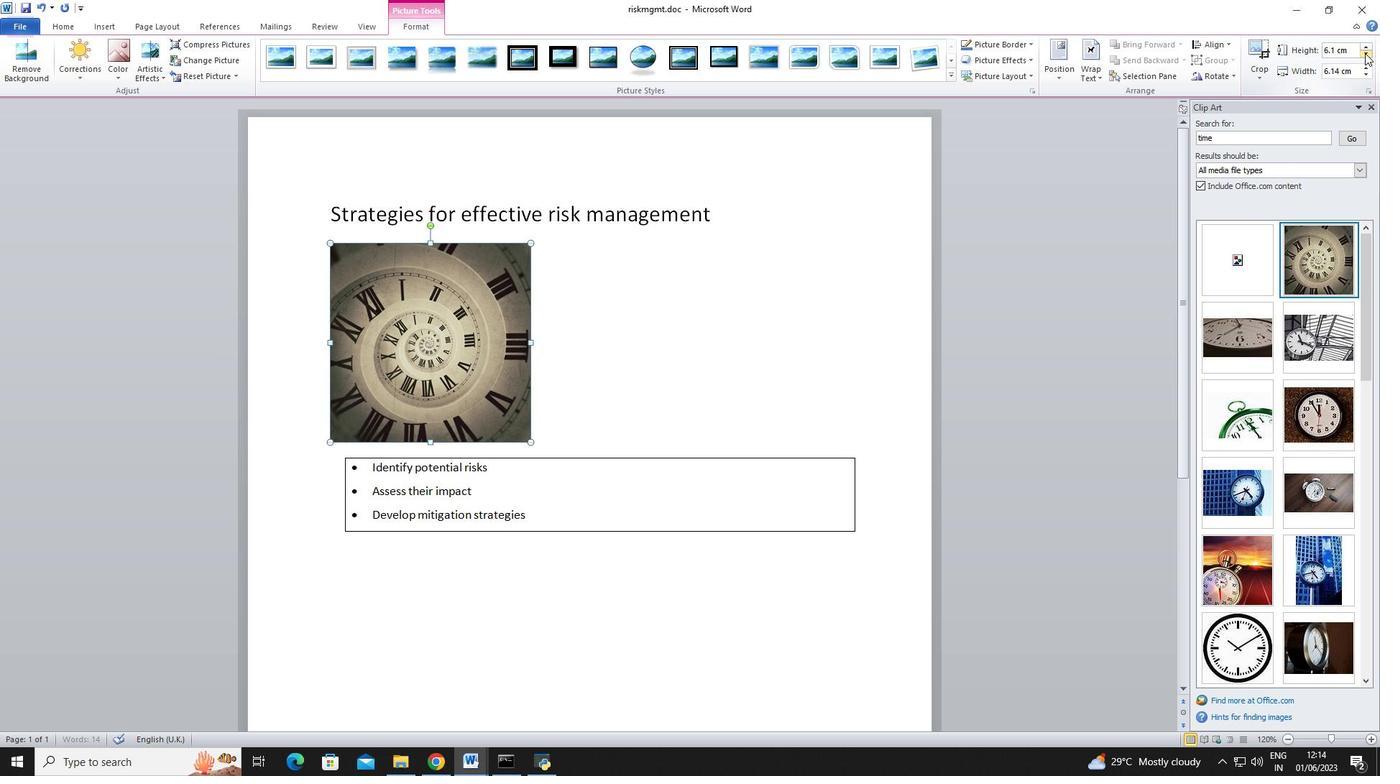 
Action: Mouse pressed left at (1365, 53)
Screenshot: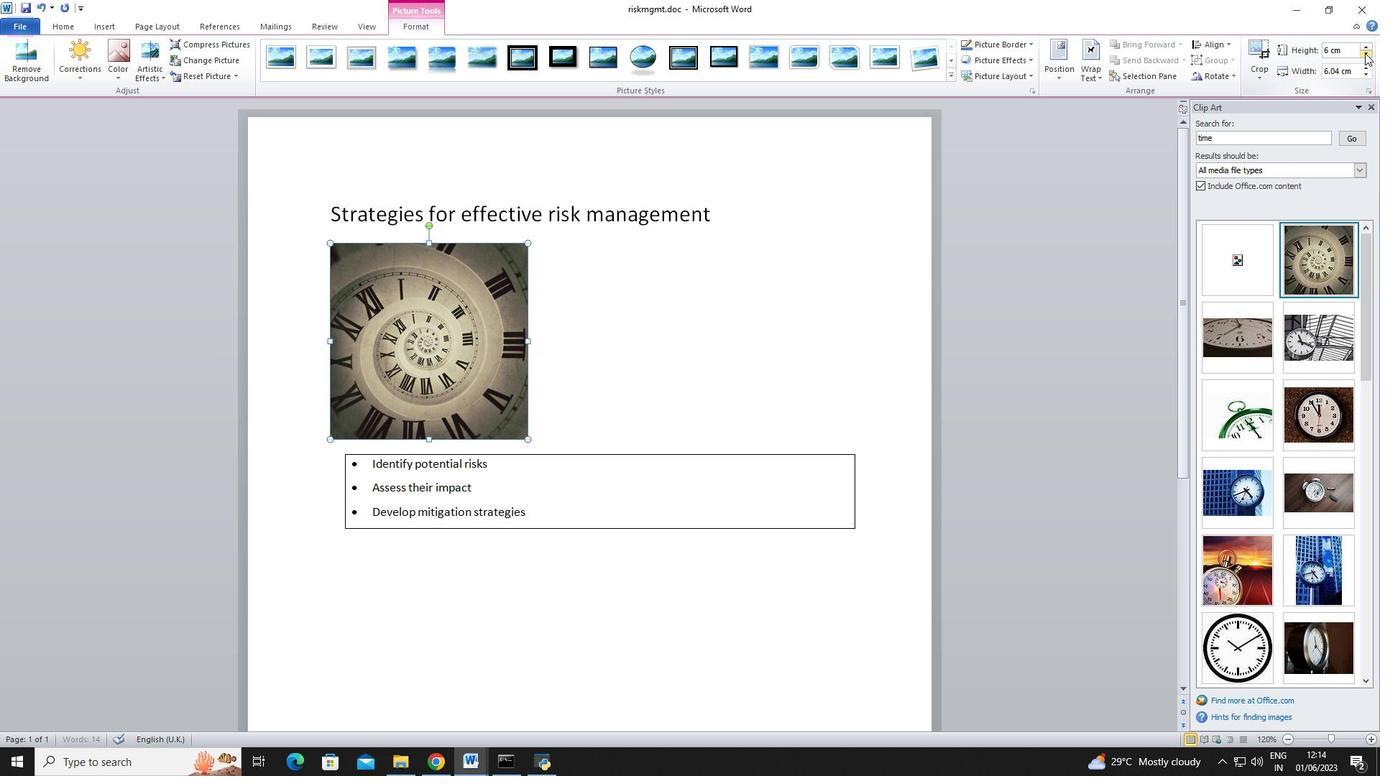 
Action: Mouse pressed left at (1365, 53)
Screenshot: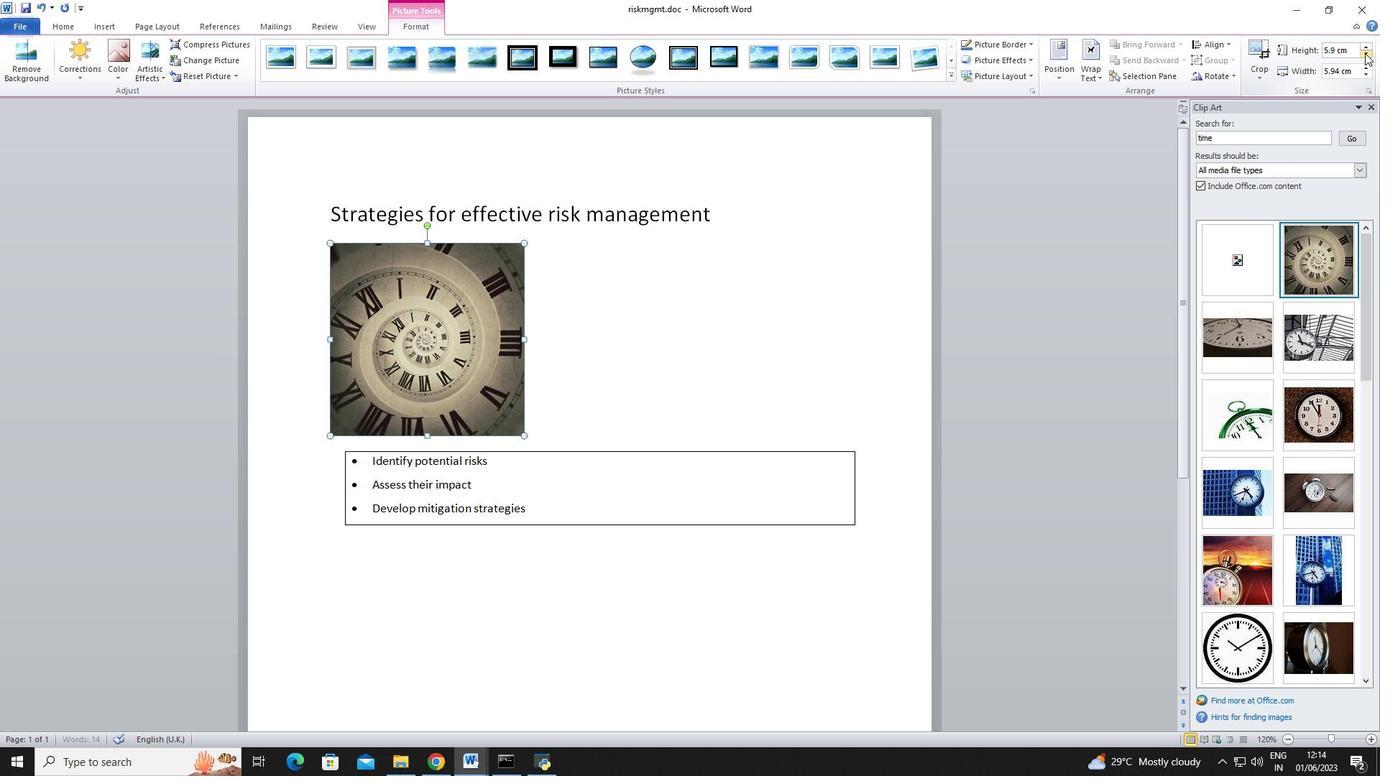 
Action: Mouse pressed left at (1365, 53)
Screenshot: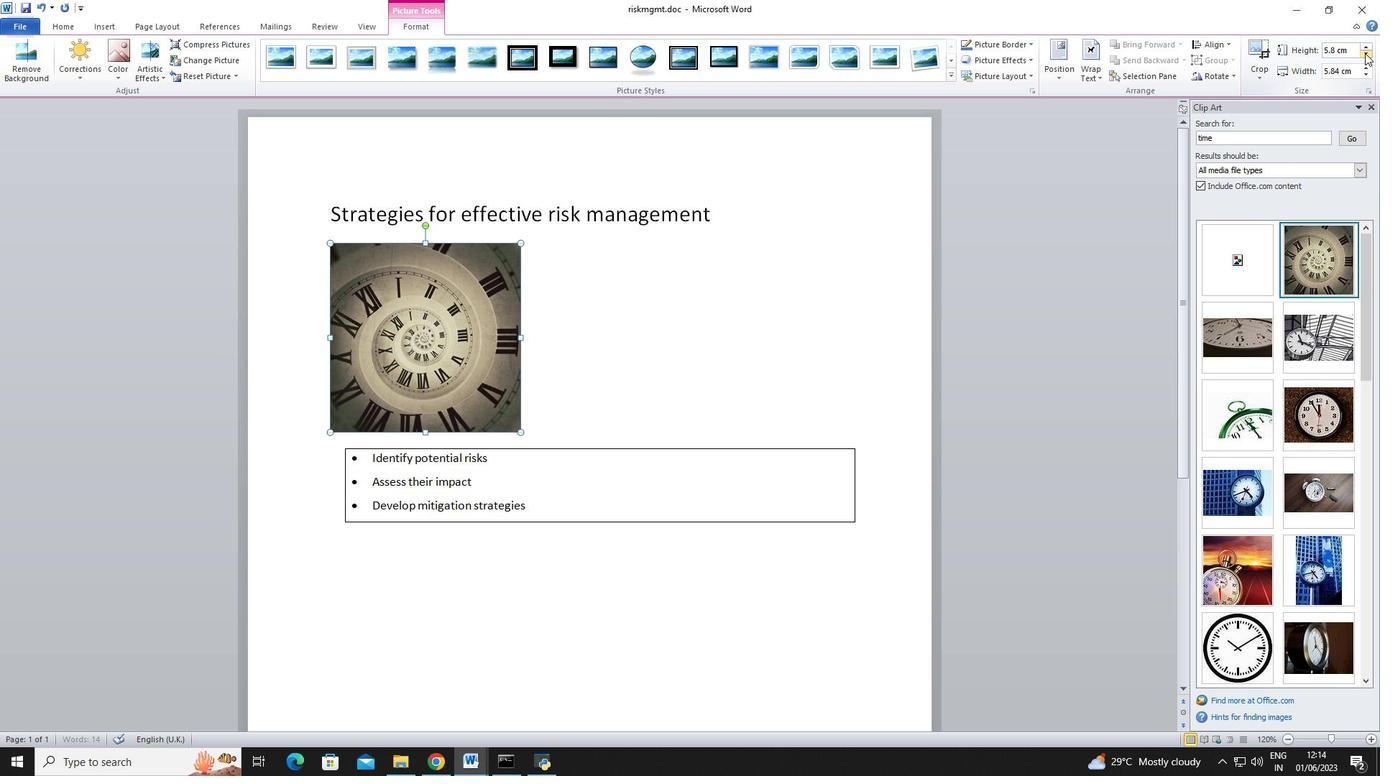 
Action: Mouse pressed left at (1365, 53)
Screenshot: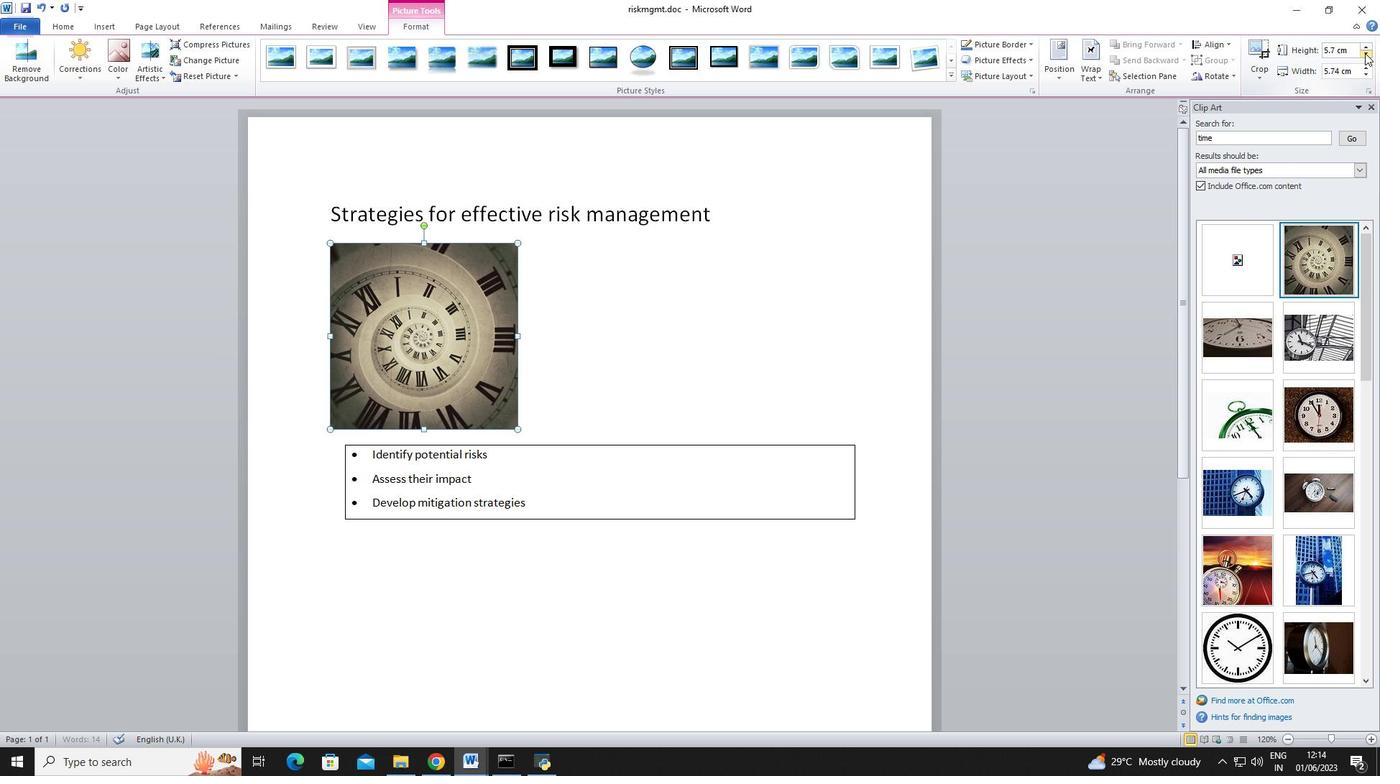 
Action: Mouse pressed left at (1365, 53)
Screenshot: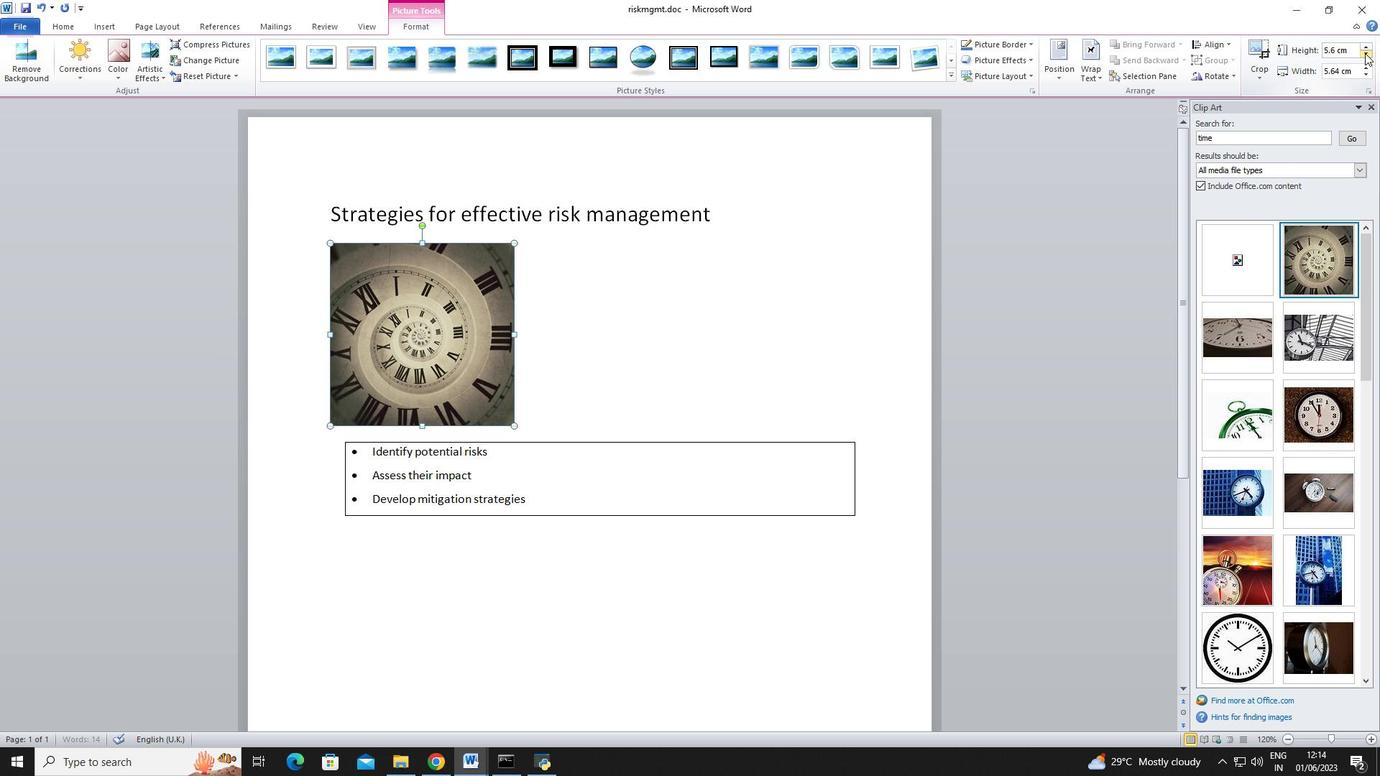 
Action: Mouse pressed left at (1365, 53)
Screenshot: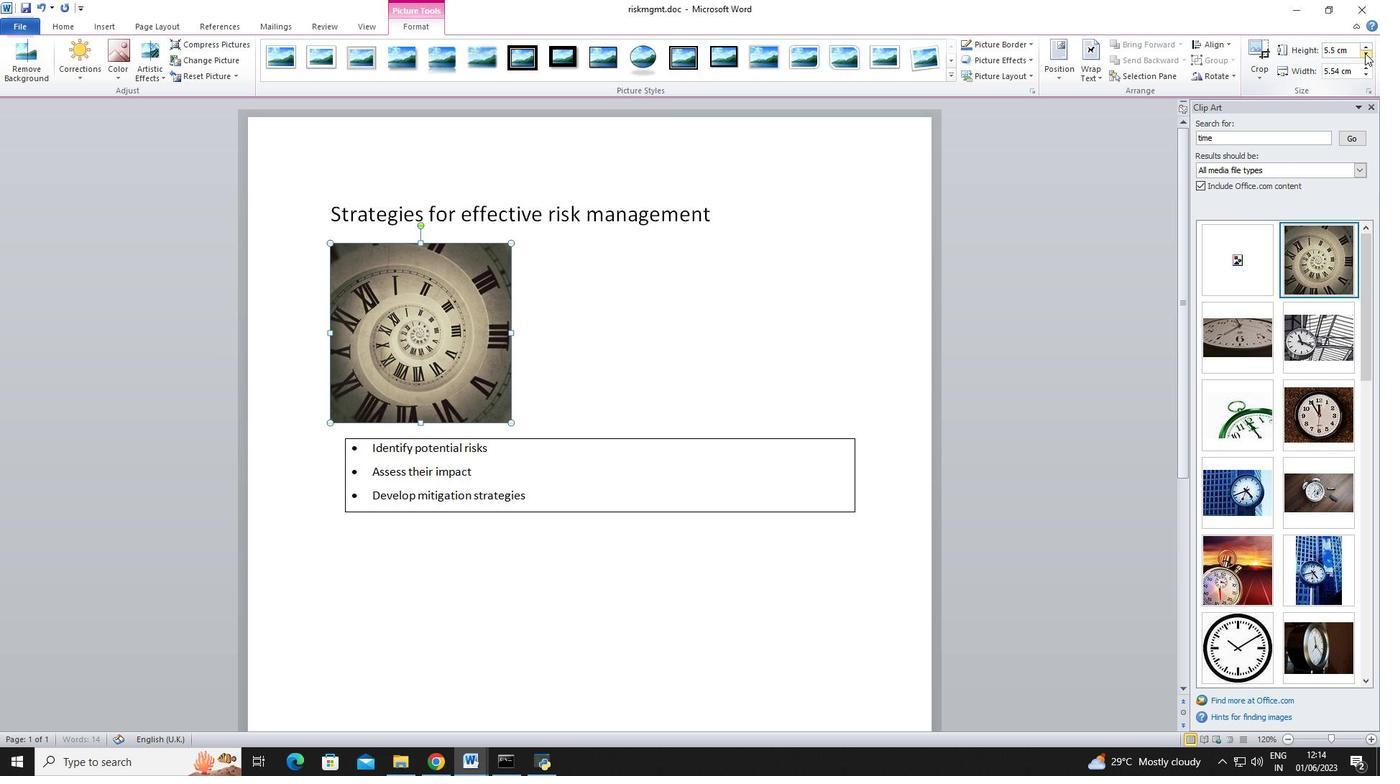 
Action: Mouse pressed left at (1365, 53)
Screenshot: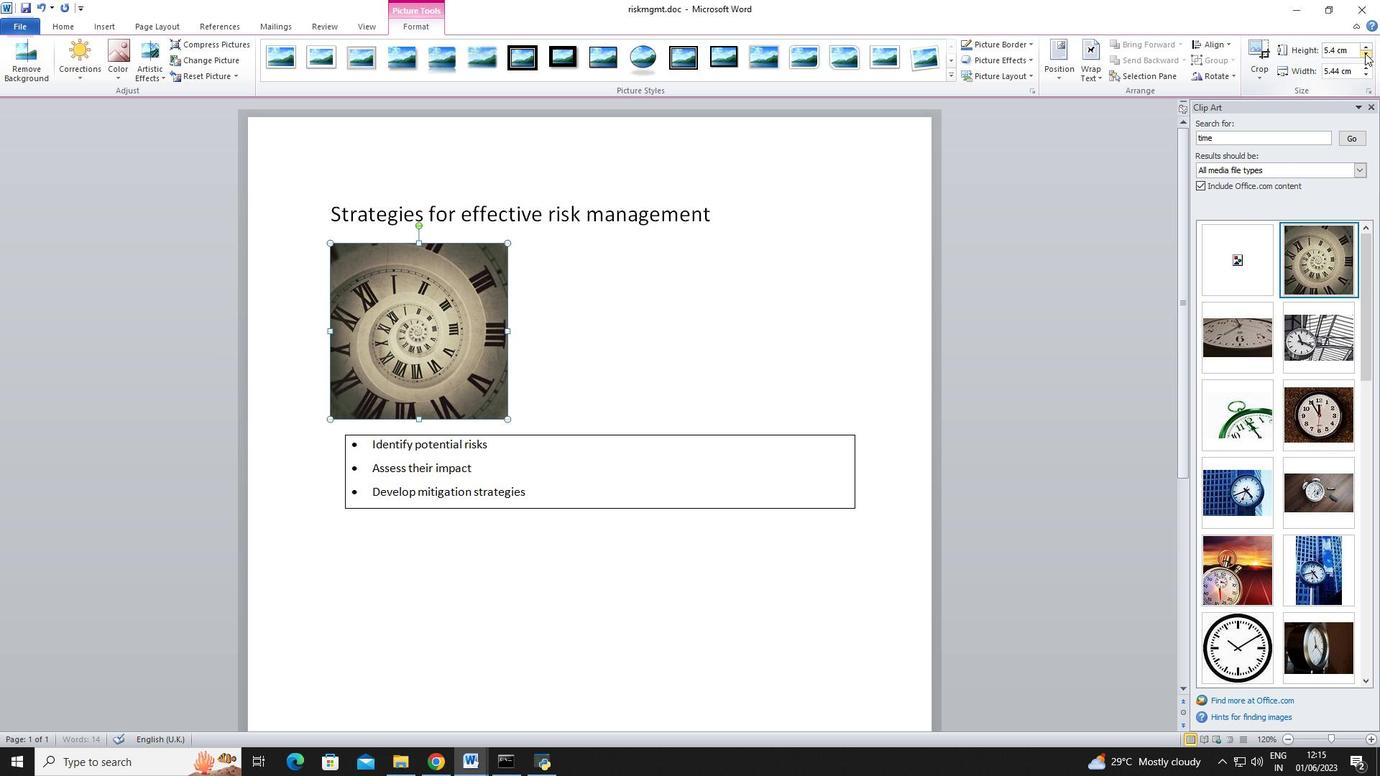 
Action: Mouse pressed left at (1365, 53)
Screenshot: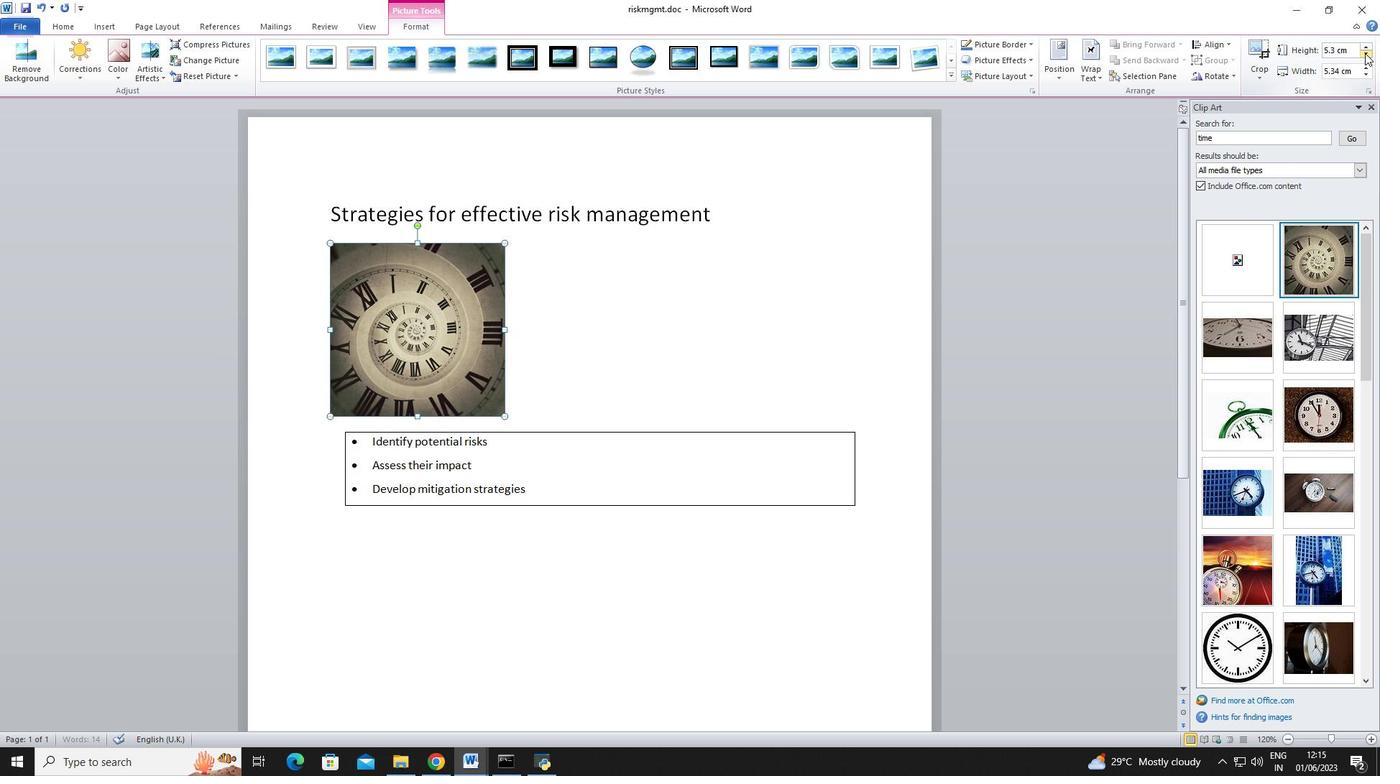 
Action: Mouse pressed left at (1365, 53)
Screenshot: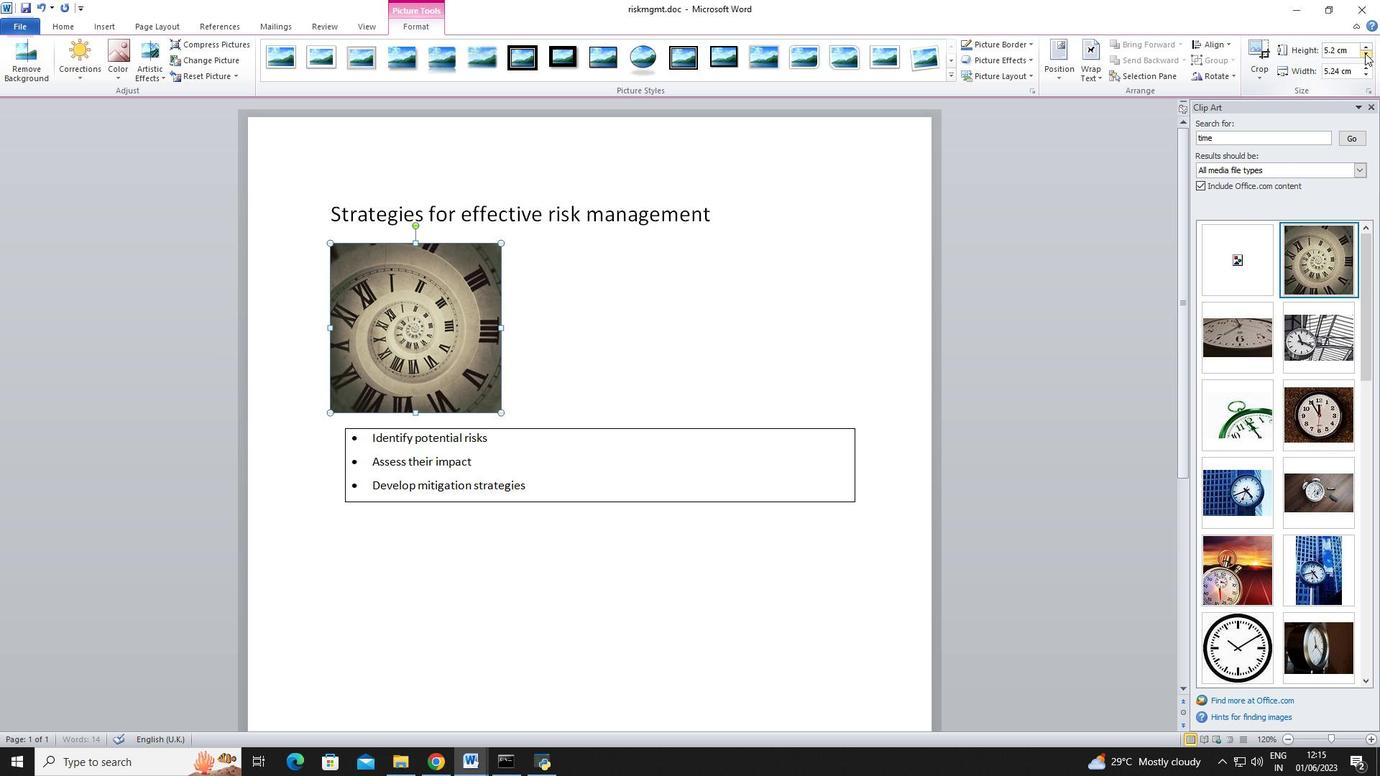 
Action: Mouse pressed left at (1365, 53)
Screenshot: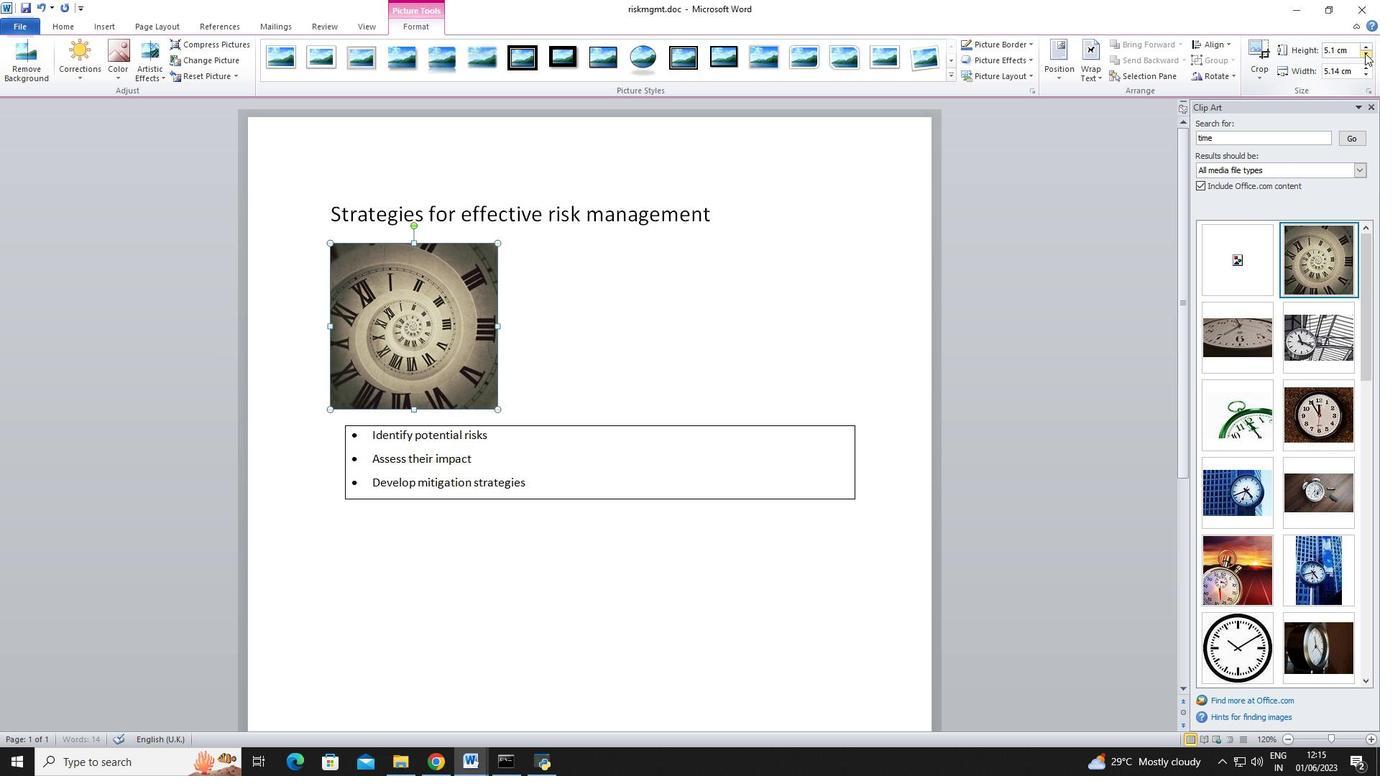 
Action: Mouse pressed left at (1365, 53)
Screenshot: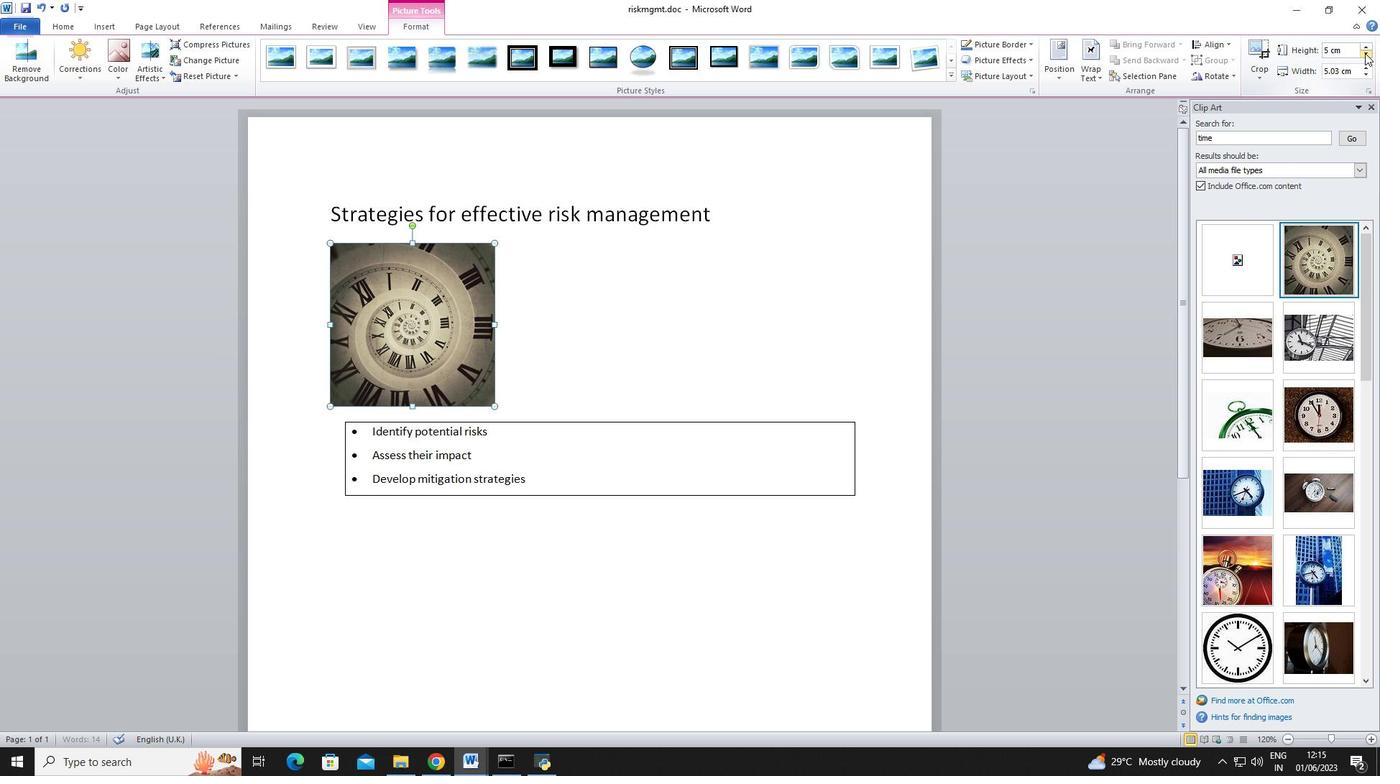 
Action: Mouse pressed left at (1365, 53)
Screenshot: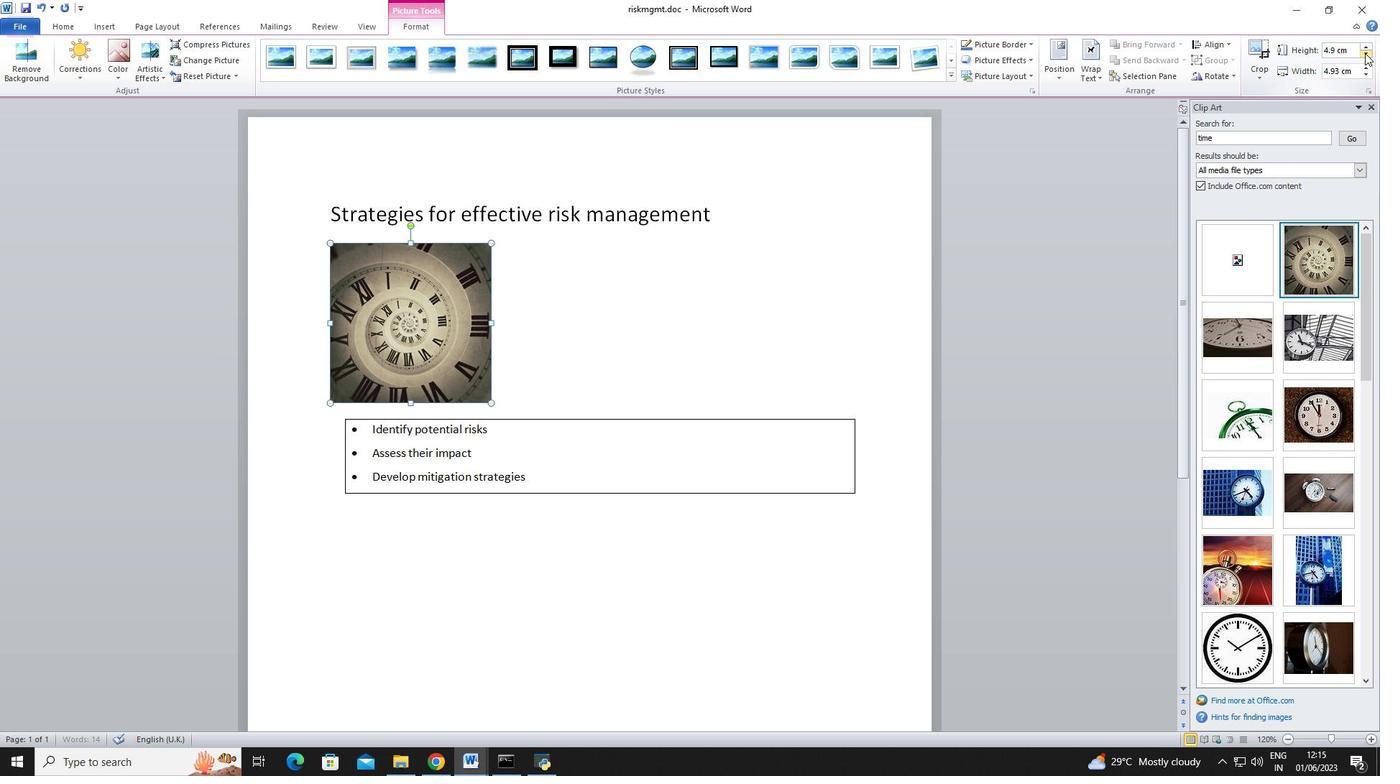
Action: Mouse pressed left at (1365, 53)
Screenshot: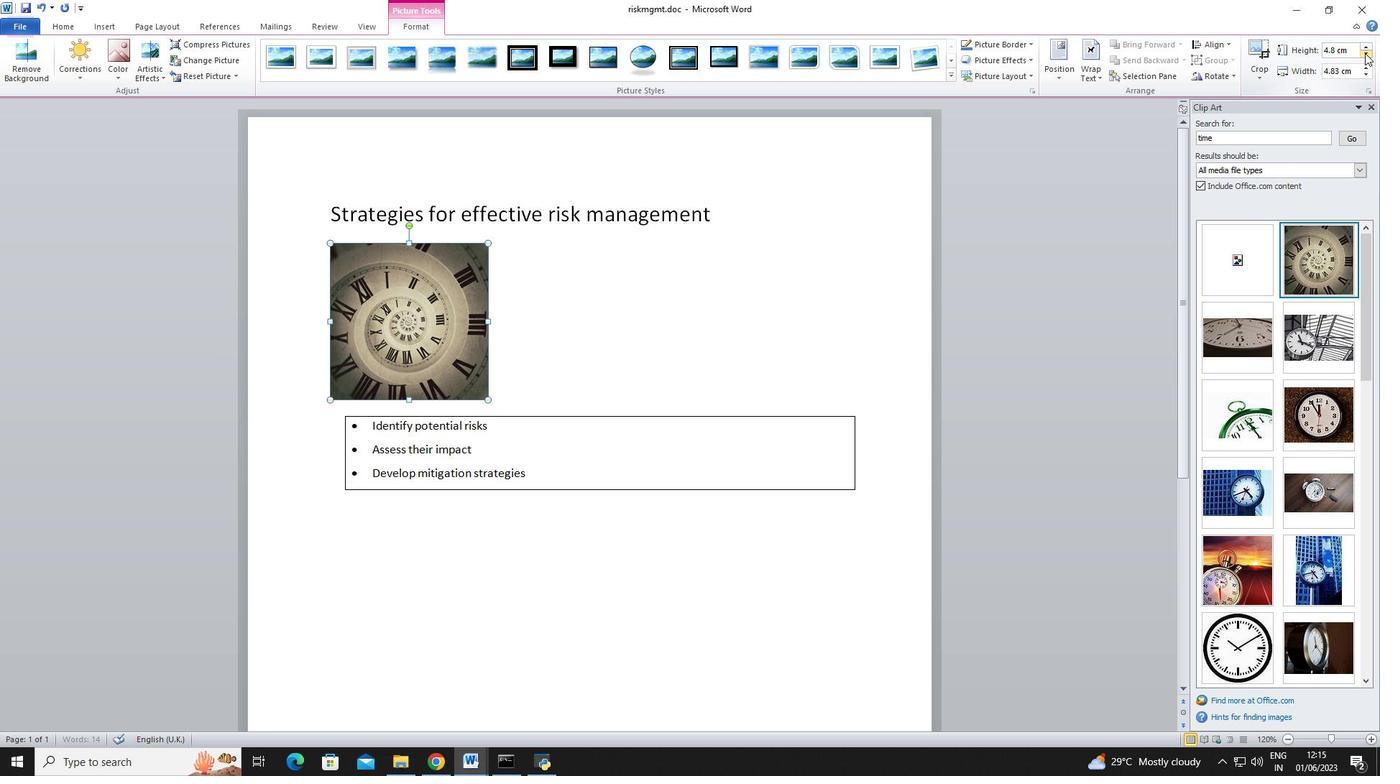 
Action: Mouse pressed left at (1365, 53)
Screenshot: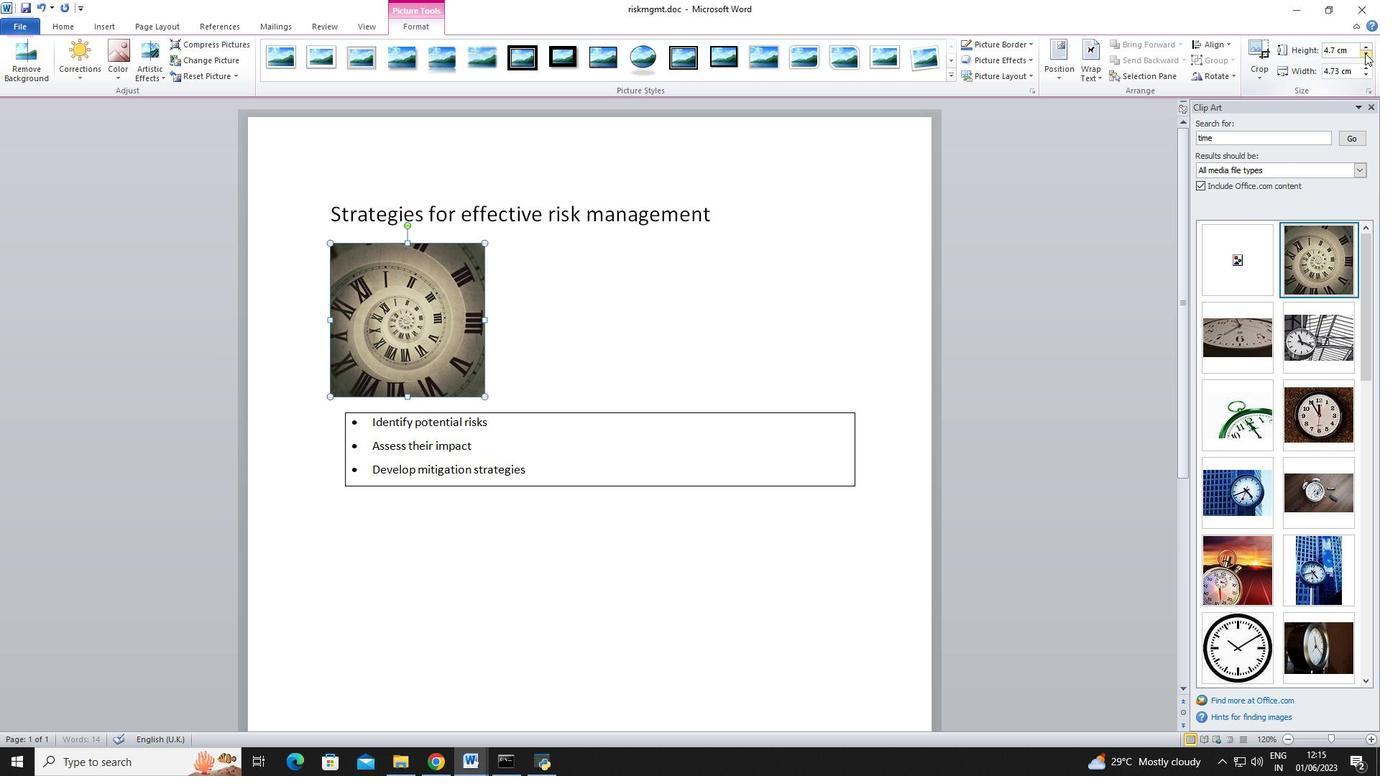 
Action: Mouse pressed left at (1365, 53)
Screenshot: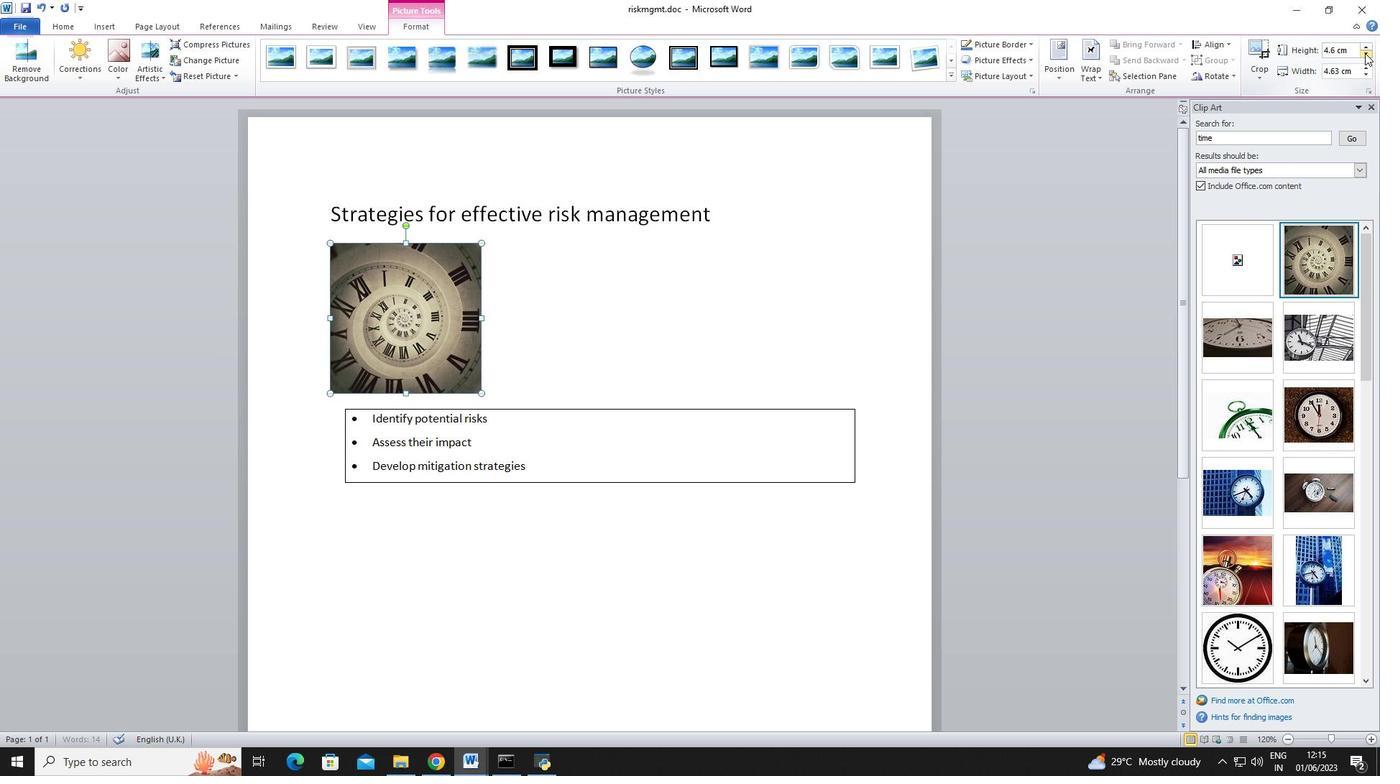 
Action: Mouse pressed left at (1365, 53)
Screenshot: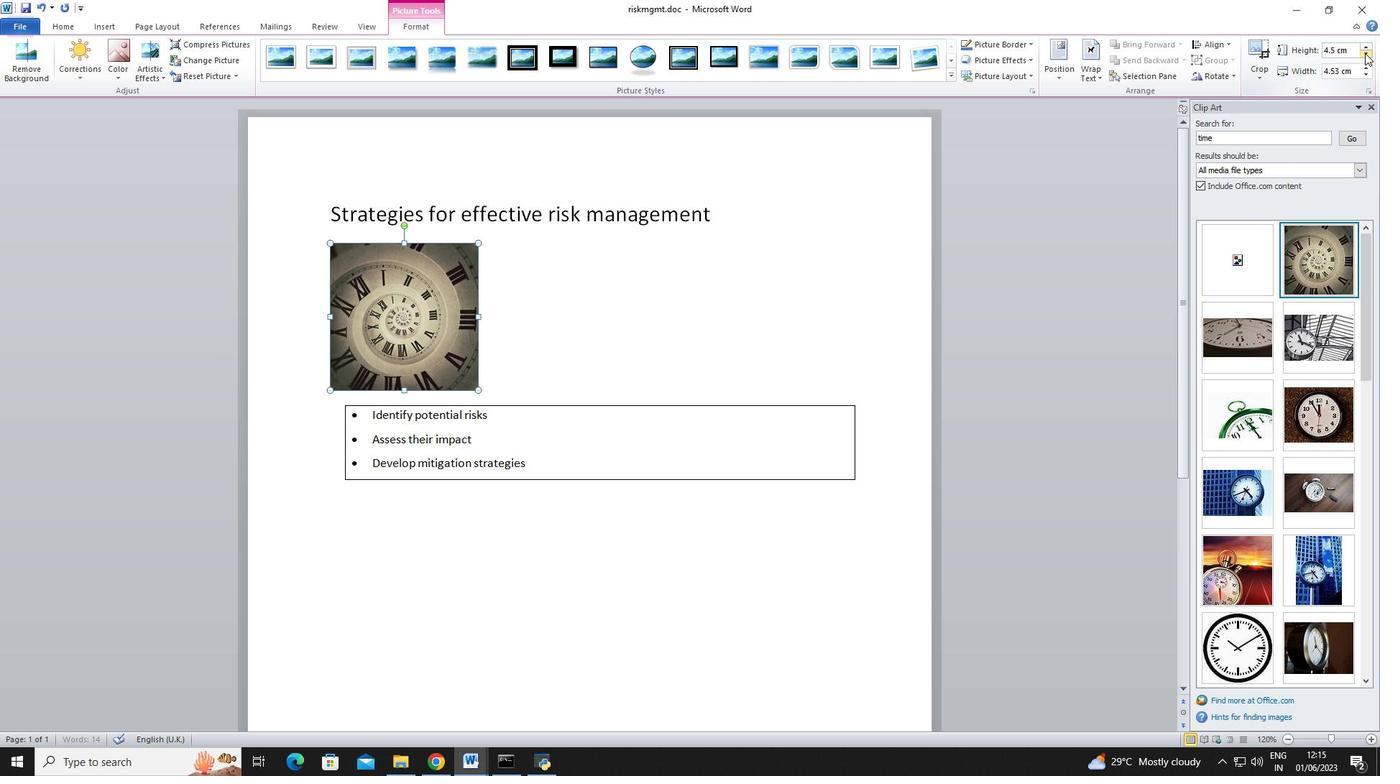 
Action: Mouse pressed left at (1365, 53)
Screenshot: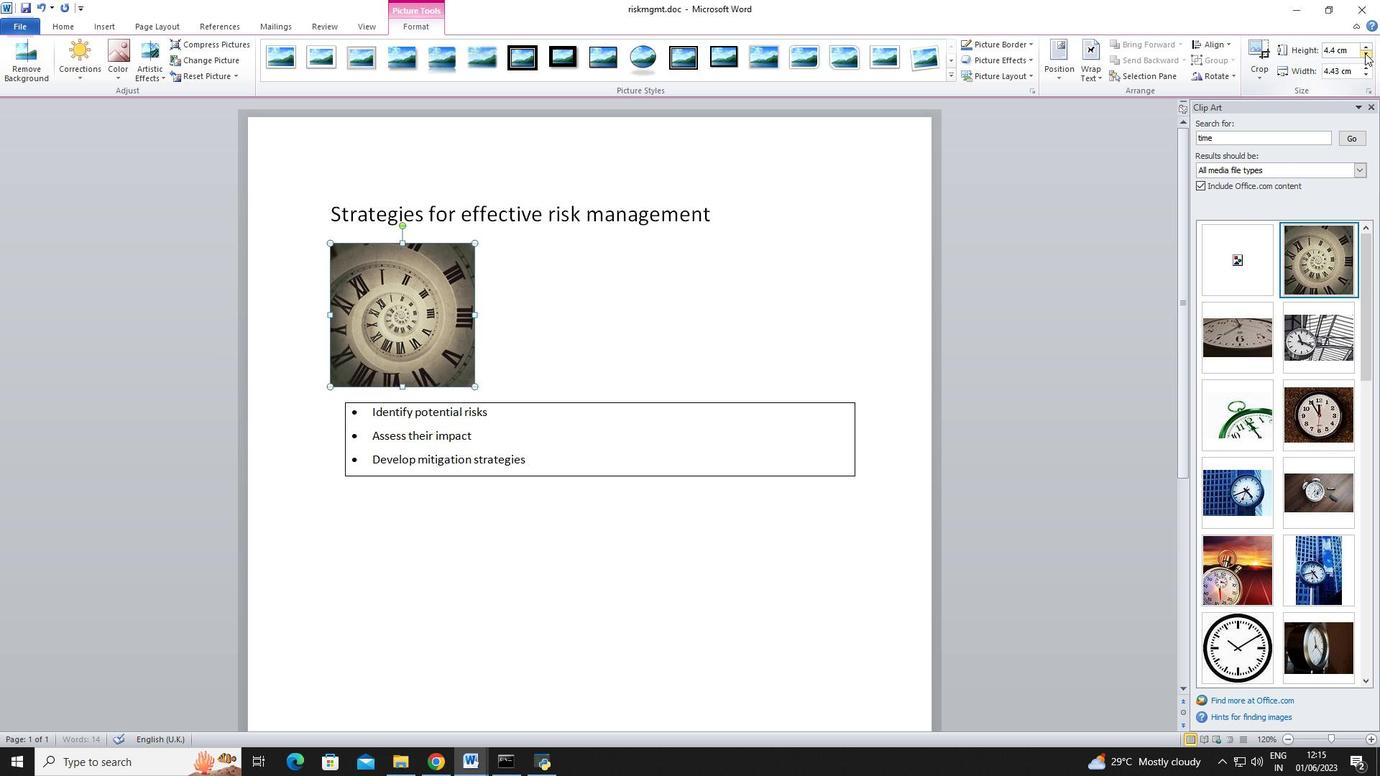 
Action: Mouse pressed left at (1365, 53)
Screenshot: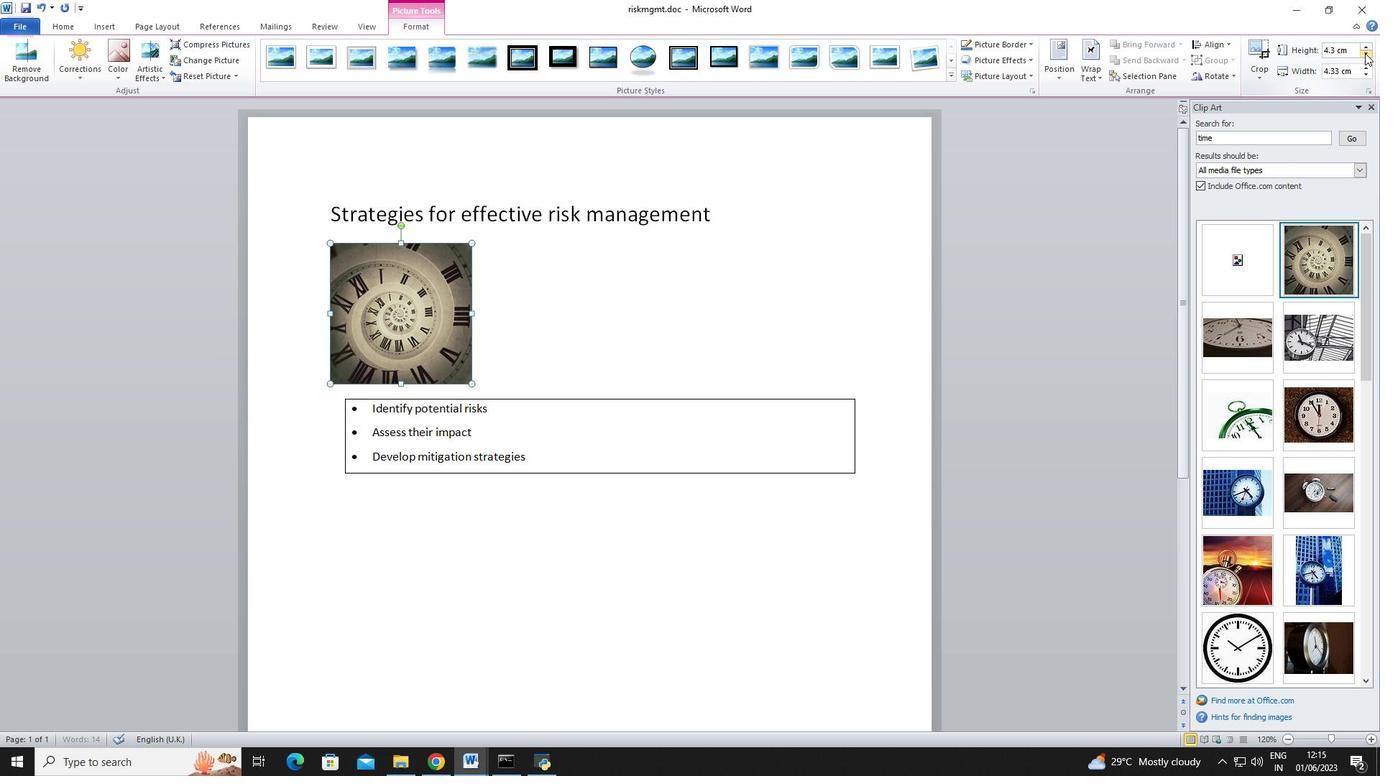 
Action: Mouse pressed left at (1365, 53)
Screenshot: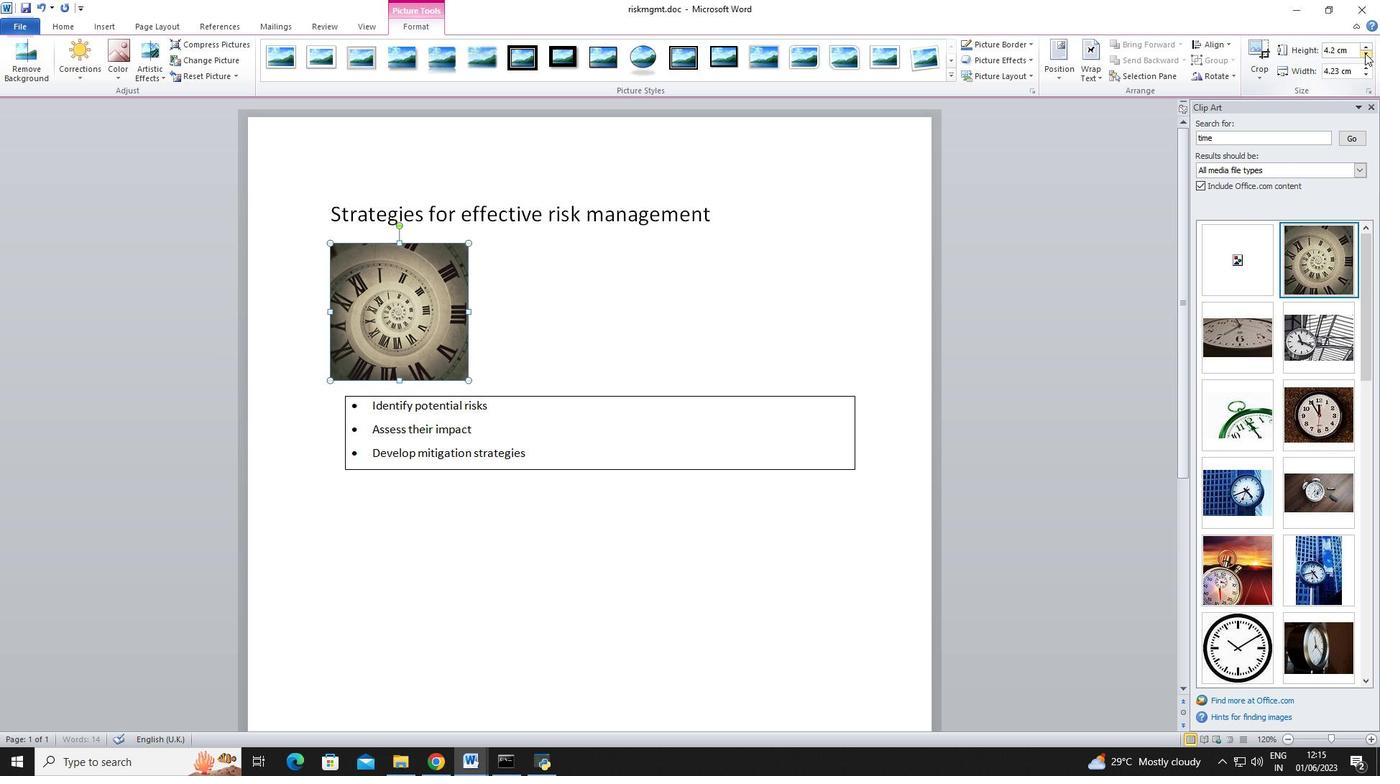 
Action: Mouse pressed left at (1365, 53)
Screenshot: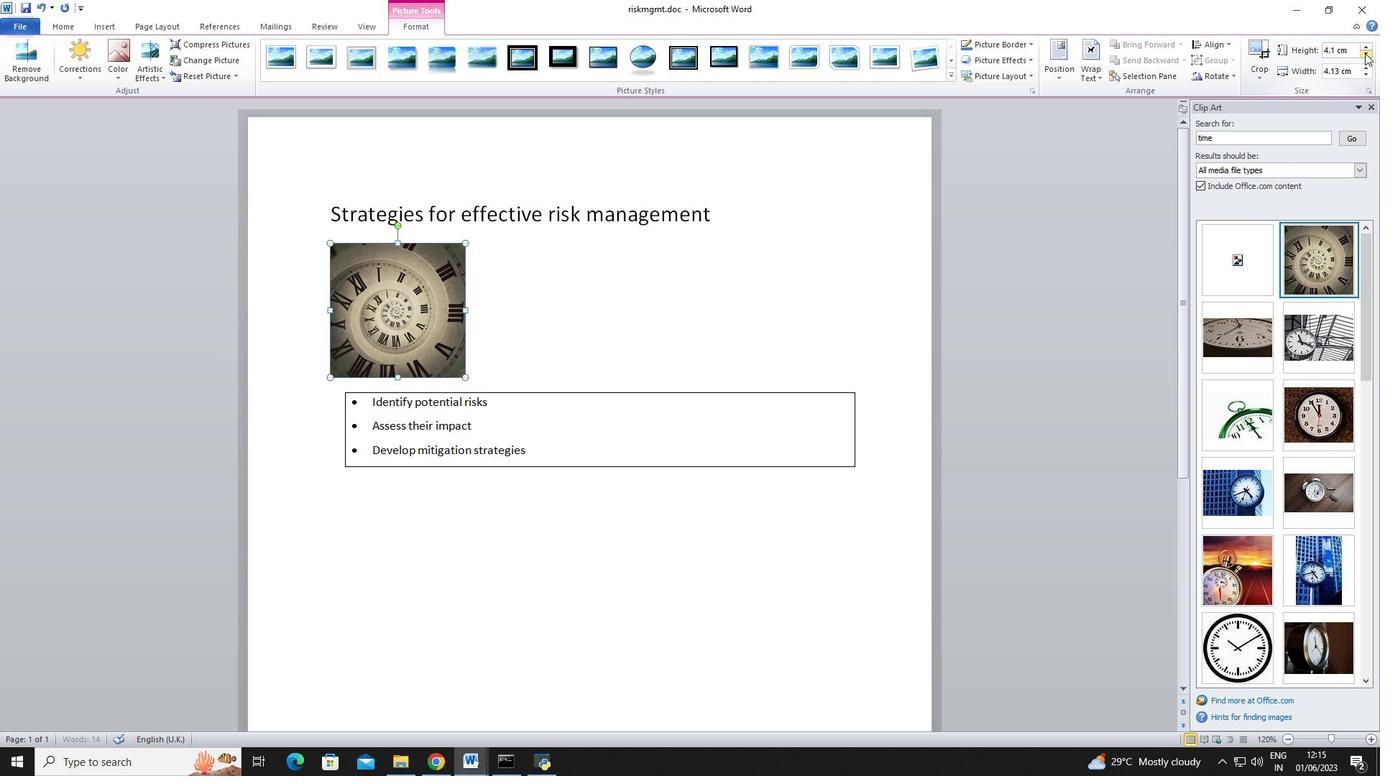 
Action: Mouse pressed left at (1365, 53)
Screenshot: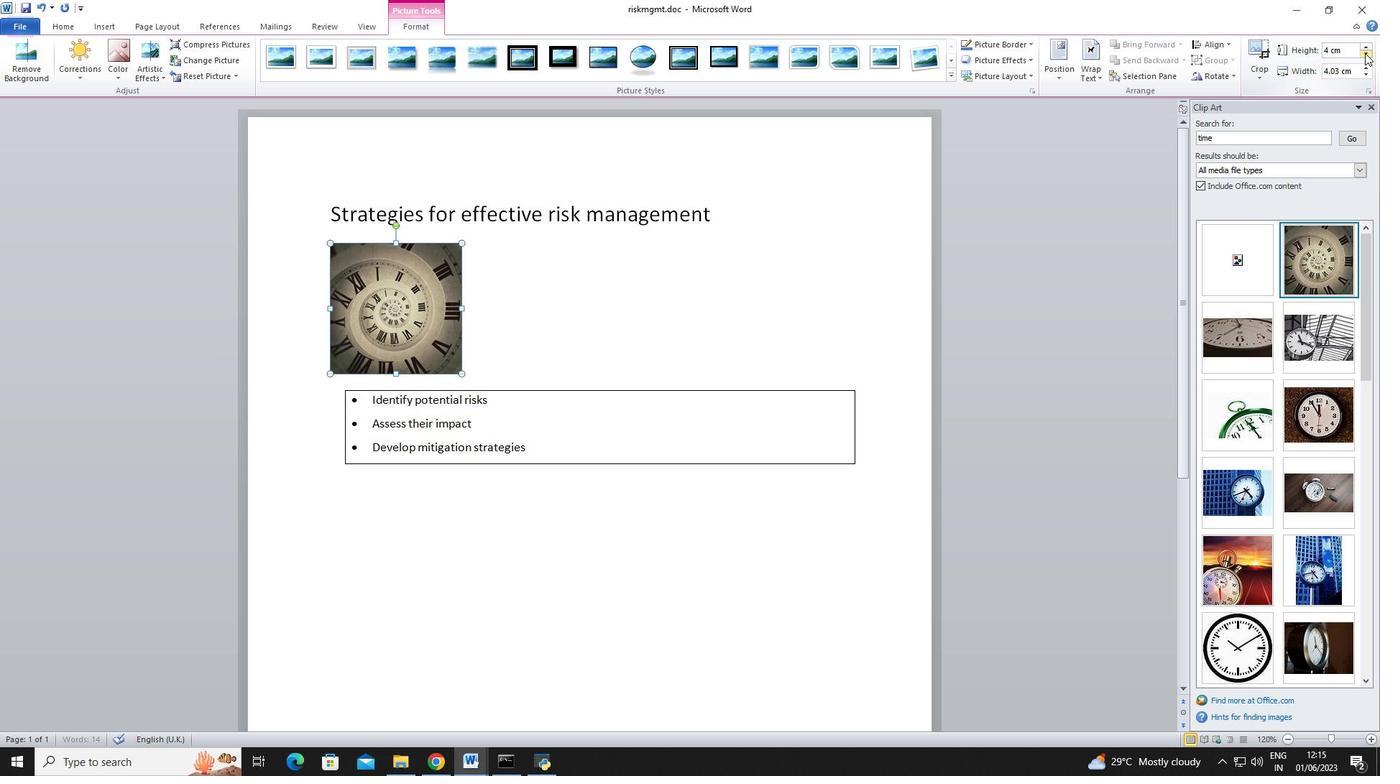 
Action: Mouse pressed left at (1365, 53)
Screenshot: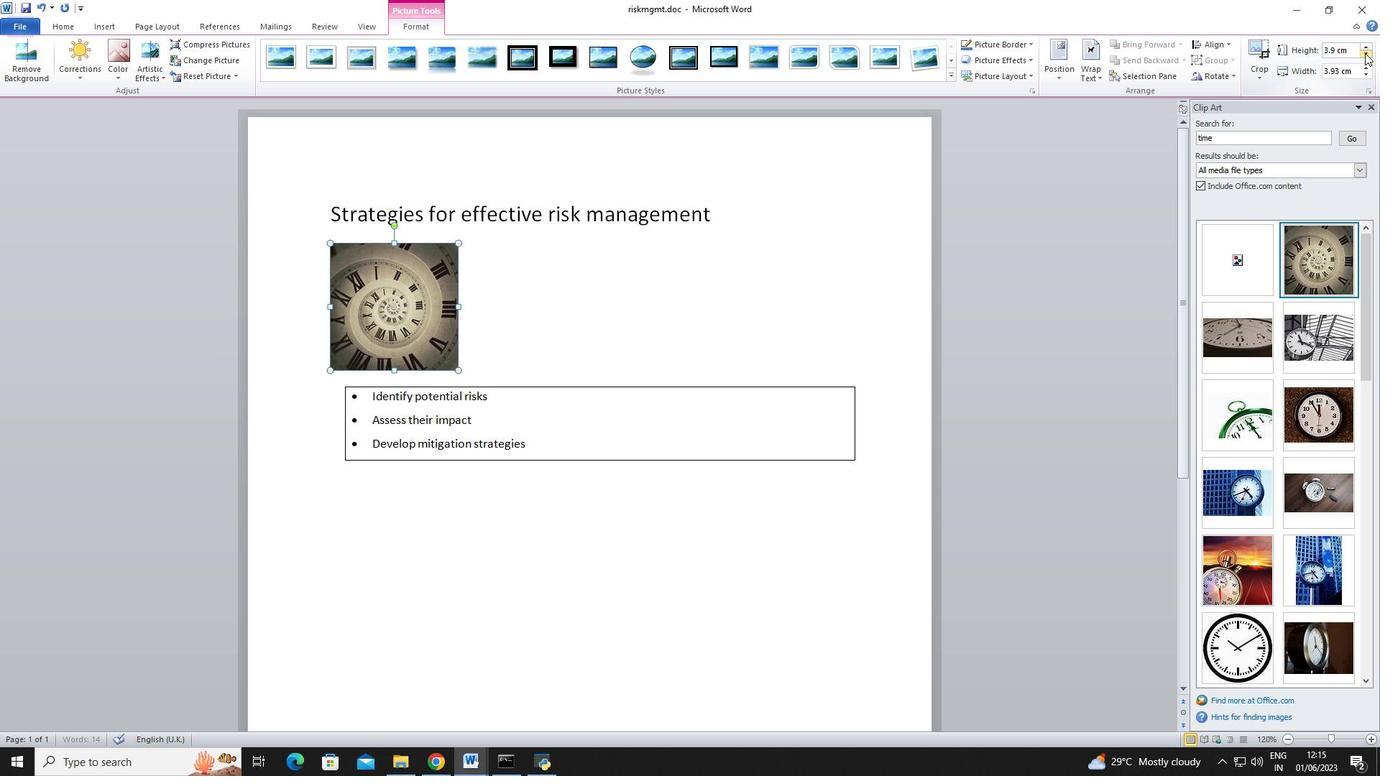 
Action: Mouse pressed left at (1365, 53)
Screenshot: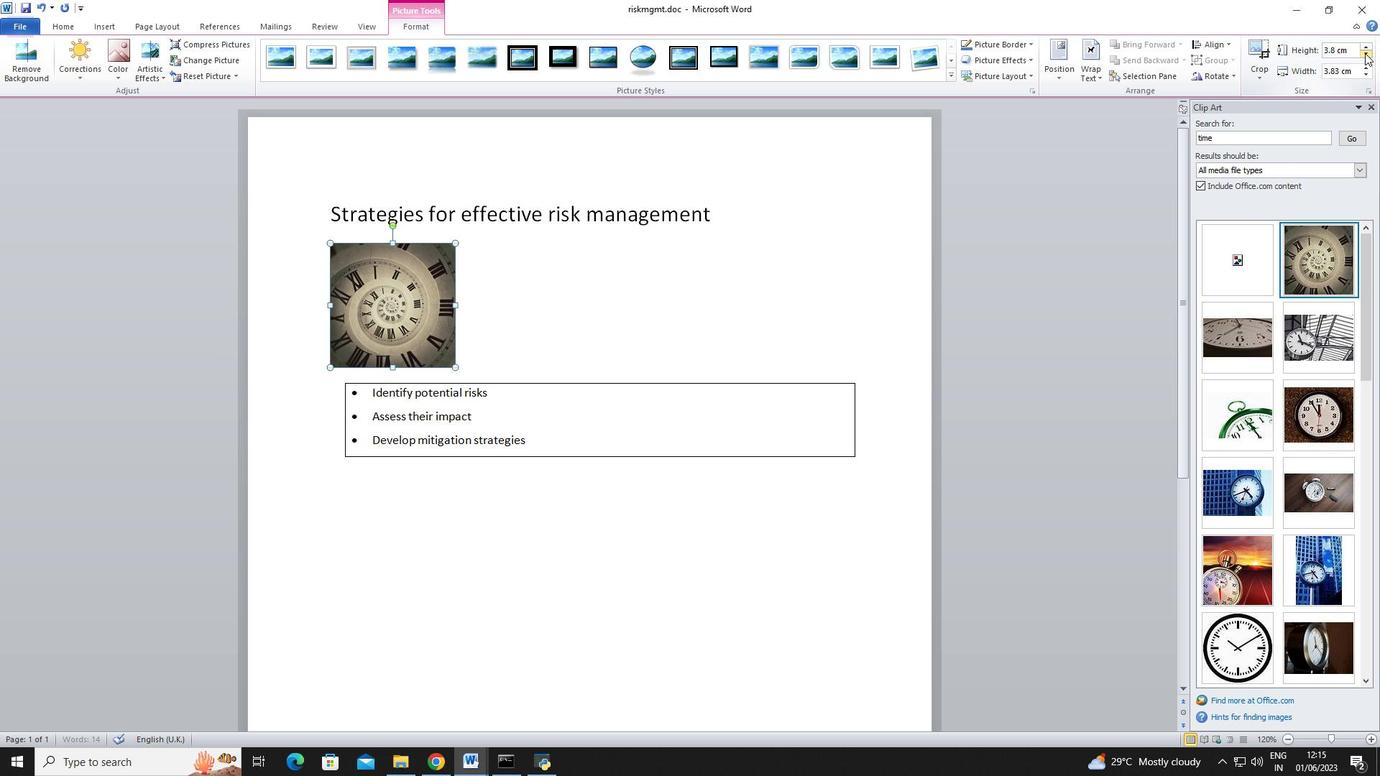 
Action: Mouse pressed left at (1365, 53)
Screenshot: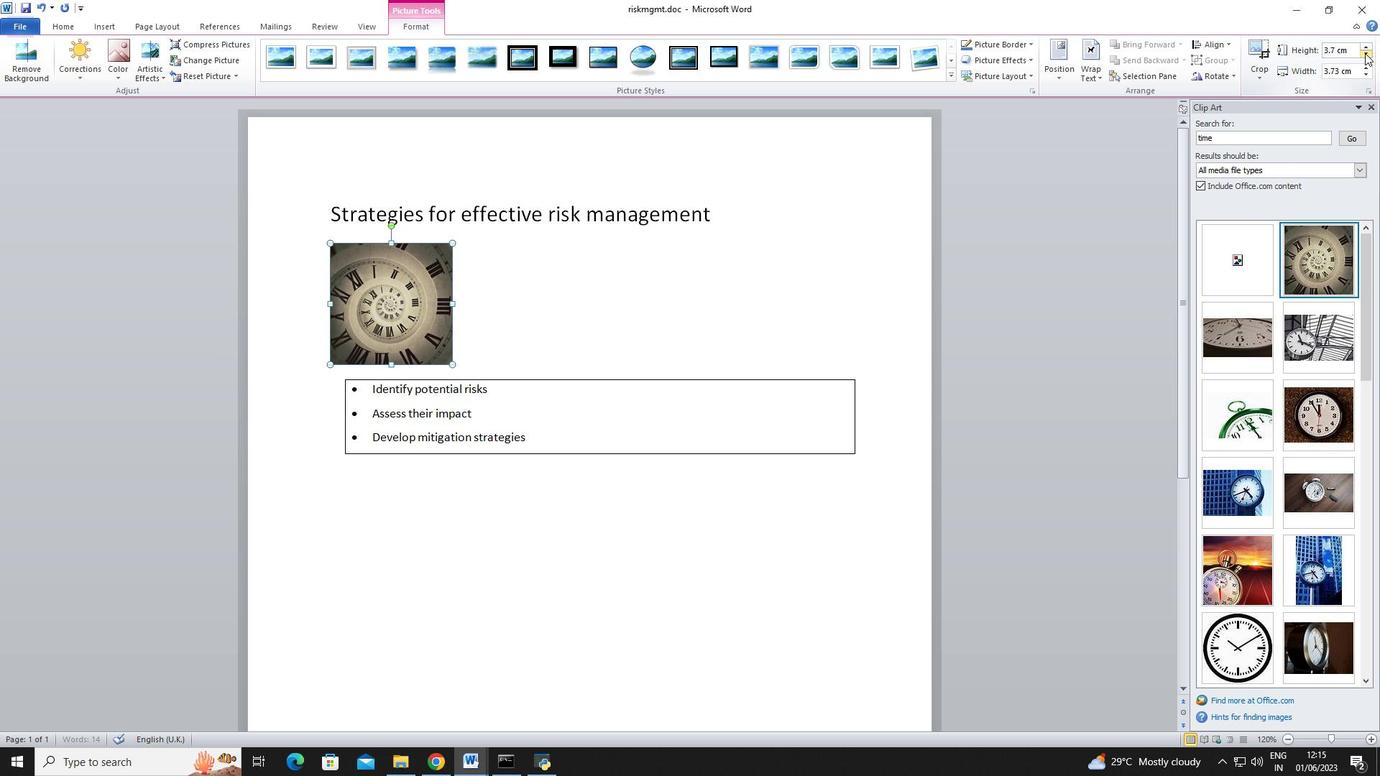 
Action: Mouse pressed left at (1365, 53)
Screenshot: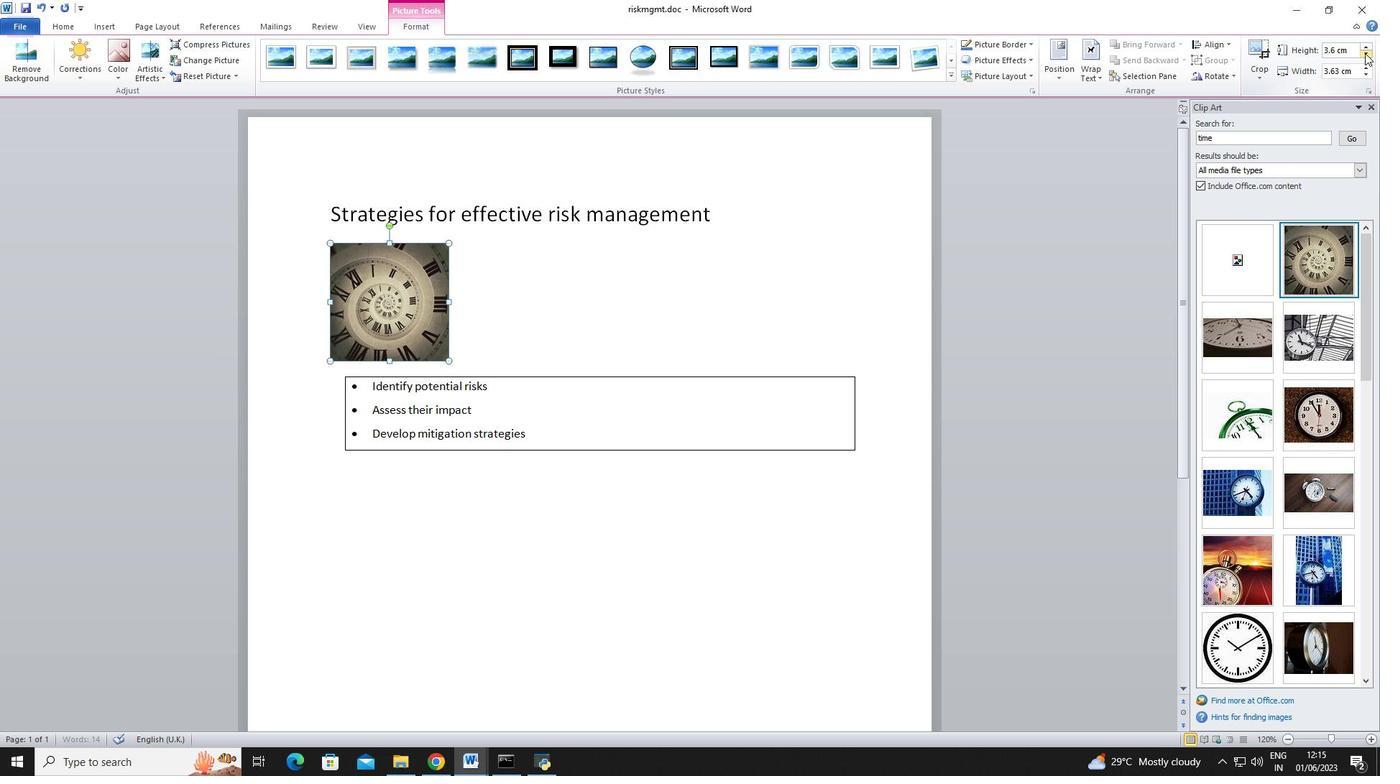 
Action: Mouse pressed left at (1365, 53)
Screenshot: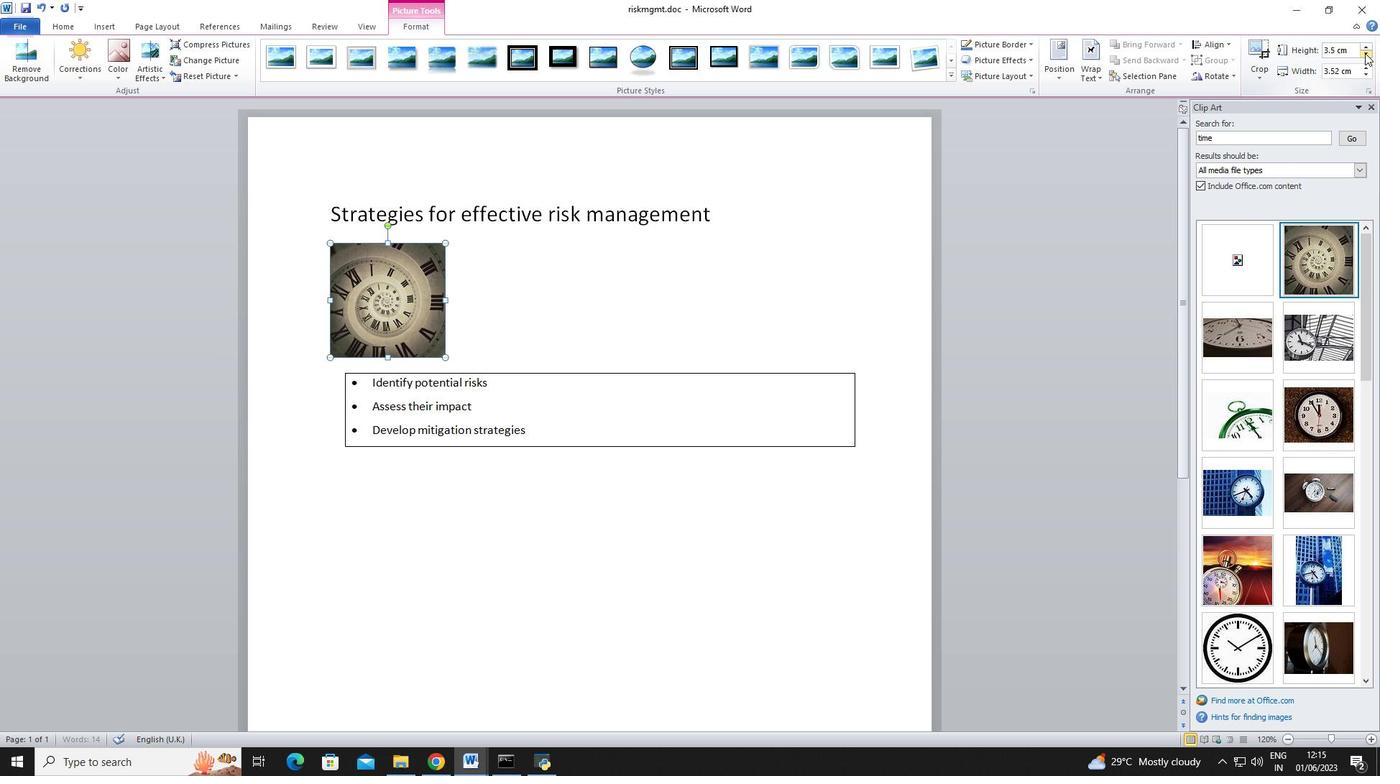 
Action: Mouse pressed left at (1365, 53)
Screenshot: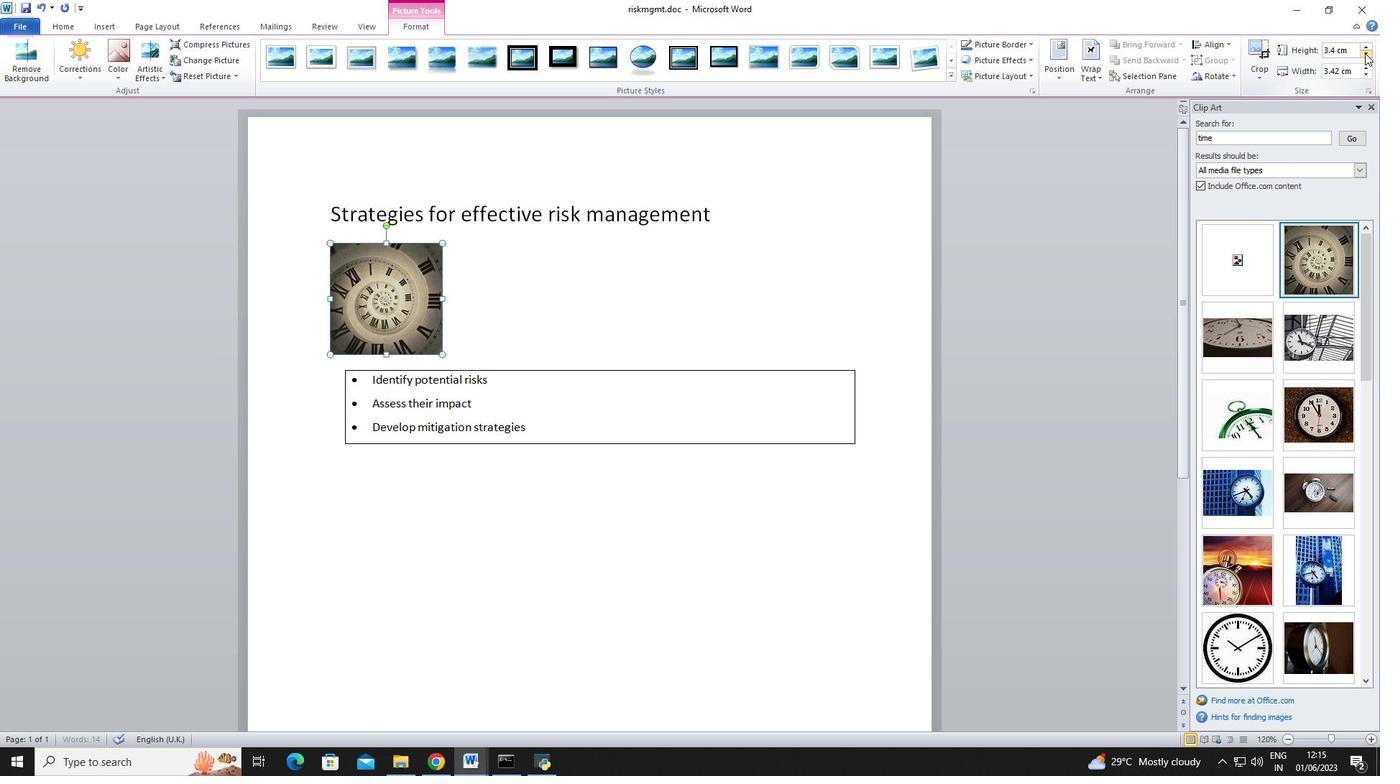 
Action: Mouse pressed left at (1365, 53)
Screenshot: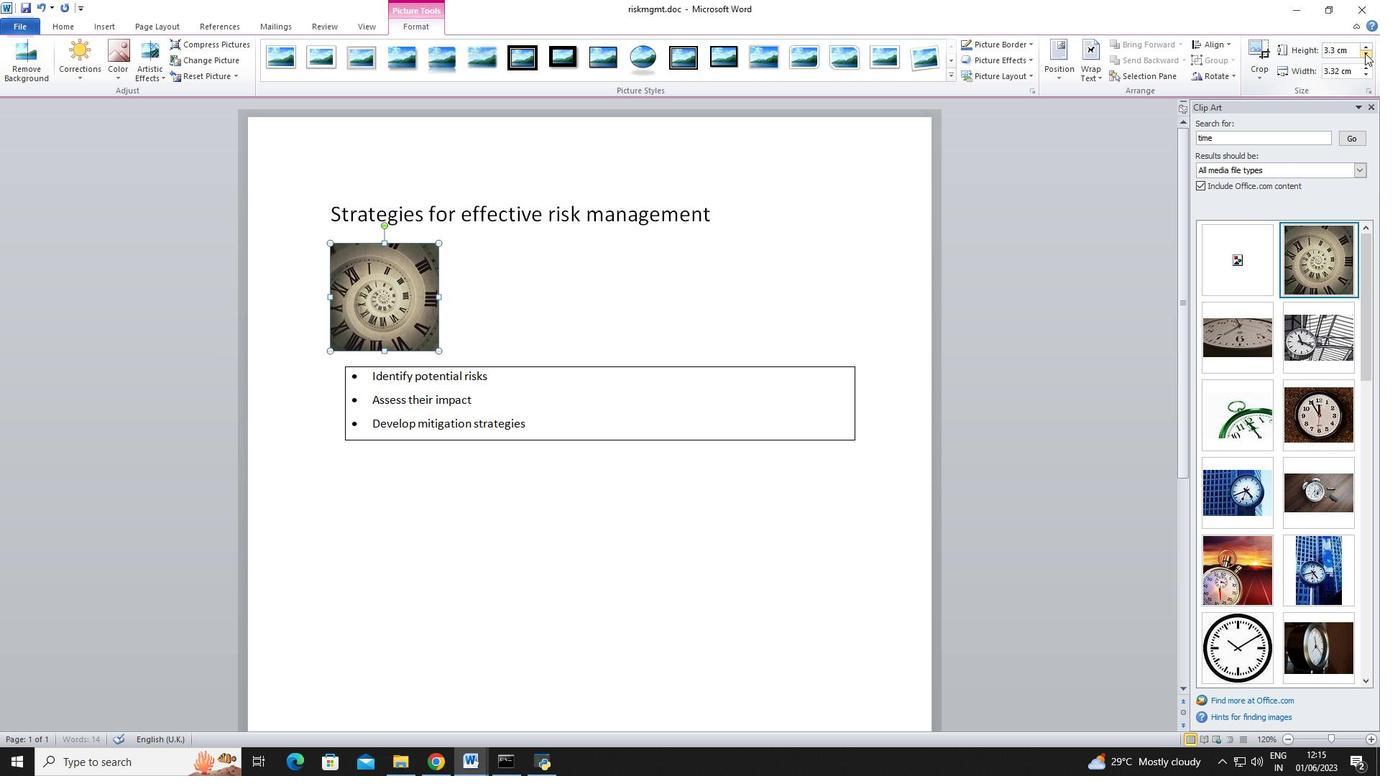 
Action: Mouse pressed left at (1365, 53)
Screenshot: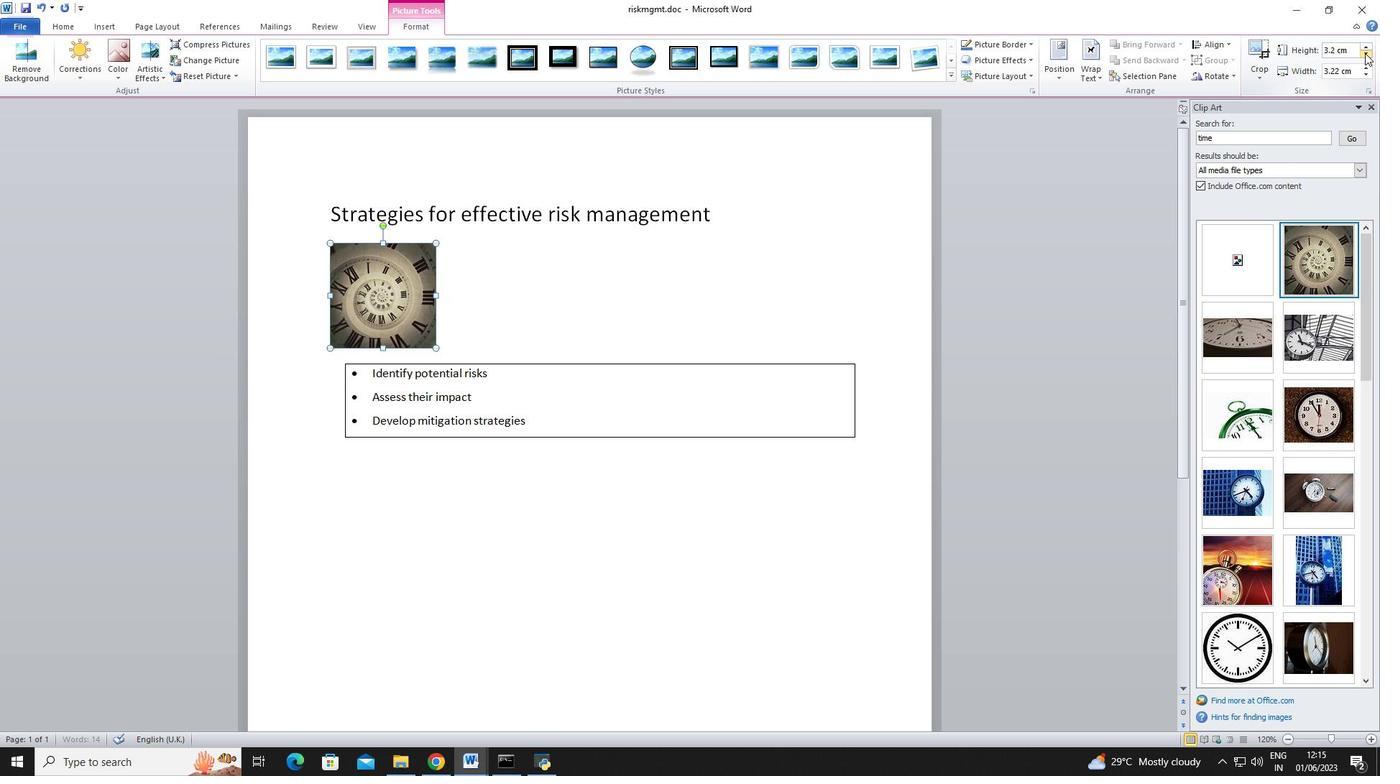 
Action: Mouse pressed left at (1365, 53)
Screenshot: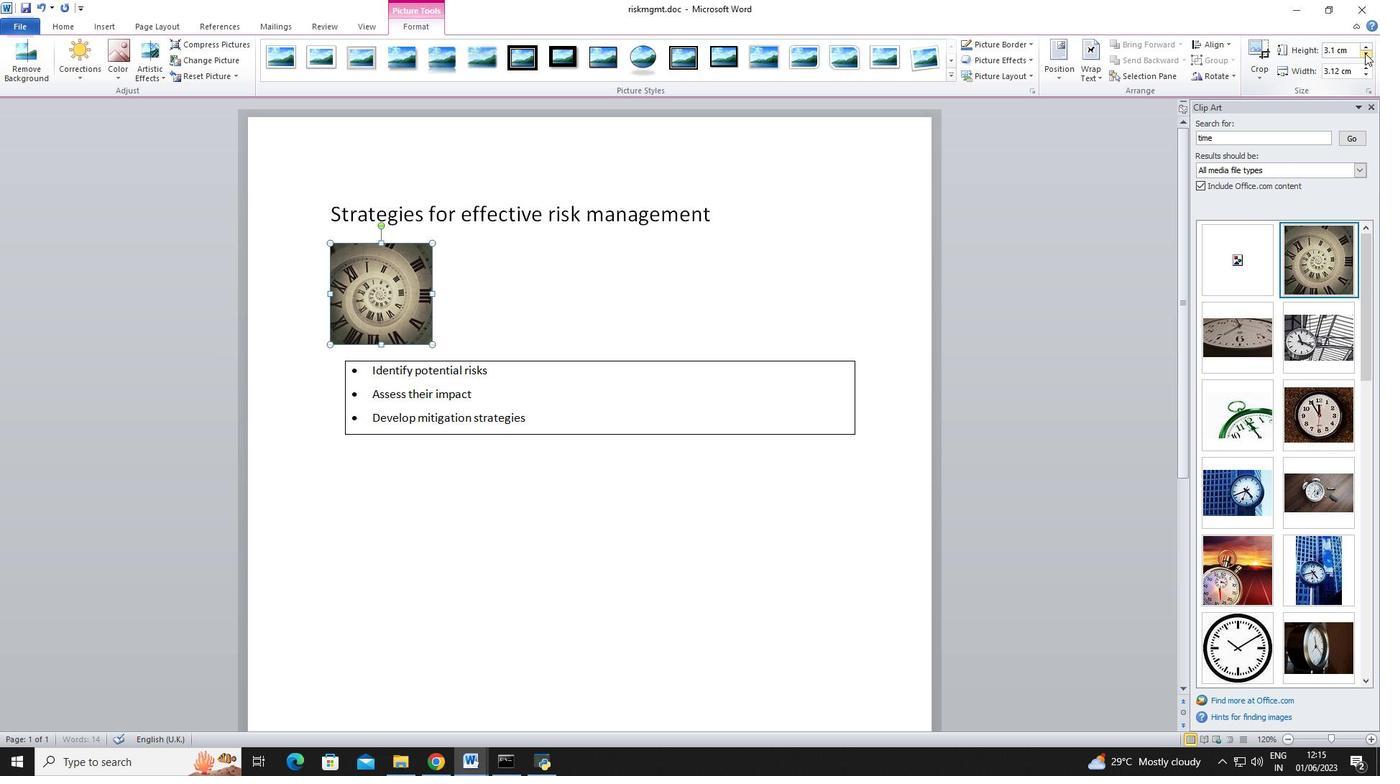 
Action: Mouse pressed left at (1365, 53)
Screenshot: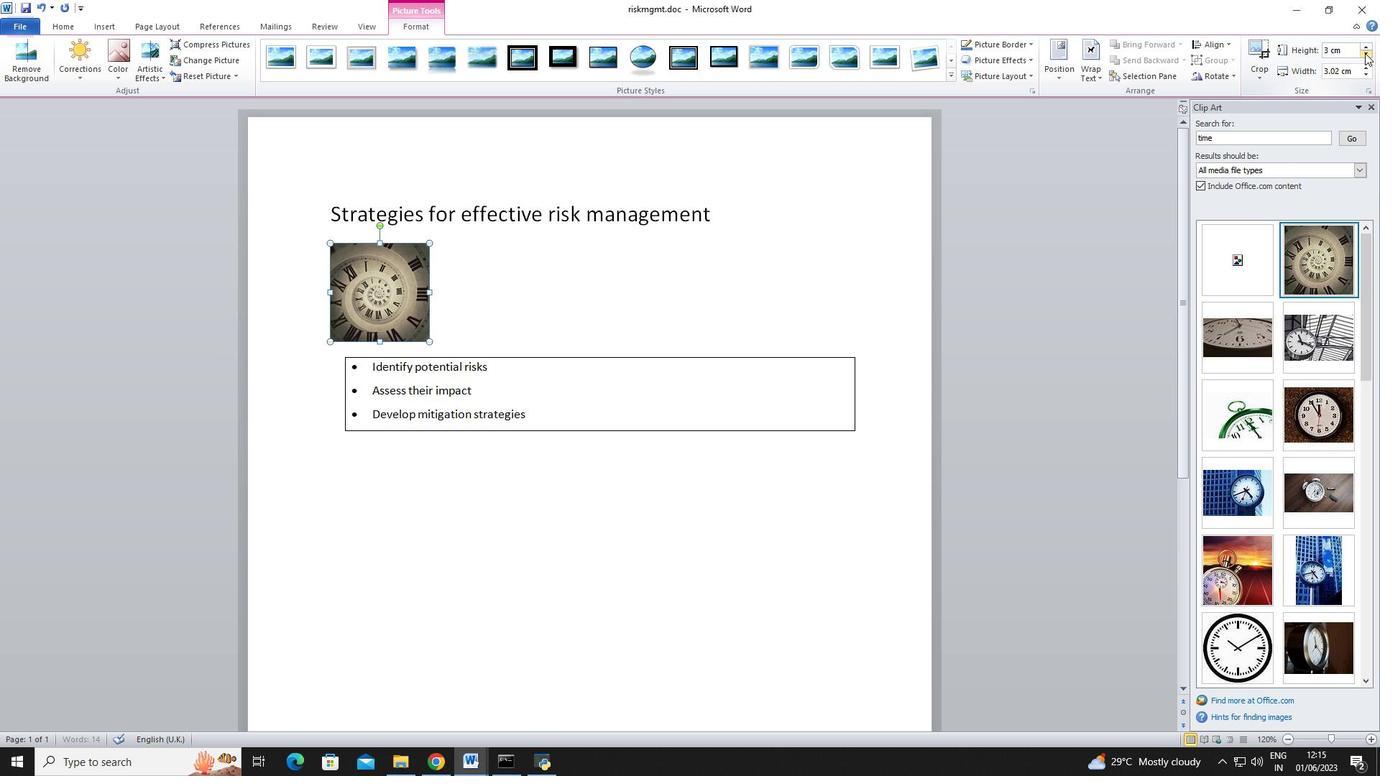 
Action: Mouse pressed left at (1365, 53)
Screenshot: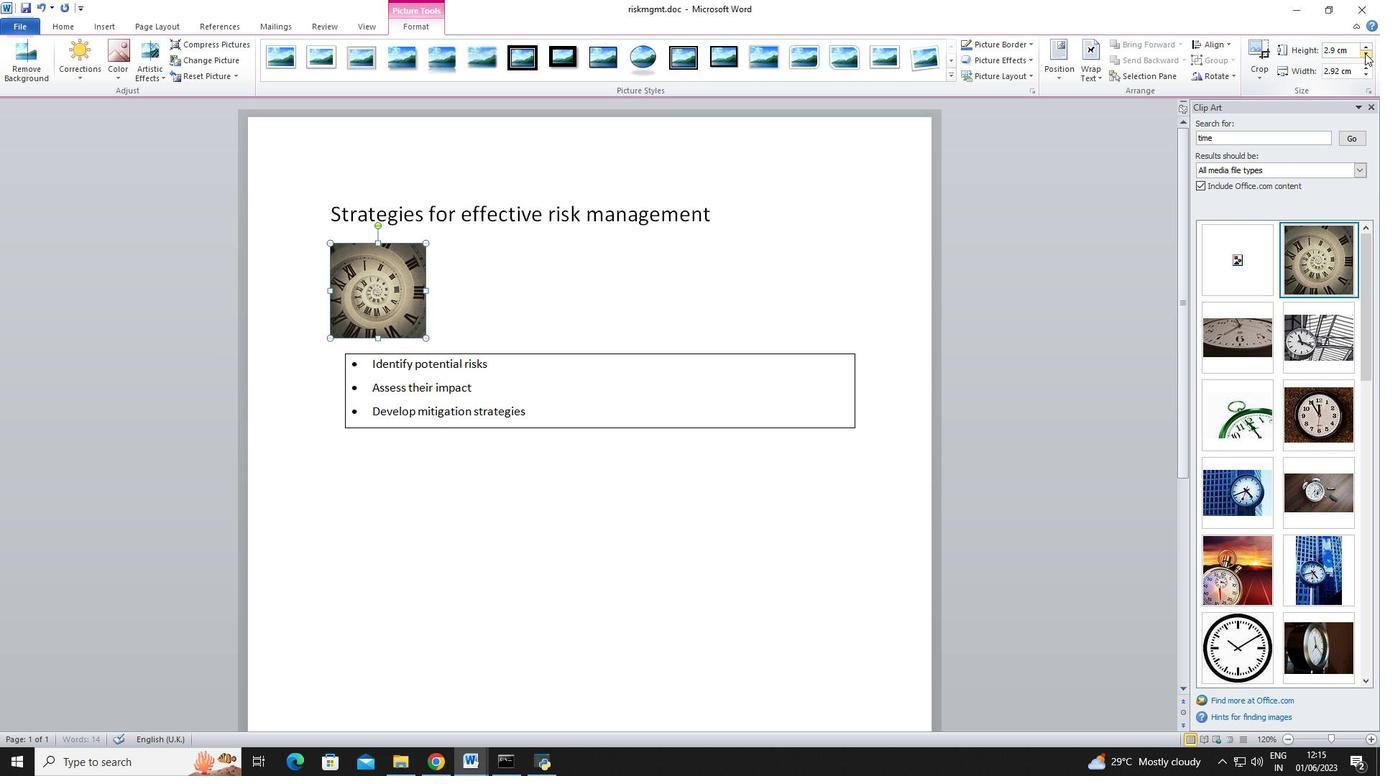 
Action: Mouse pressed left at (1365, 53)
Screenshot: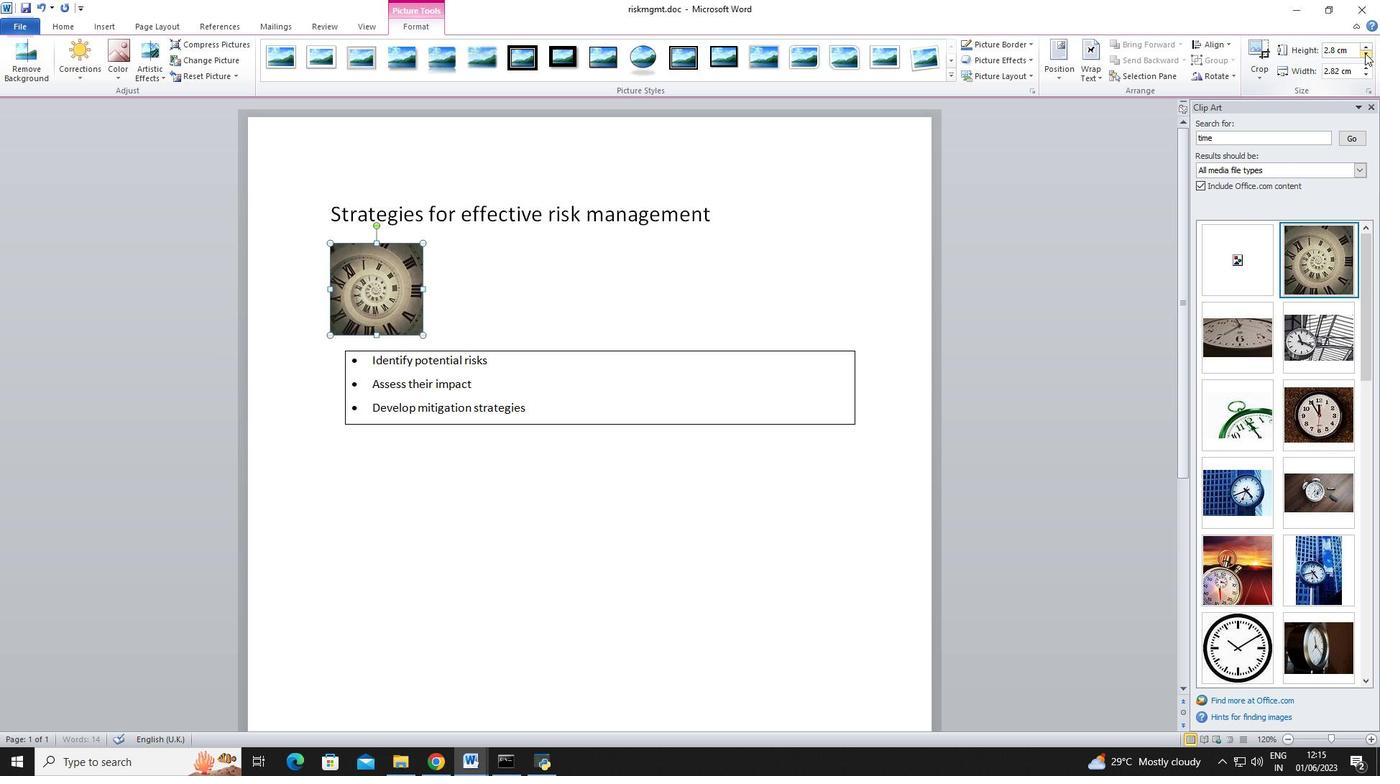 
Action: Mouse moved to (977, 199)
Screenshot: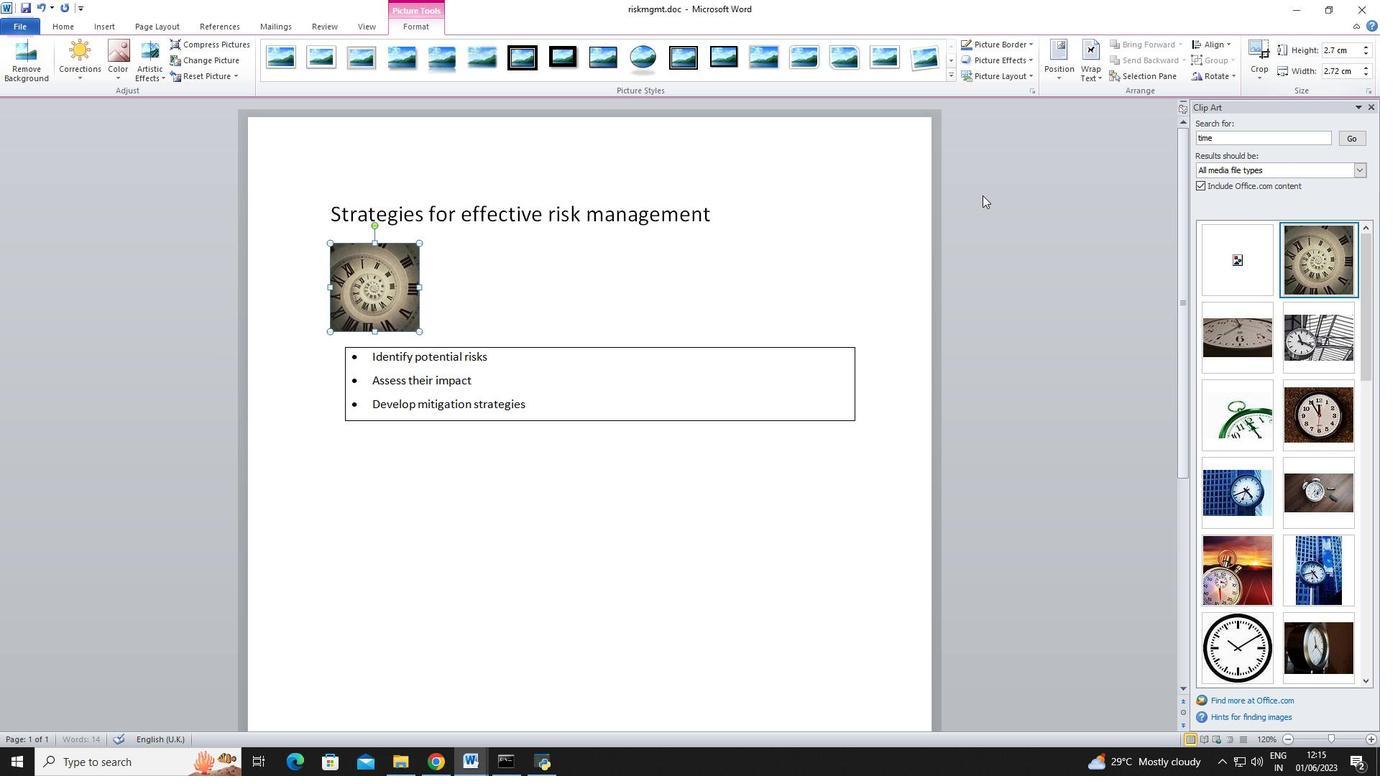 
Action: Mouse pressed left at (977, 199)
Screenshot: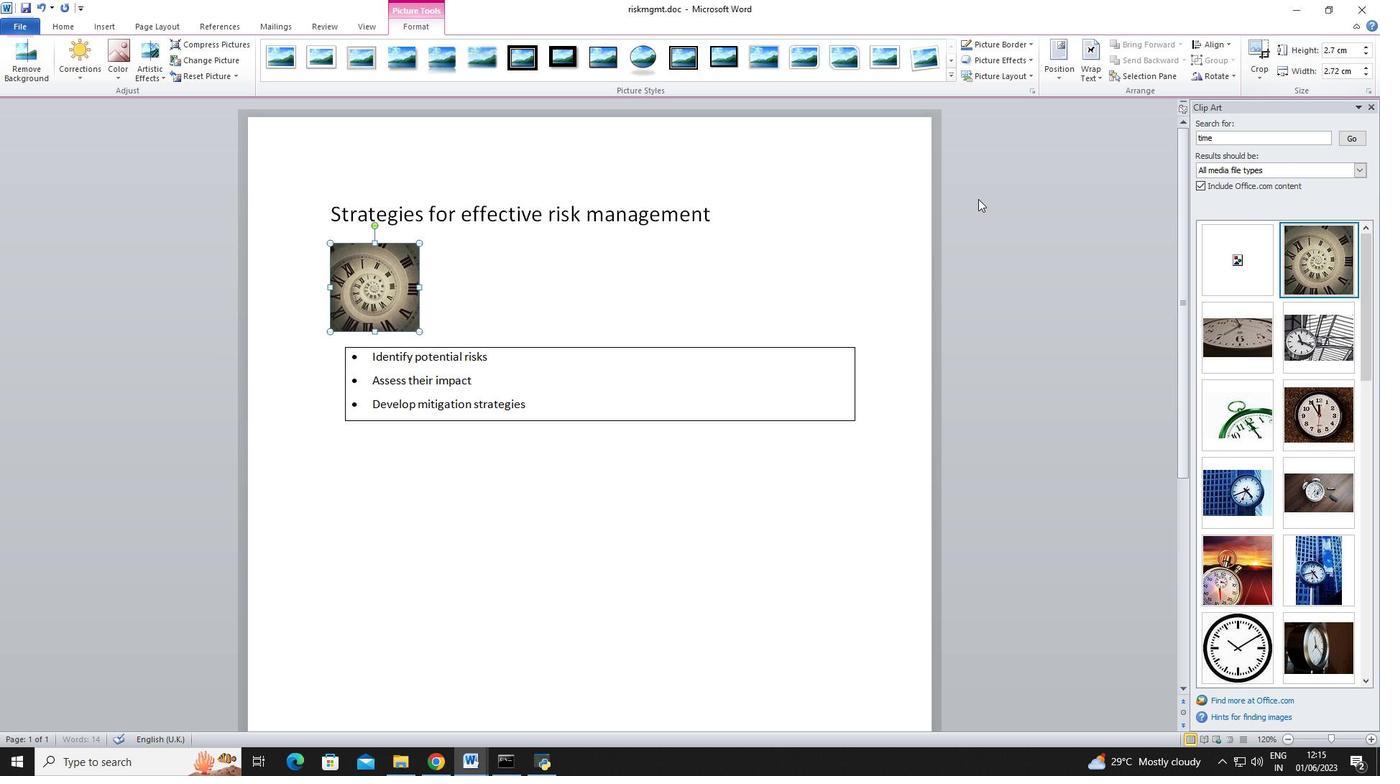 
Action: Mouse moved to (974, 195)
Screenshot: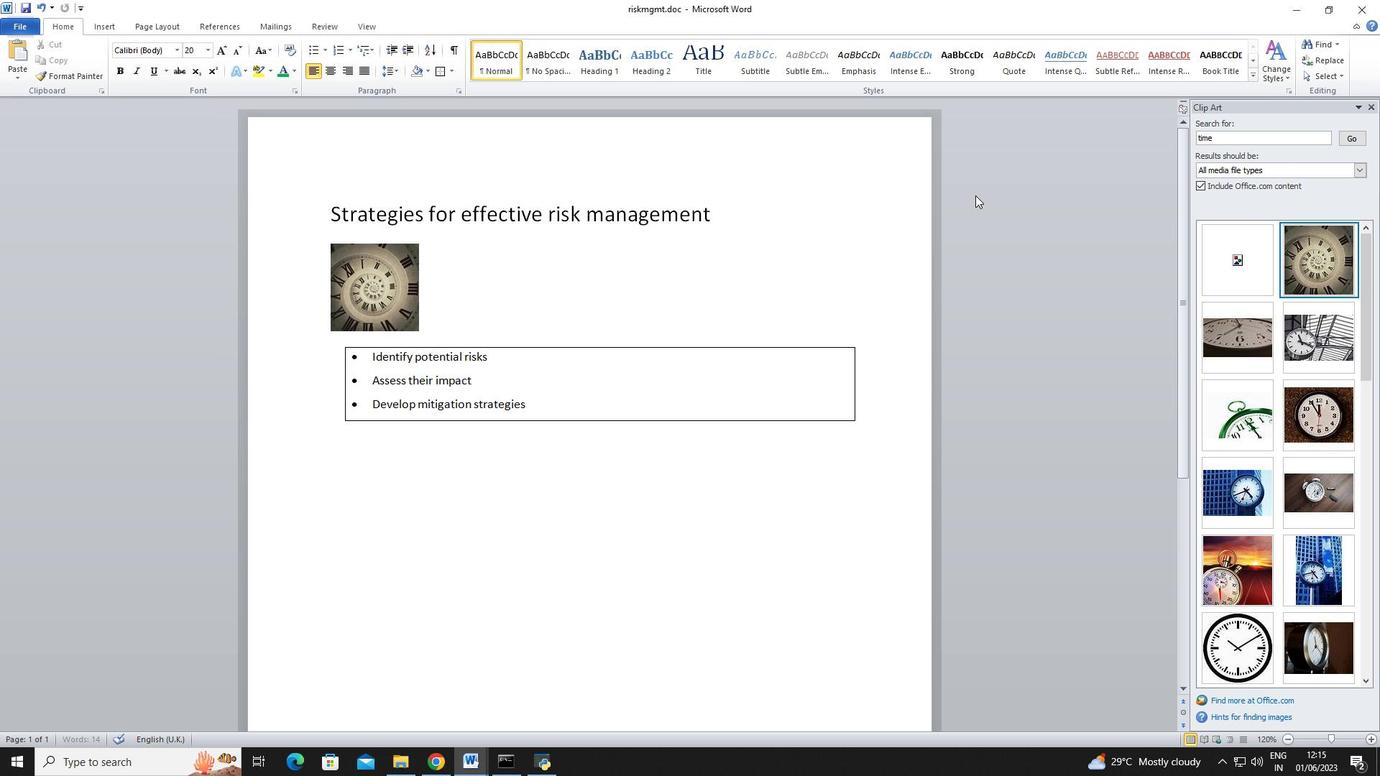 
